 Task: Find connections with filter location Kāsganj with filter topic #Socialnetworkingwith filter profile language French with filter current company Job Alert with filter school Amity University Mumbai with filter industry Semiconductor Manufacturing with filter service category Strategic Planning with filter keywords title Client Service Specialist
Action: Mouse moved to (295, 369)
Screenshot: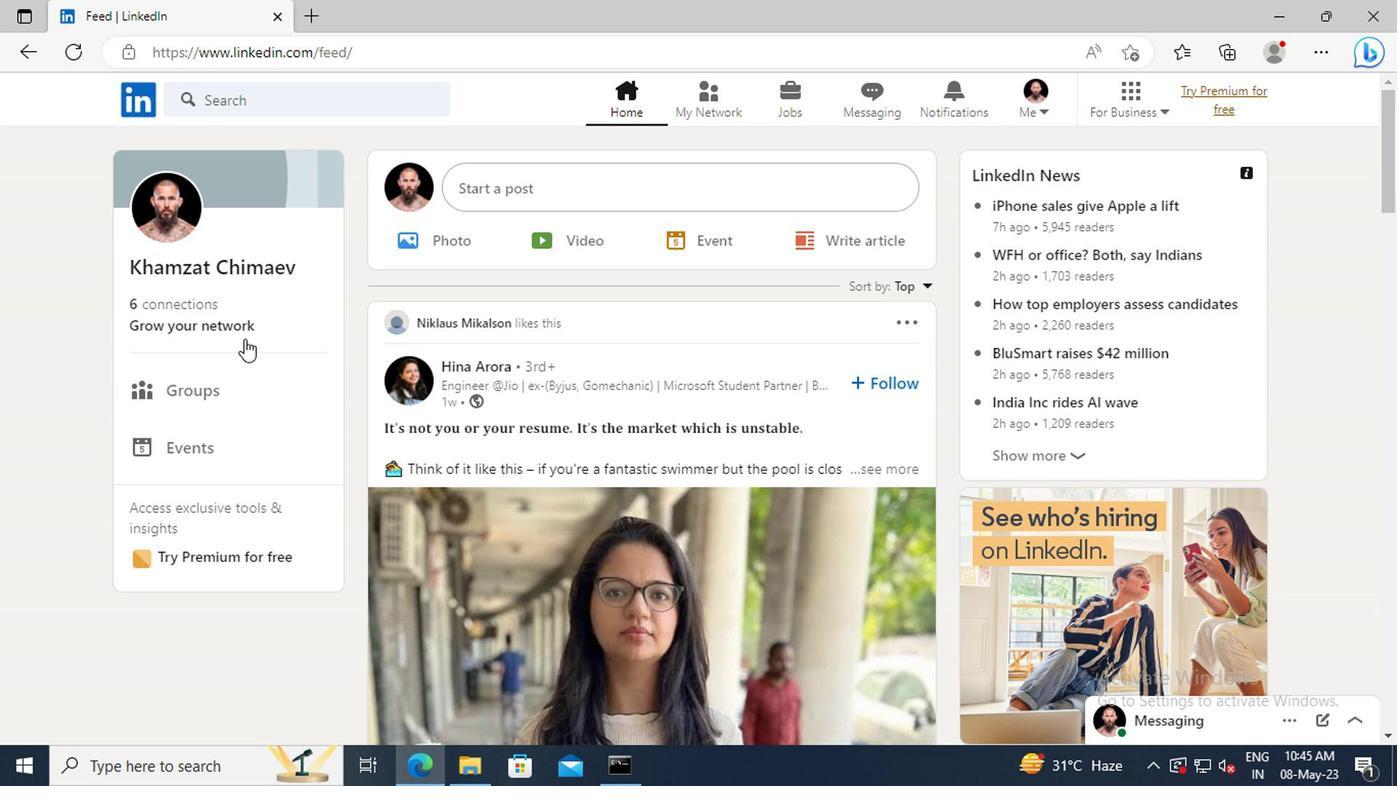 
Action: Mouse pressed left at (295, 369)
Screenshot: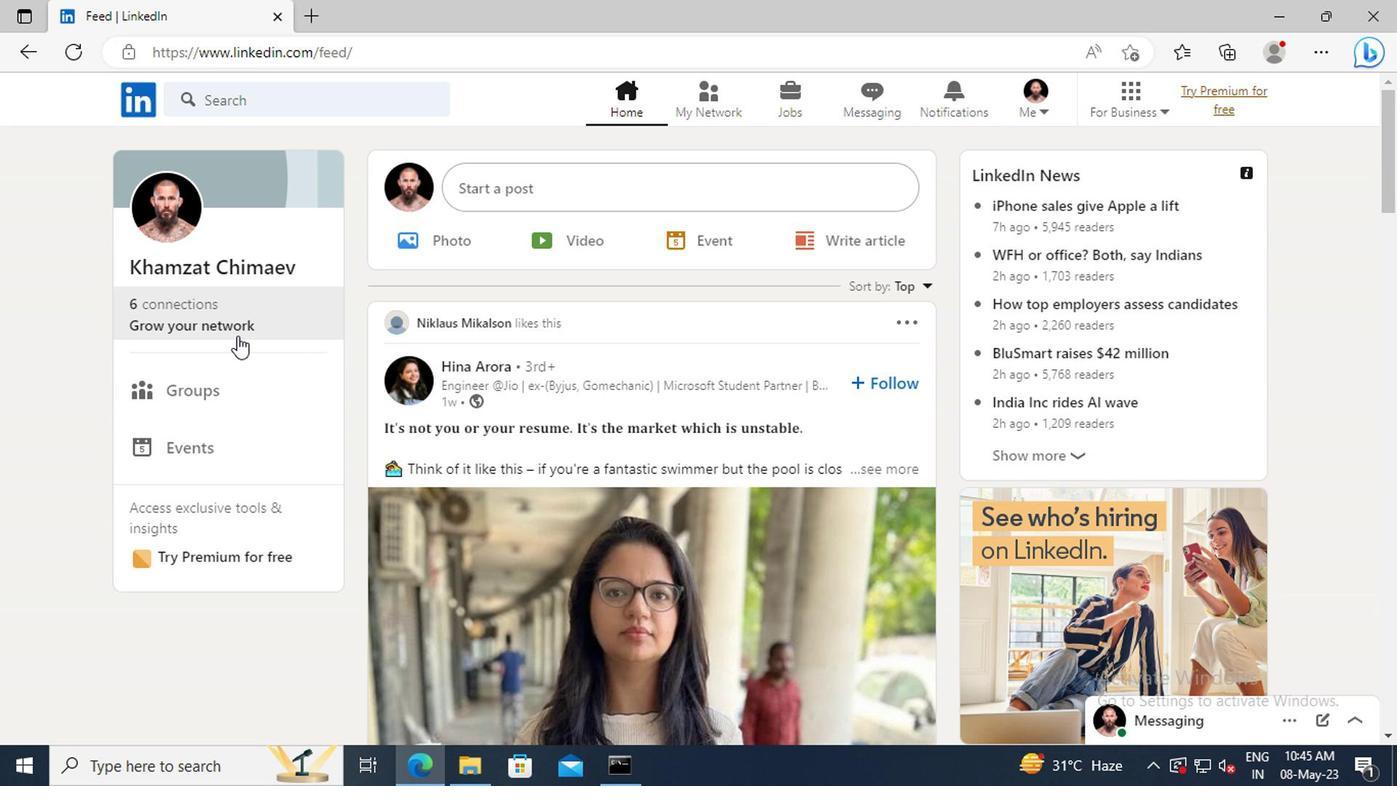
Action: Mouse moved to (310, 295)
Screenshot: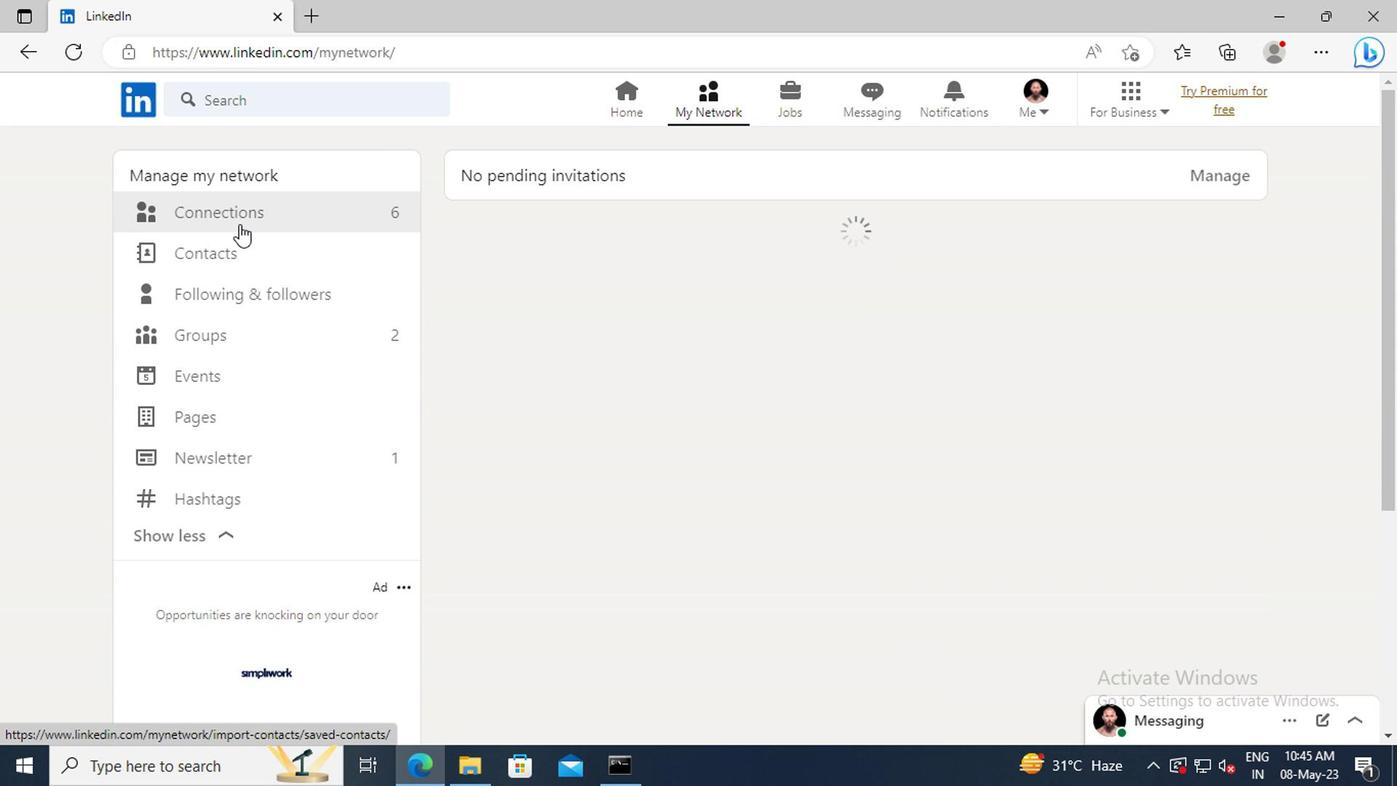 
Action: Mouse pressed left at (310, 295)
Screenshot: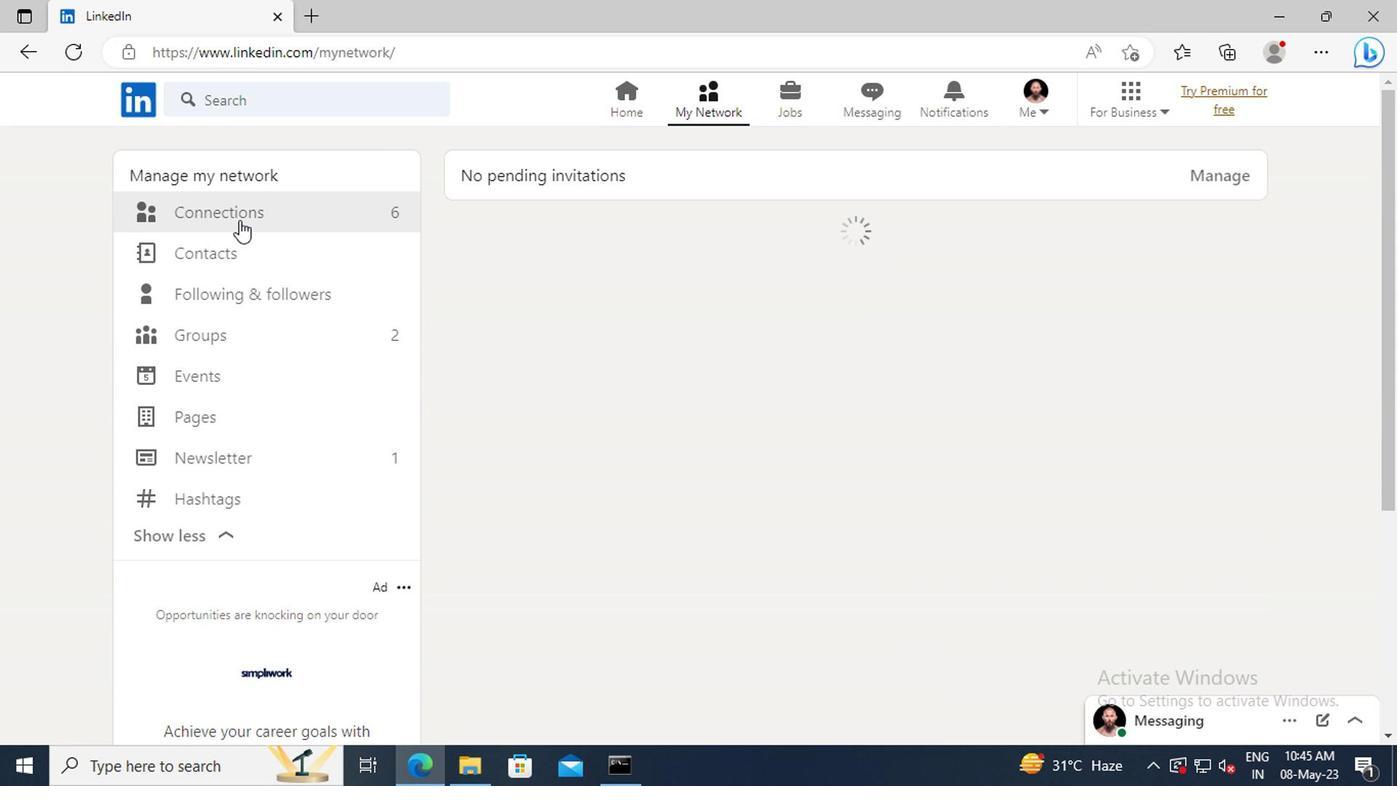 
Action: Mouse moved to (770, 296)
Screenshot: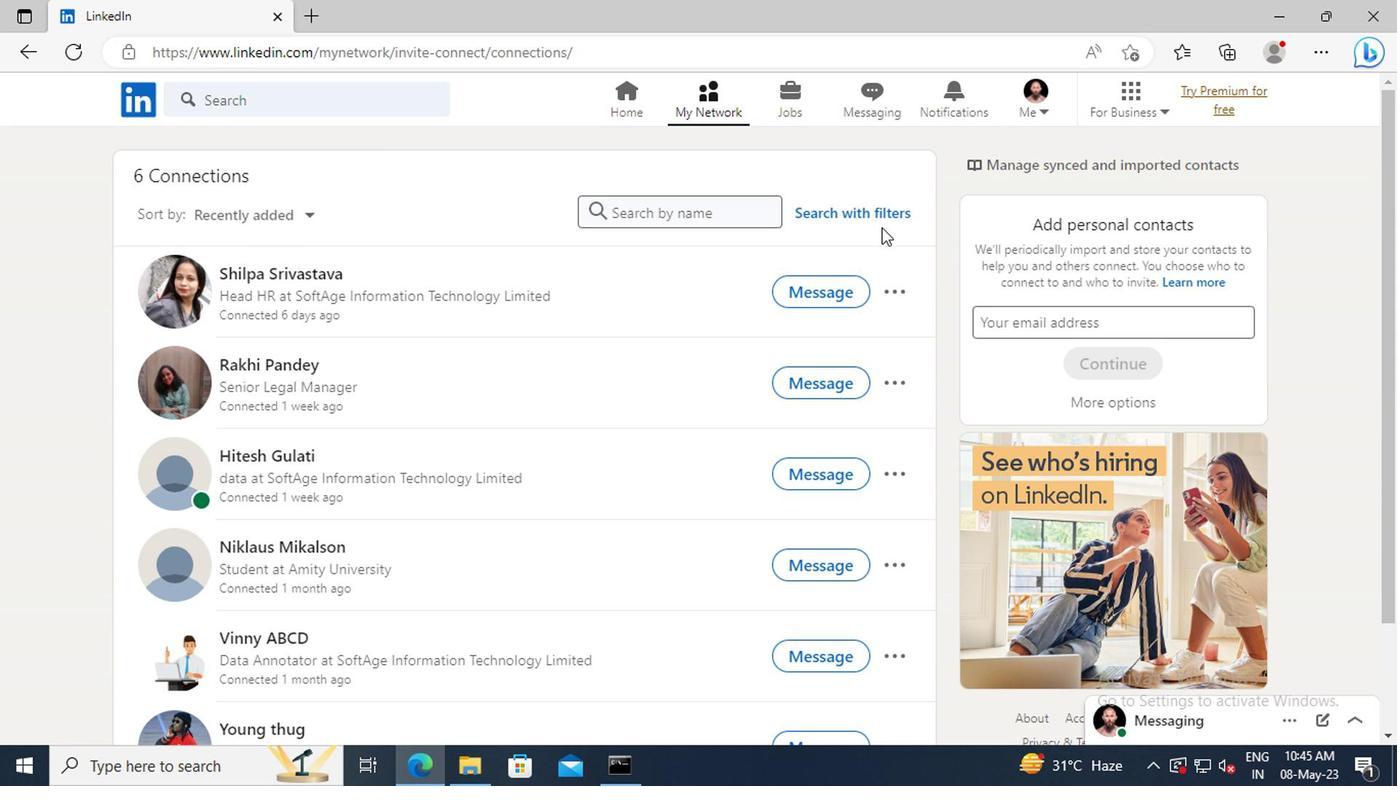 
Action: Mouse pressed left at (770, 296)
Screenshot: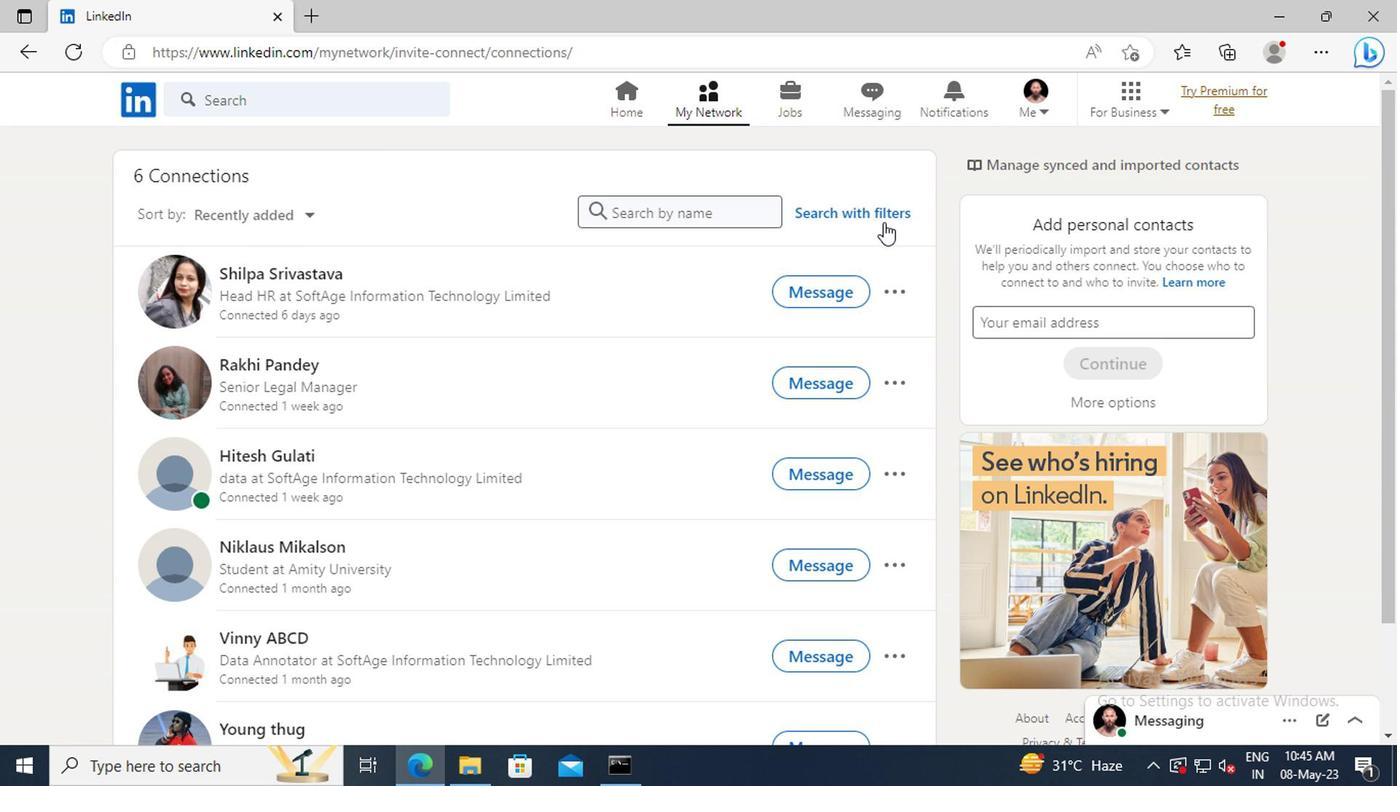
Action: Mouse moved to (698, 251)
Screenshot: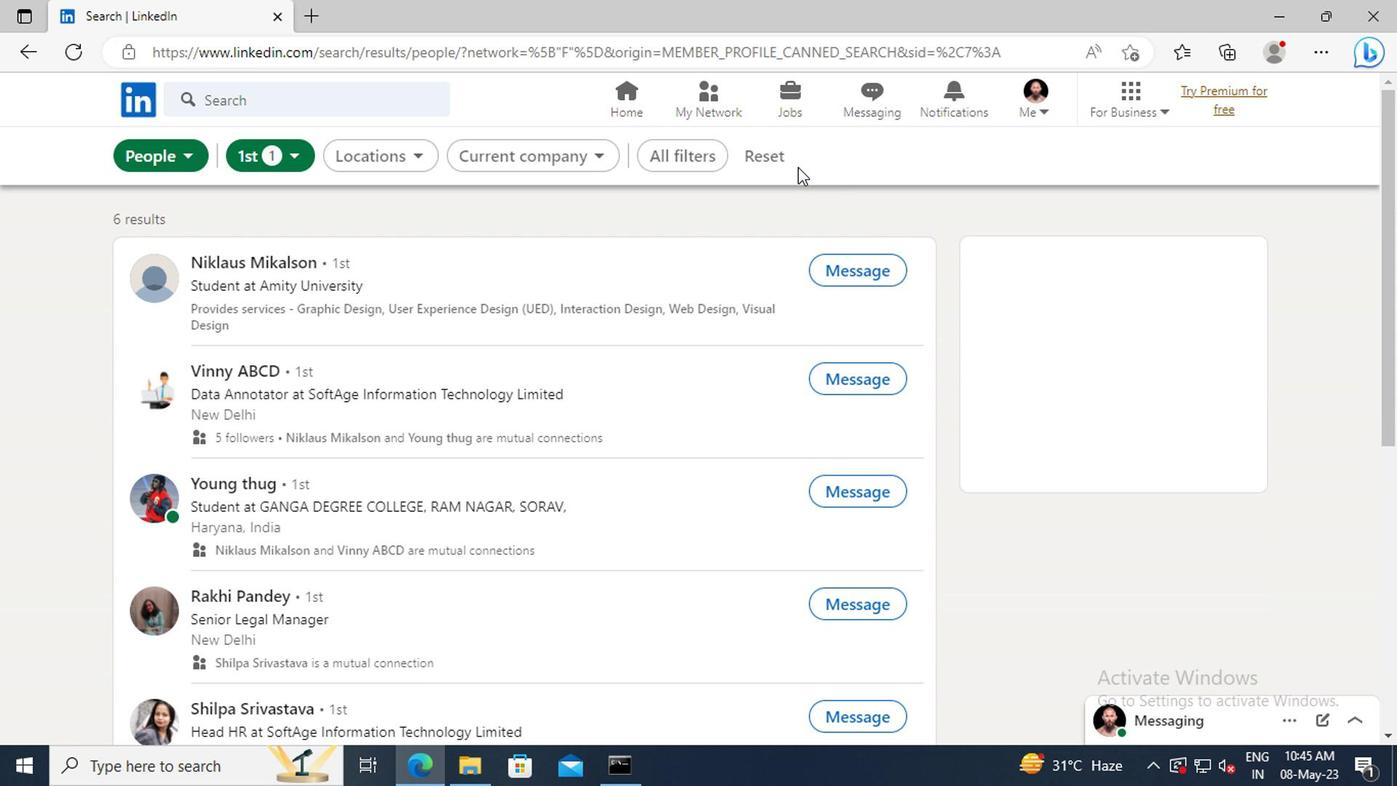 
Action: Mouse pressed left at (698, 251)
Screenshot: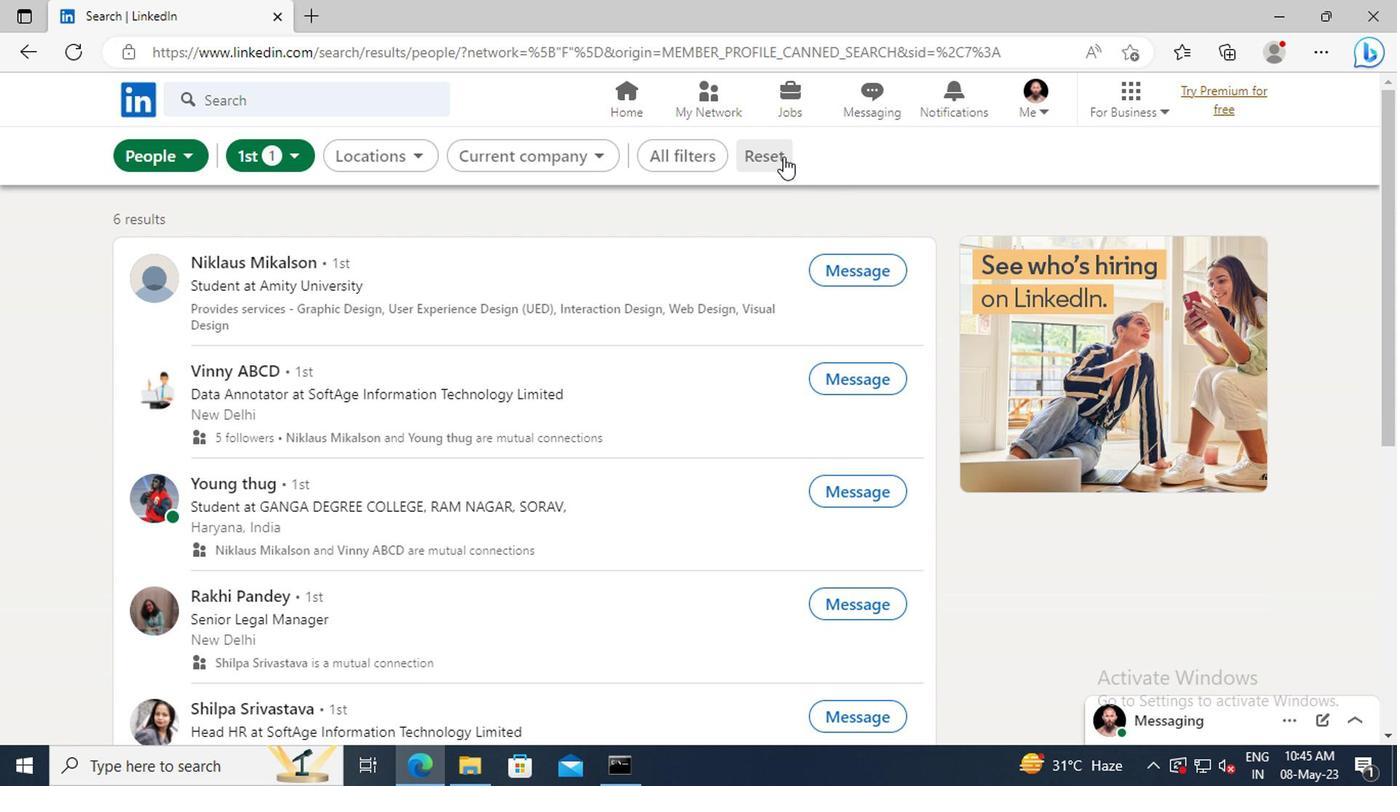 
Action: Mouse moved to (674, 252)
Screenshot: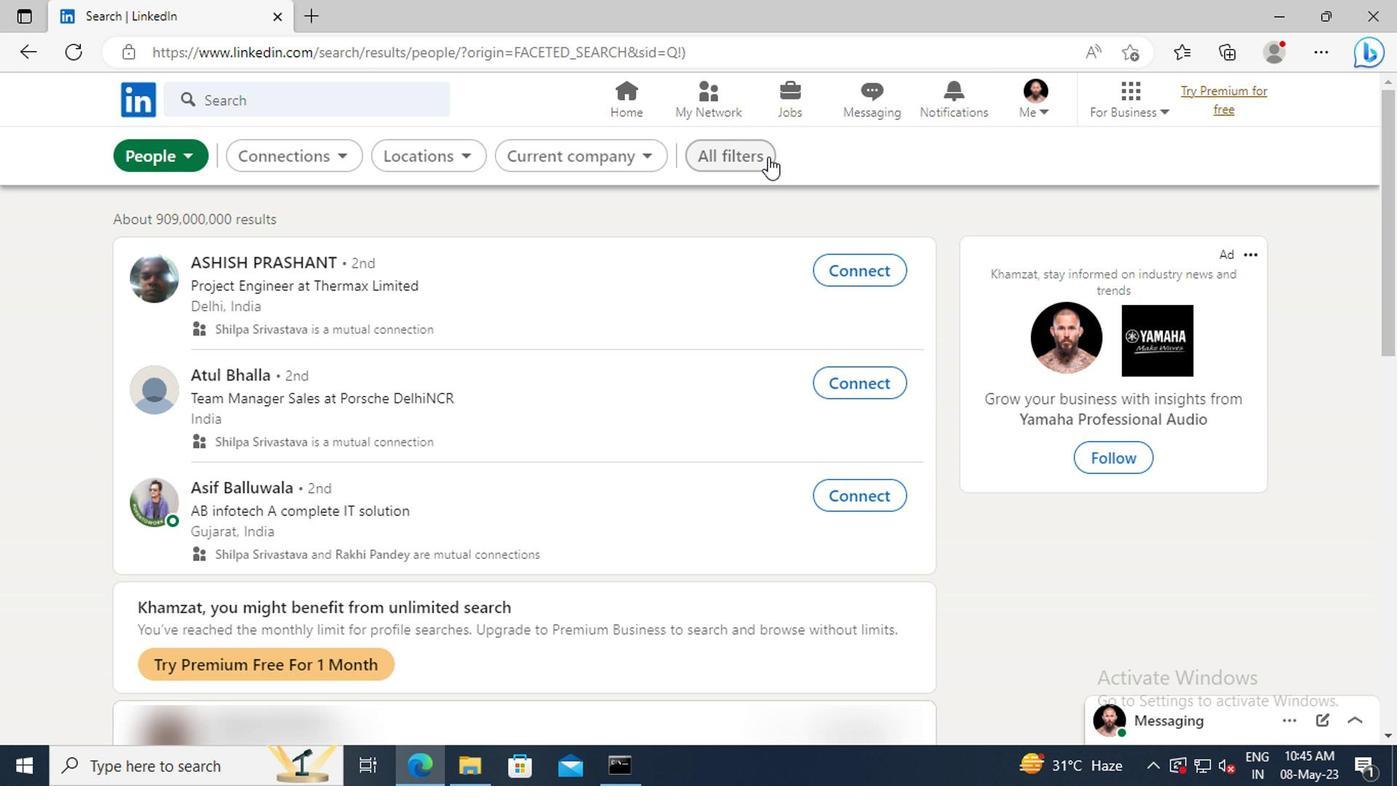 
Action: Mouse pressed left at (674, 252)
Screenshot: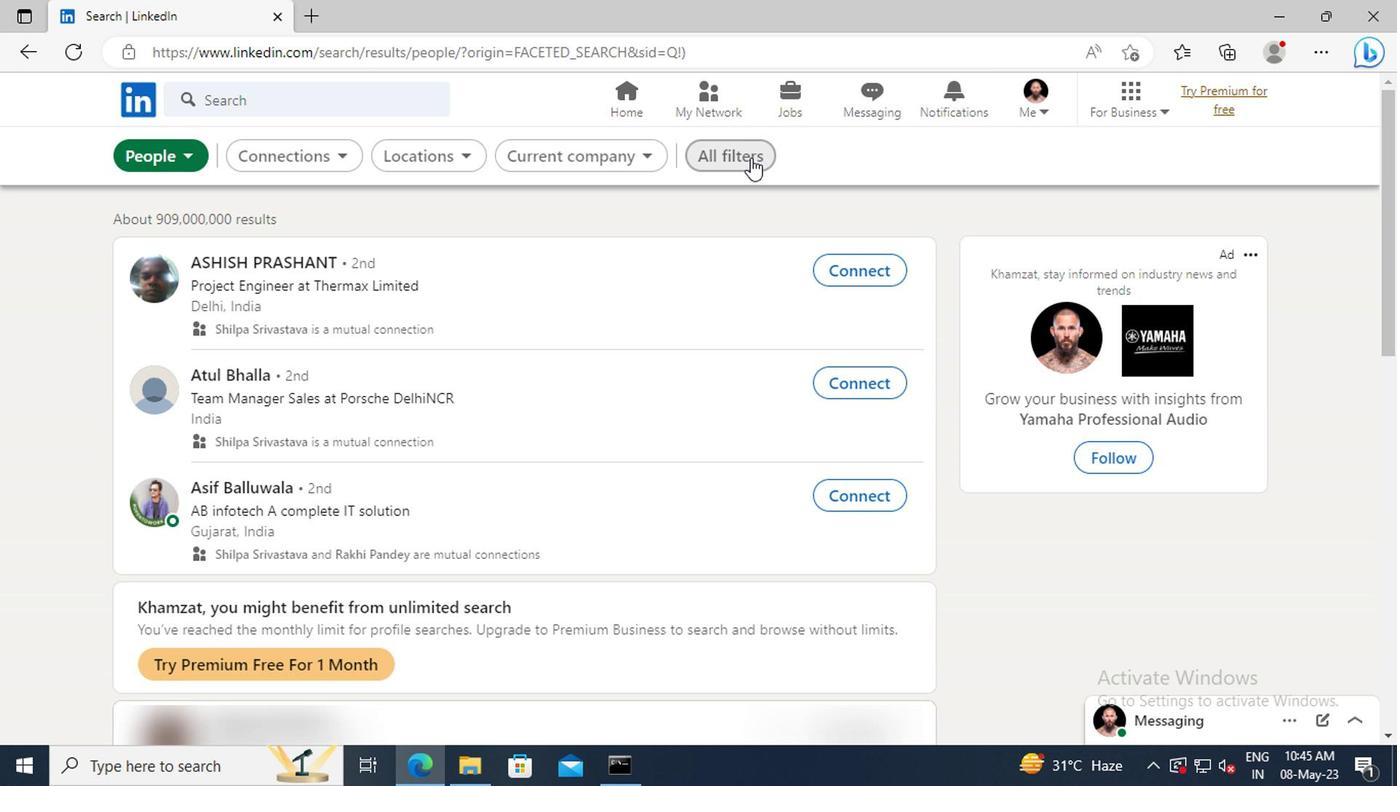 
Action: Mouse moved to (946, 426)
Screenshot: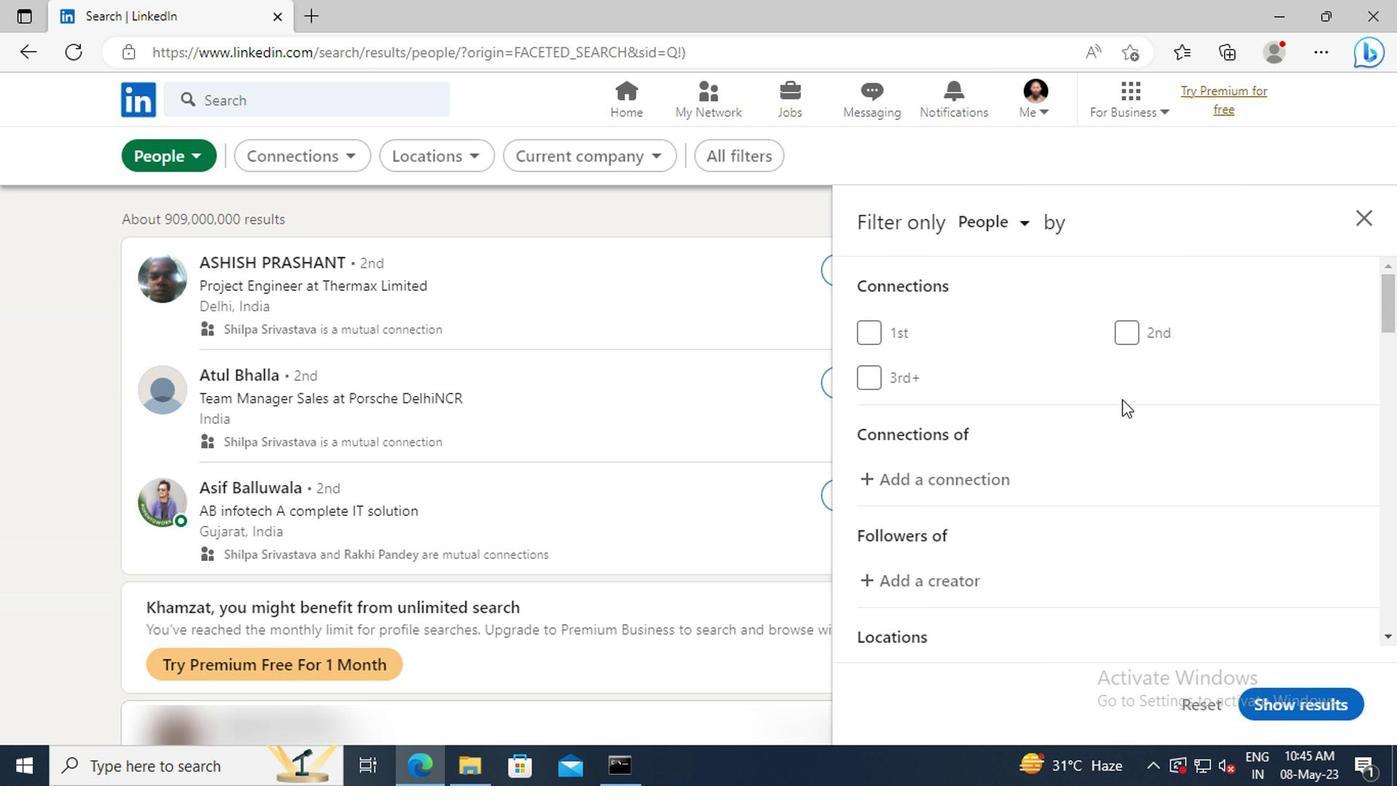 
Action: Mouse scrolled (946, 425) with delta (0, 0)
Screenshot: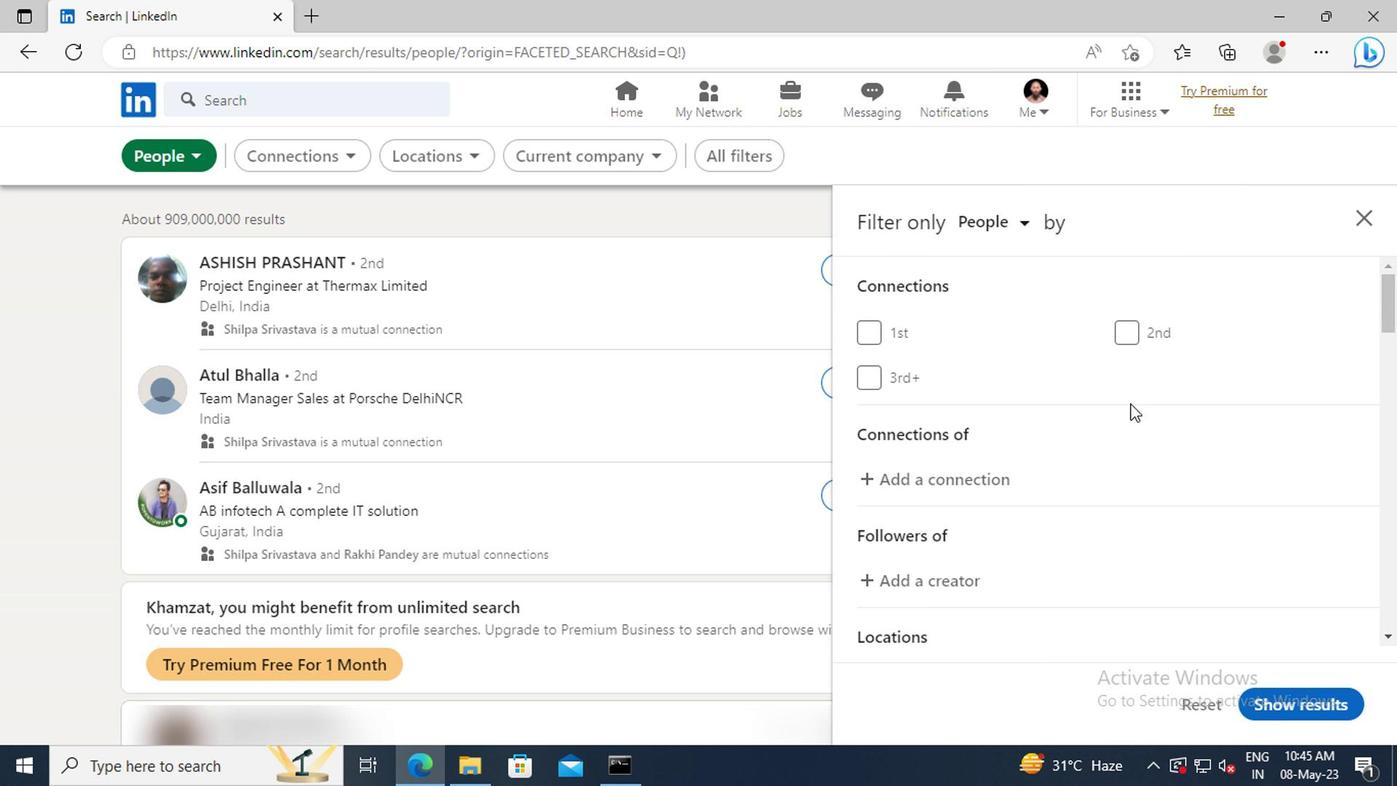 
Action: Mouse scrolled (946, 425) with delta (0, 0)
Screenshot: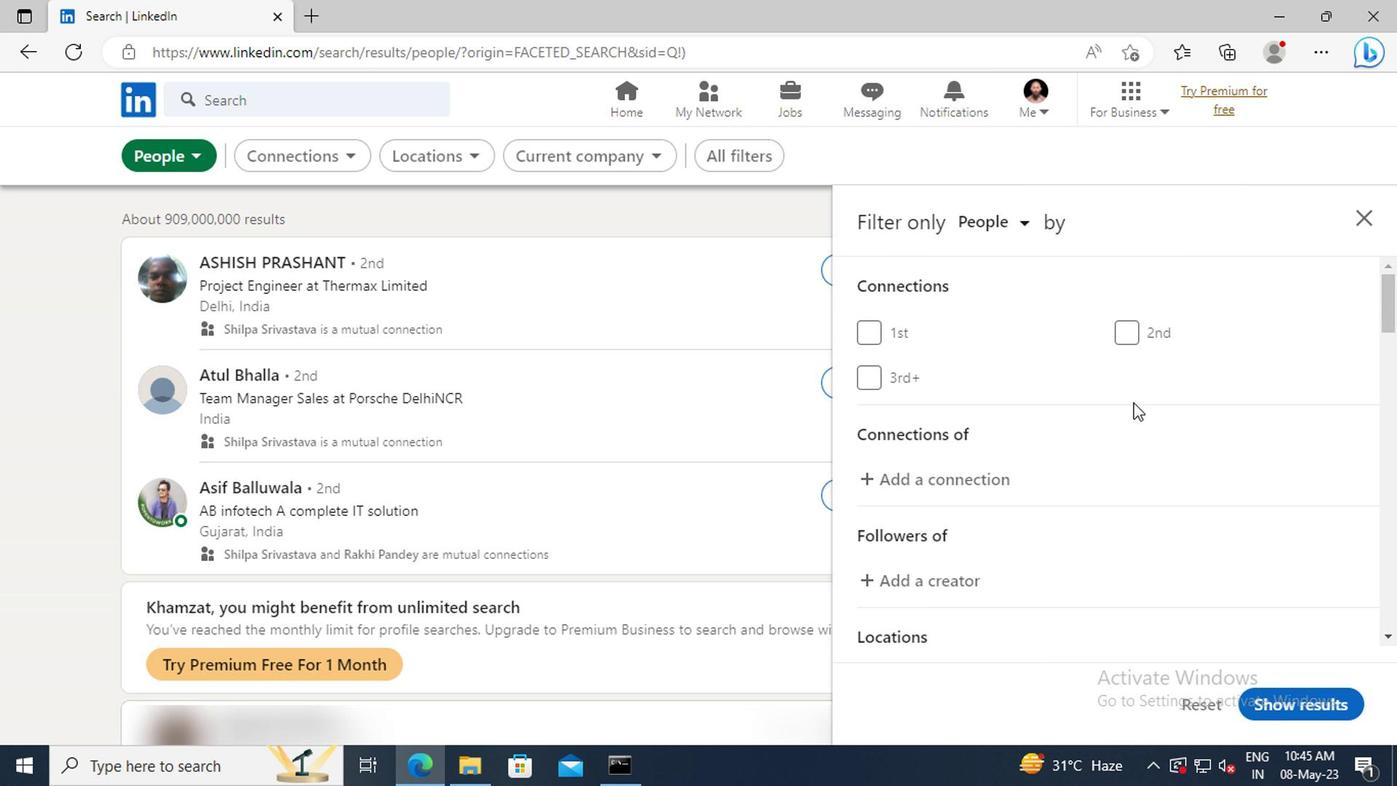
Action: Mouse scrolled (946, 425) with delta (0, 0)
Screenshot: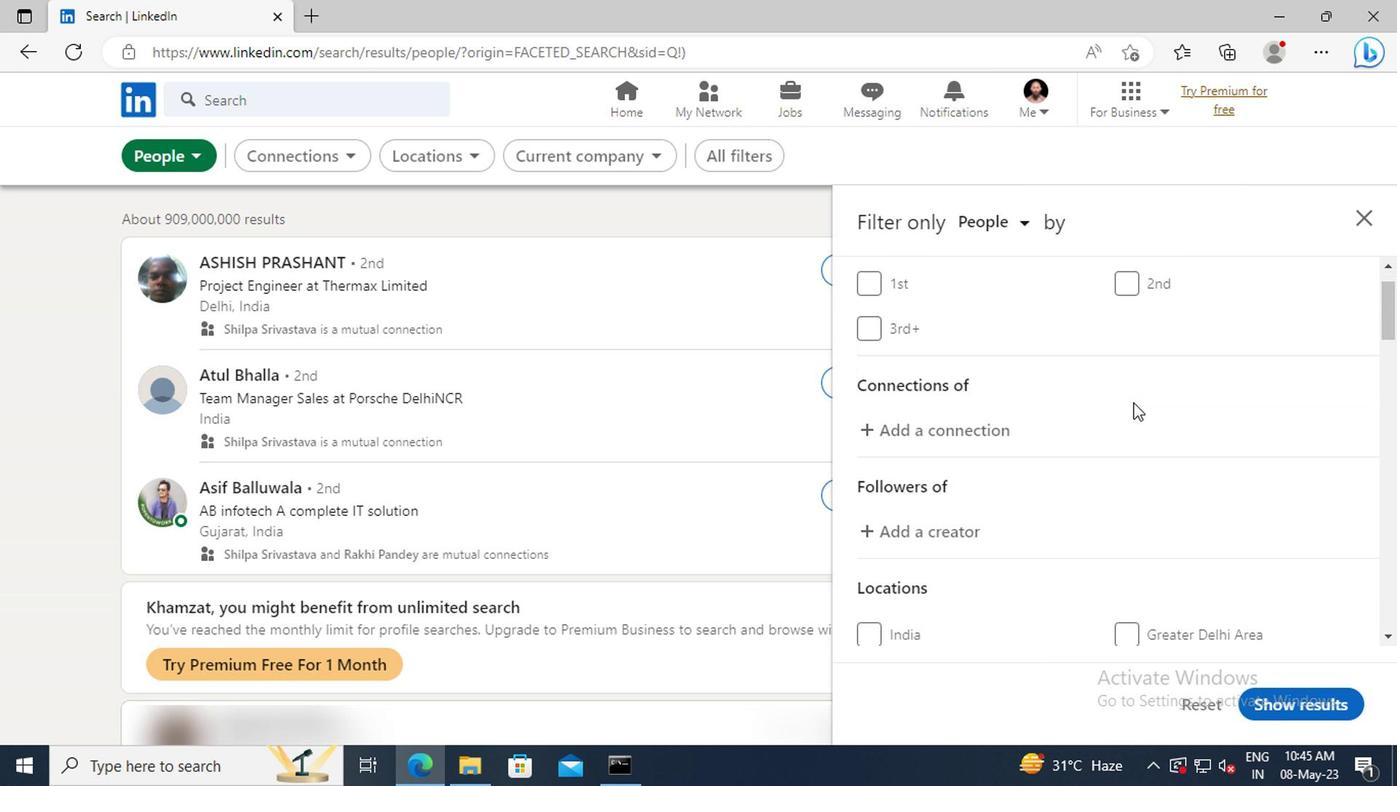 
Action: Mouse scrolled (946, 425) with delta (0, 0)
Screenshot: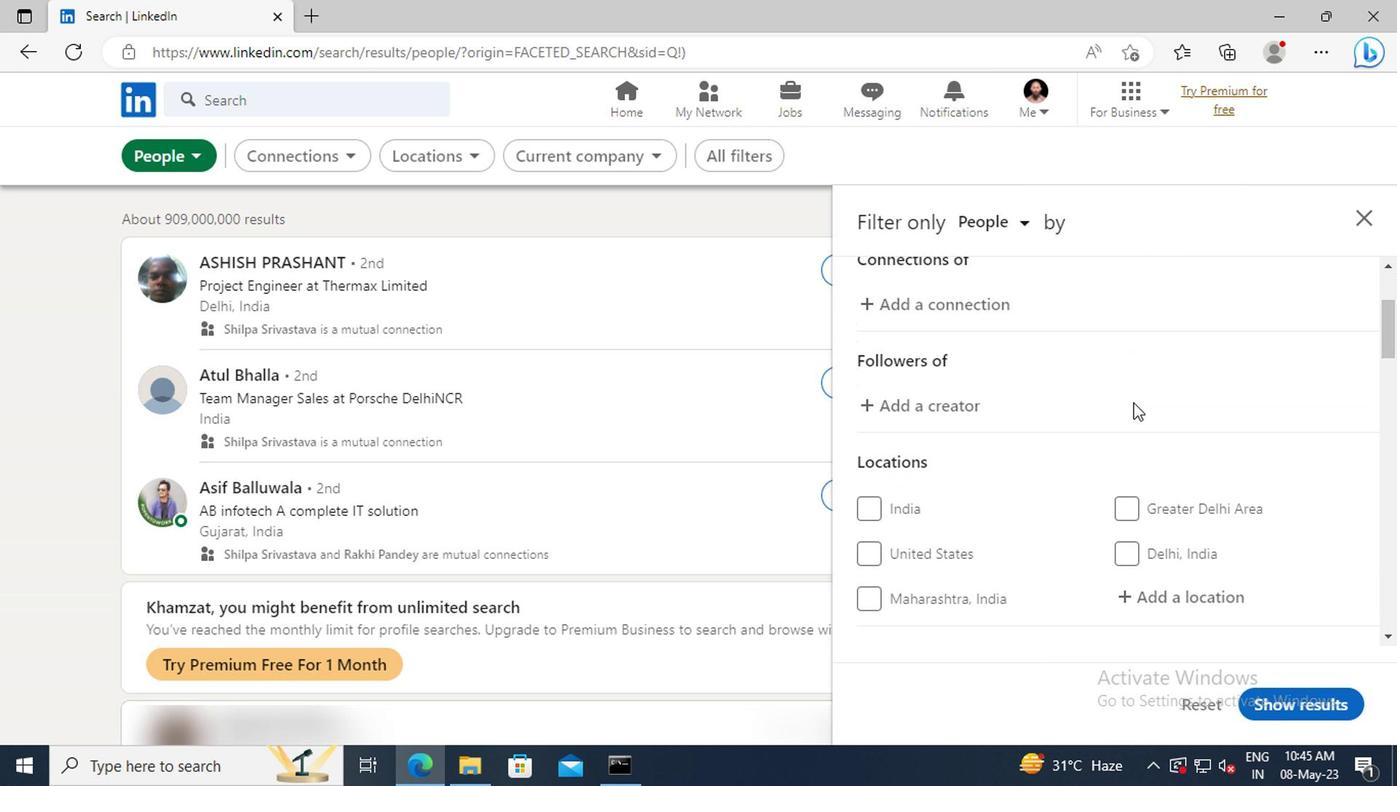 
Action: Mouse scrolled (946, 425) with delta (0, 0)
Screenshot: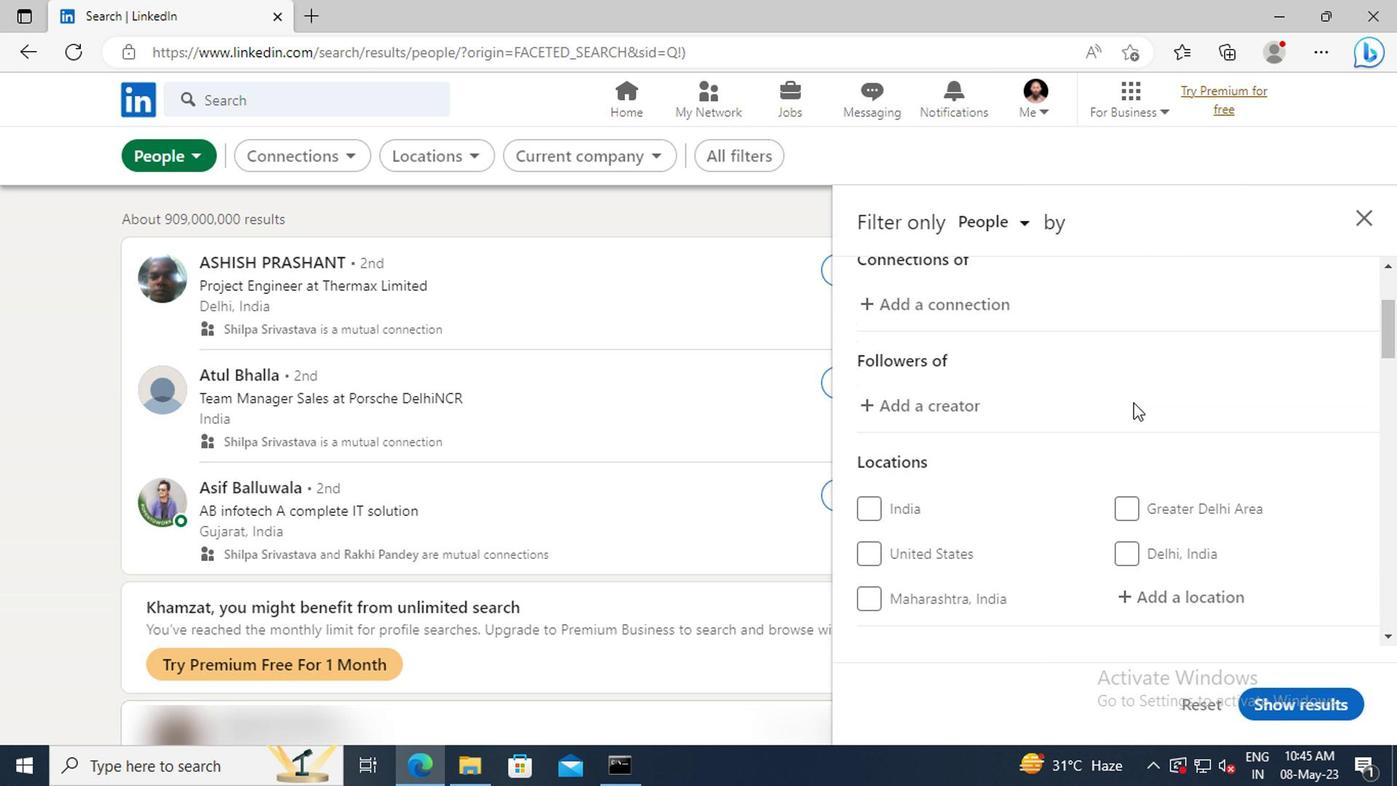 
Action: Mouse moved to (948, 474)
Screenshot: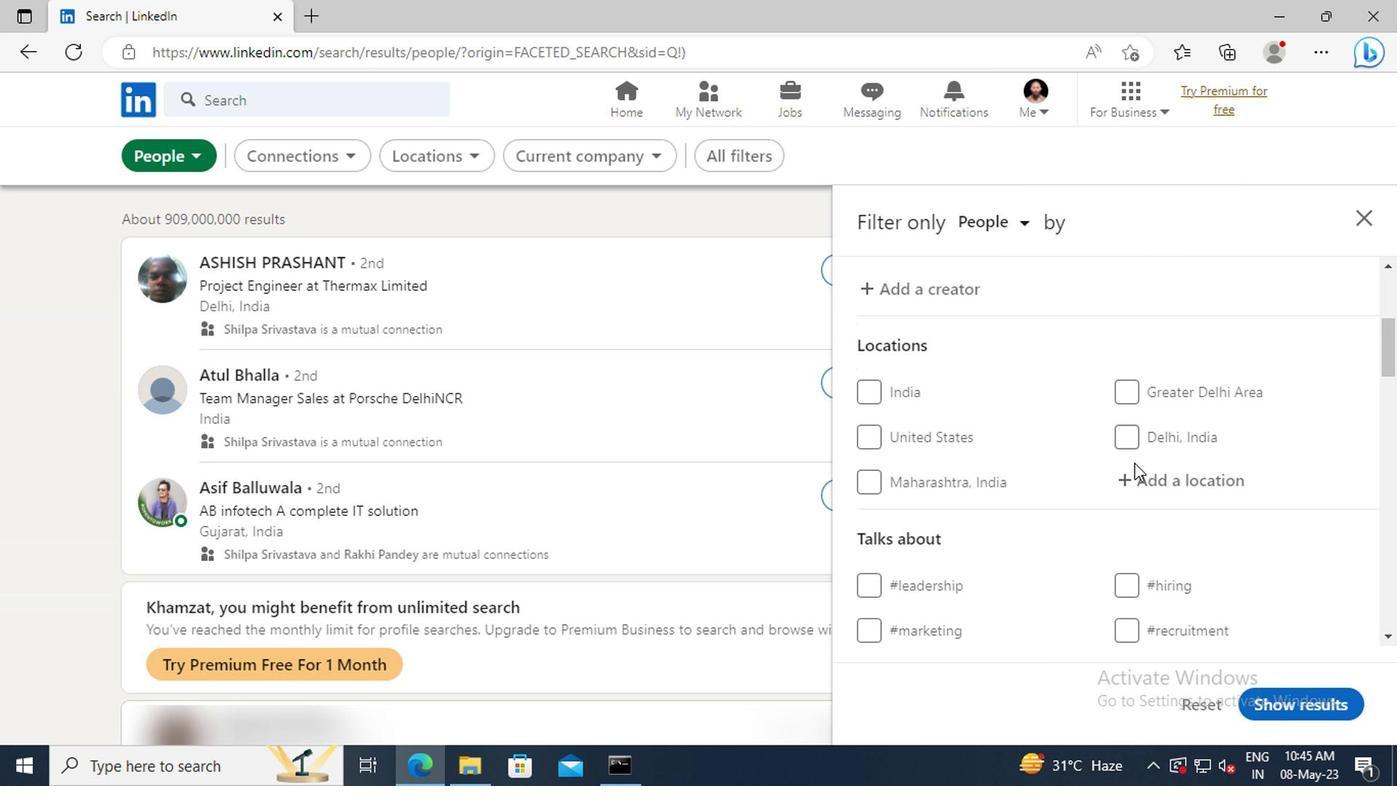 
Action: Mouse pressed left at (948, 474)
Screenshot: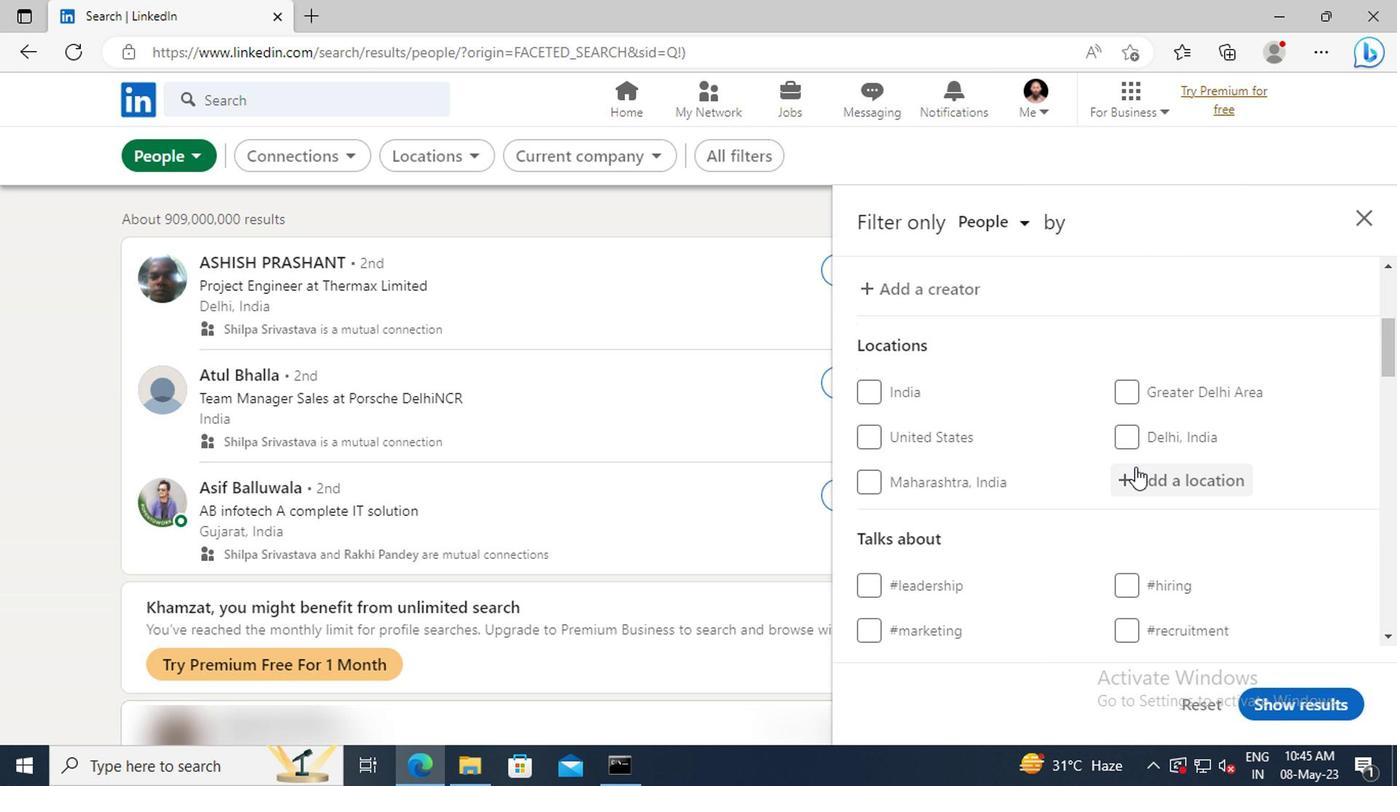 
Action: Mouse moved to (954, 473)
Screenshot: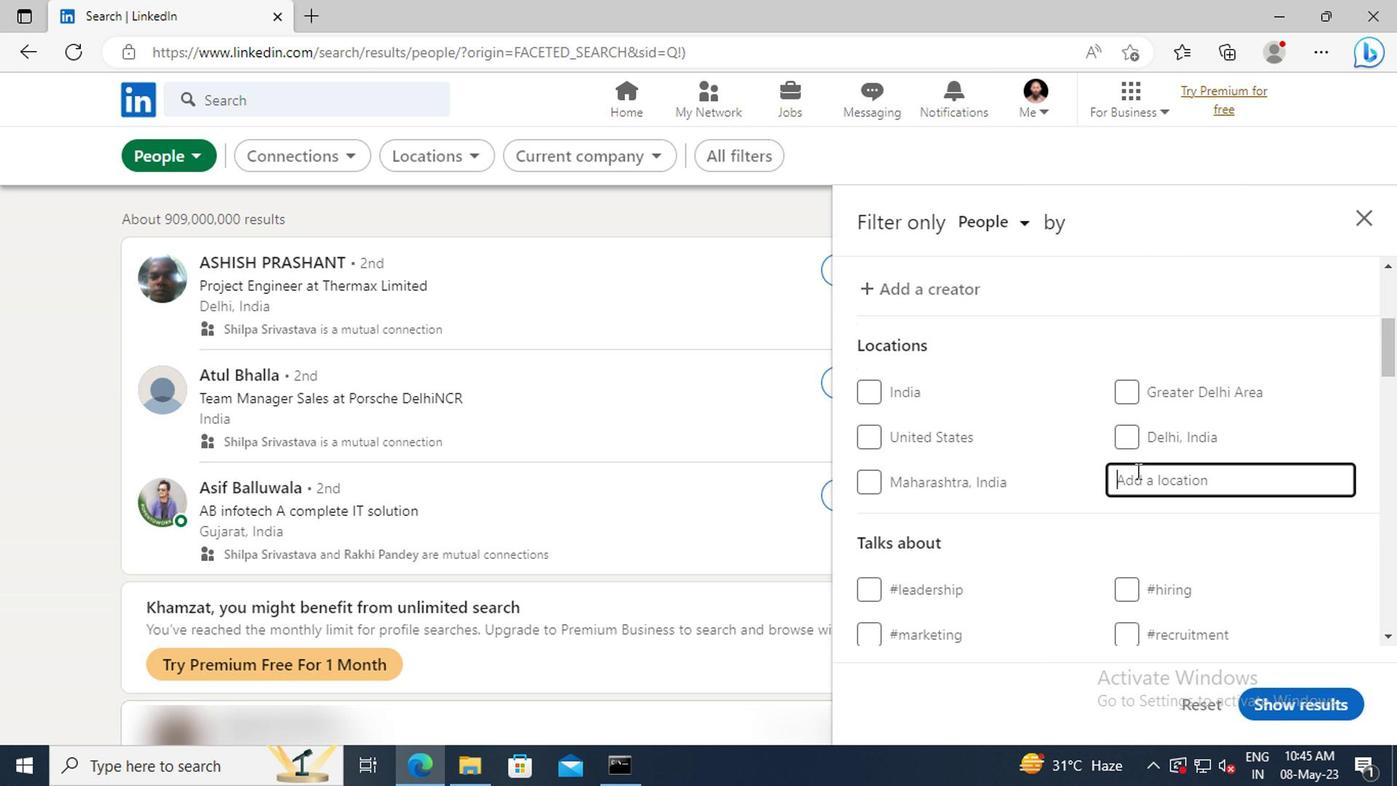 
Action: Key pressed <Key.shift>KASGANJ
Screenshot: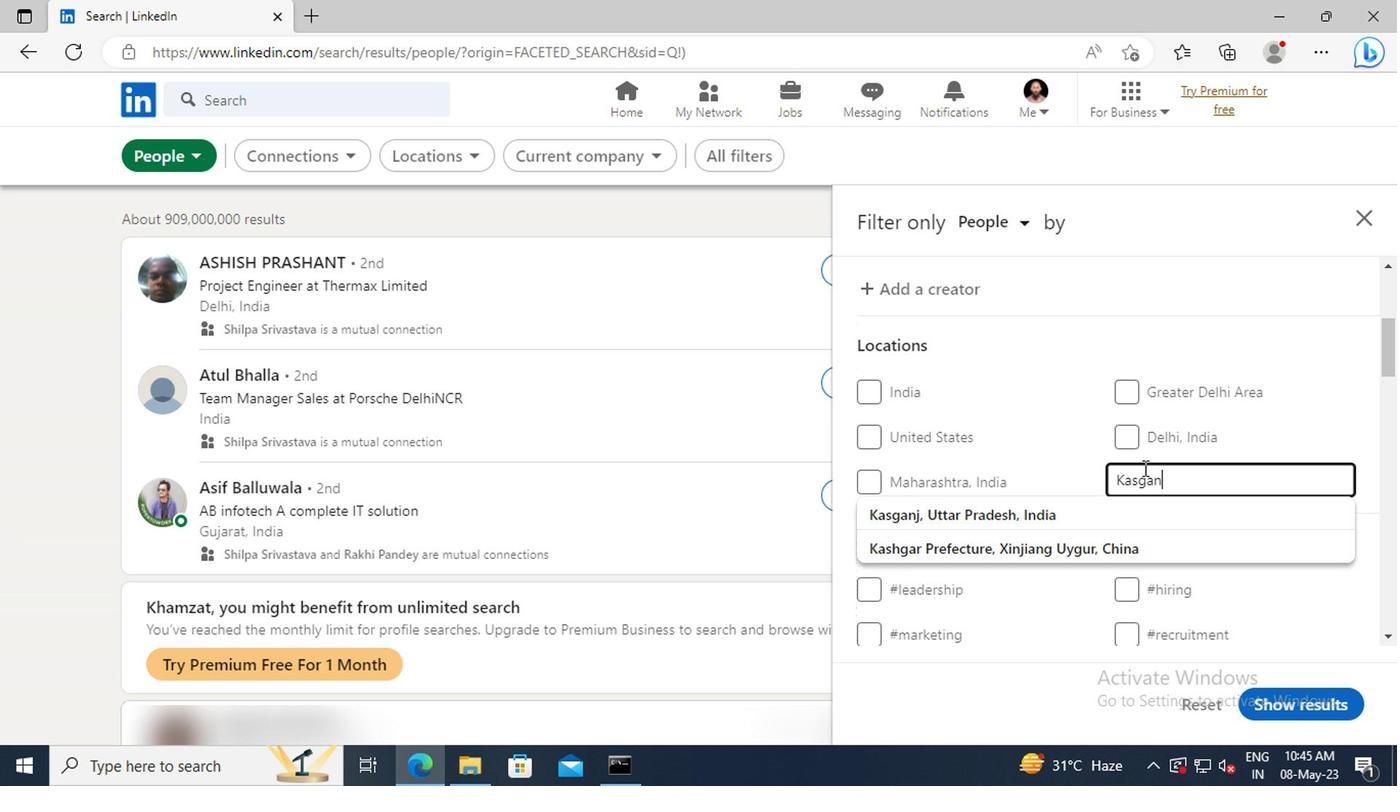
Action: Mouse moved to (960, 503)
Screenshot: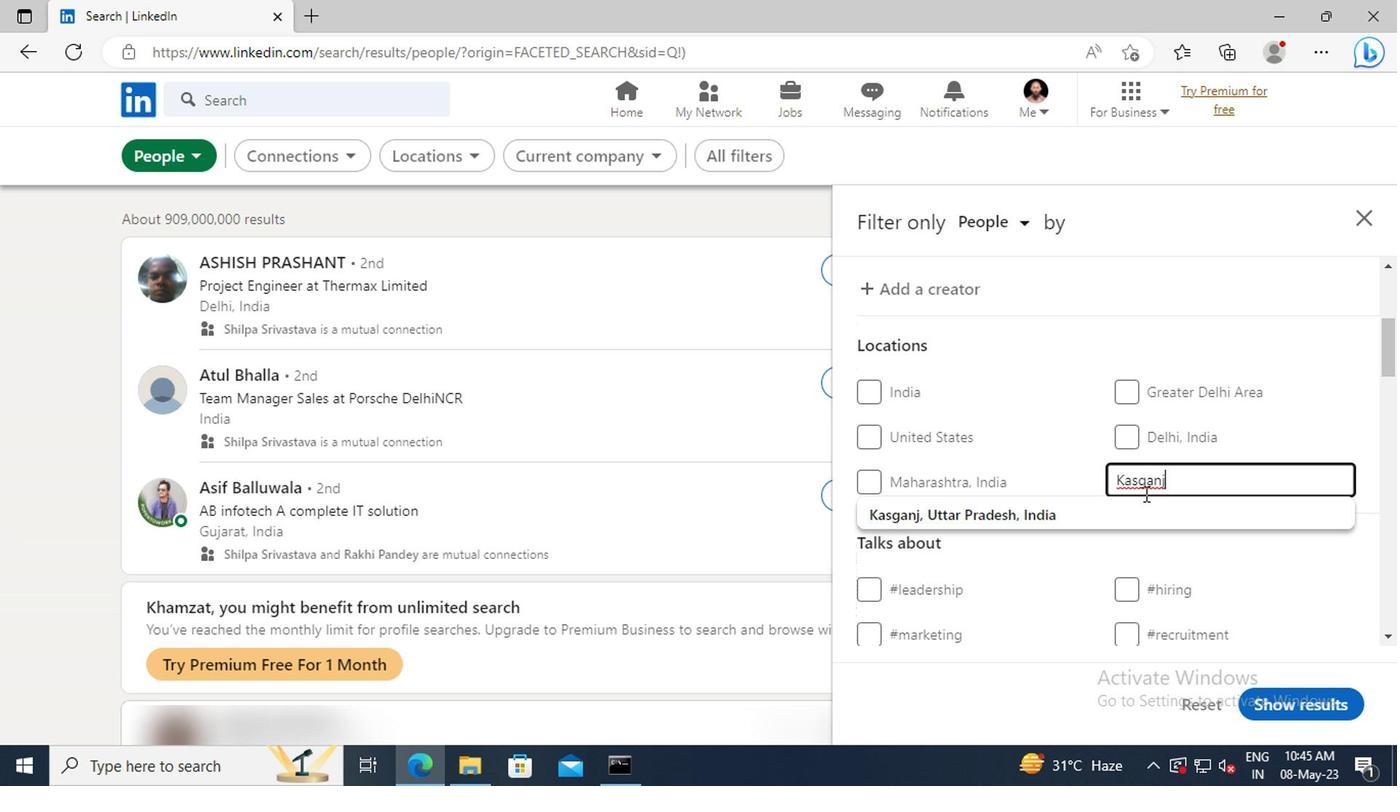 
Action: Mouse pressed left at (960, 503)
Screenshot: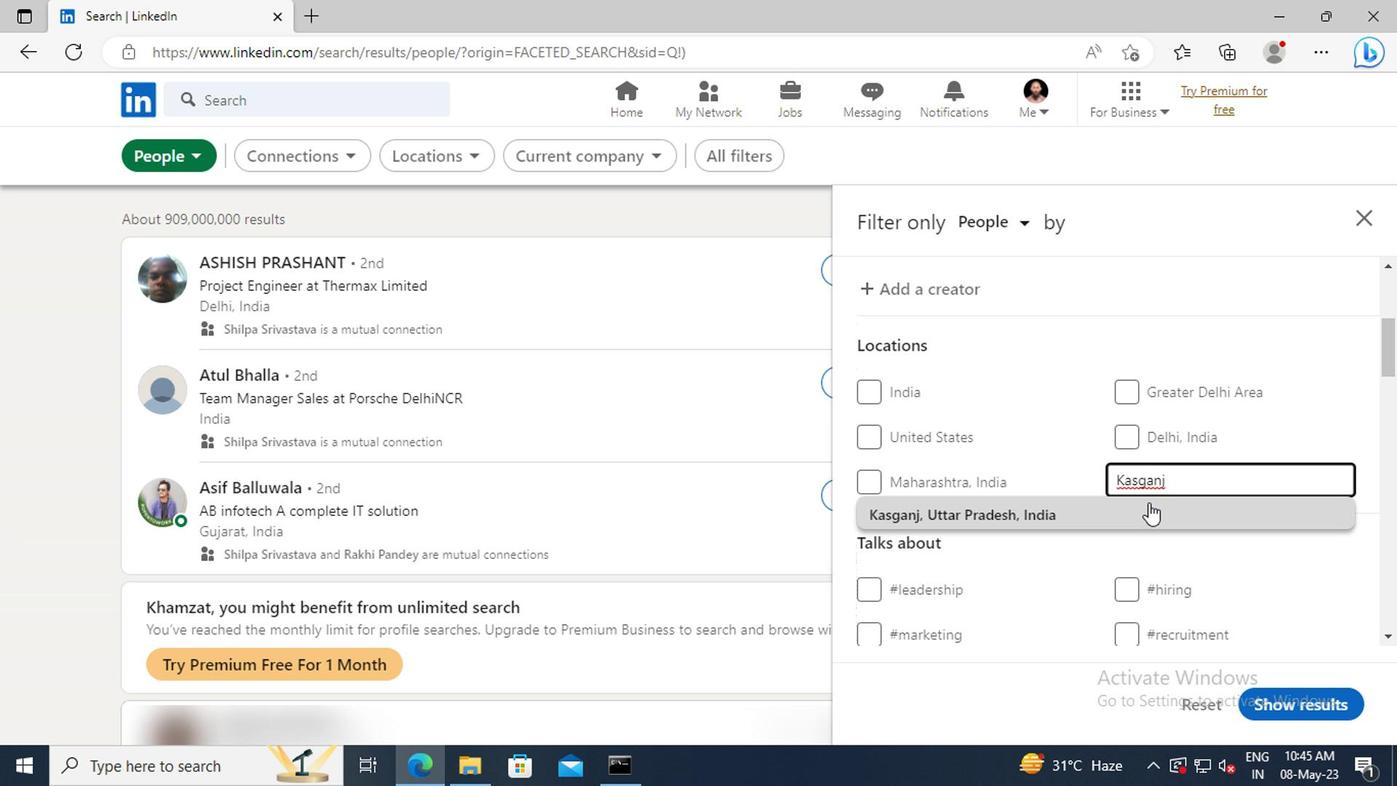 
Action: Mouse moved to (961, 502)
Screenshot: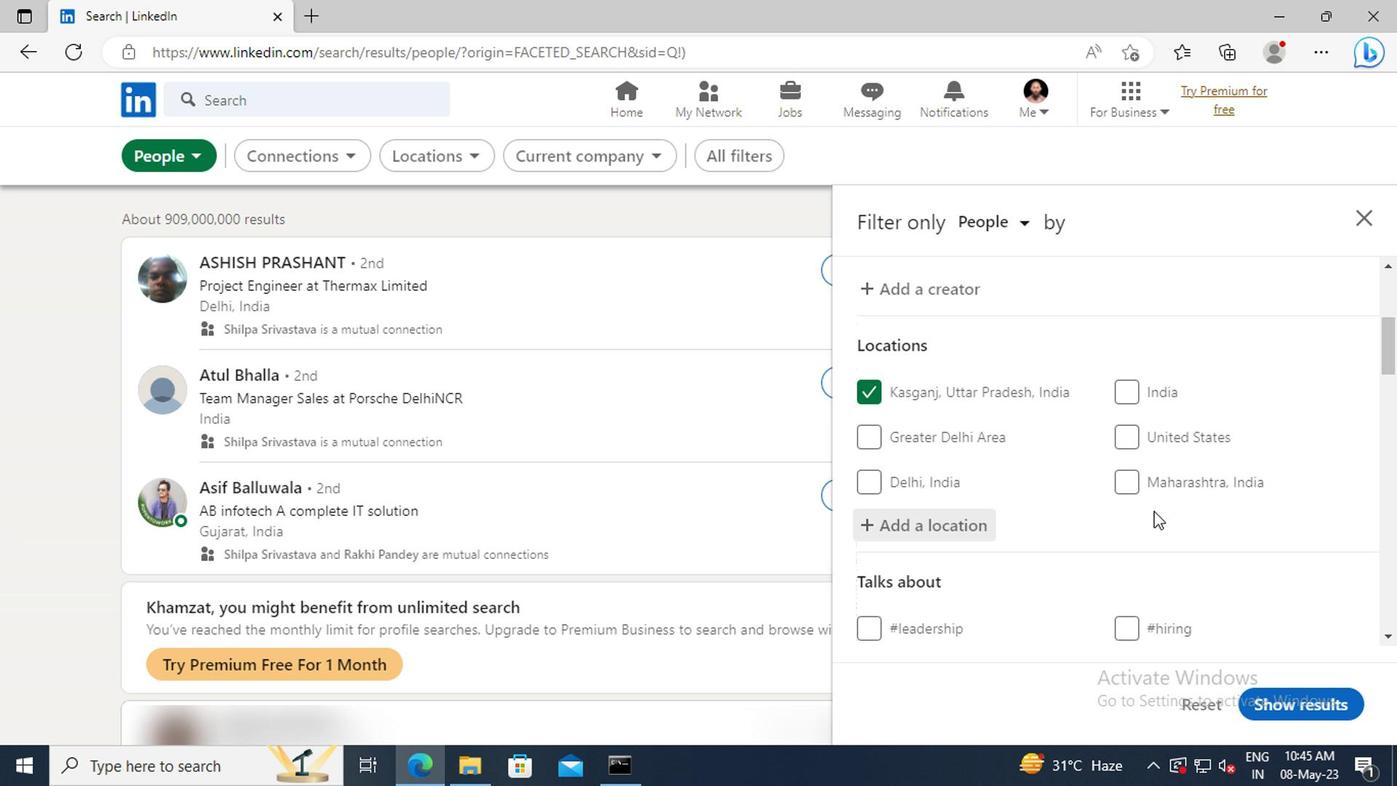 
Action: Mouse scrolled (961, 501) with delta (0, 0)
Screenshot: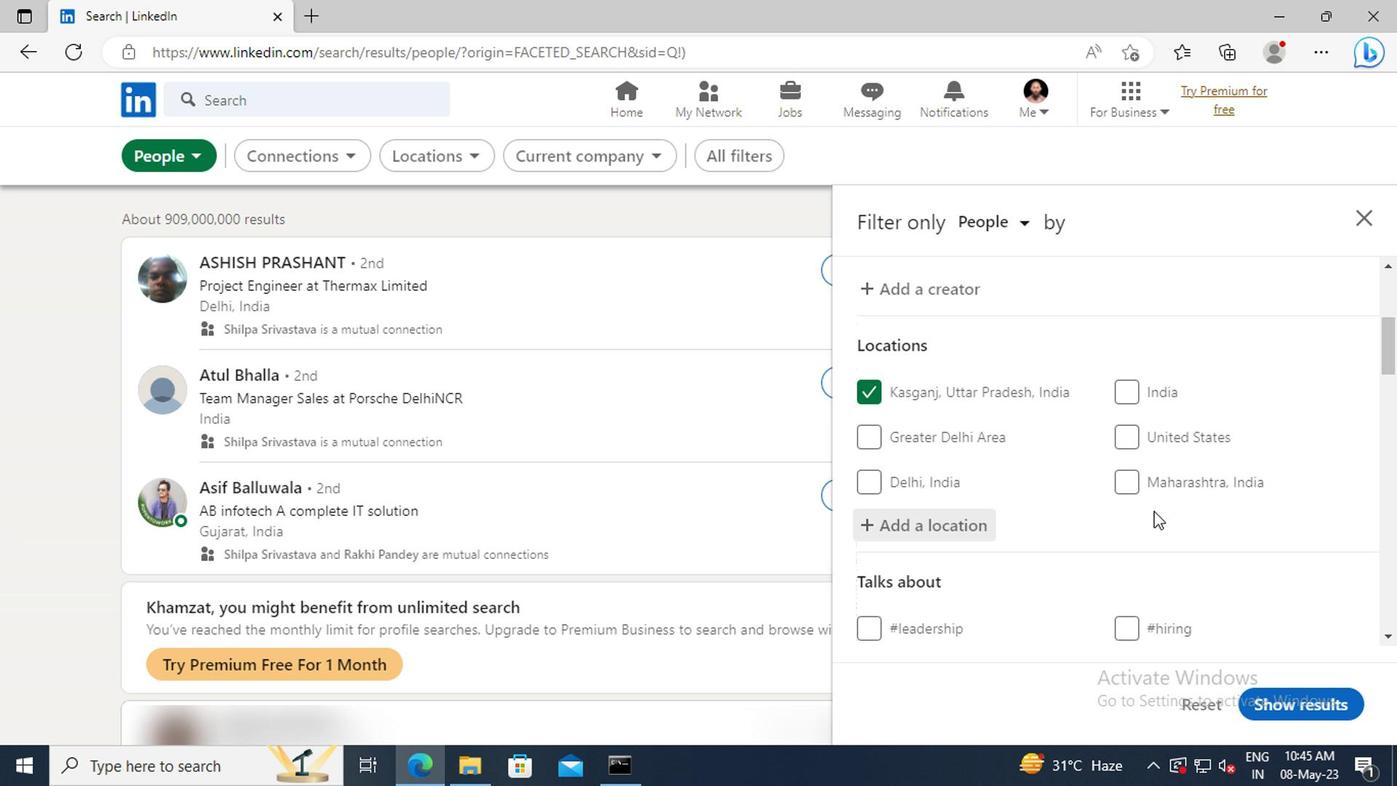 
Action: Mouse moved to (961, 497)
Screenshot: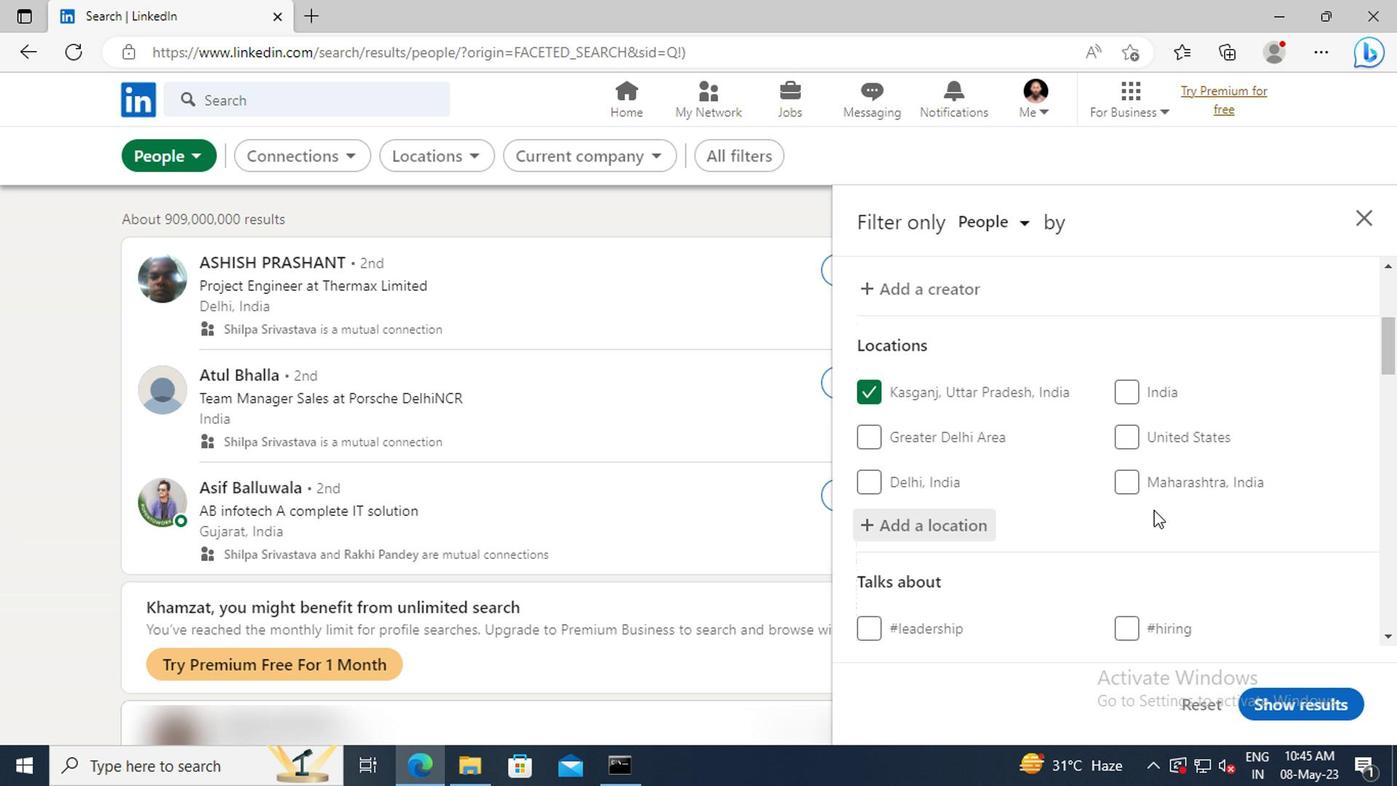 
Action: Mouse scrolled (961, 497) with delta (0, 0)
Screenshot: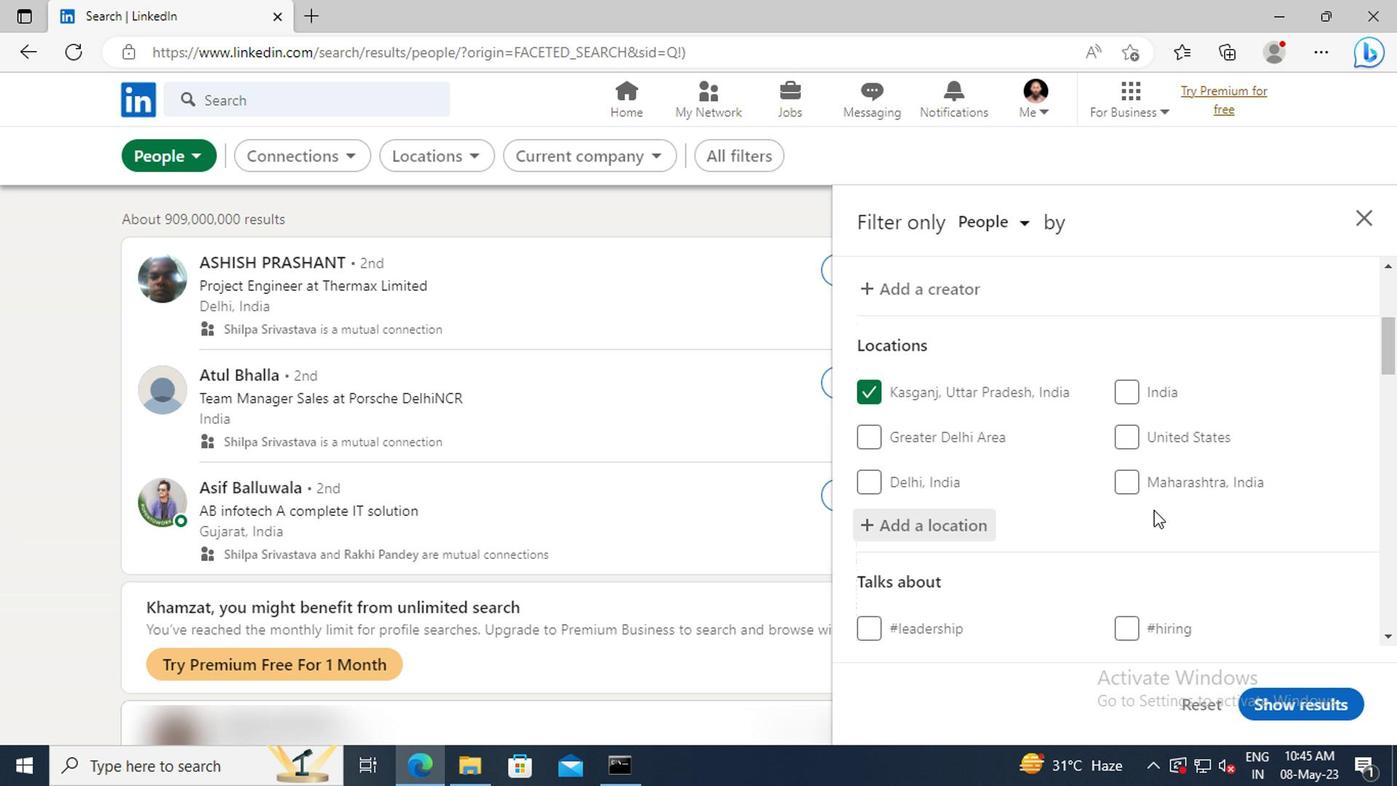 
Action: Mouse moved to (959, 480)
Screenshot: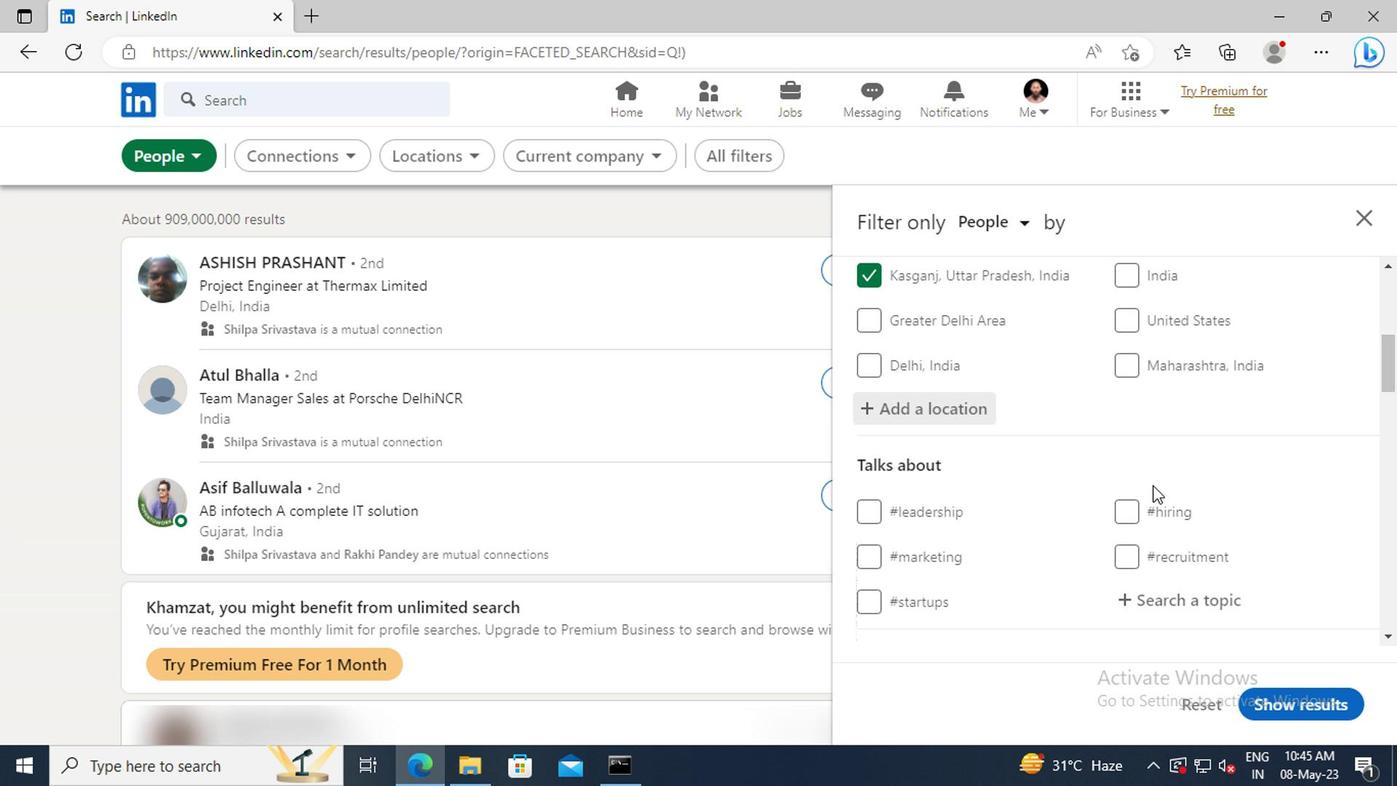 
Action: Mouse scrolled (959, 479) with delta (0, 0)
Screenshot: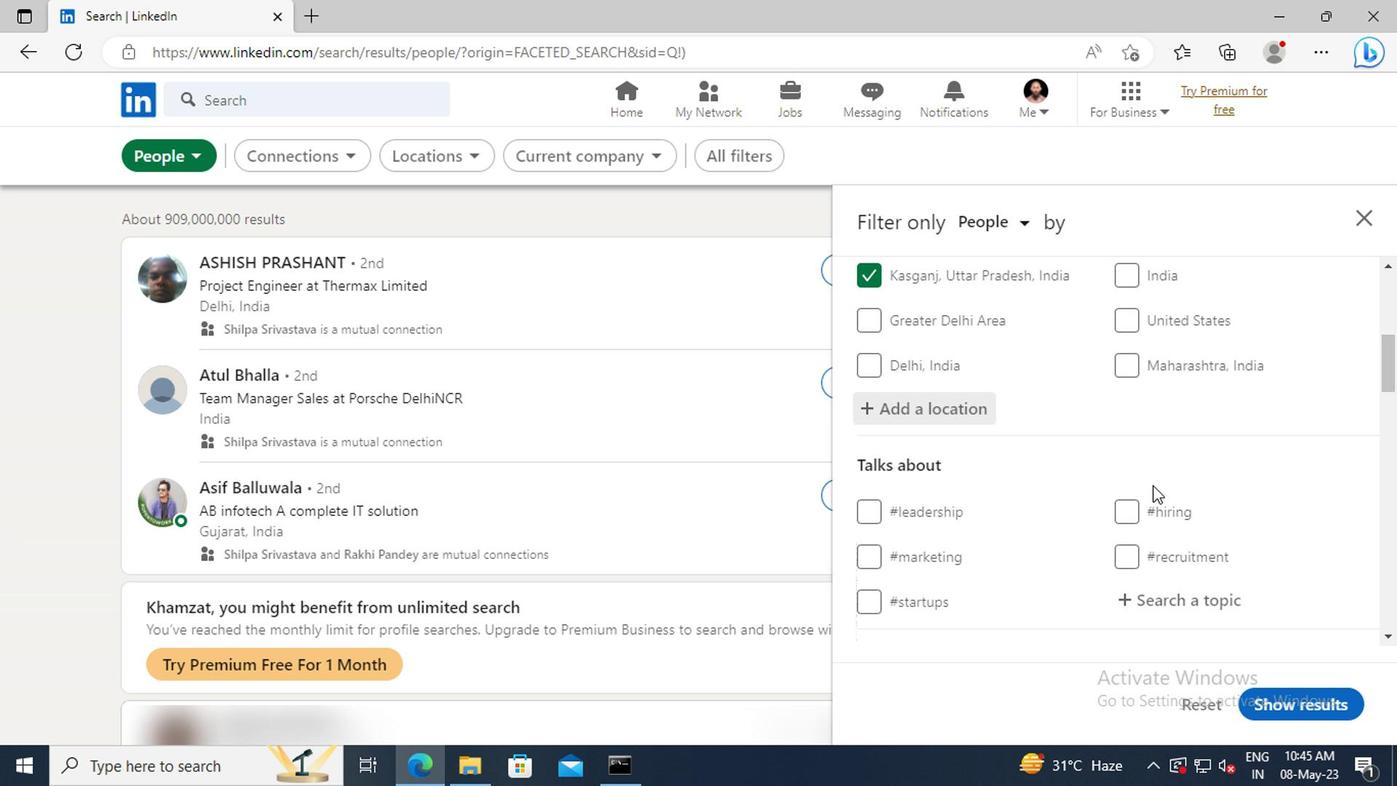 
Action: Mouse moved to (958, 478)
Screenshot: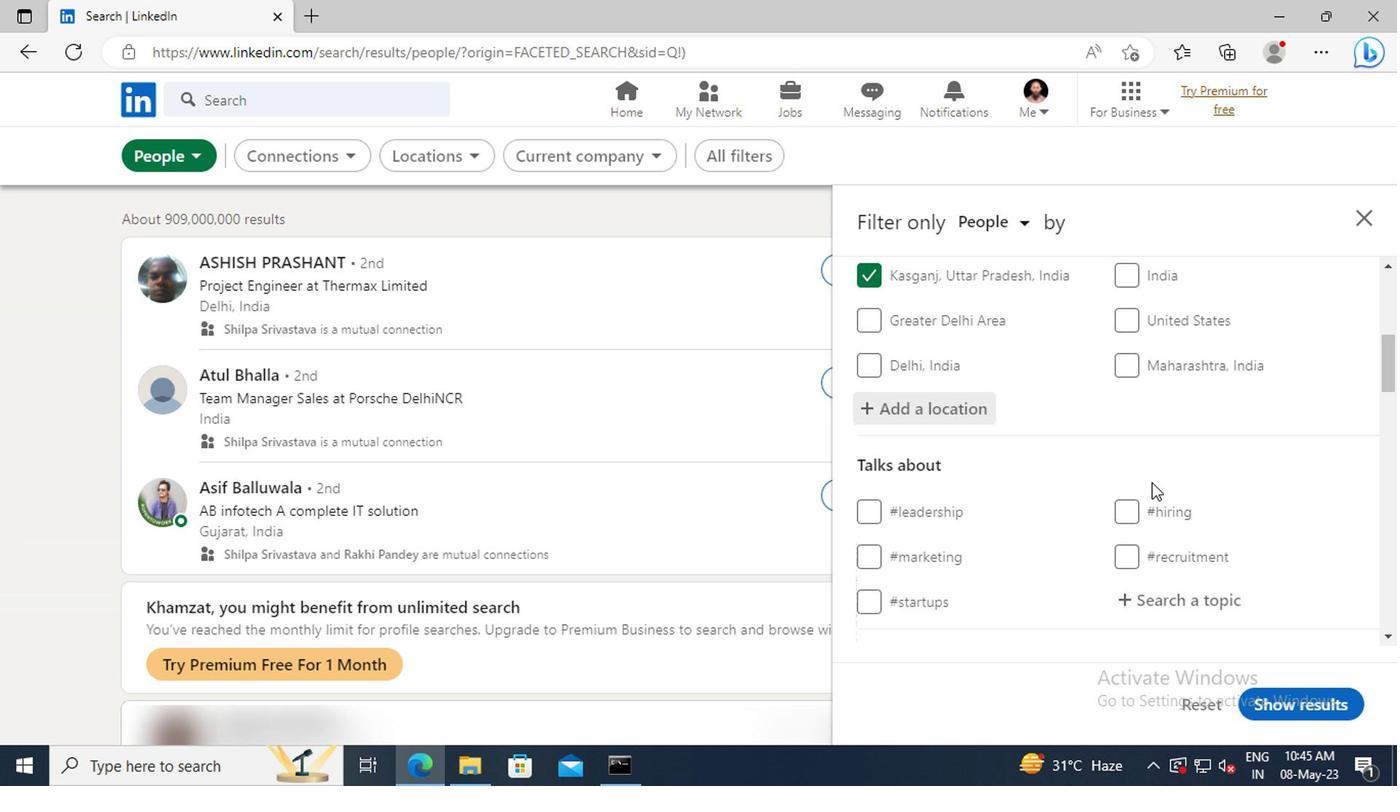 
Action: Mouse scrolled (958, 477) with delta (0, 0)
Screenshot: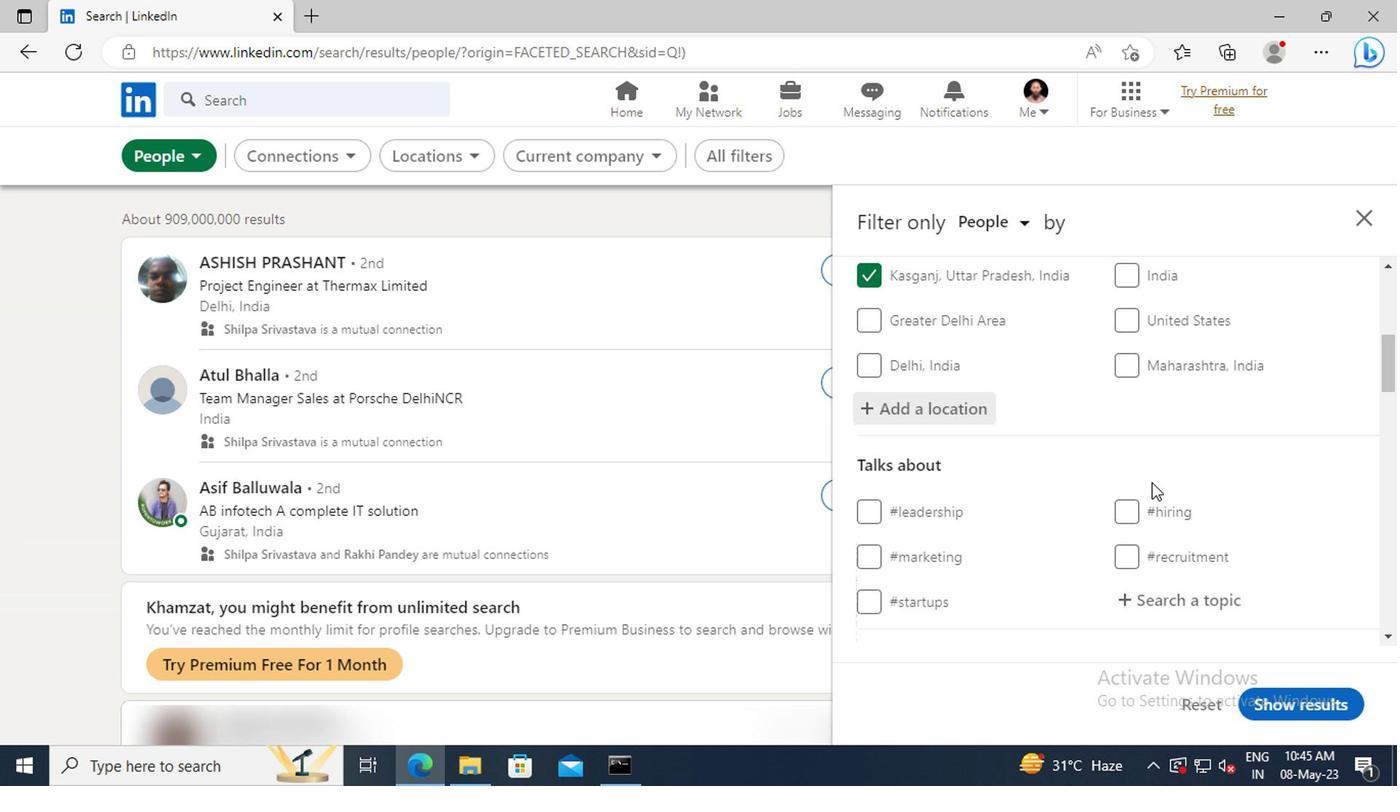 
Action: Mouse moved to (958, 484)
Screenshot: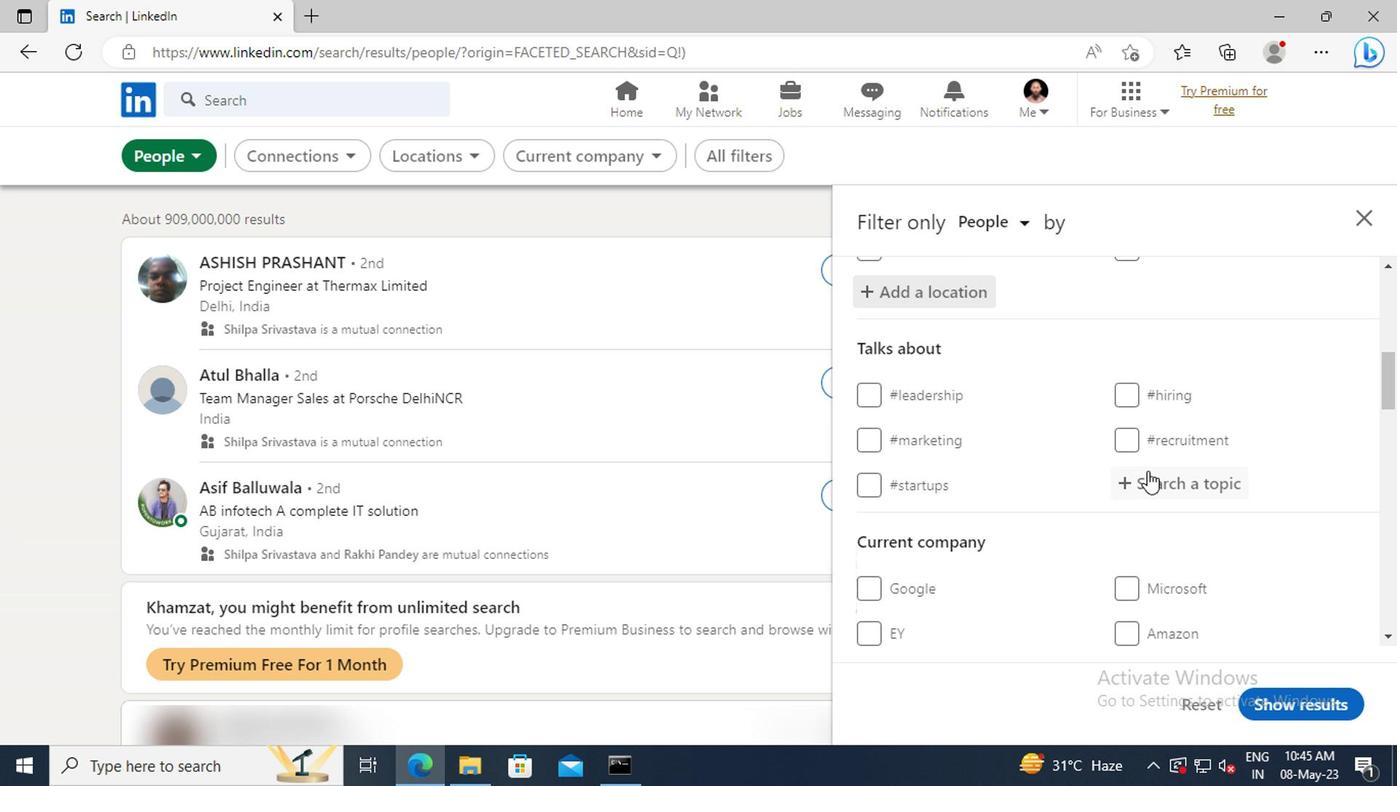 
Action: Mouse pressed left at (958, 484)
Screenshot: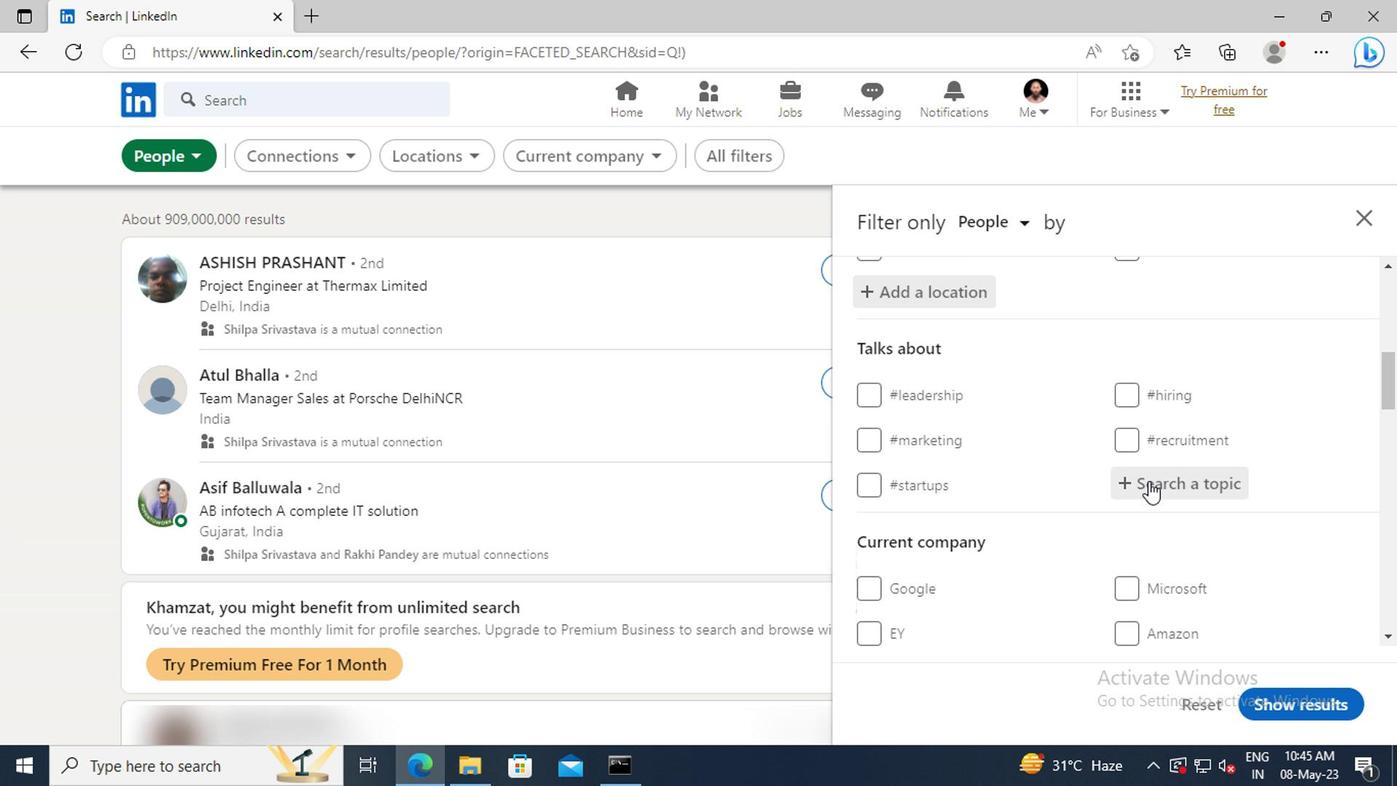 
Action: Key pressed <Key.shift>
Screenshot: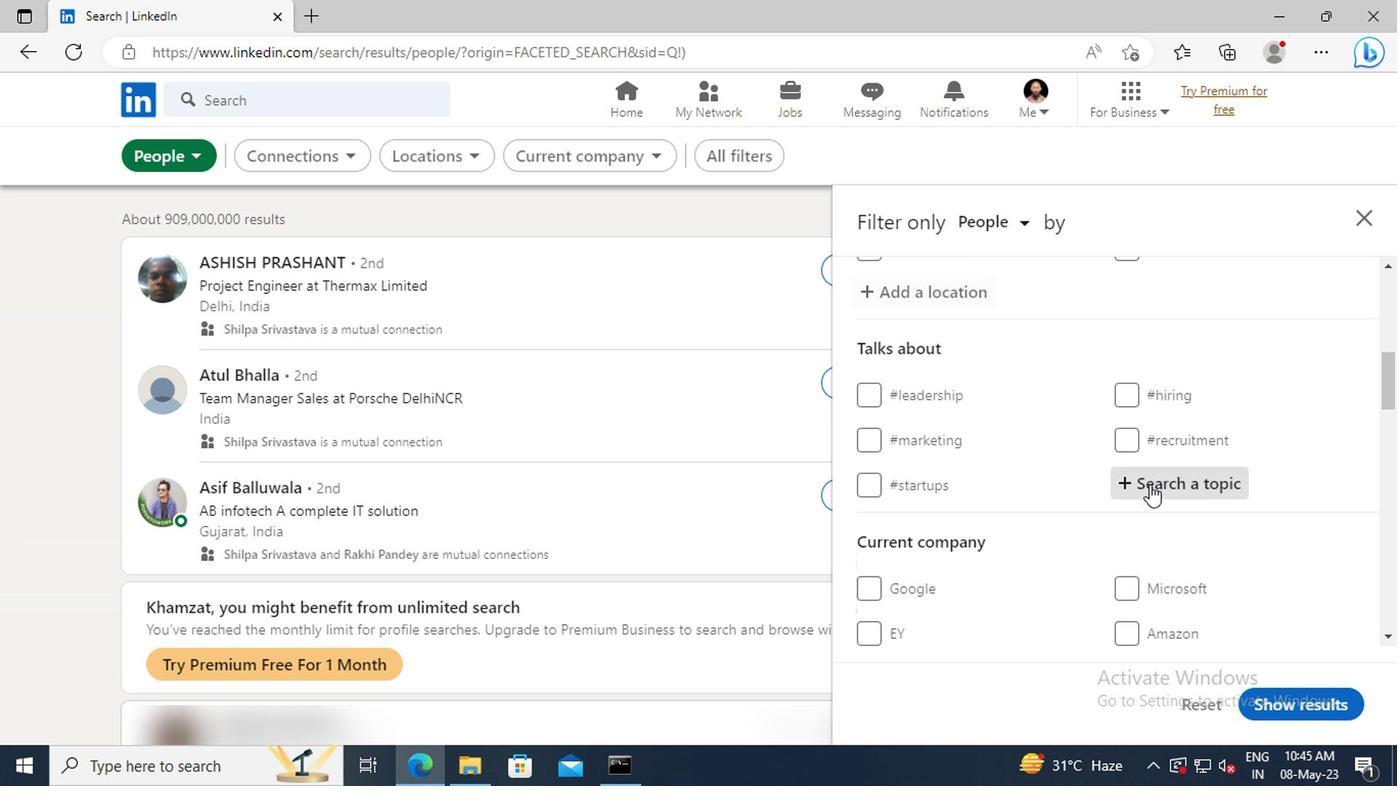 
Action: Mouse moved to (959, 484)
Screenshot: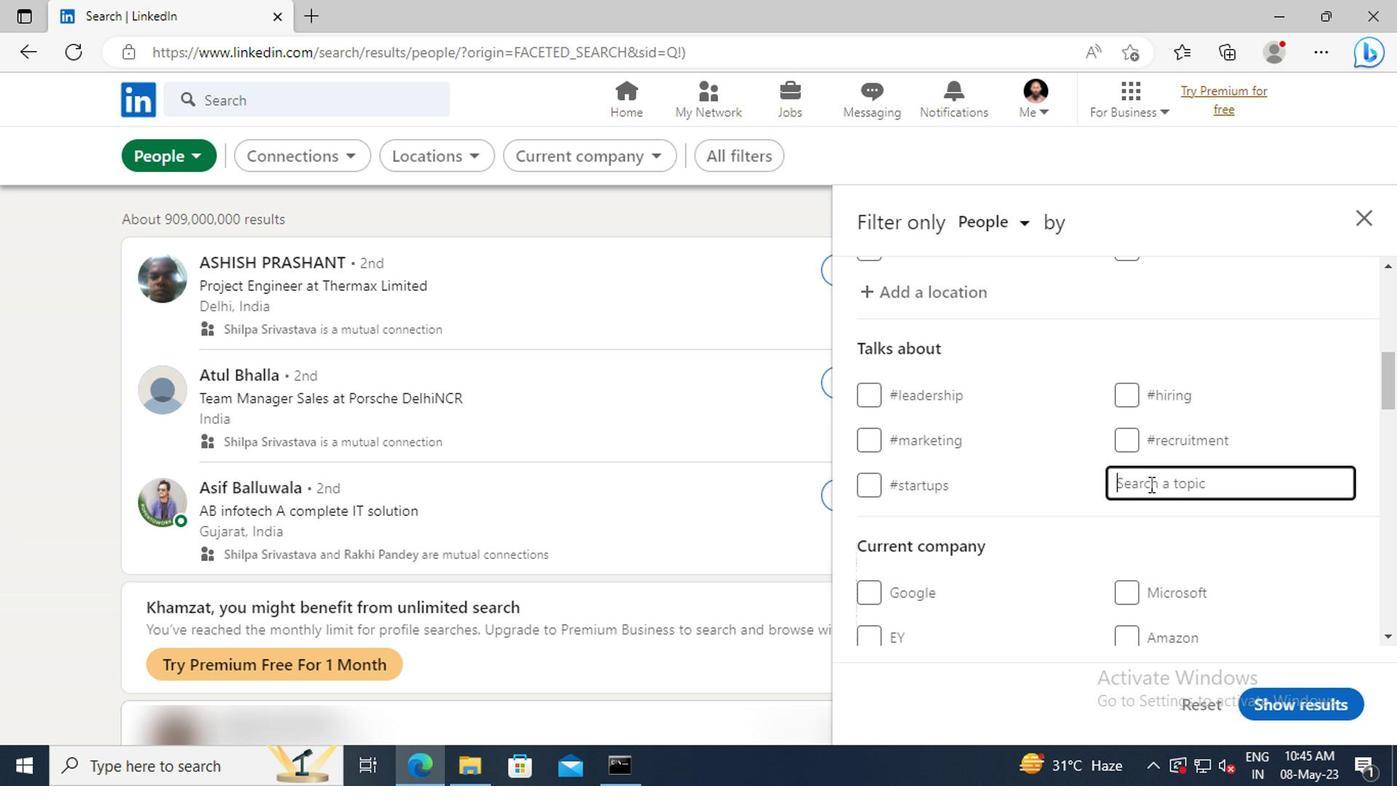 
Action: Key pressed S
Screenshot: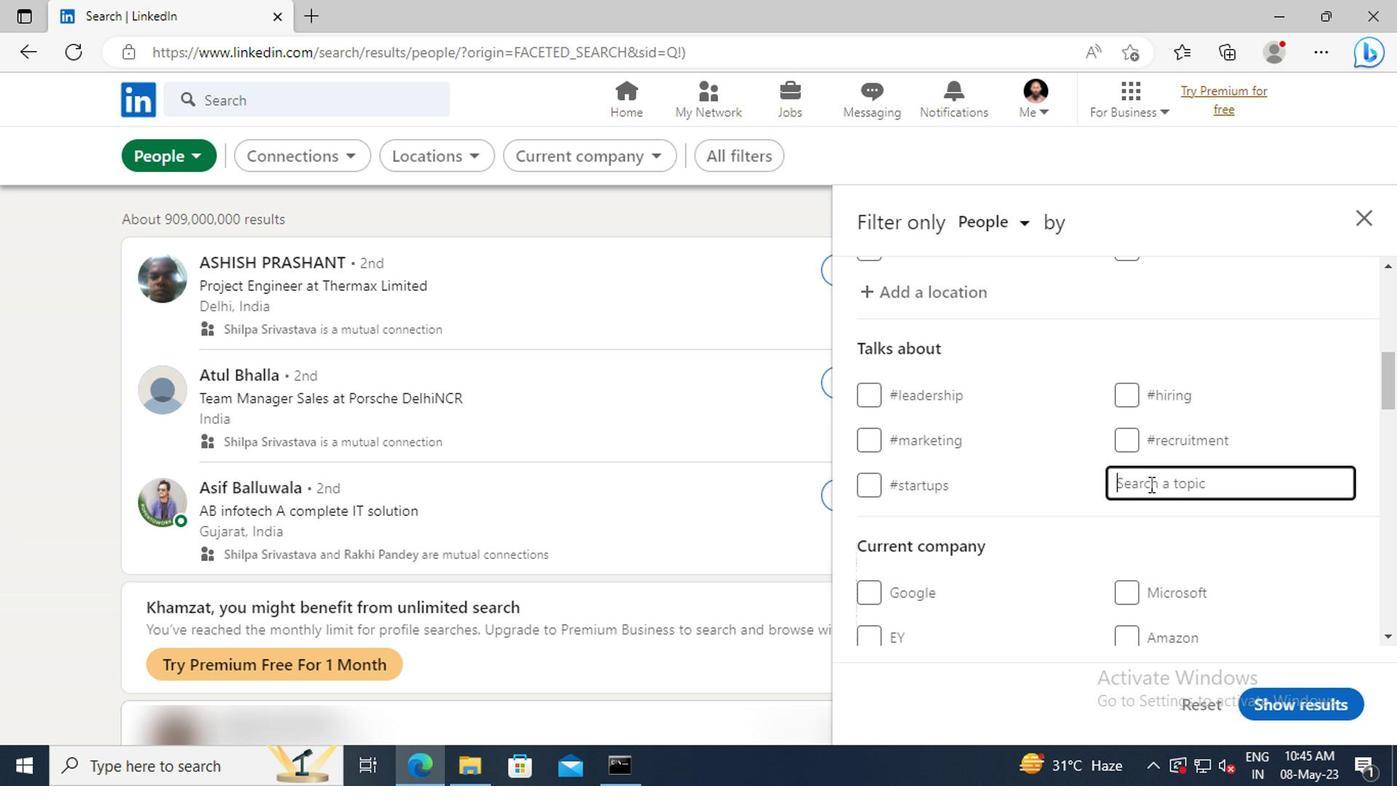 
Action: Mouse moved to (965, 484)
Screenshot: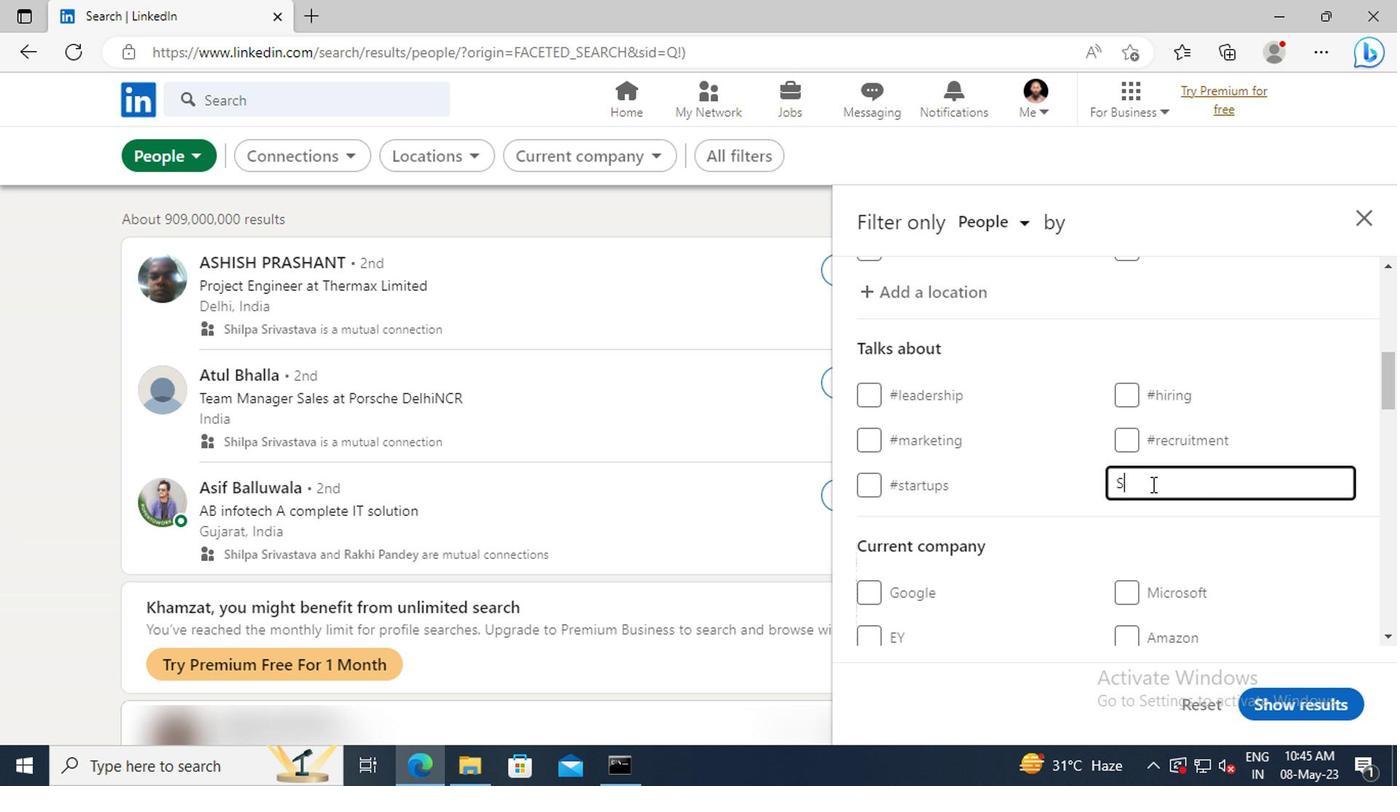 
Action: Key pressed OCIALNET
Screenshot: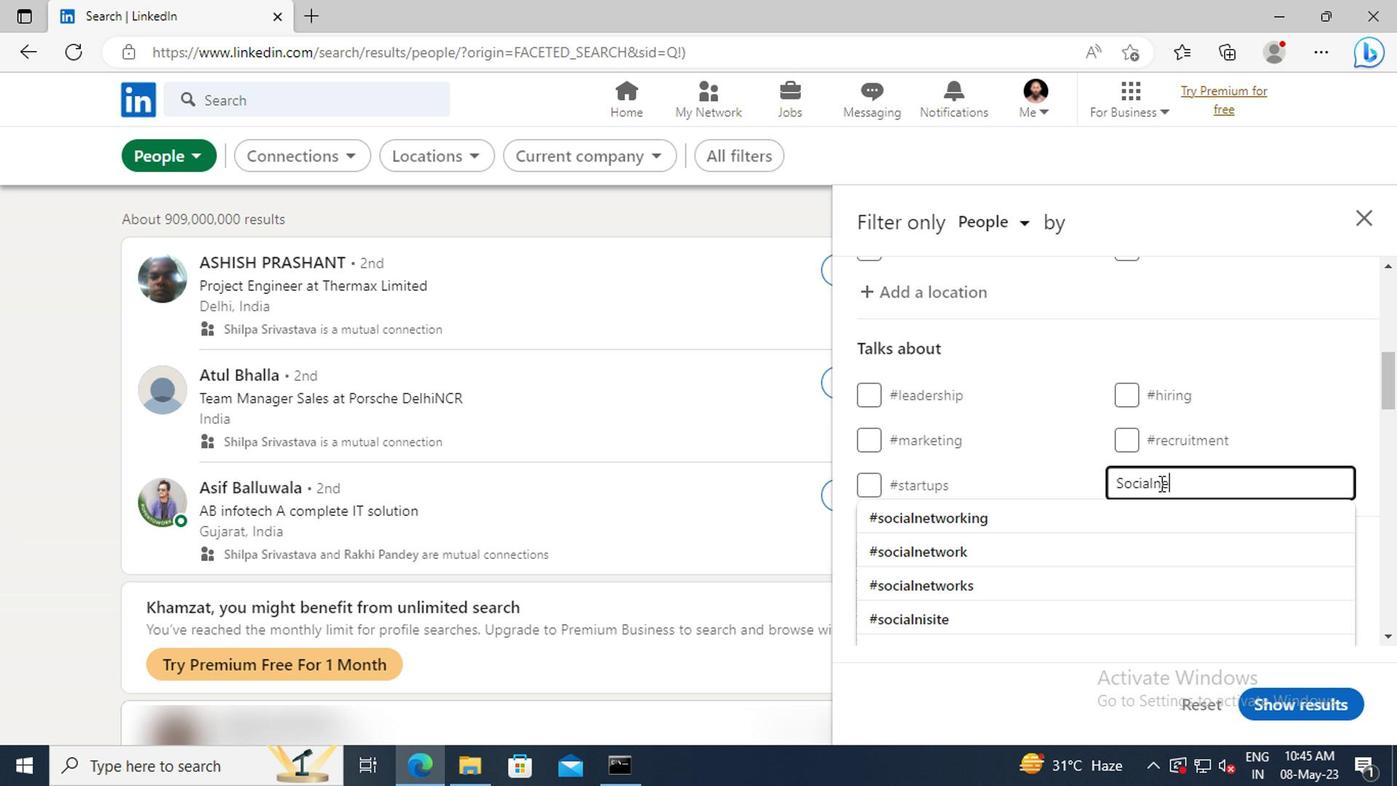 
Action: Mouse moved to (968, 503)
Screenshot: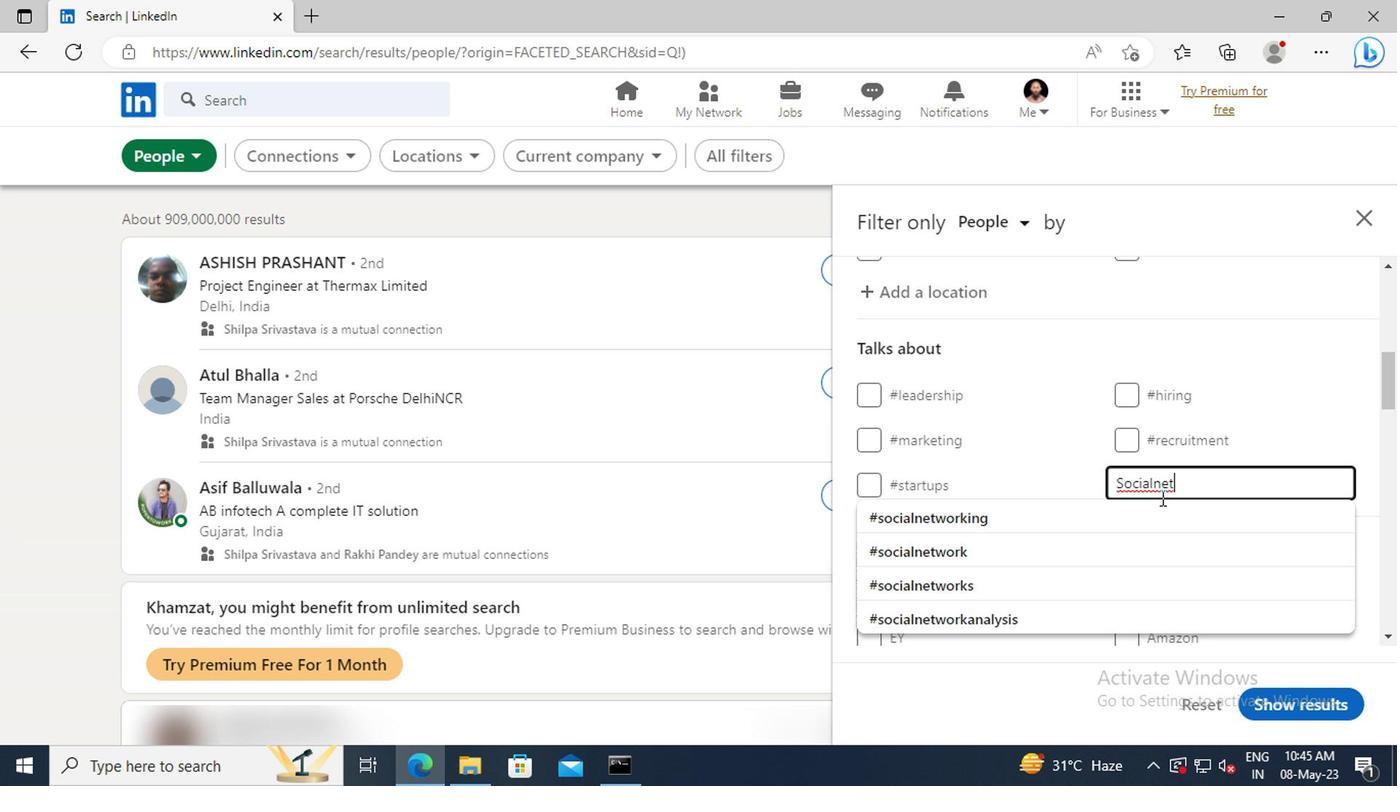 
Action: Mouse pressed left at (968, 503)
Screenshot: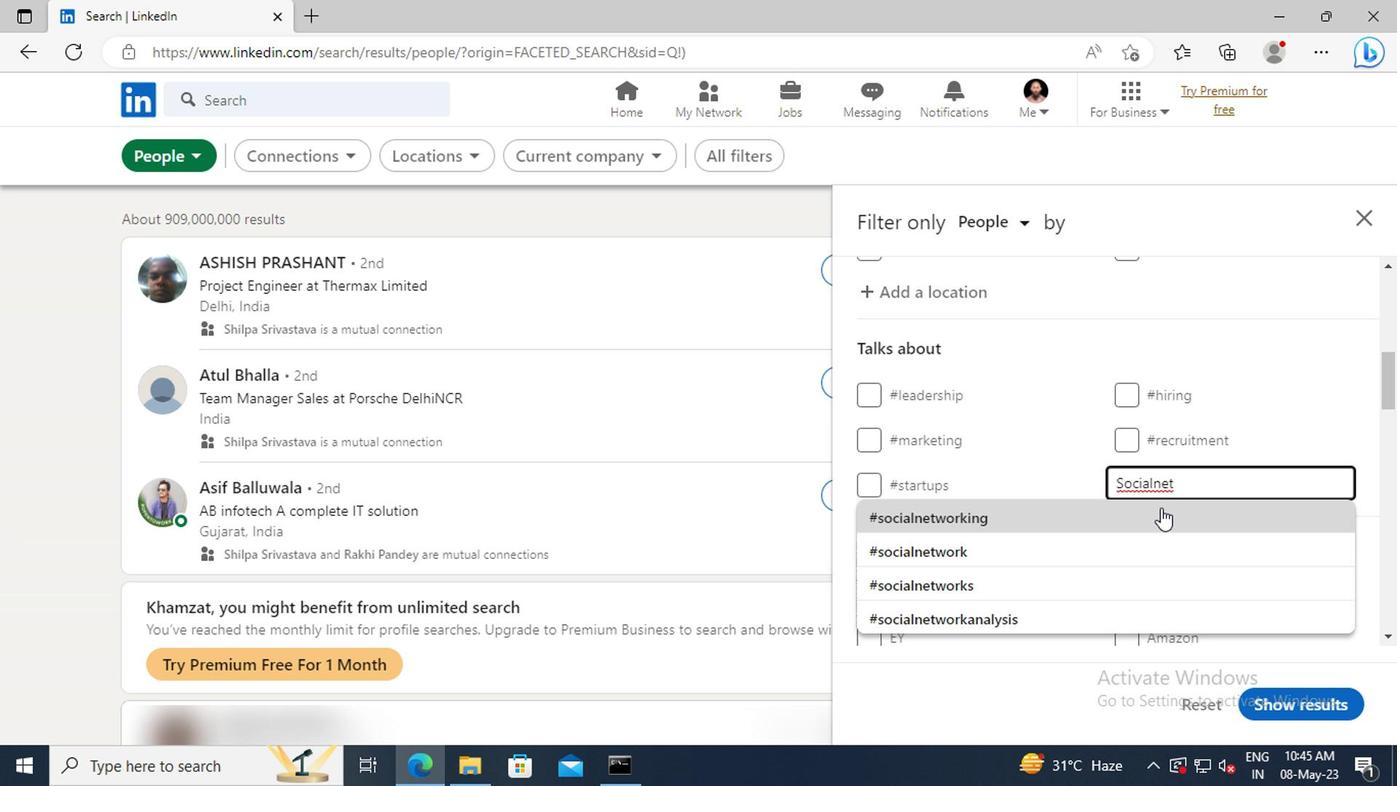 
Action: Mouse scrolled (968, 502) with delta (0, 0)
Screenshot: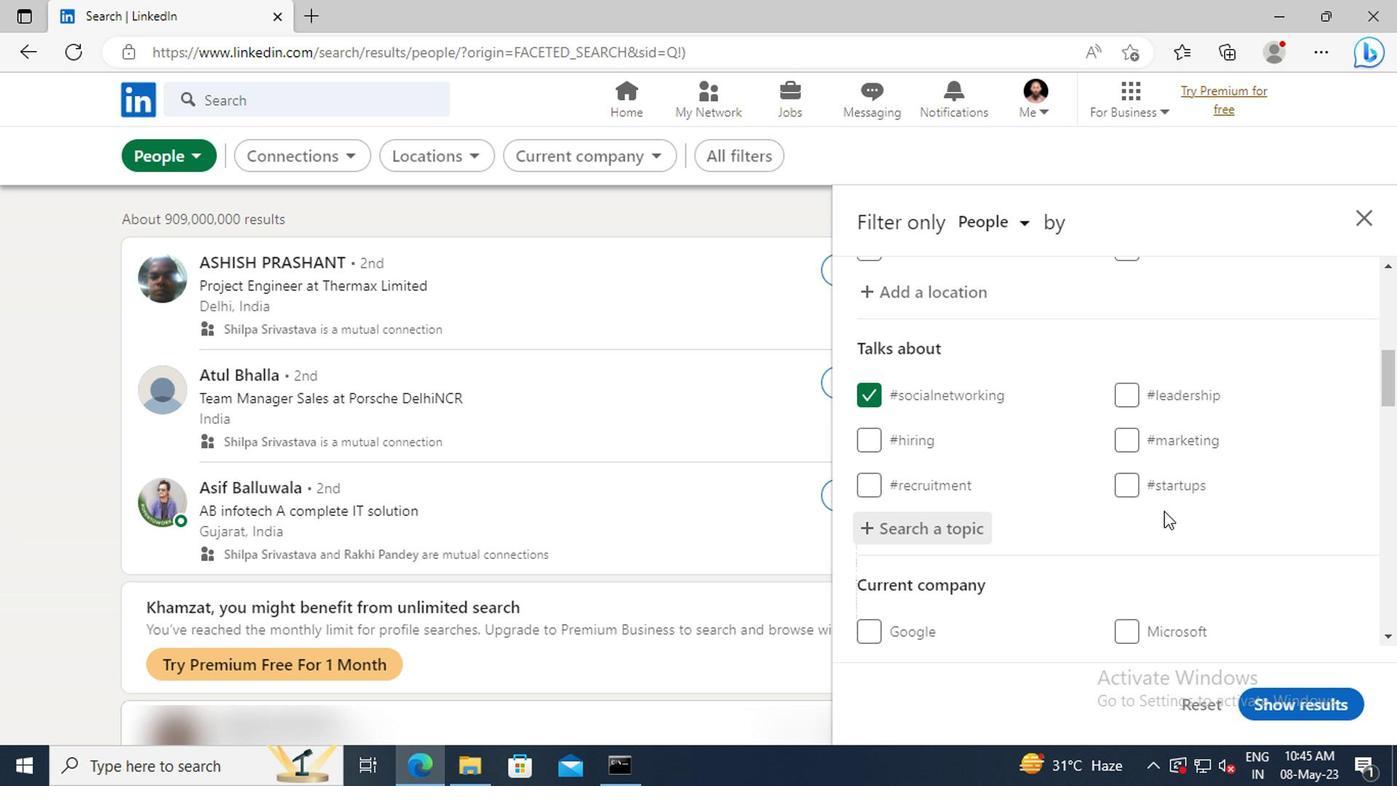 
Action: Mouse scrolled (968, 502) with delta (0, 0)
Screenshot: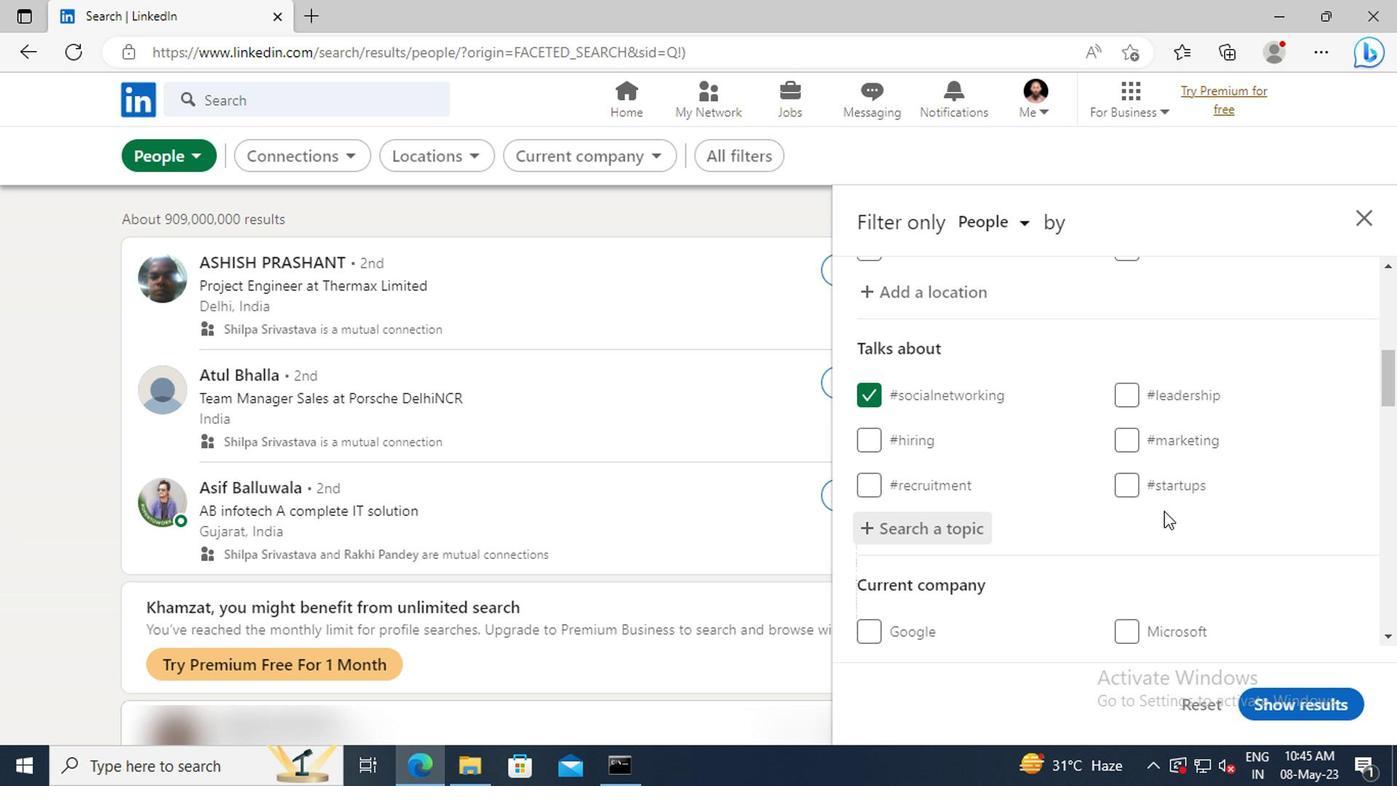 
Action: Mouse scrolled (968, 502) with delta (0, 0)
Screenshot: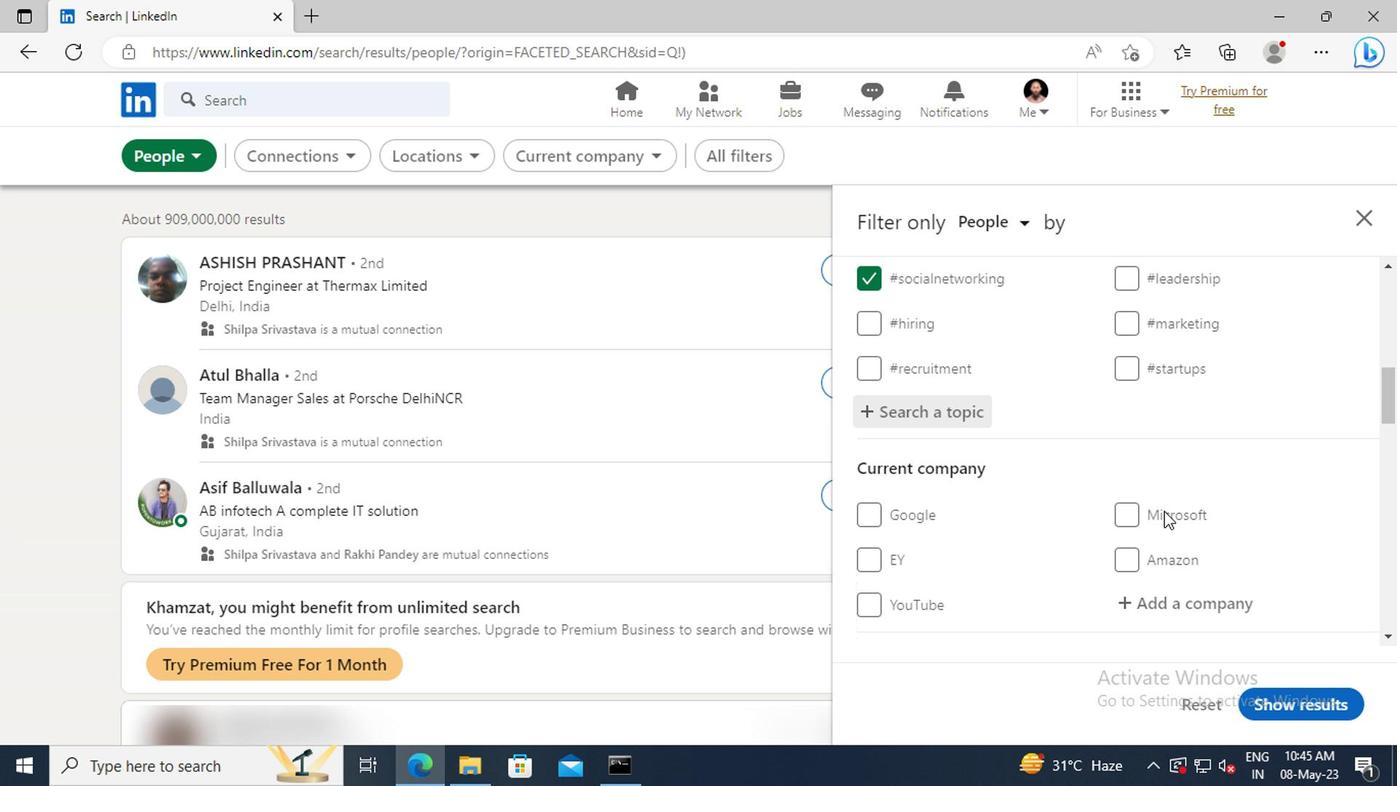 
Action: Mouse scrolled (968, 502) with delta (0, 0)
Screenshot: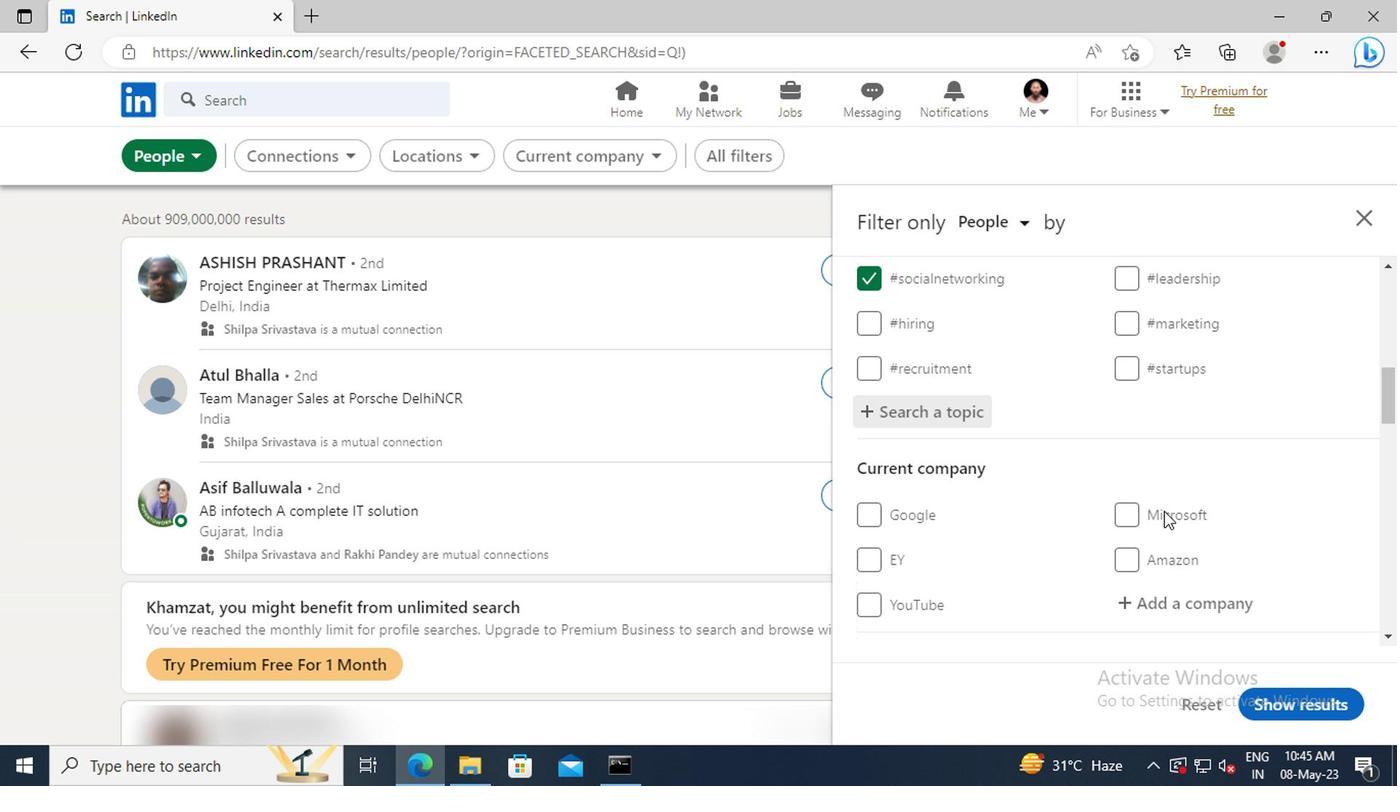 
Action: Mouse moved to (969, 503)
Screenshot: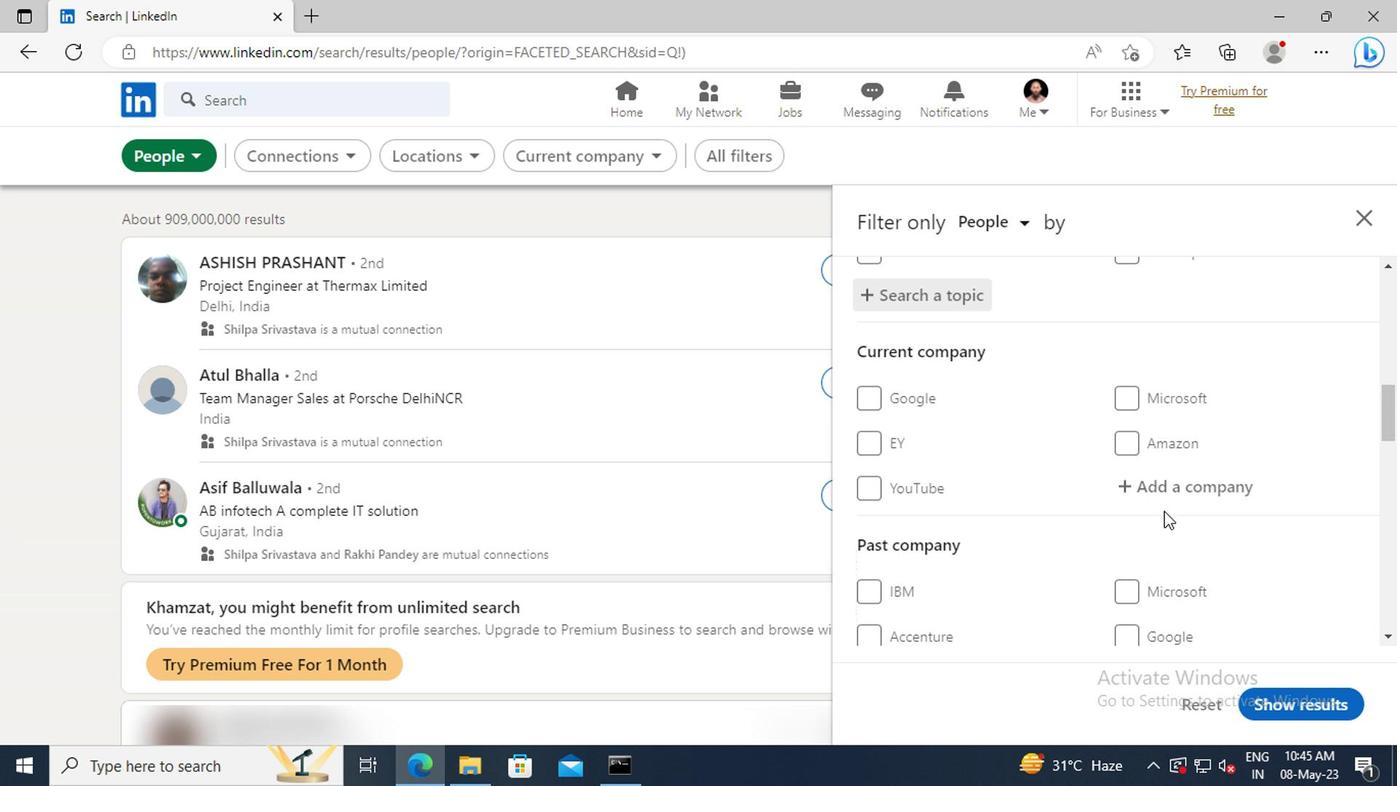 
Action: Mouse scrolled (969, 502) with delta (0, 0)
Screenshot: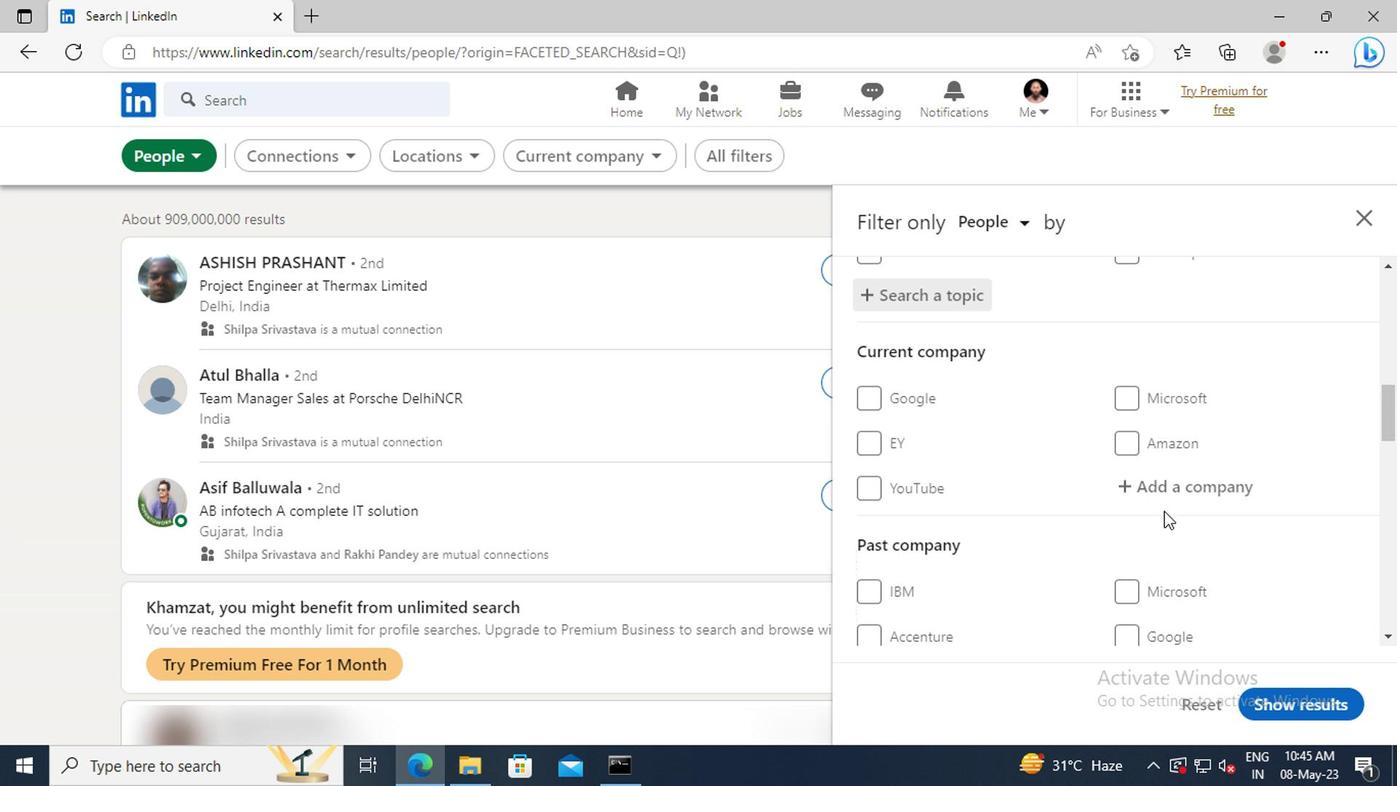 
Action: Mouse scrolled (969, 502) with delta (0, 0)
Screenshot: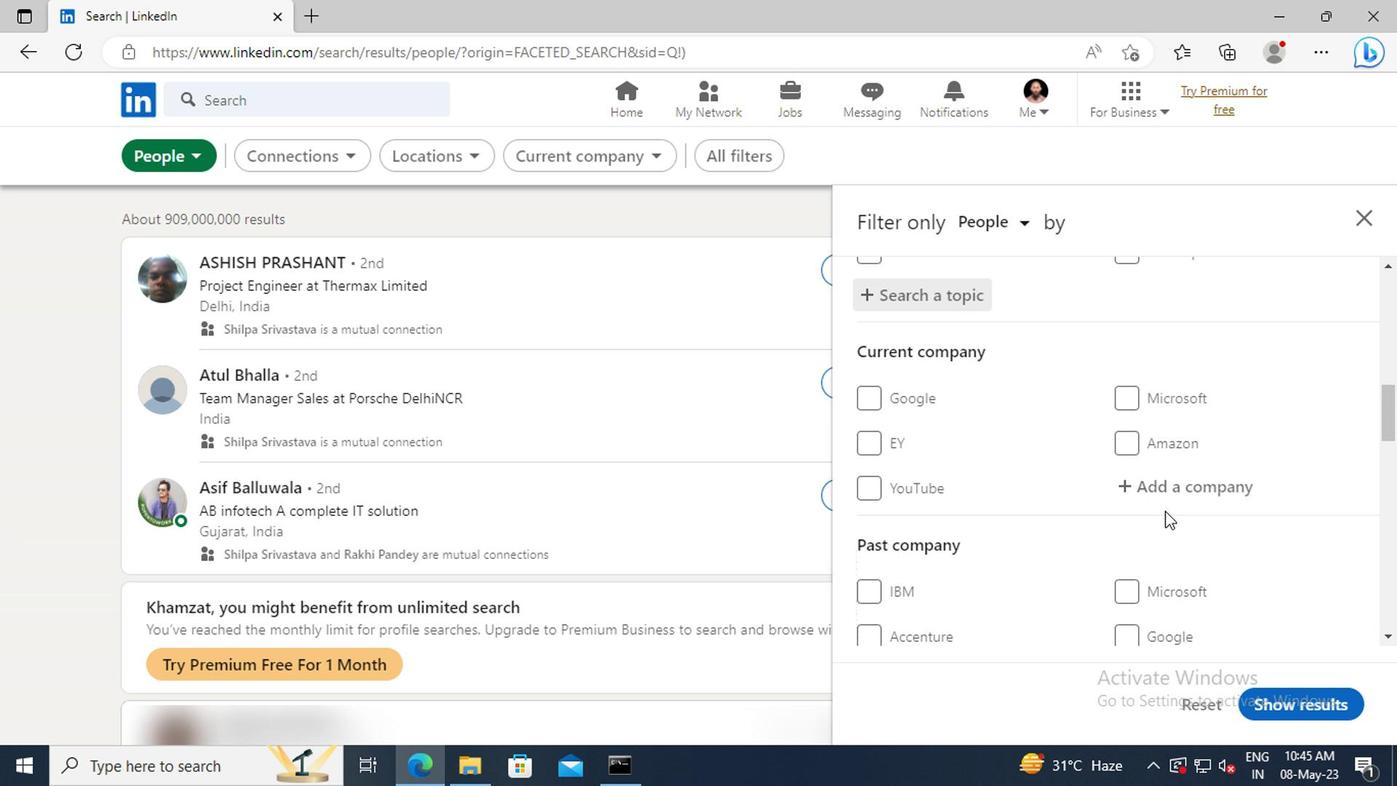
Action: Mouse scrolled (969, 502) with delta (0, 0)
Screenshot: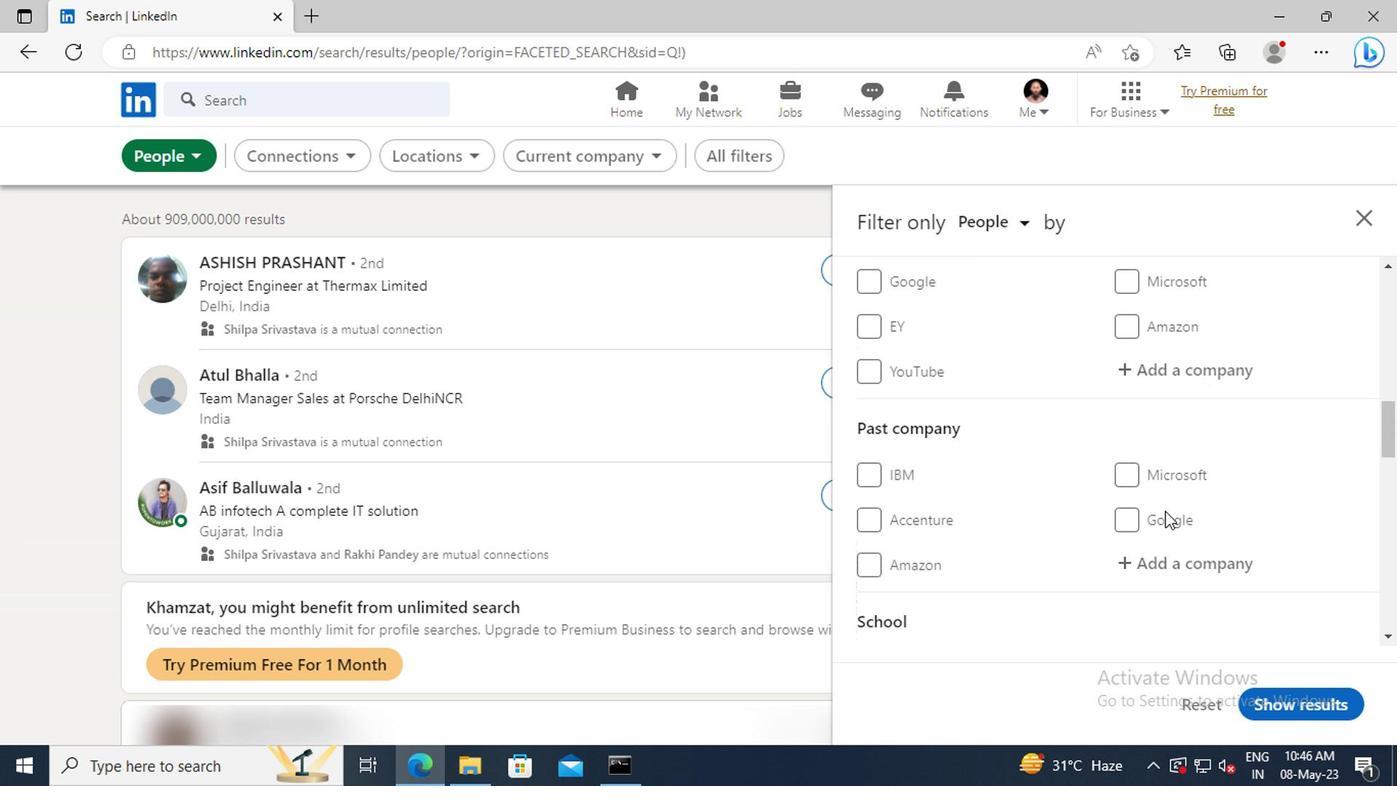 
Action: Mouse scrolled (969, 502) with delta (0, 0)
Screenshot: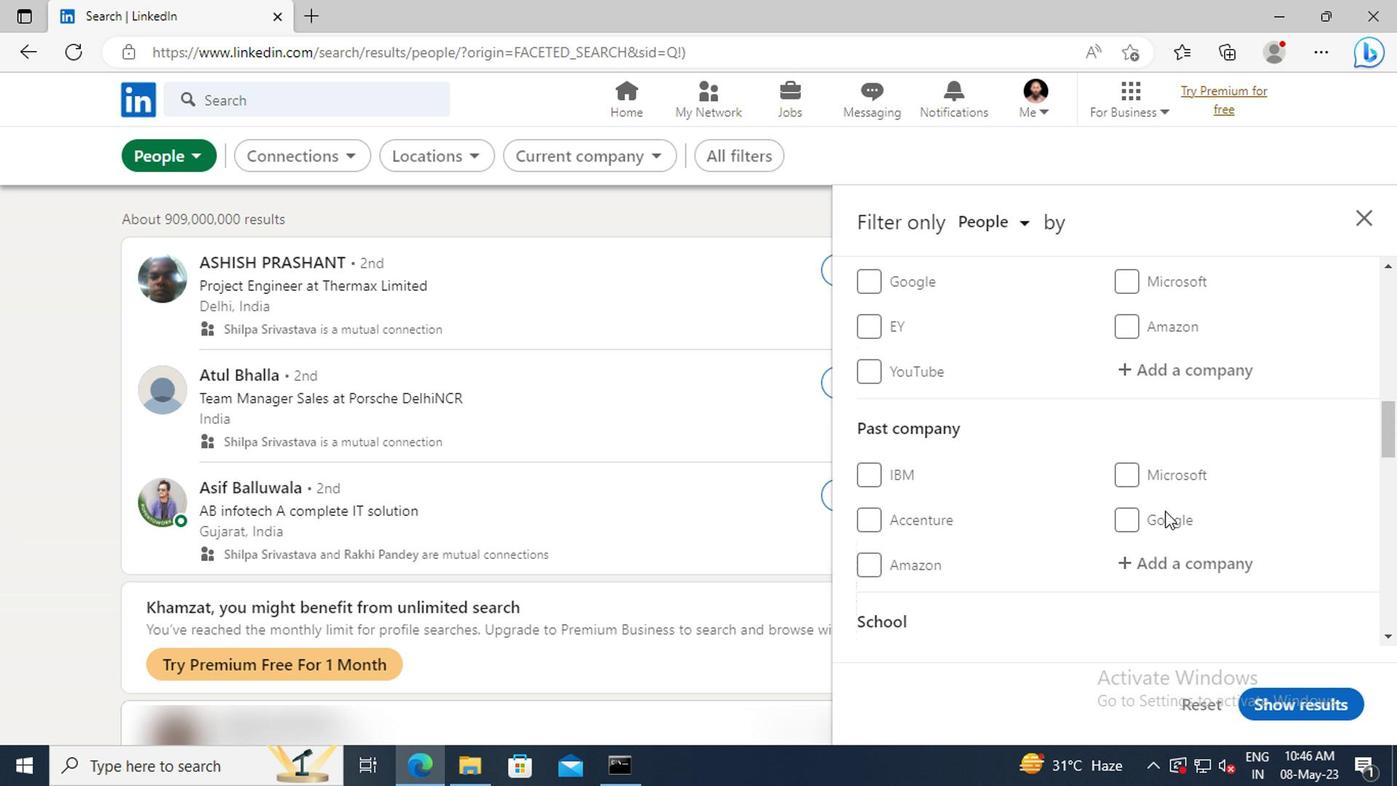 
Action: Mouse scrolled (969, 502) with delta (0, 0)
Screenshot: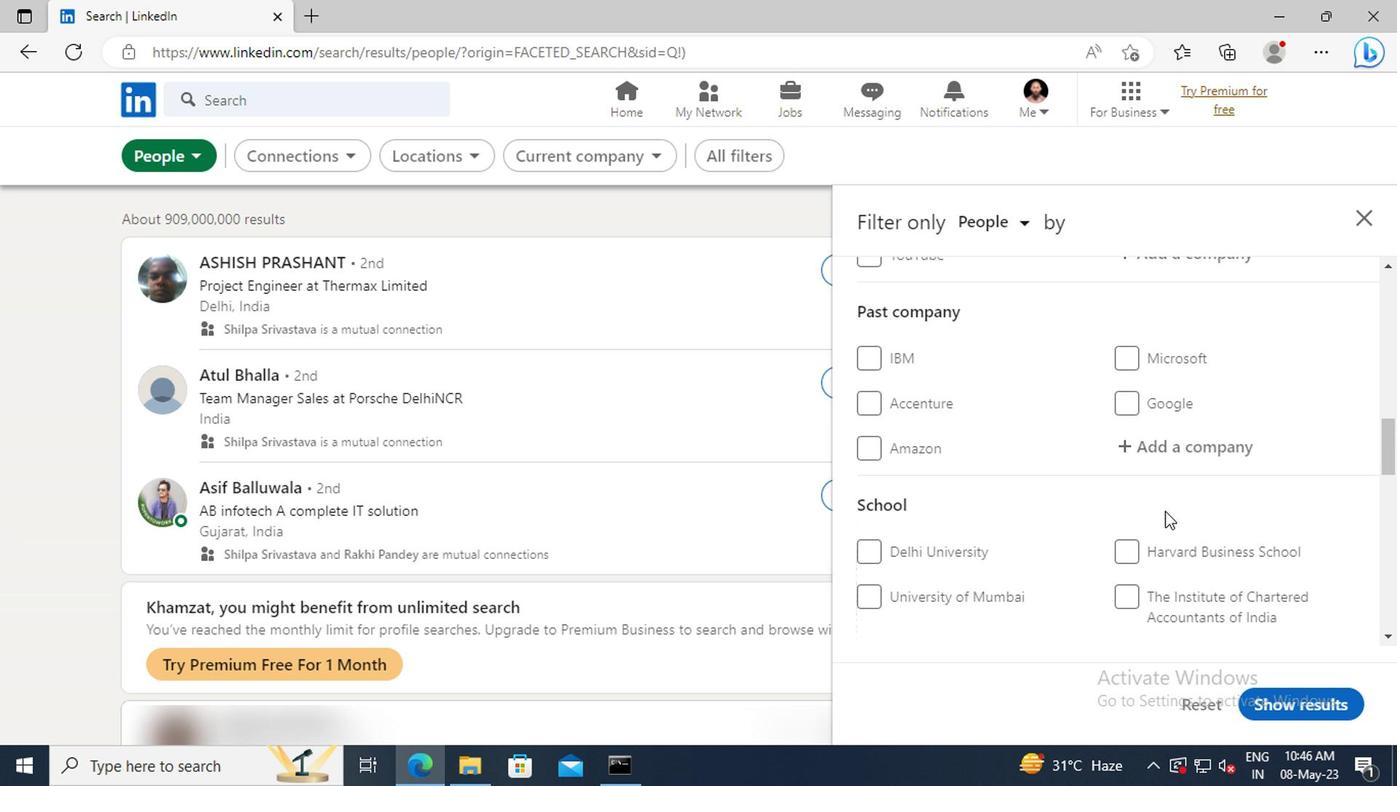 
Action: Mouse scrolled (969, 502) with delta (0, 0)
Screenshot: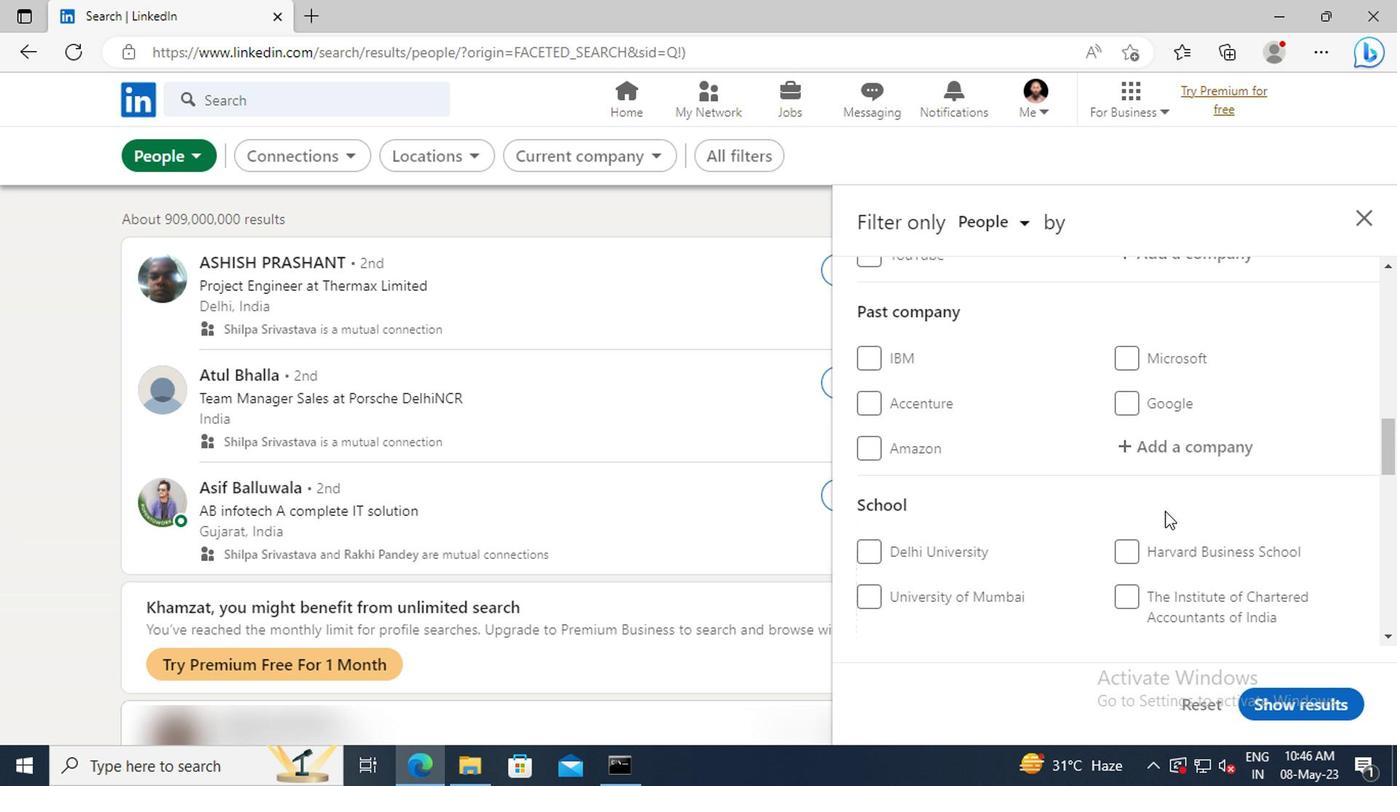 
Action: Mouse scrolled (969, 502) with delta (0, 0)
Screenshot: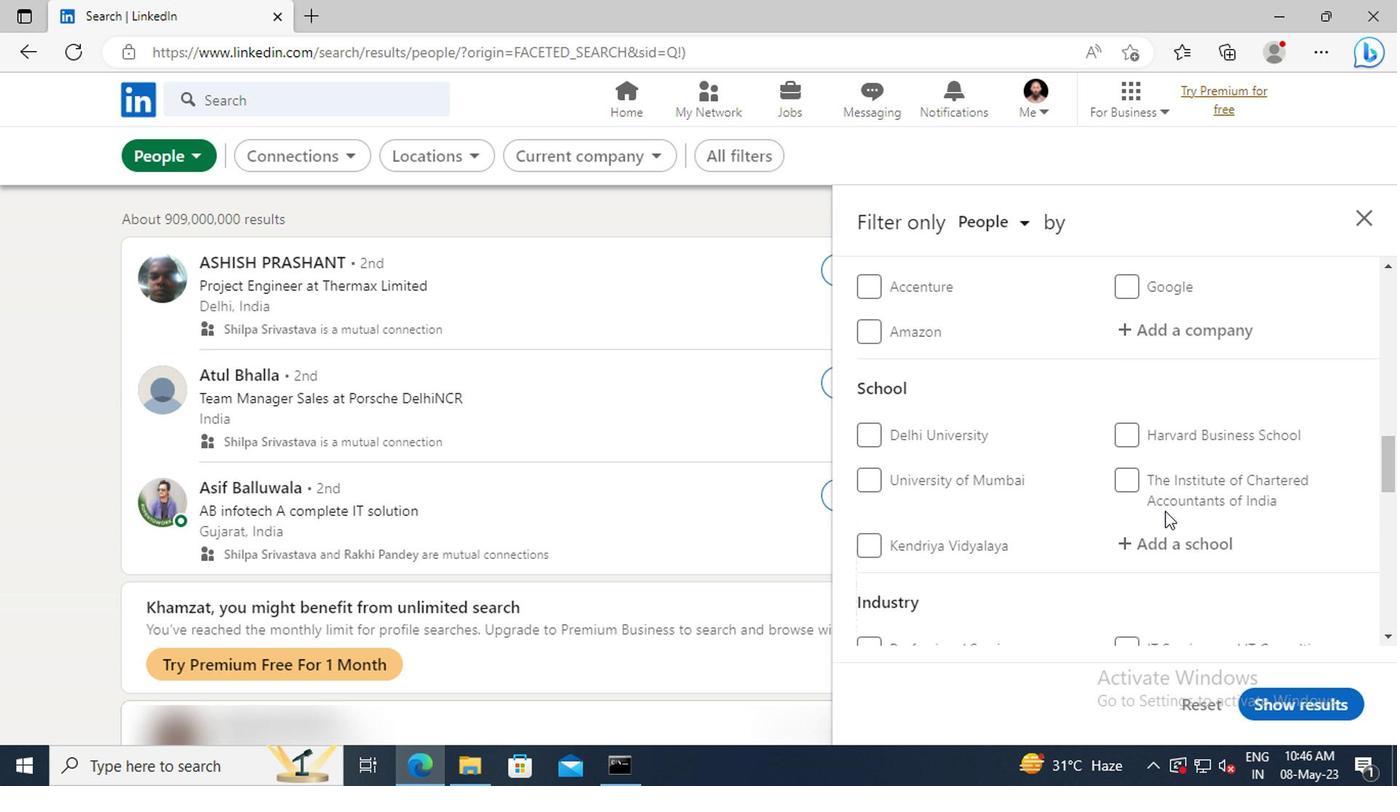
Action: Mouse scrolled (969, 502) with delta (0, 0)
Screenshot: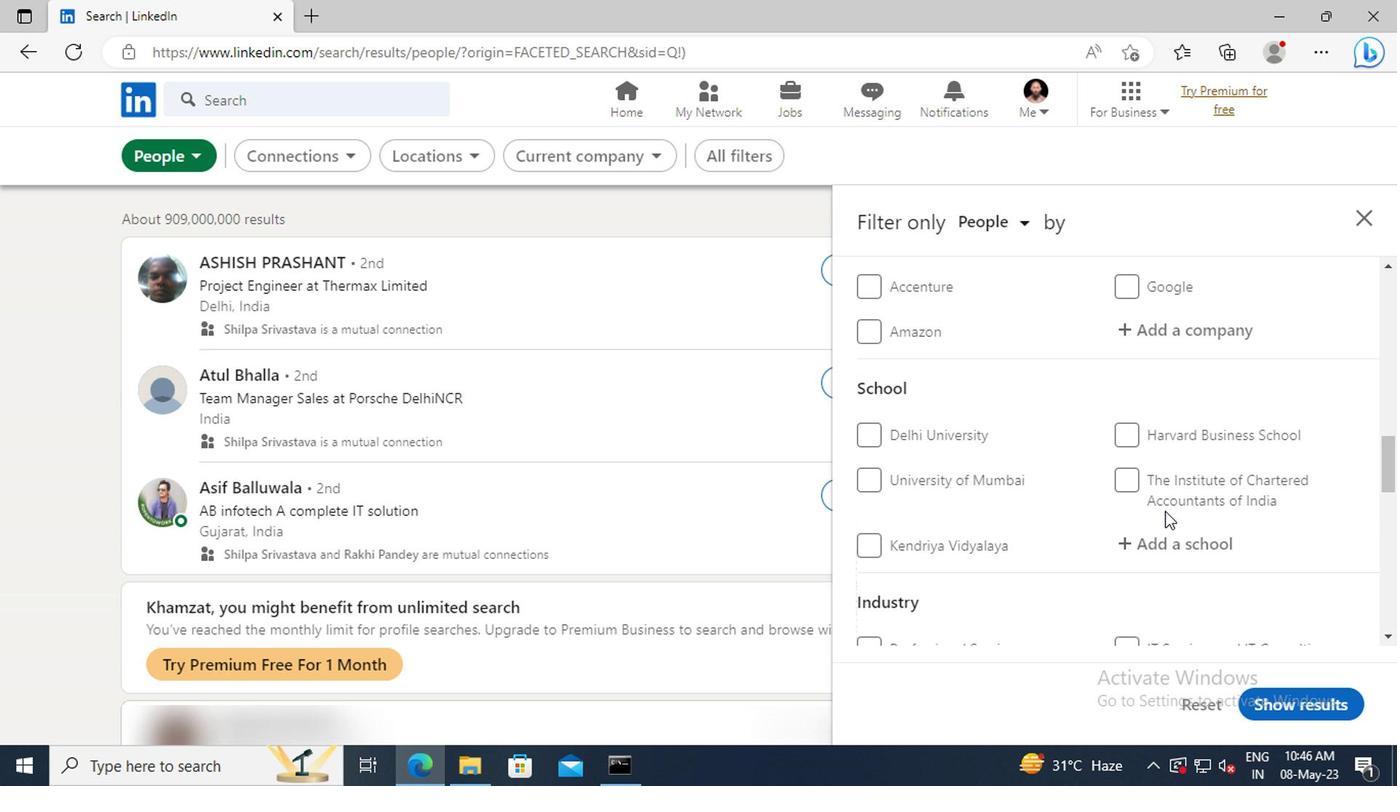
Action: Mouse scrolled (969, 502) with delta (0, 0)
Screenshot: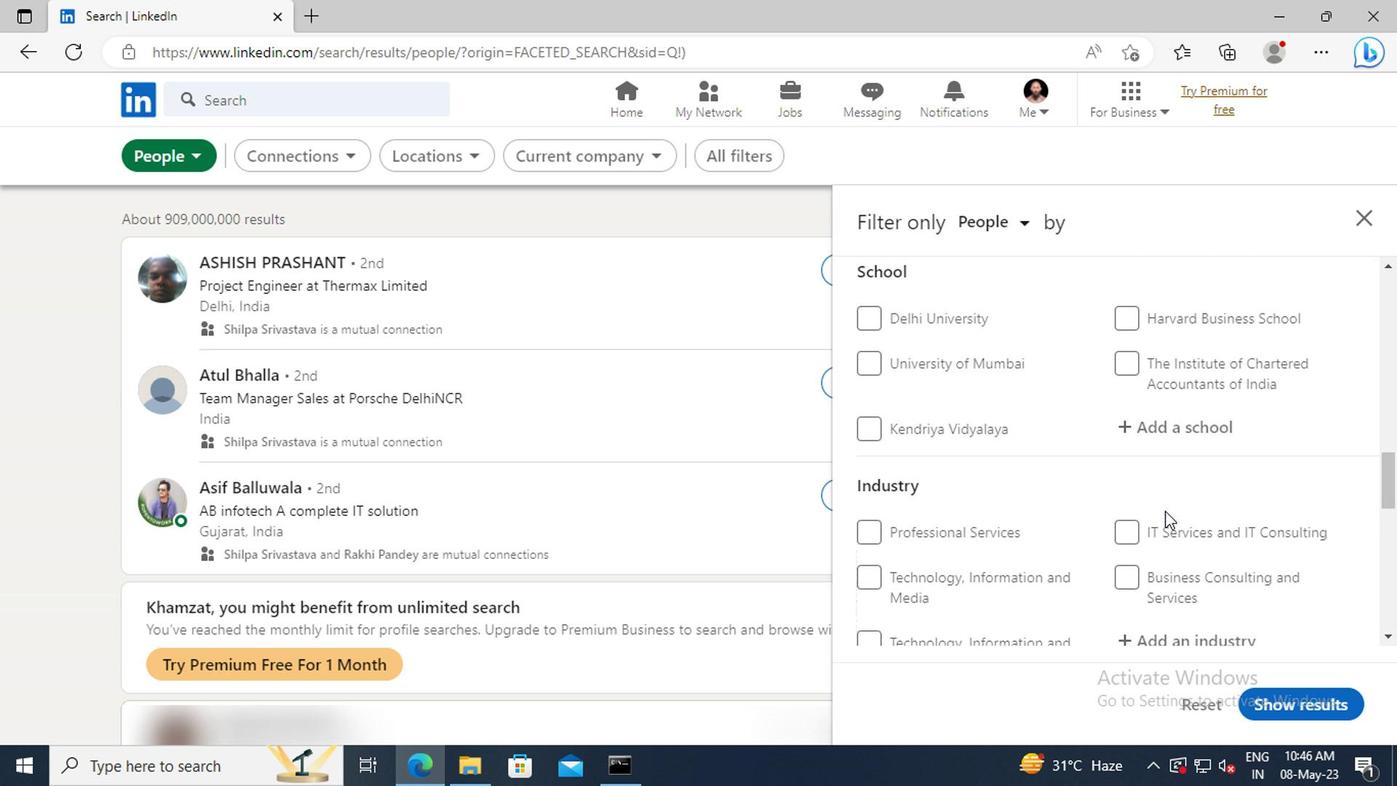 
Action: Mouse scrolled (969, 502) with delta (0, 0)
Screenshot: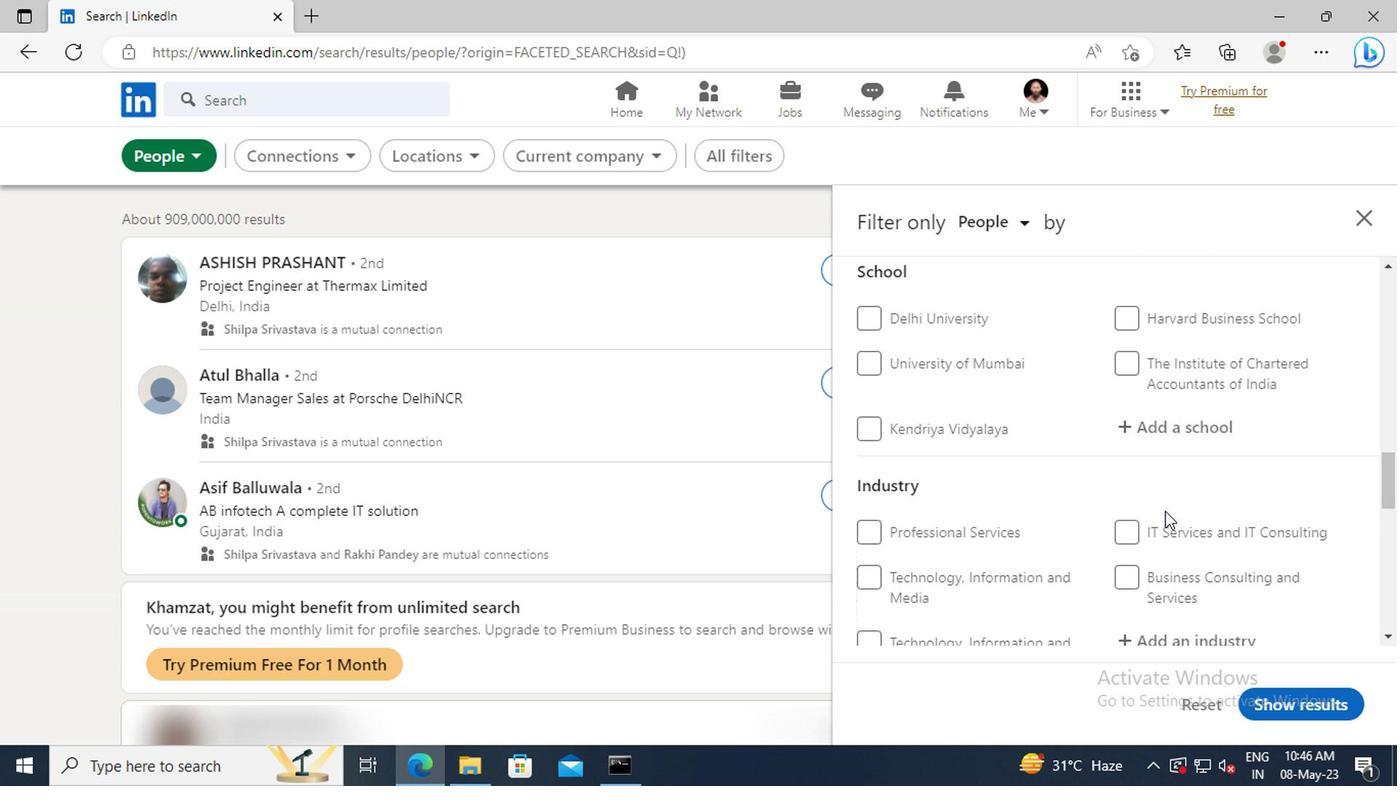 
Action: Mouse scrolled (969, 502) with delta (0, 0)
Screenshot: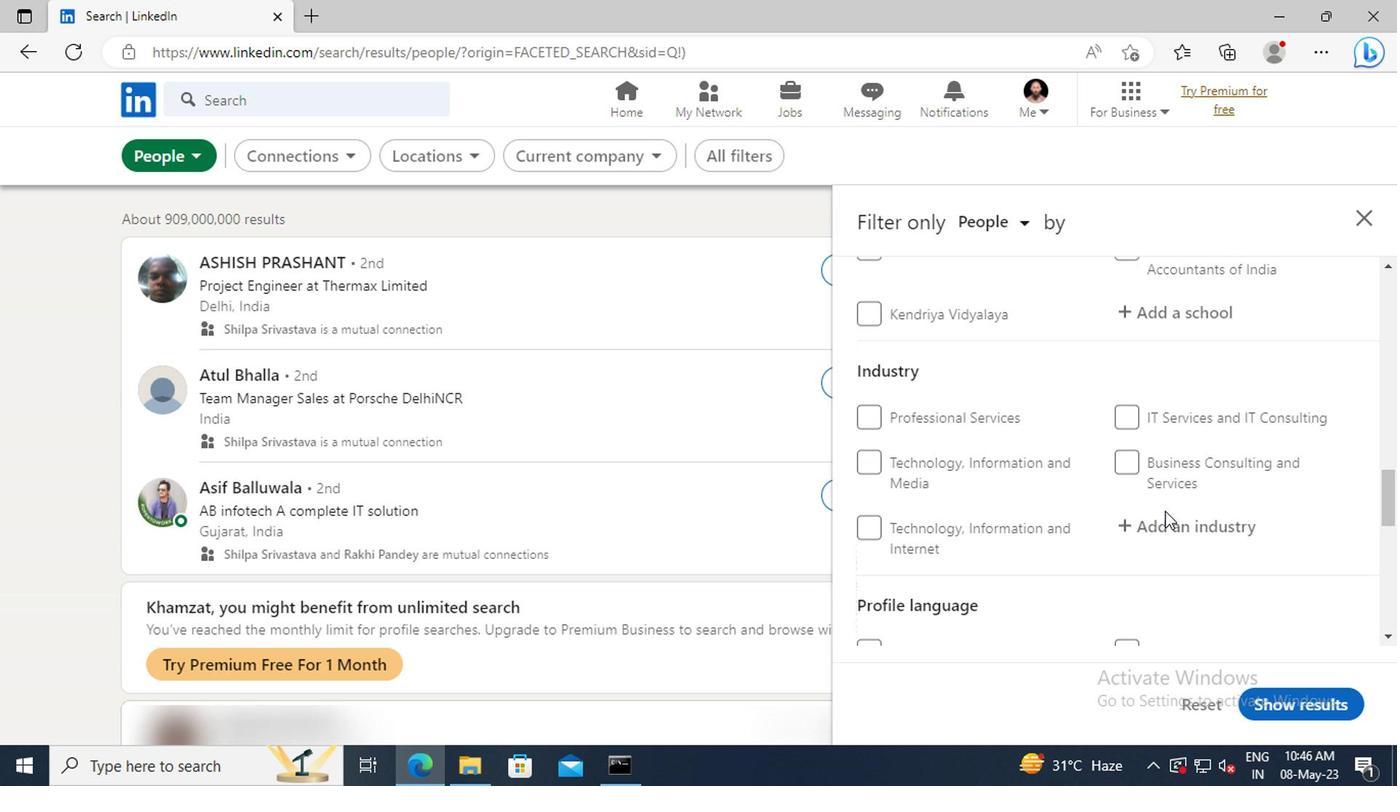 
Action: Mouse scrolled (969, 502) with delta (0, 0)
Screenshot: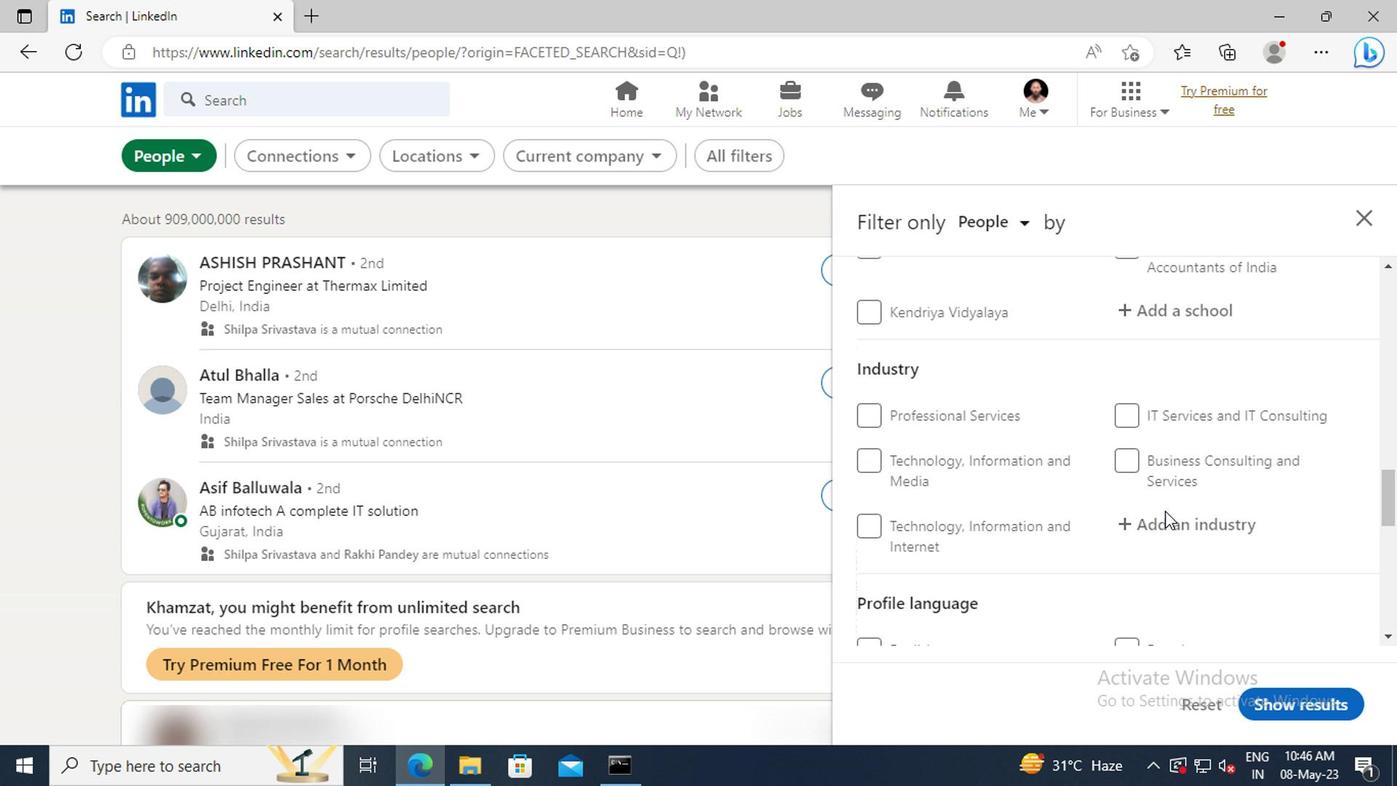 
Action: Mouse moved to (945, 520)
Screenshot: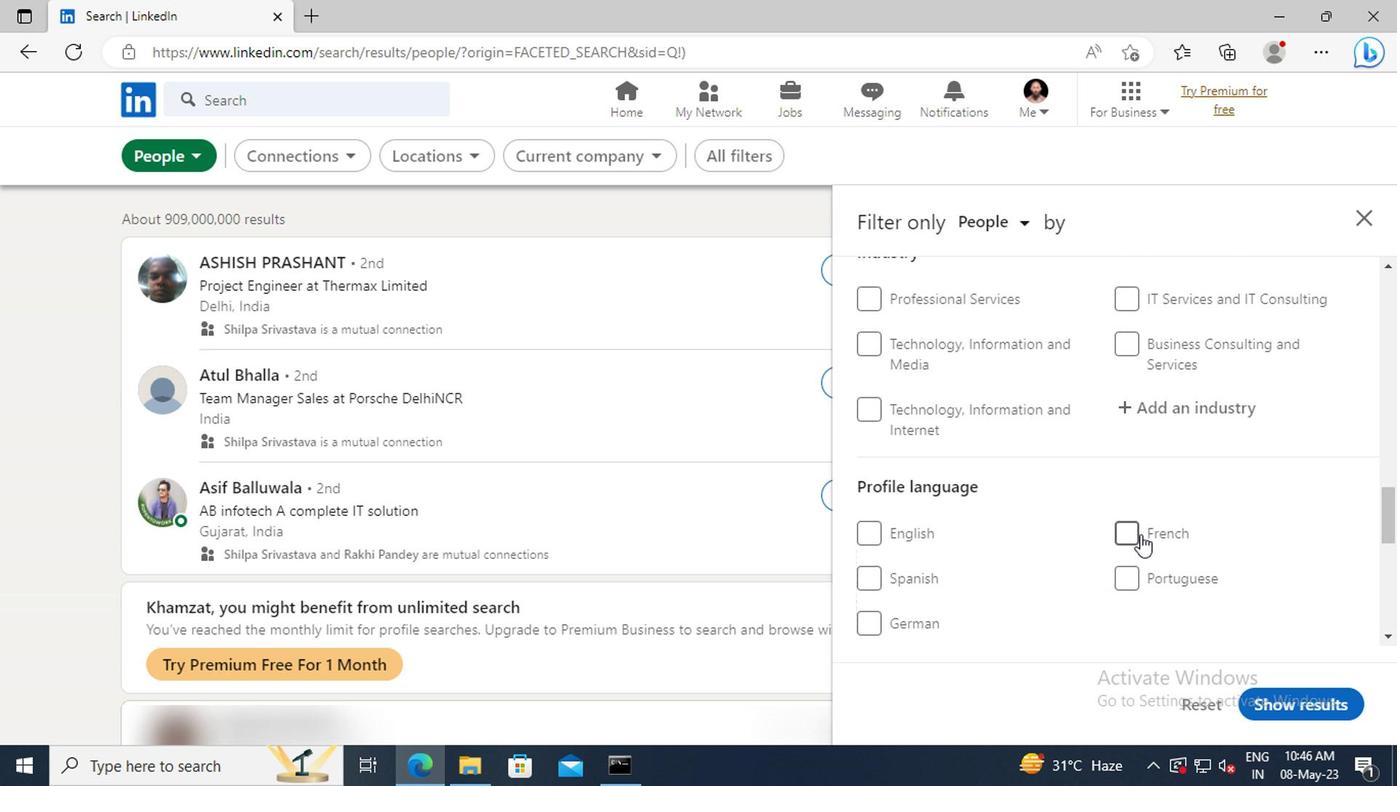 
Action: Mouse pressed left at (945, 520)
Screenshot: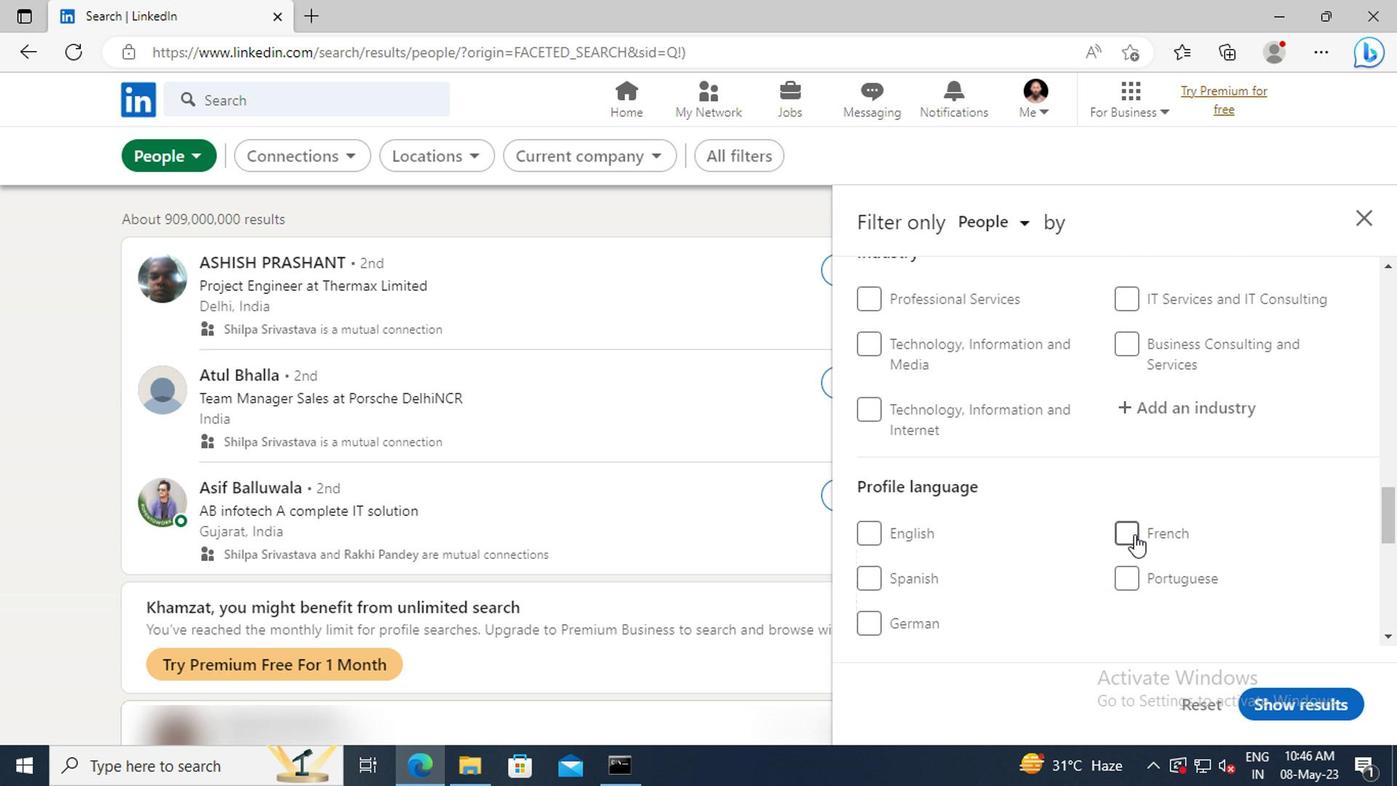 
Action: Mouse moved to (958, 497)
Screenshot: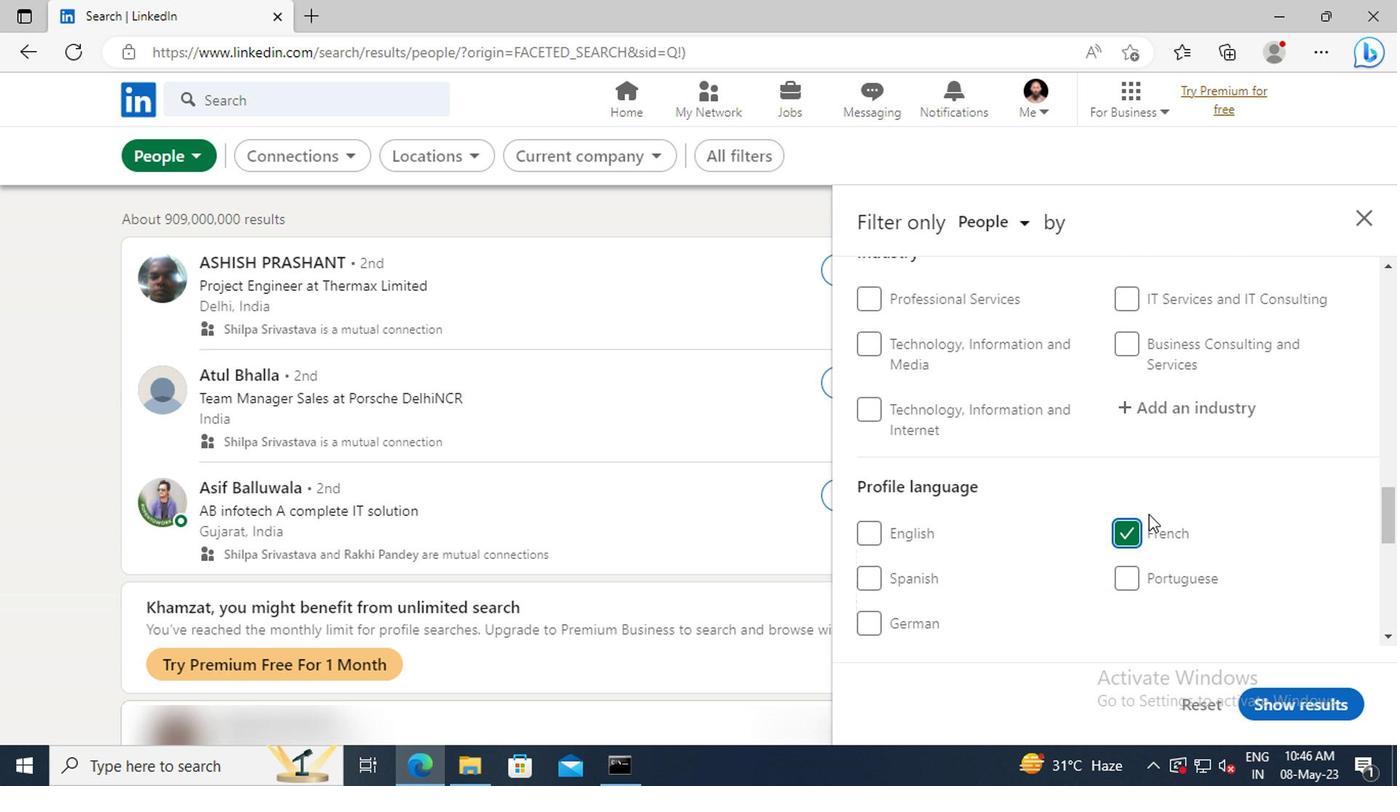 
Action: Mouse scrolled (958, 497) with delta (0, 0)
Screenshot: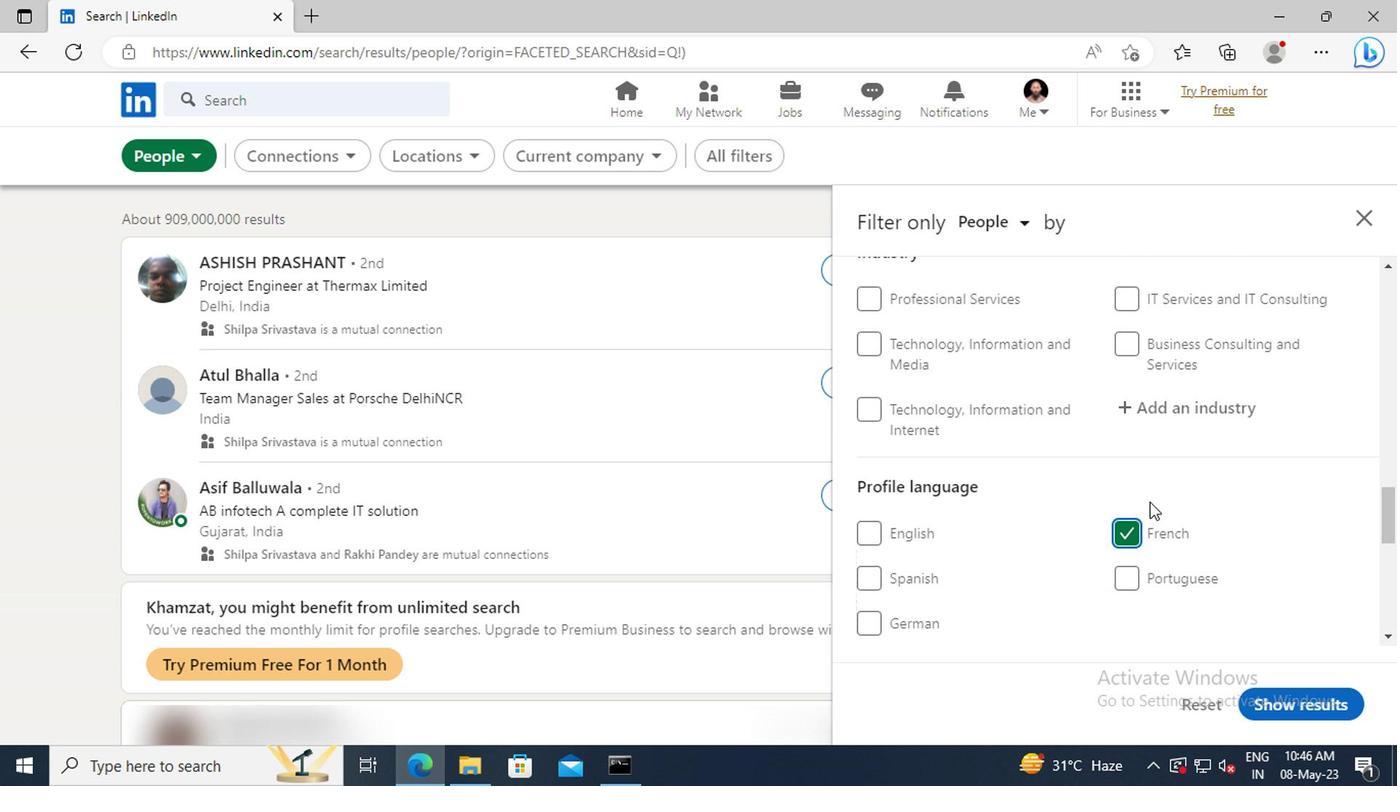 
Action: Mouse scrolled (958, 497) with delta (0, 0)
Screenshot: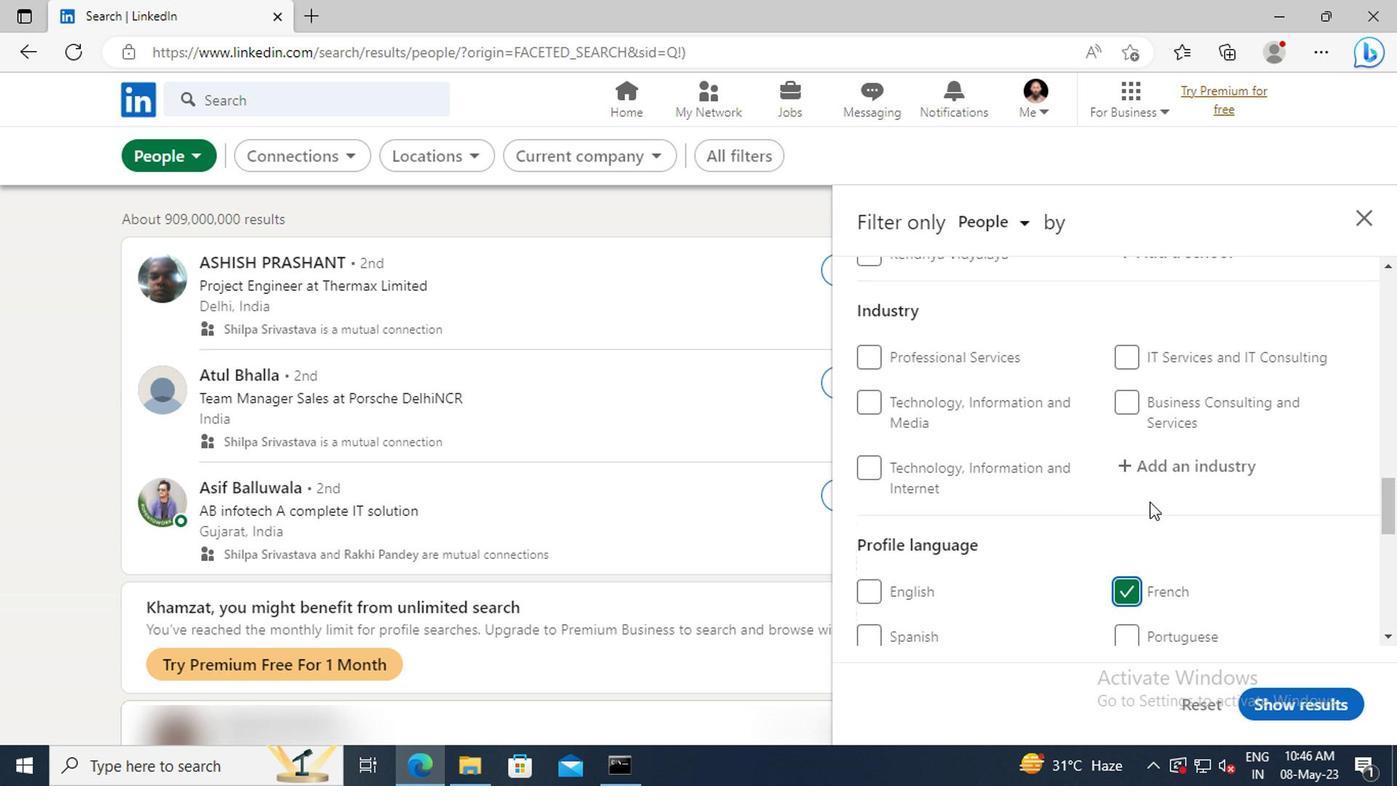
Action: Mouse scrolled (958, 497) with delta (0, 0)
Screenshot: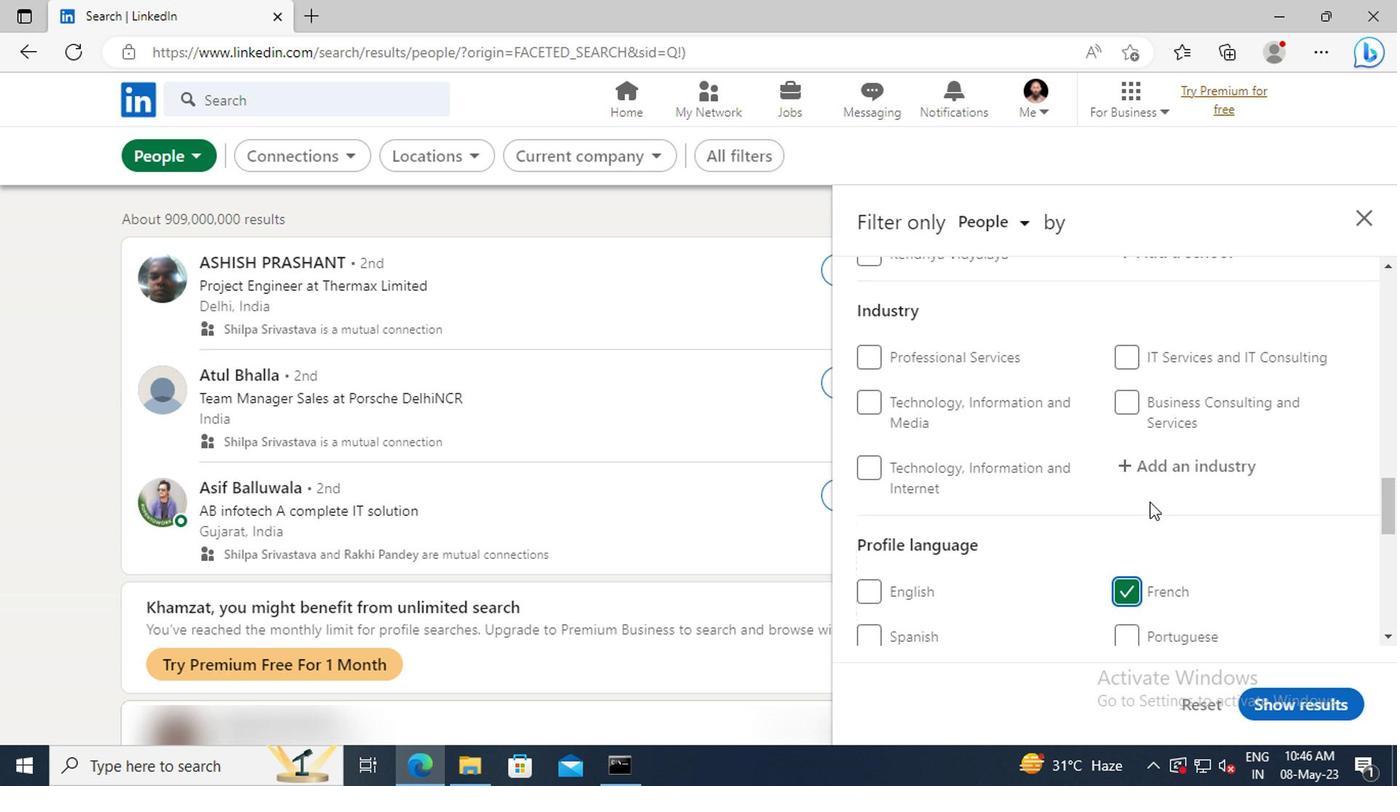 
Action: Mouse scrolled (958, 497) with delta (0, 0)
Screenshot: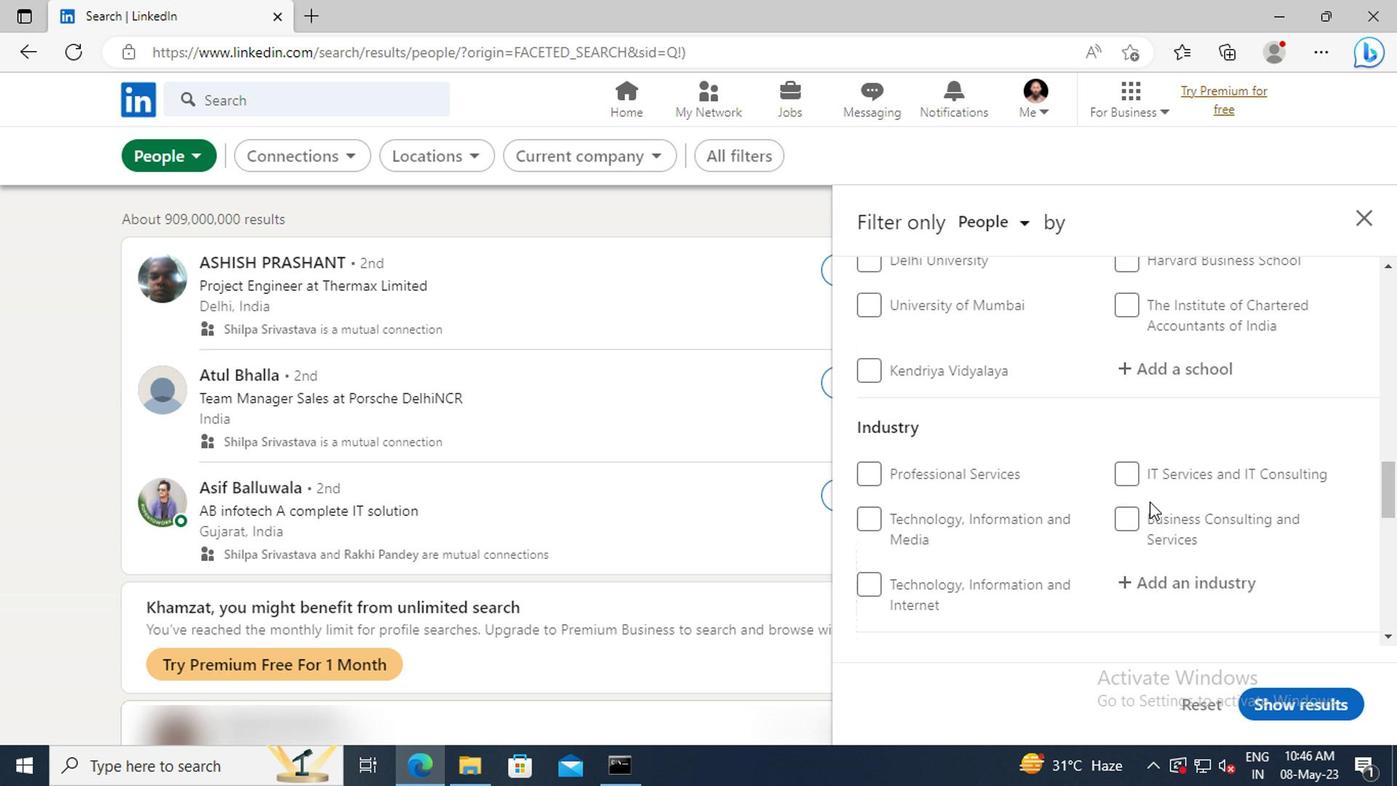 
Action: Mouse scrolled (958, 497) with delta (0, 0)
Screenshot: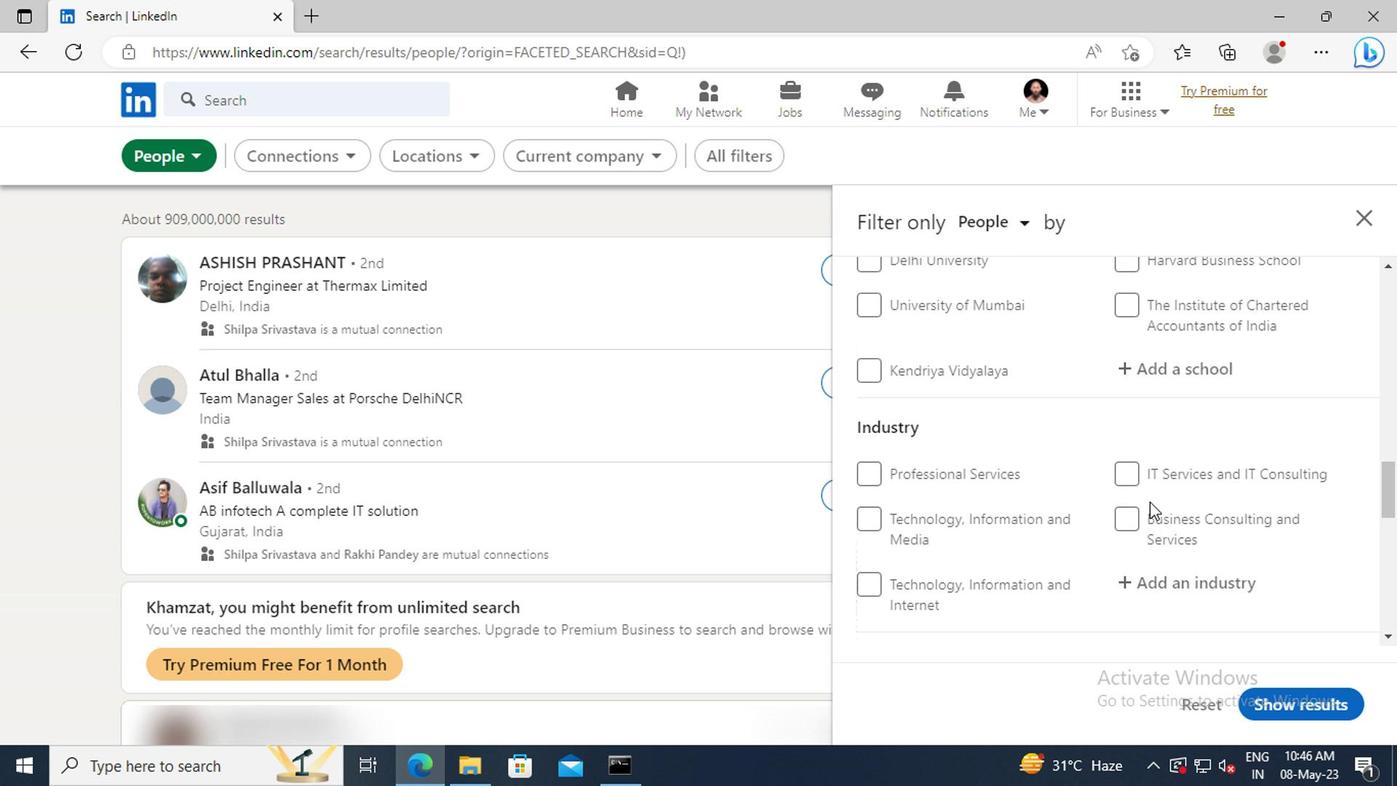 
Action: Mouse scrolled (958, 497) with delta (0, 0)
Screenshot: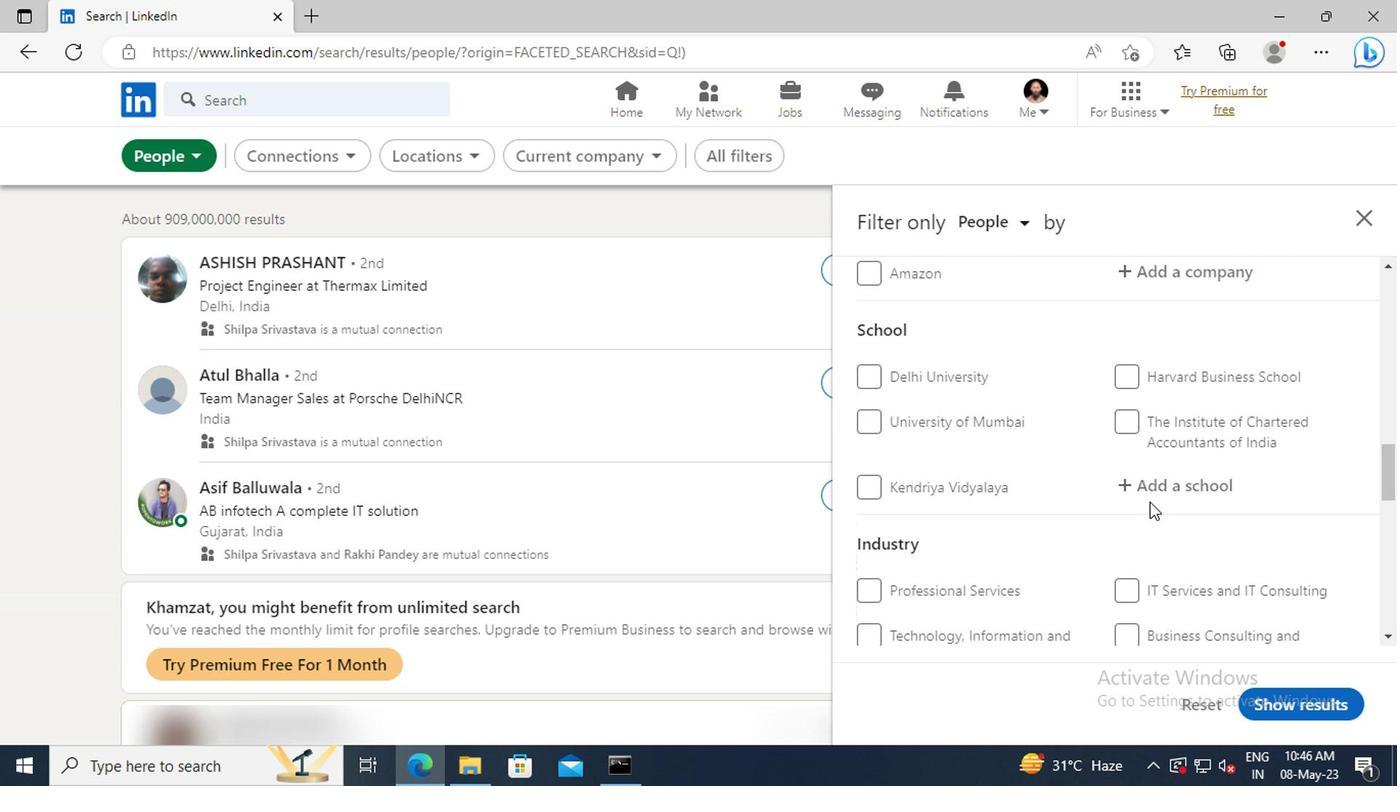 
Action: Mouse scrolled (958, 497) with delta (0, 0)
Screenshot: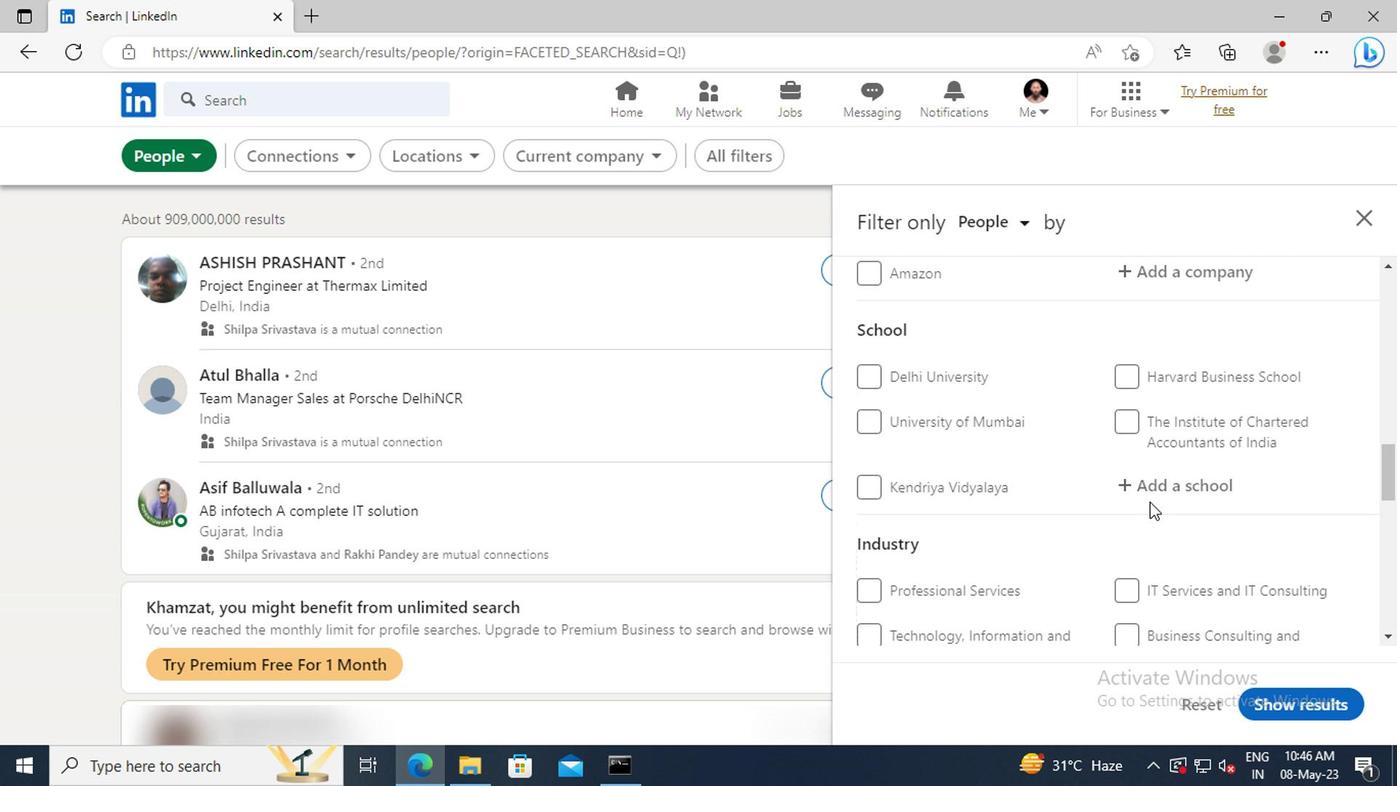 
Action: Mouse scrolled (958, 497) with delta (0, 0)
Screenshot: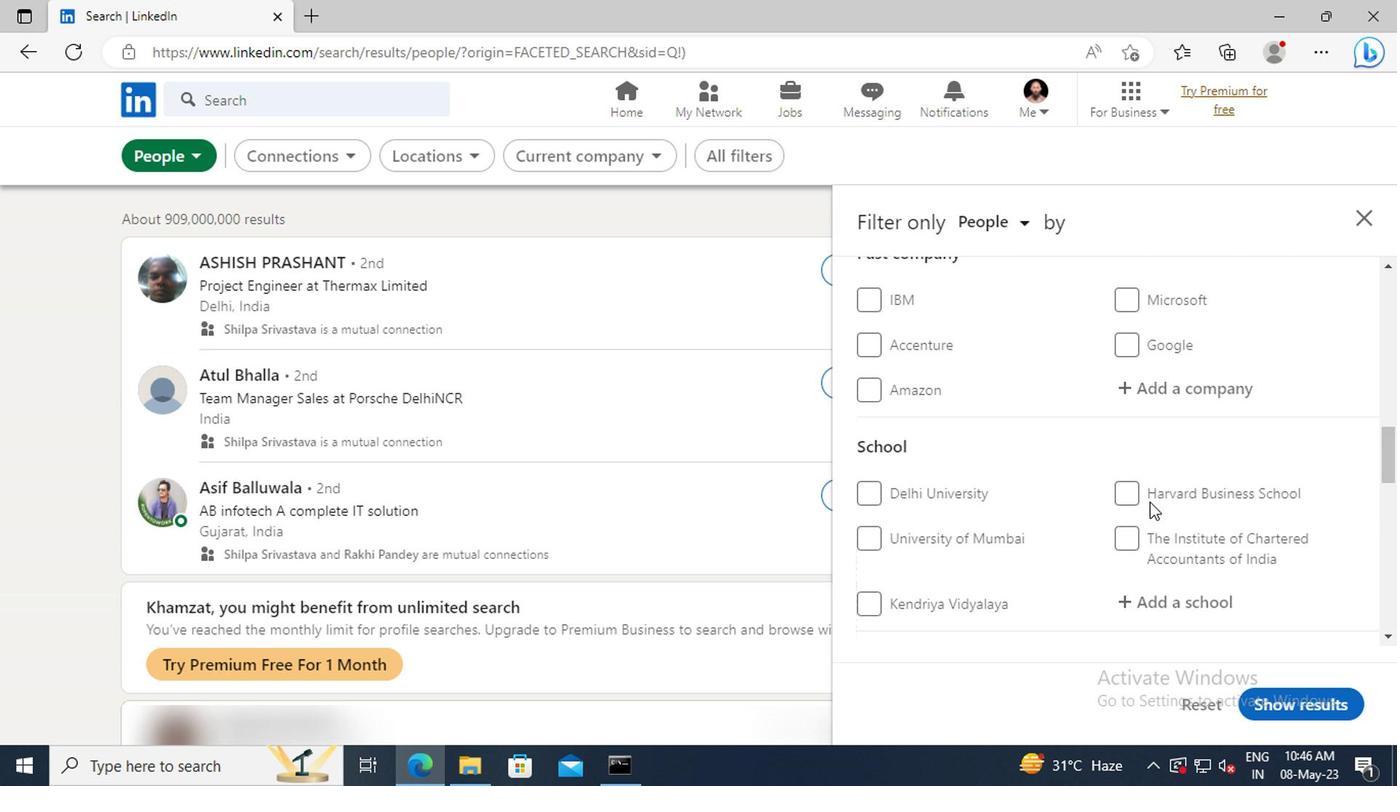 
Action: Mouse scrolled (958, 497) with delta (0, 0)
Screenshot: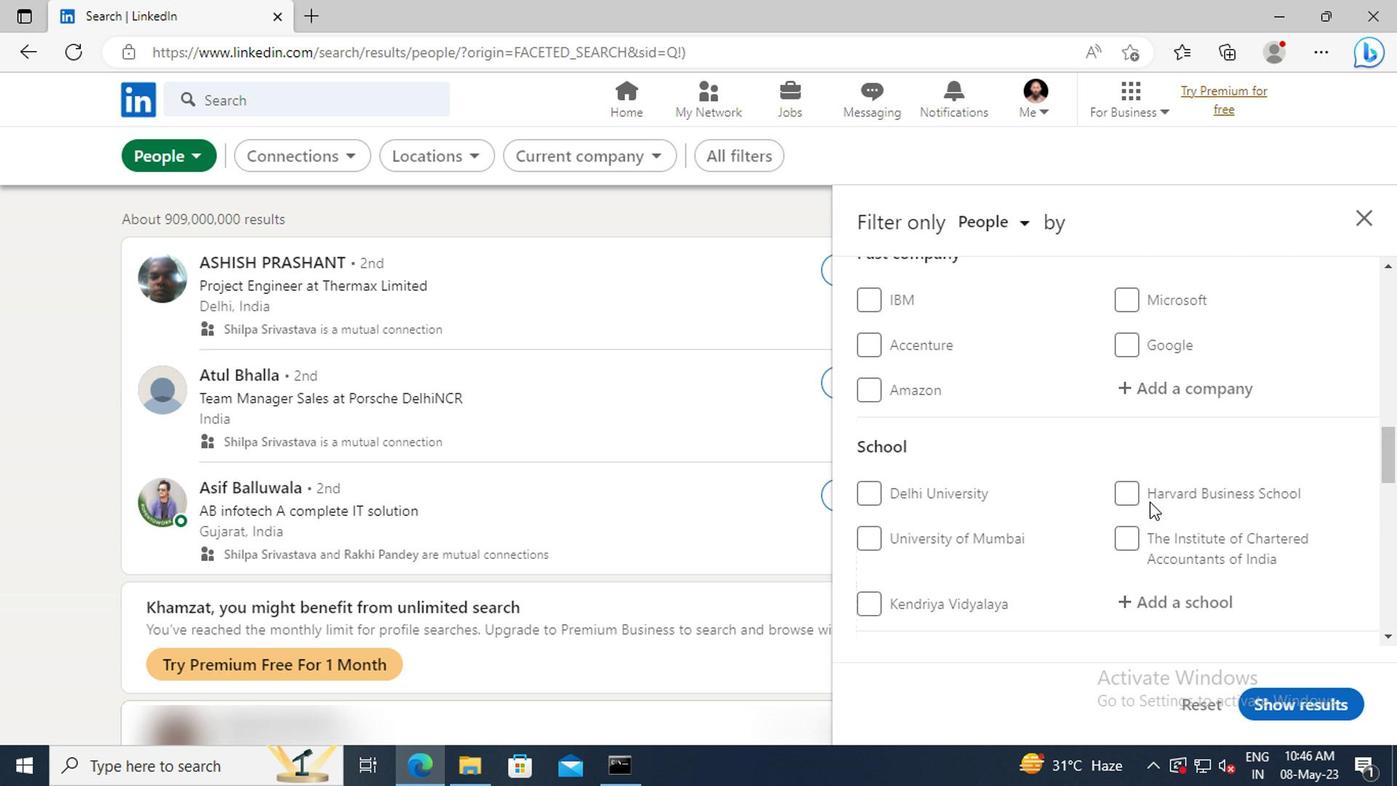 
Action: Mouse scrolled (958, 497) with delta (0, 0)
Screenshot: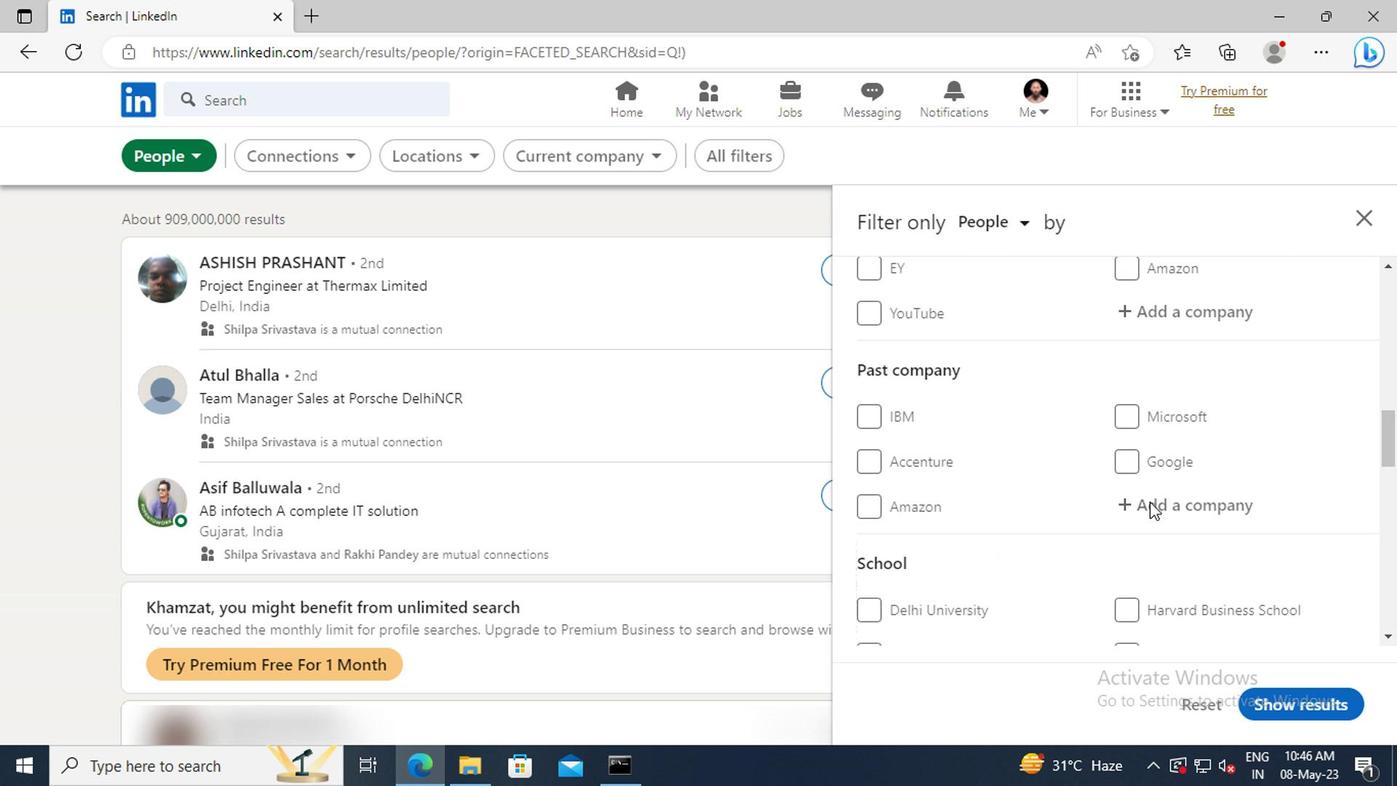 
Action: Mouse scrolled (958, 497) with delta (0, 0)
Screenshot: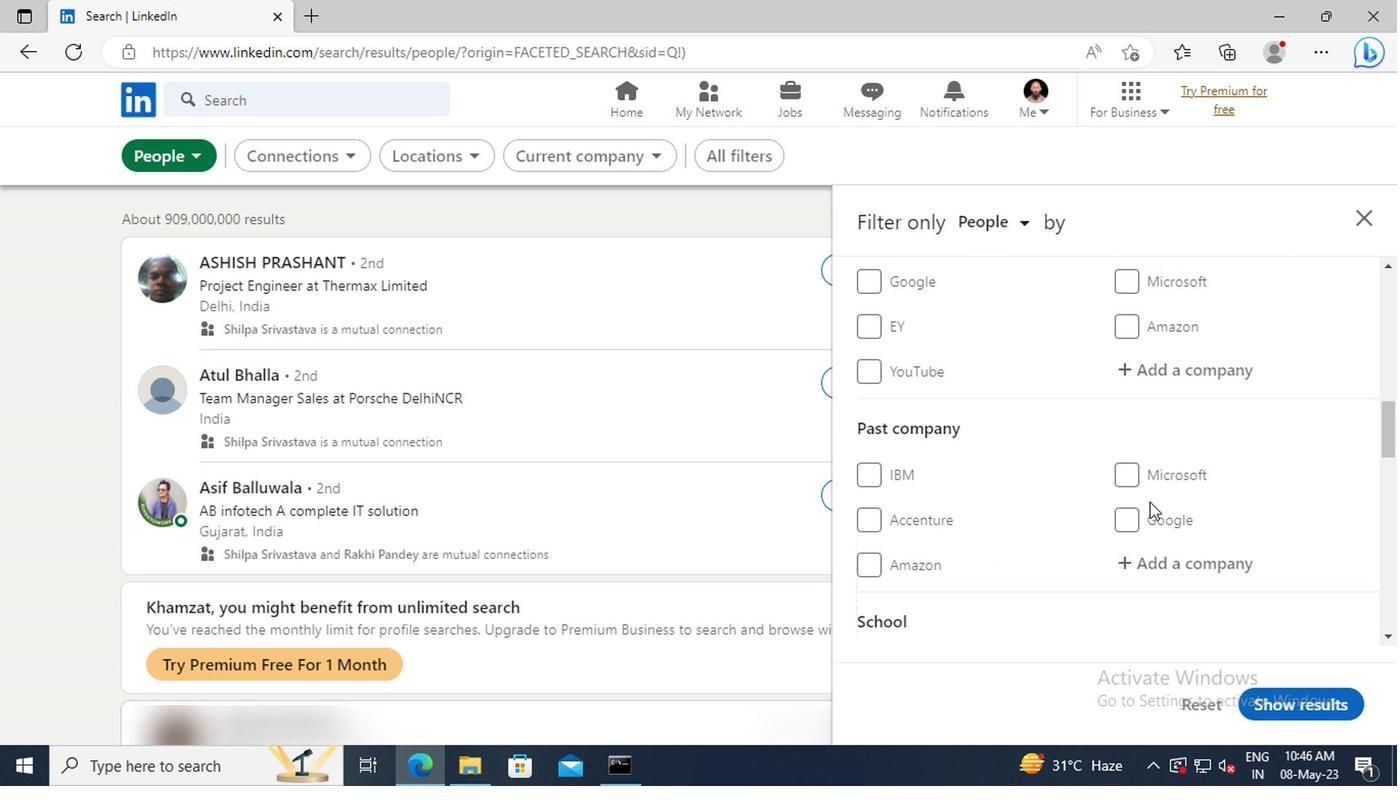 
Action: Mouse moved to (954, 449)
Screenshot: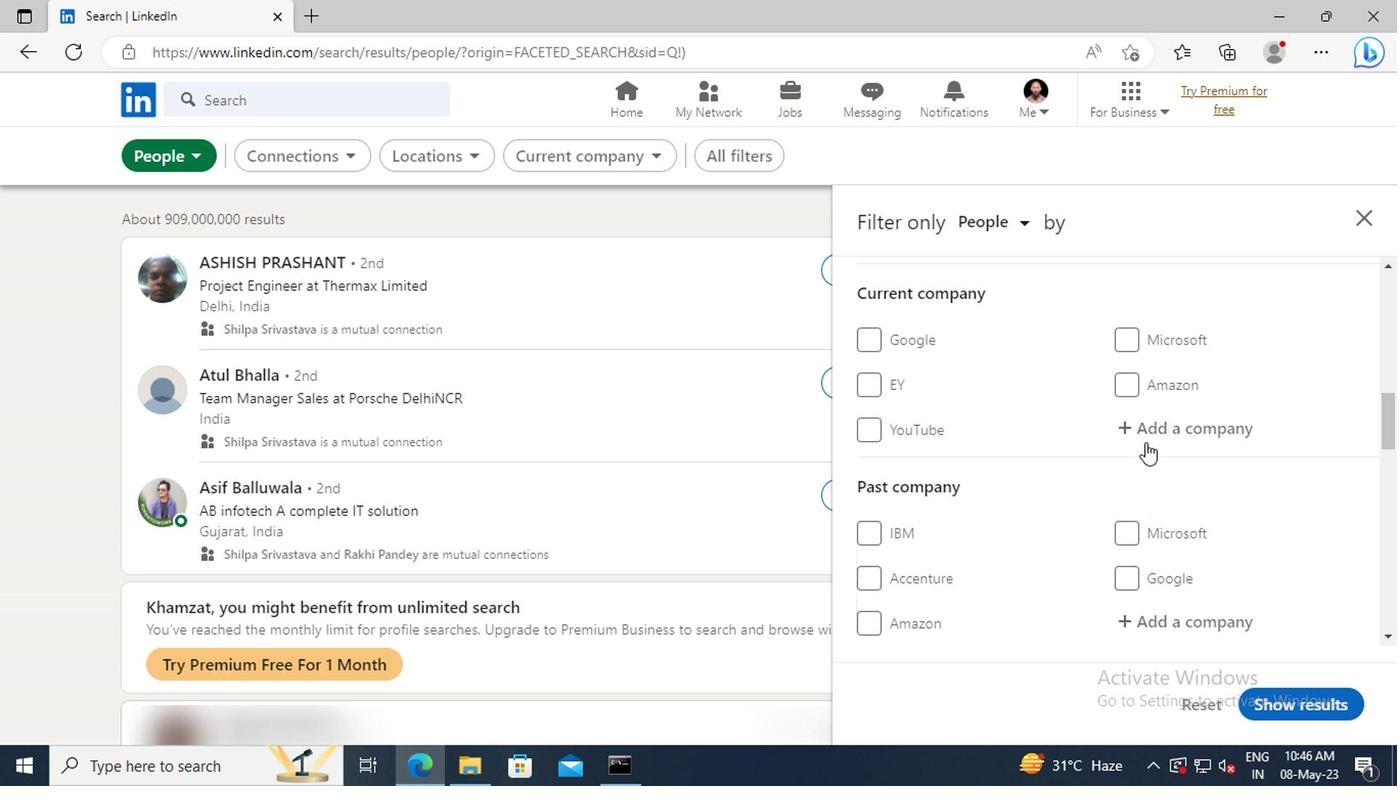 
Action: Mouse pressed left at (954, 449)
Screenshot: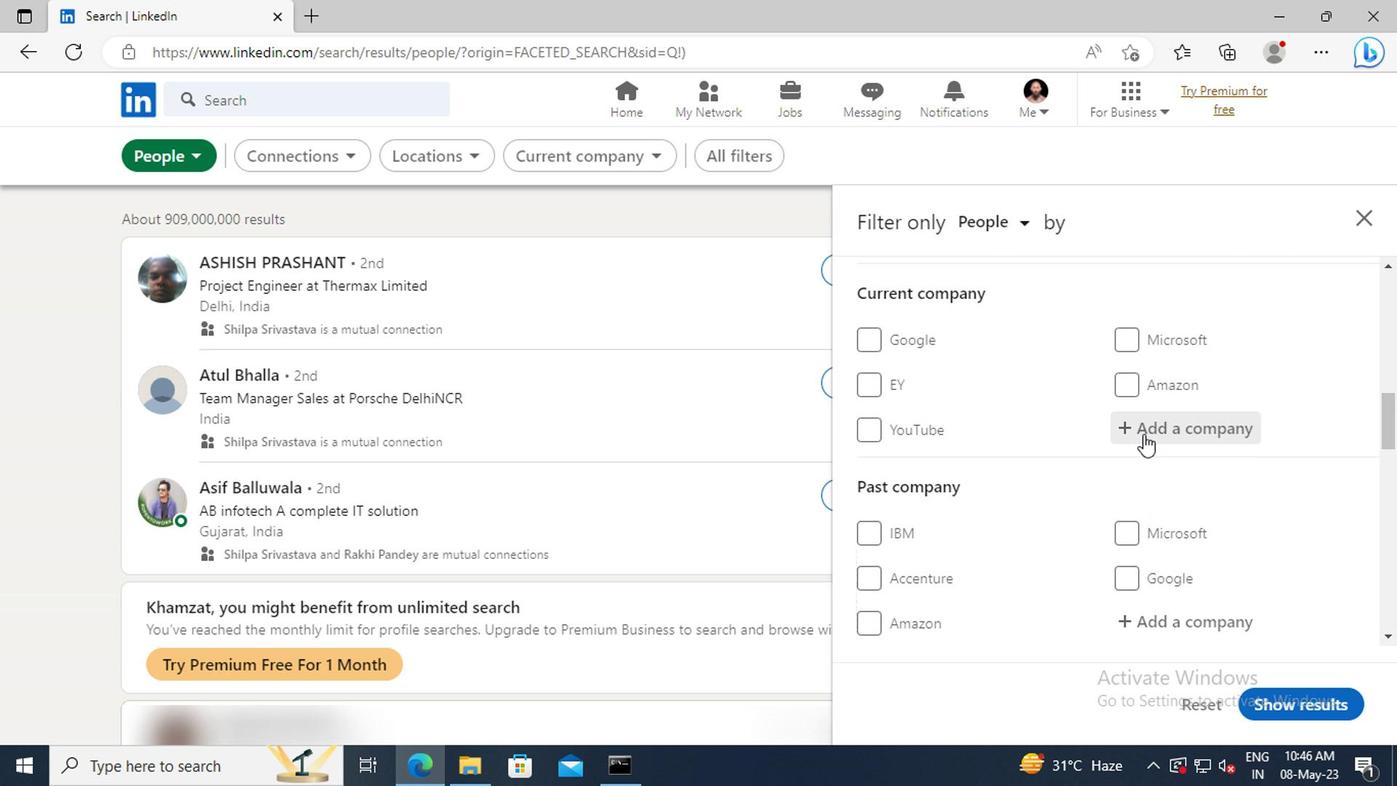 
Action: Mouse moved to (952, 449)
Screenshot: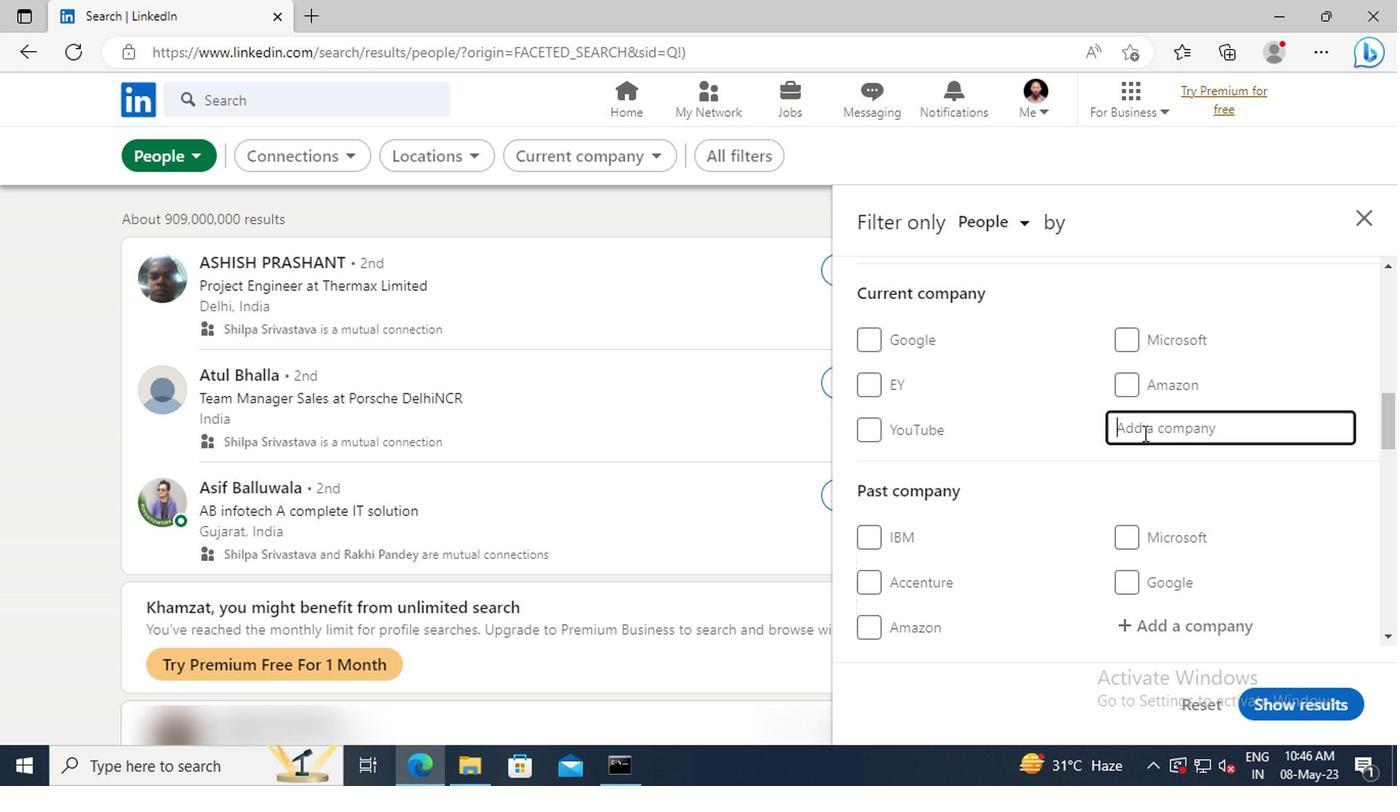 
Action: Key pressed <Key.shift>JOB<Key.space><Key.shift>ALERT
Screenshot: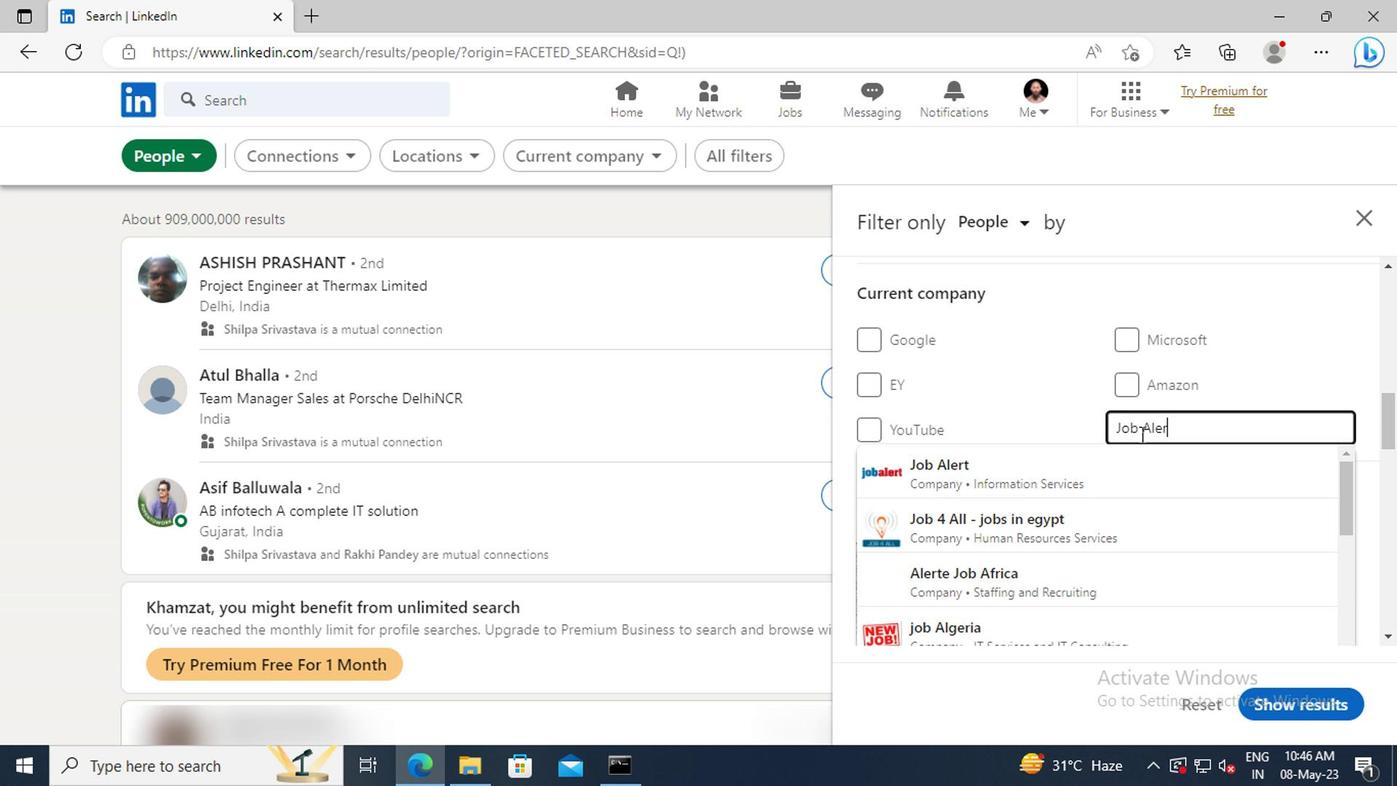 
Action: Mouse moved to (948, 473)
Screenshot: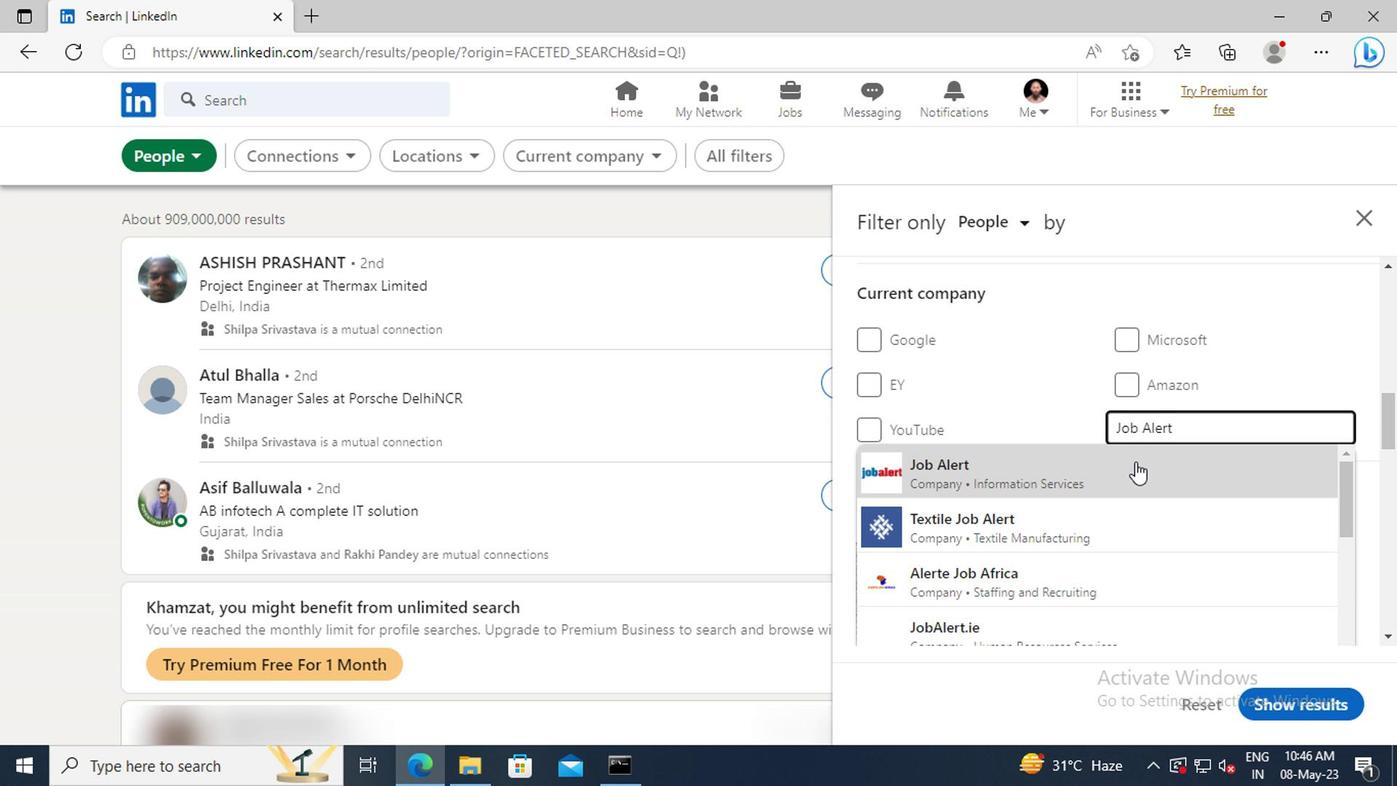 
Action: Mouse pressed left at (948, 473)
Screenshot: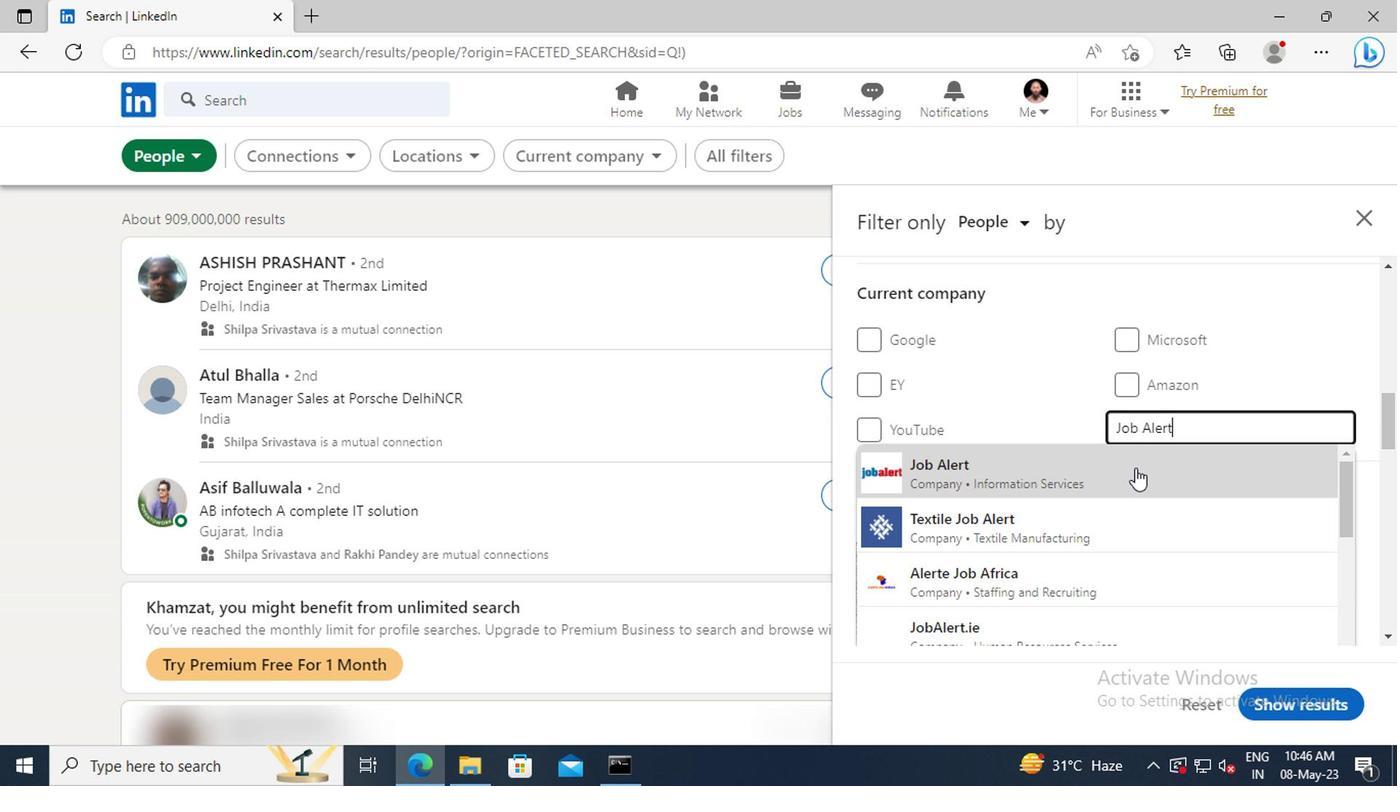 
Action: Mouse moved to (950, 473)
Screenshot: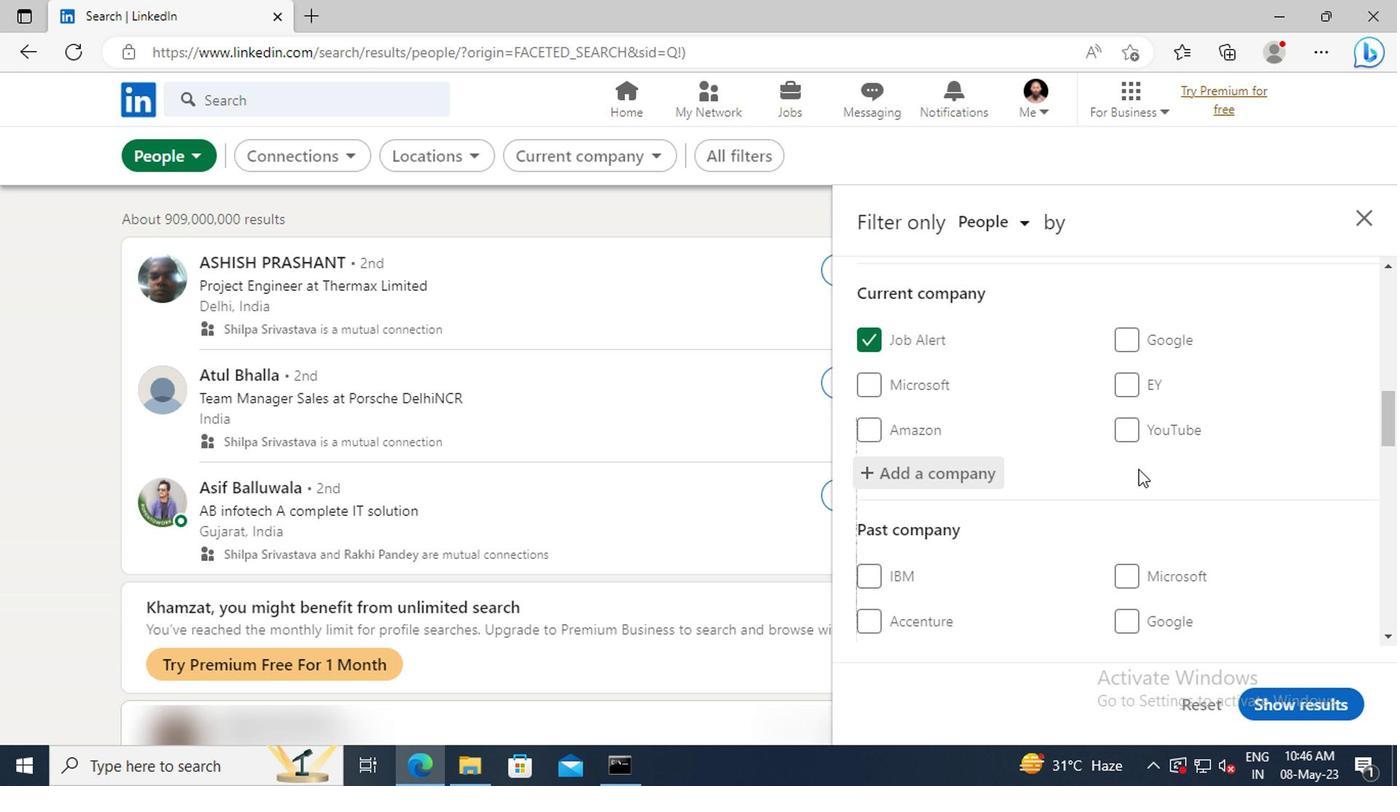 
Action: Mouse scrolled (950, 473) with delta (0, 0)
Screenshot: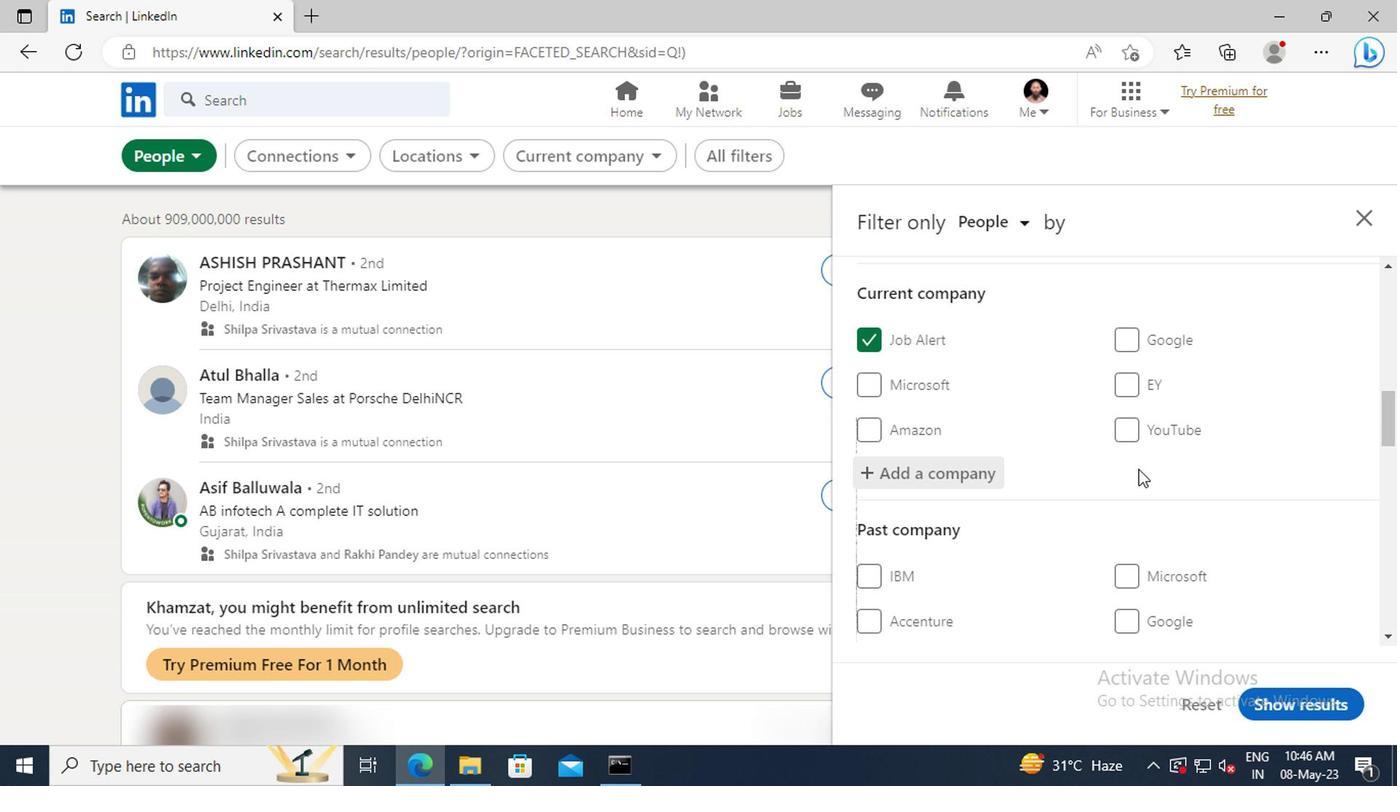 
Action: Mouse scrolled (950, 473) with delta (0, 0)
Screenshot: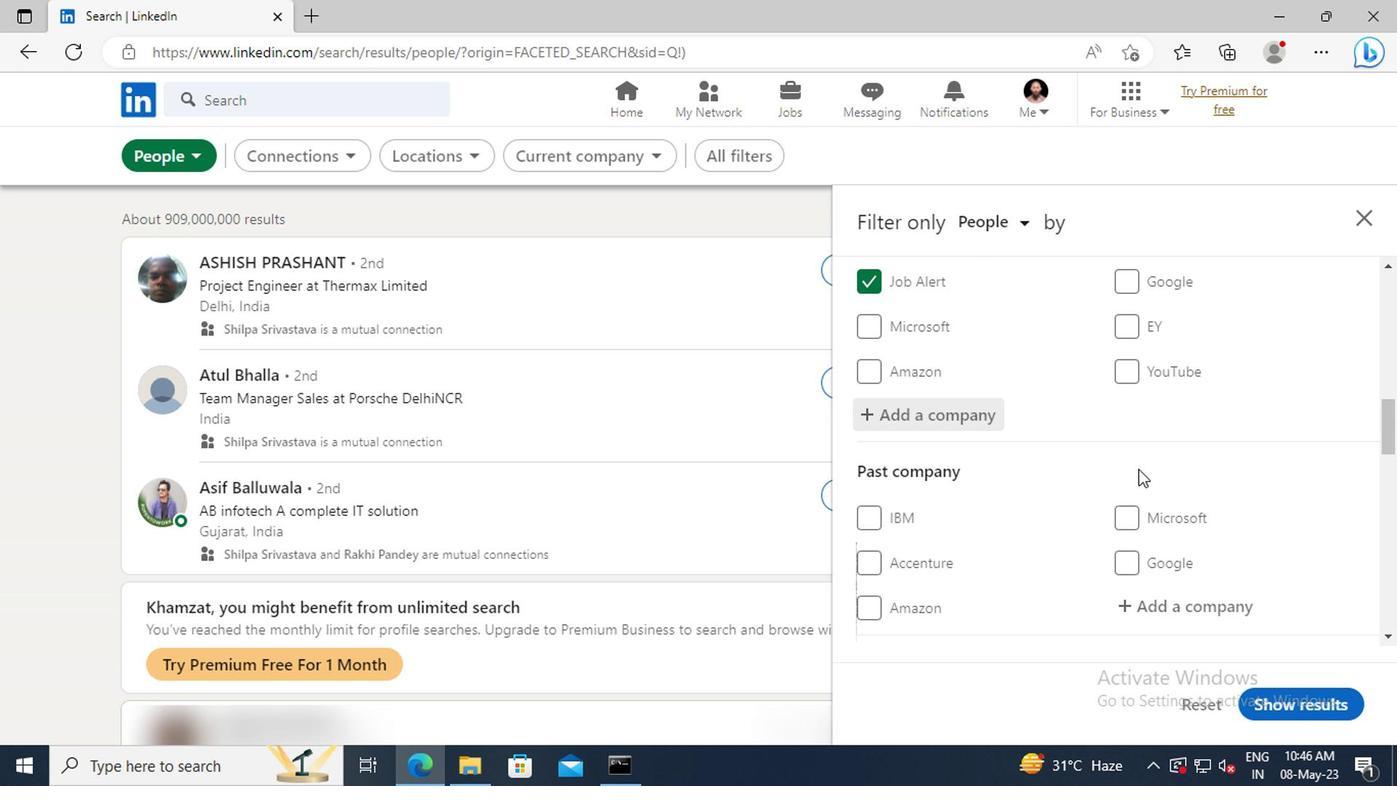 
Action: Mouse scrolled (950, 473) with delta (0, 0)
Screenshot: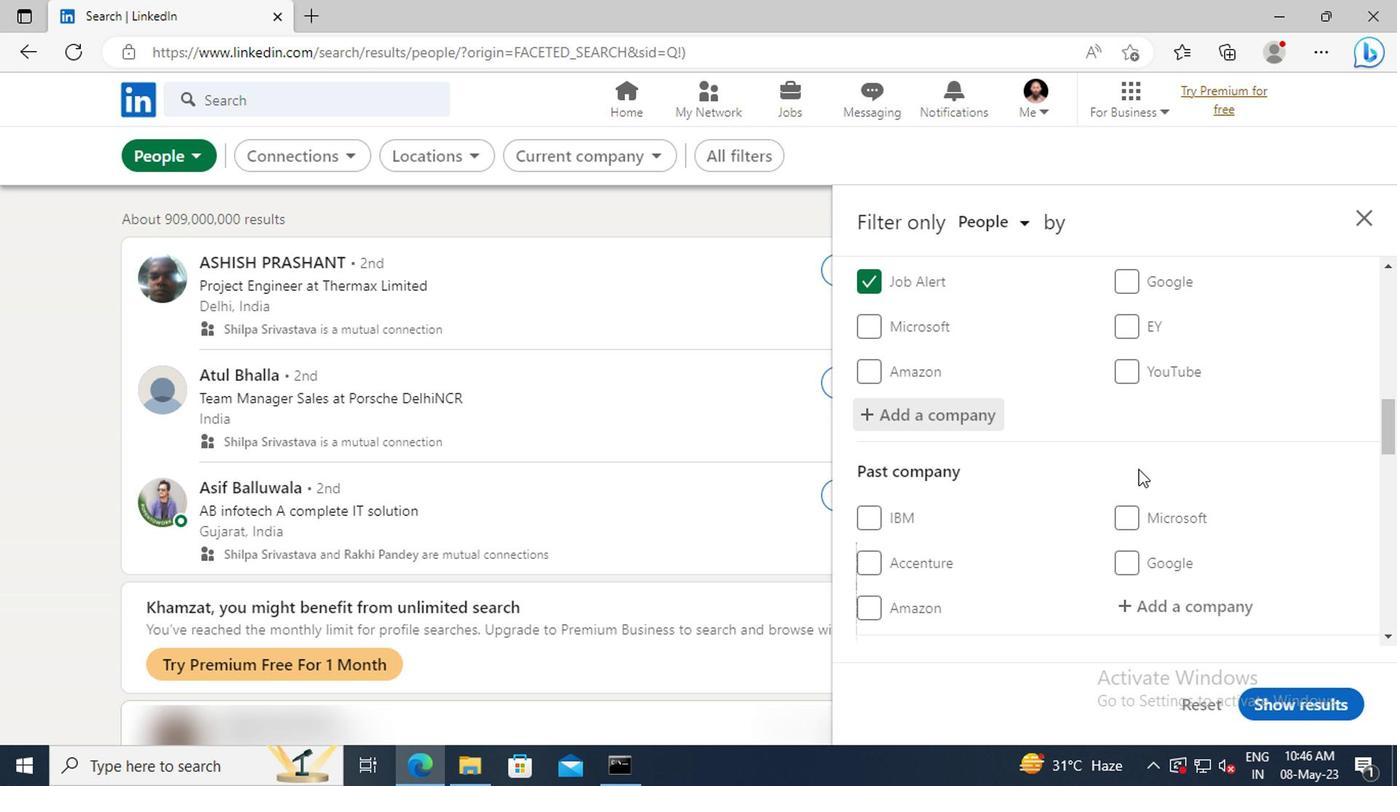 
Action: Mouse moved to (951, 470)
Screenshot: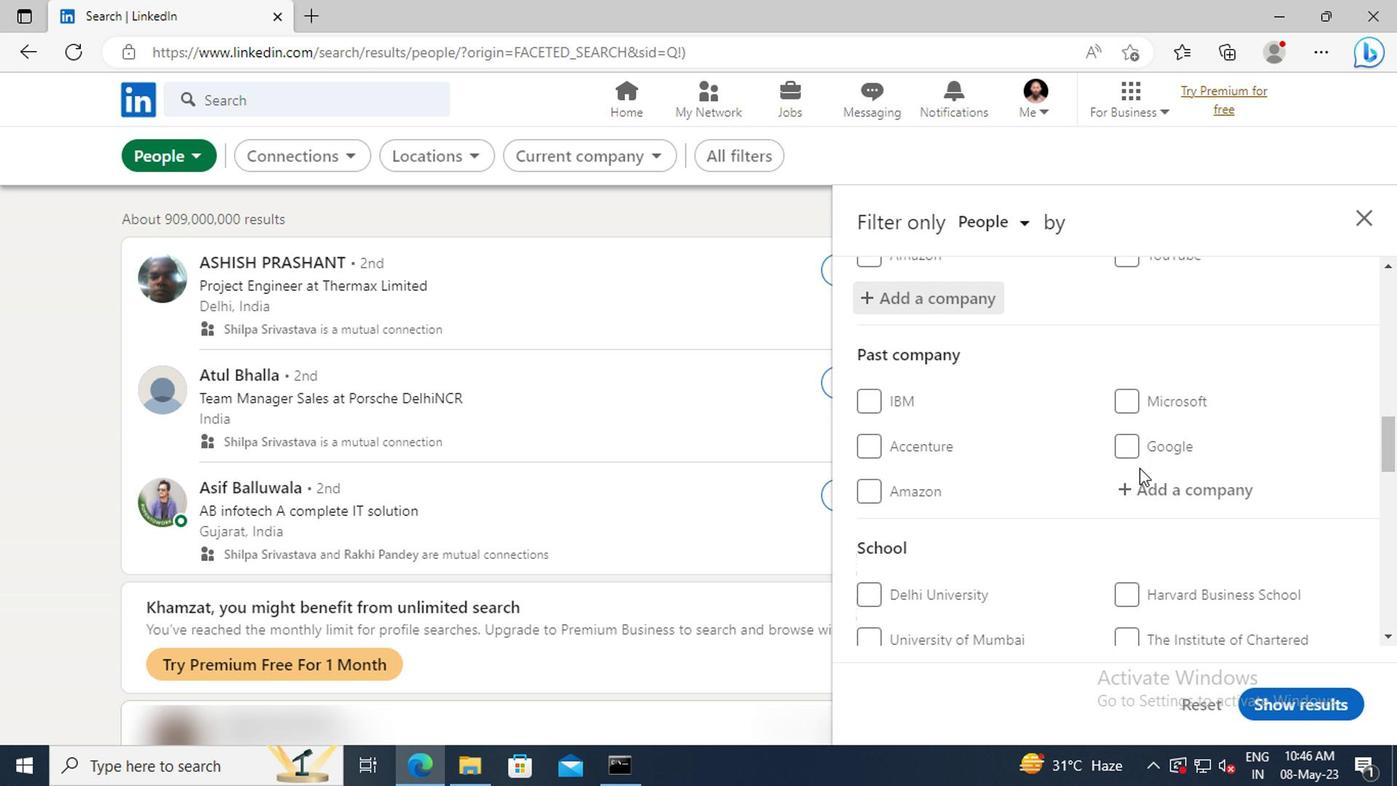 
Action: Mouse scrolled (951, 470) with delta (0, 0)
Screenshot: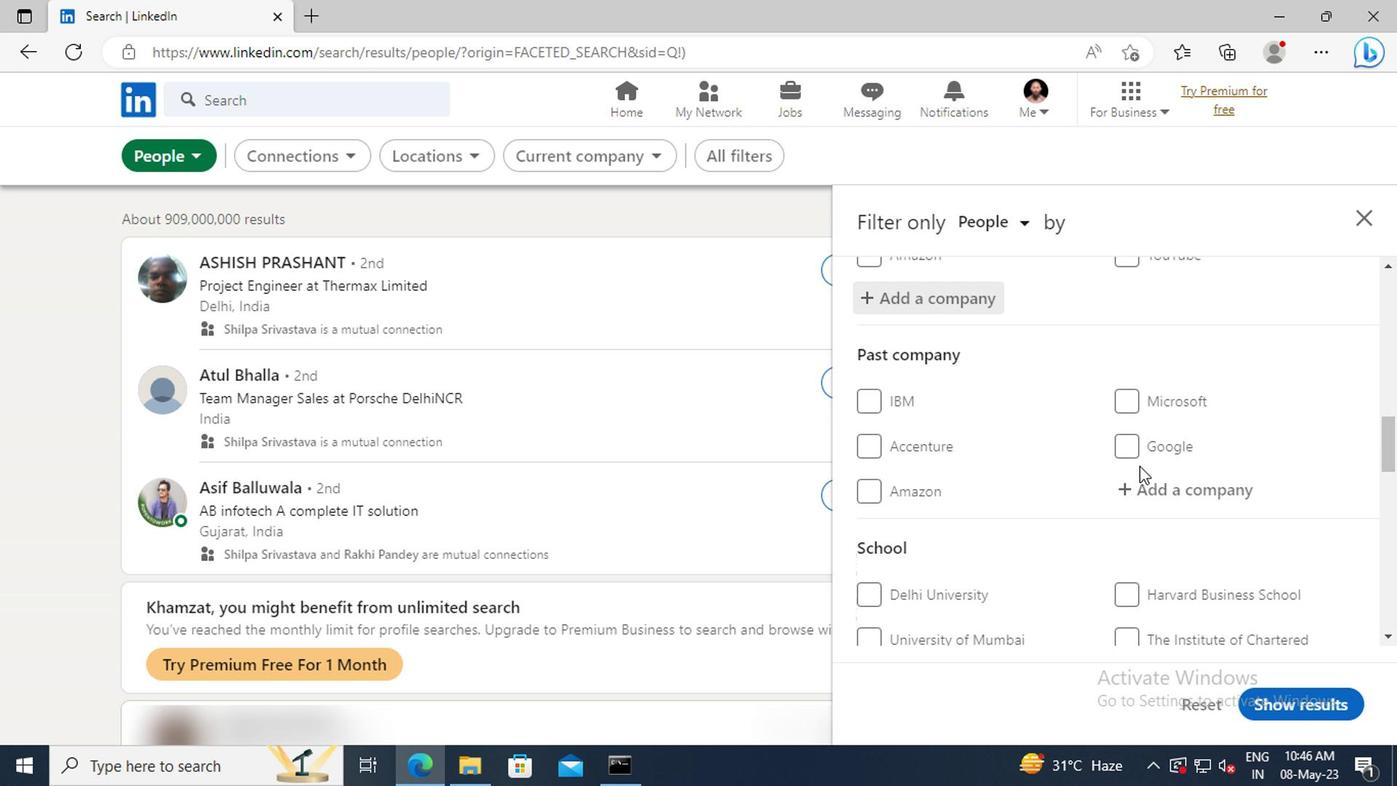
Action: Mouse moved to (951, 469)
Screenshot: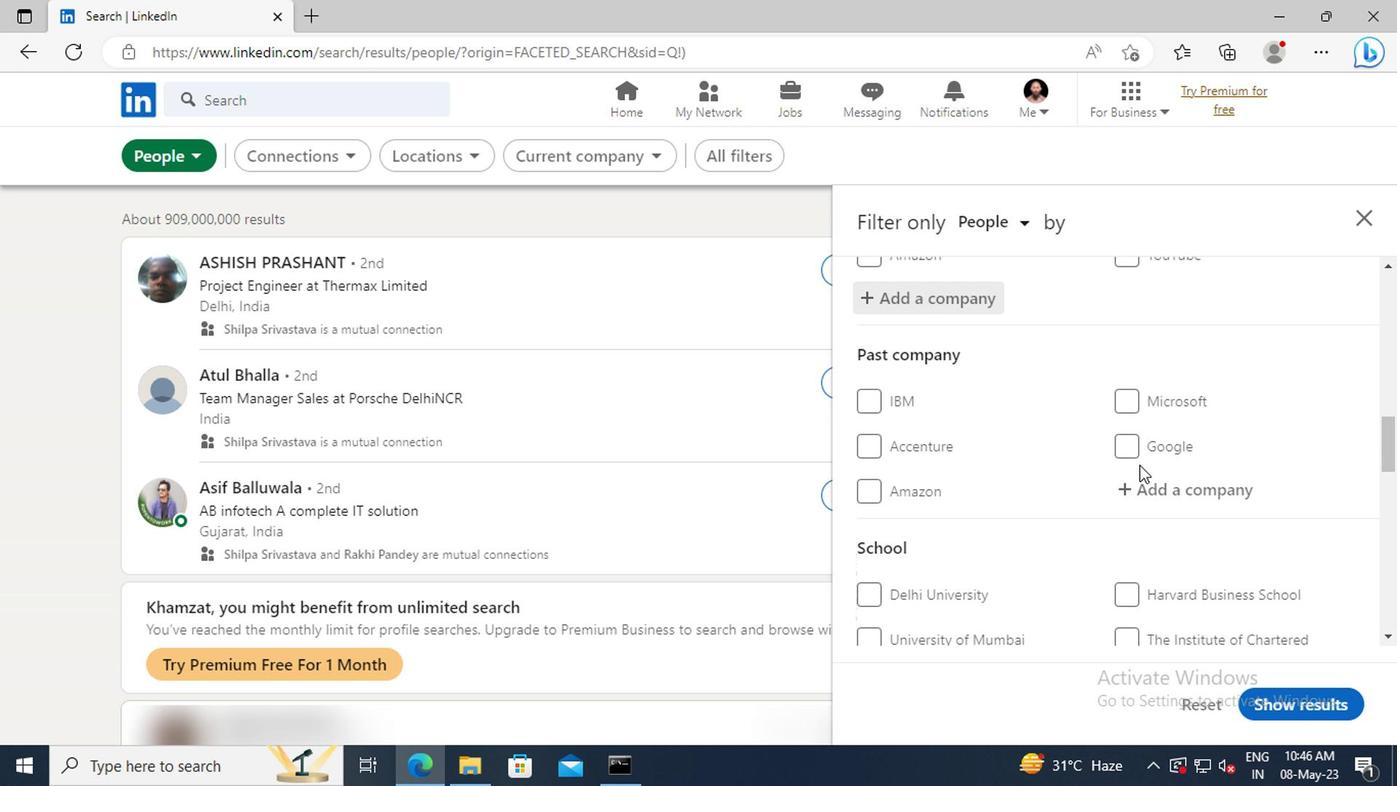 
Action: Mouse scrolled (951, 468) with delta (0, 0)
Screenshot: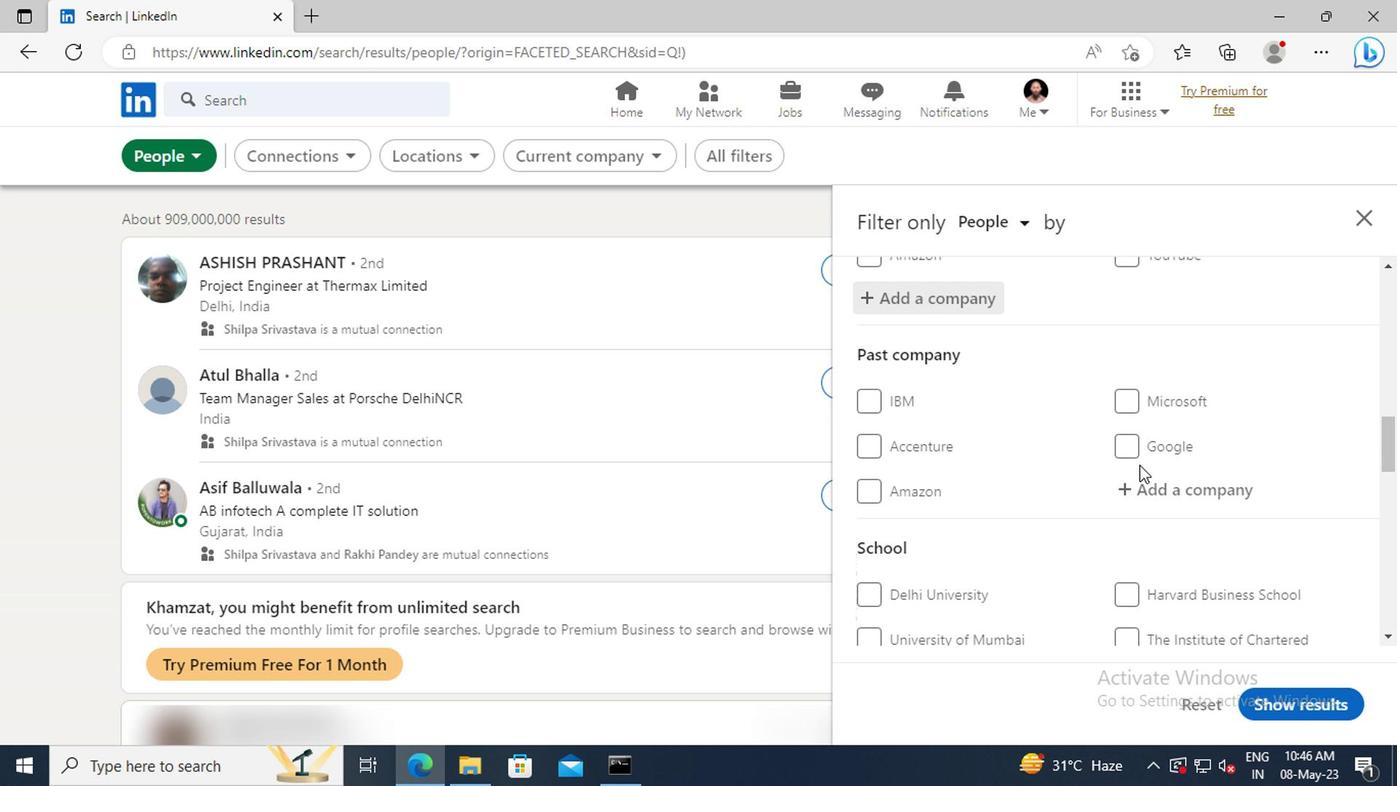 
Action: Mouse moved to (951, 468)
Screenshot: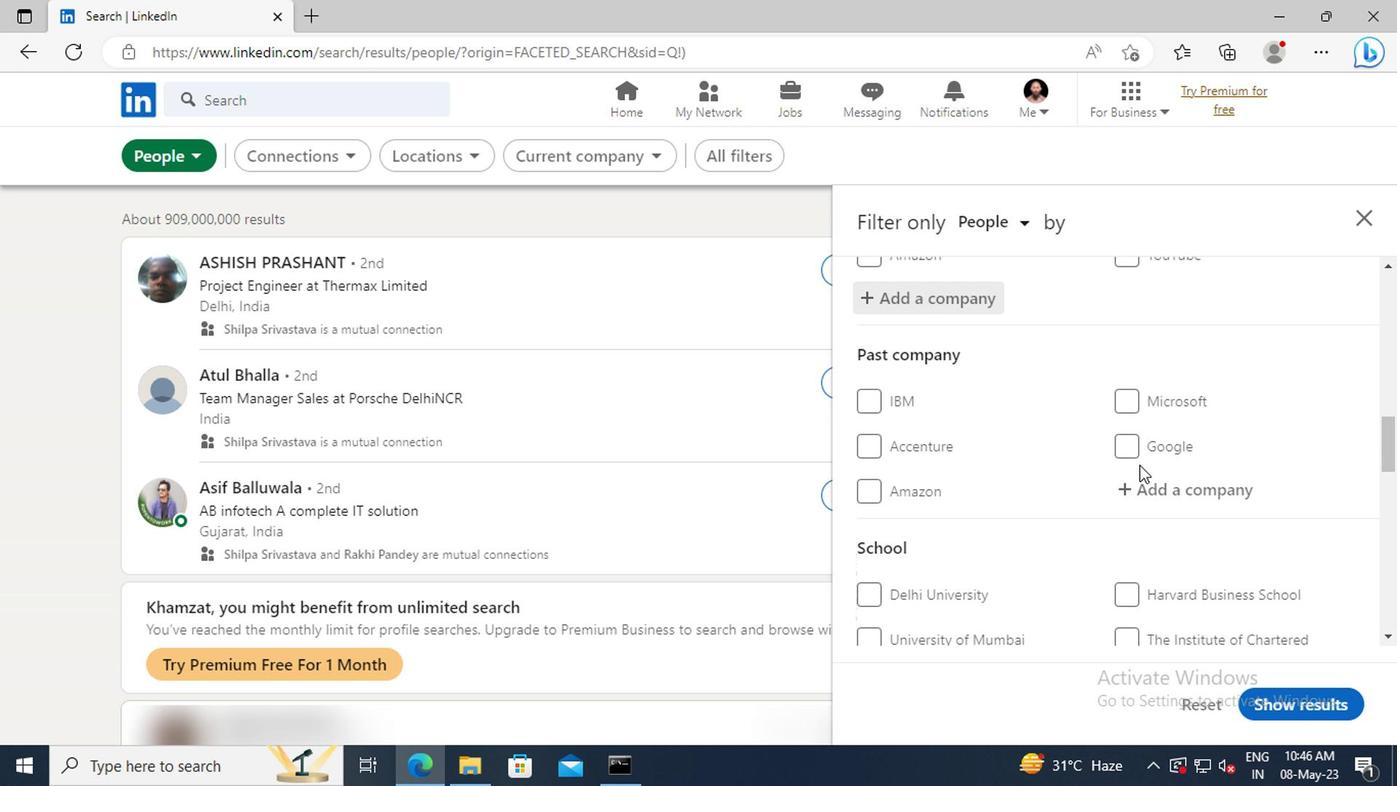 
Action: Mouse scrolled (951, 468) with delta (0, 0)
Screenshot: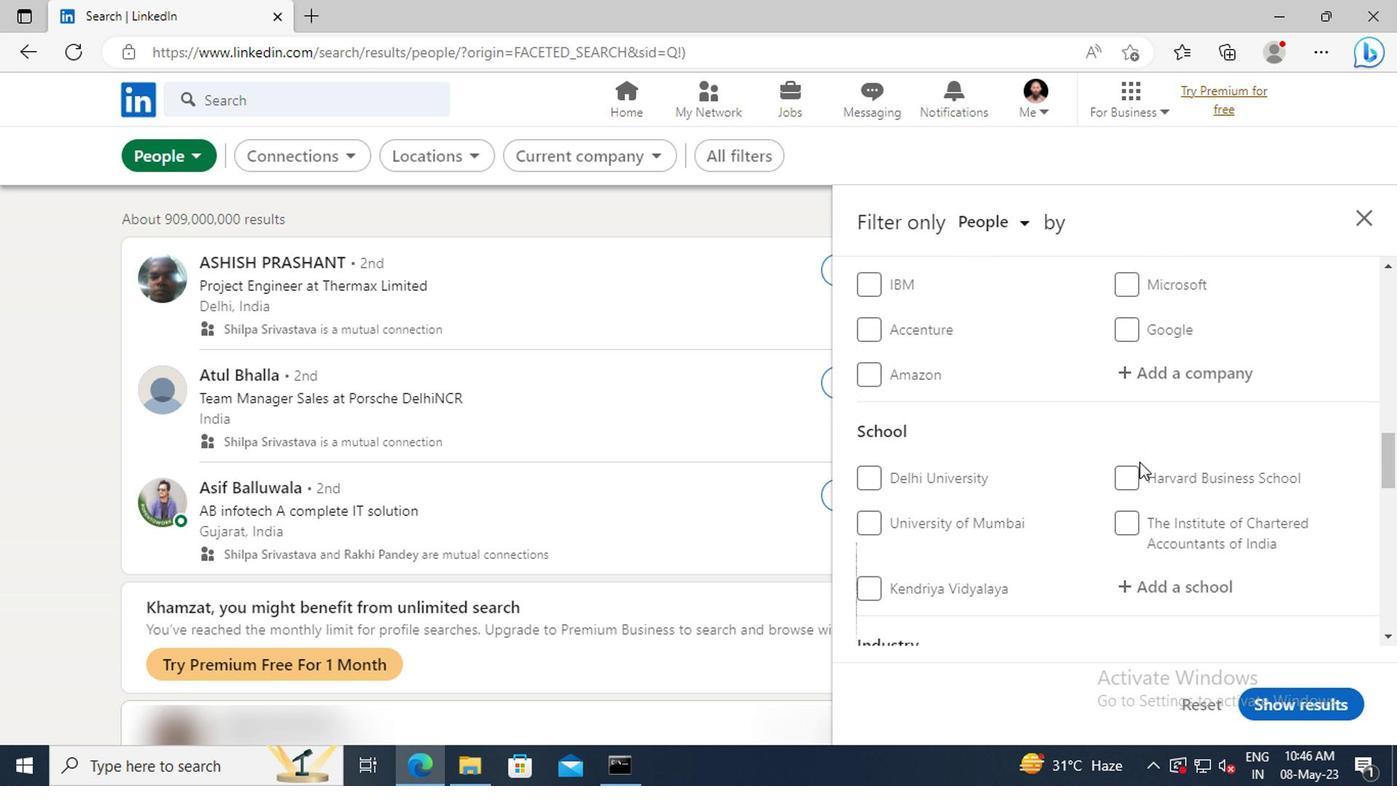
Action: Mouse scrolled (951, 468) with delta (0, 0)
Screenshot: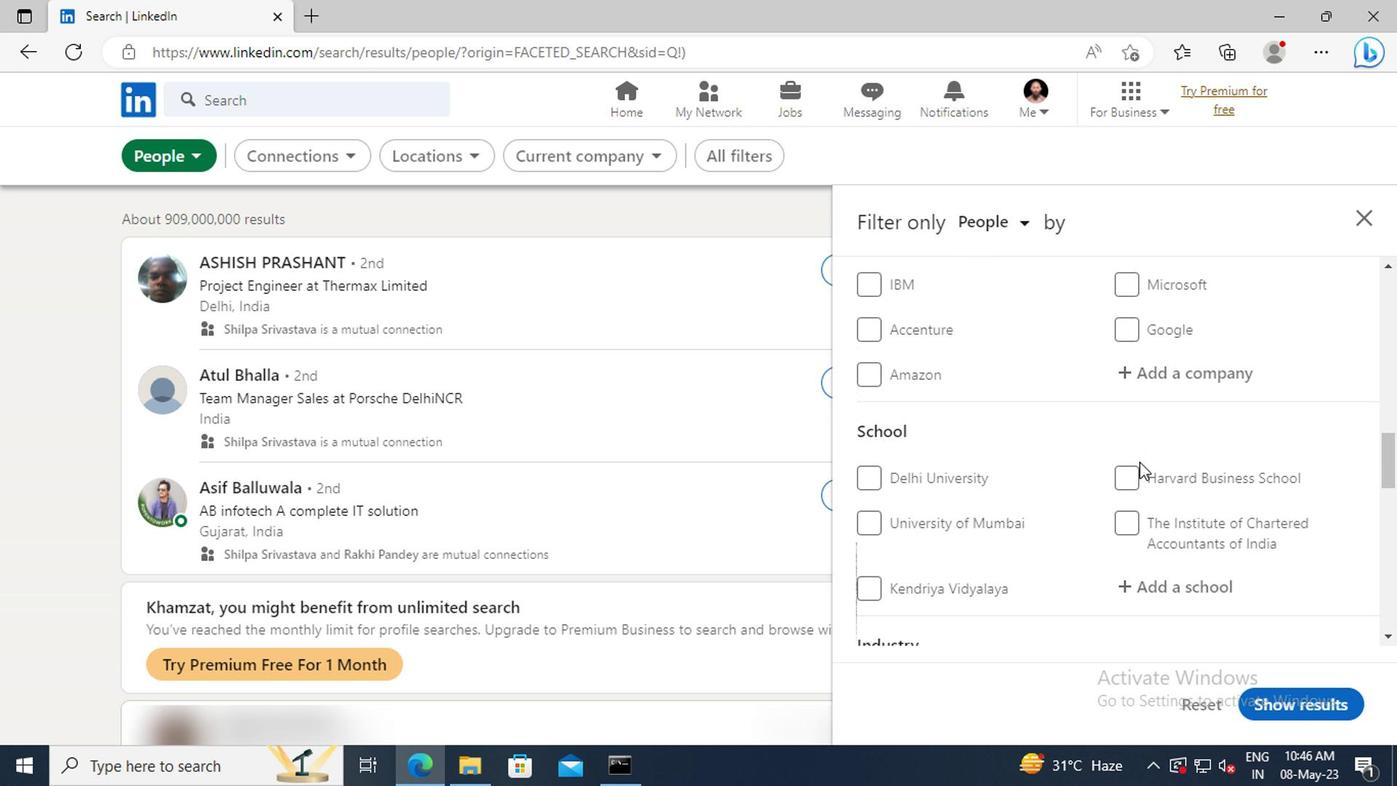 
Action: Mouse moved to (952, 473)
Screenshot: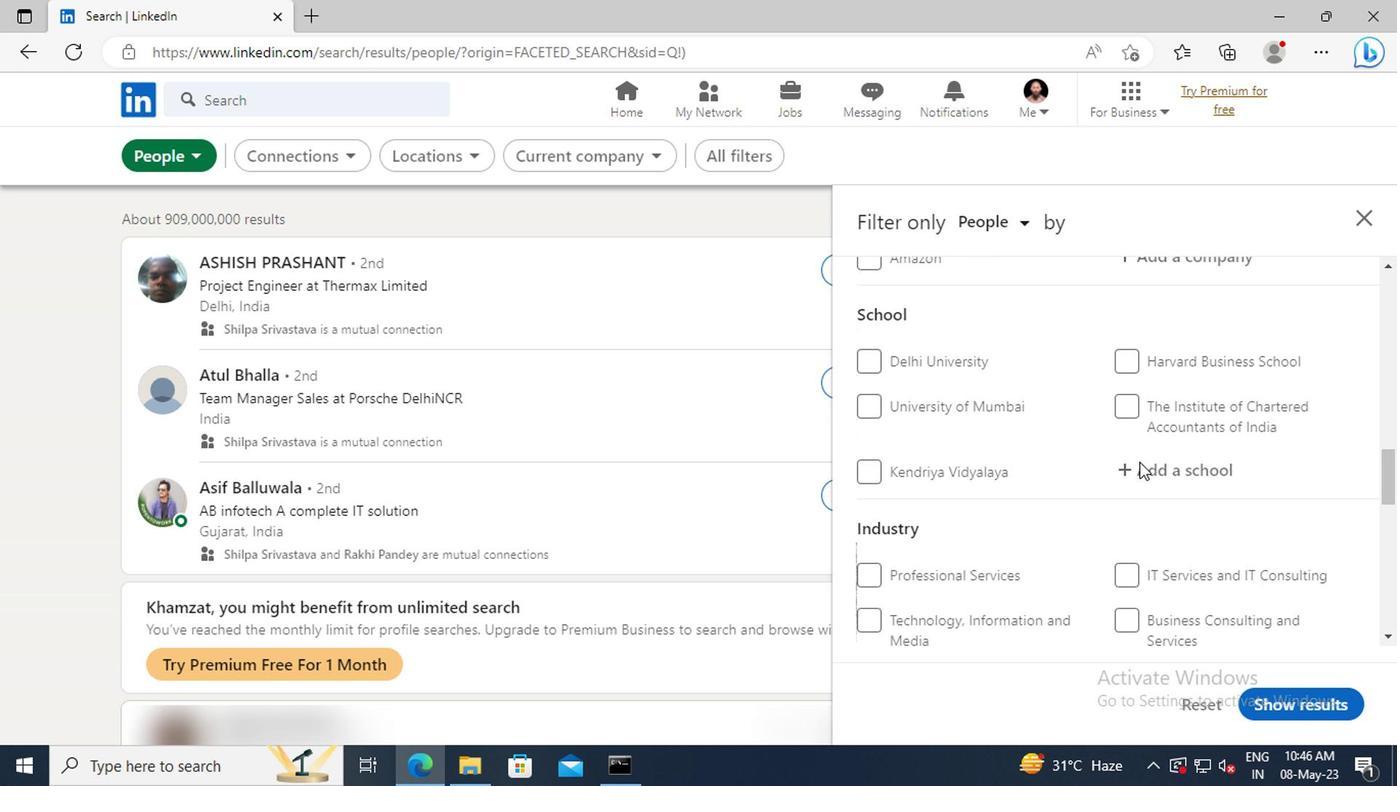 
Action: Mouse pressed left at (952, 473)
Screenshot: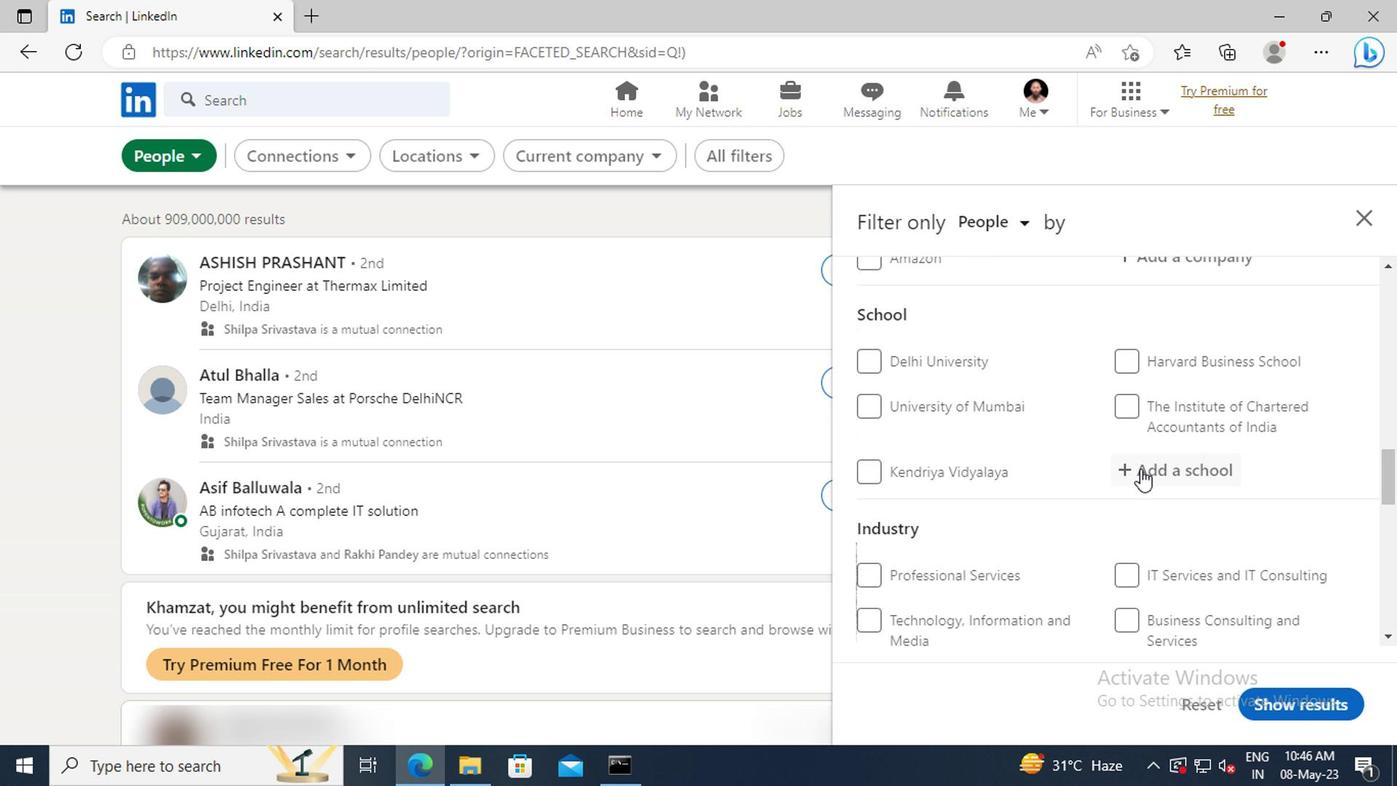 
Action: Mouse moved to (952, 474)
Screenshot: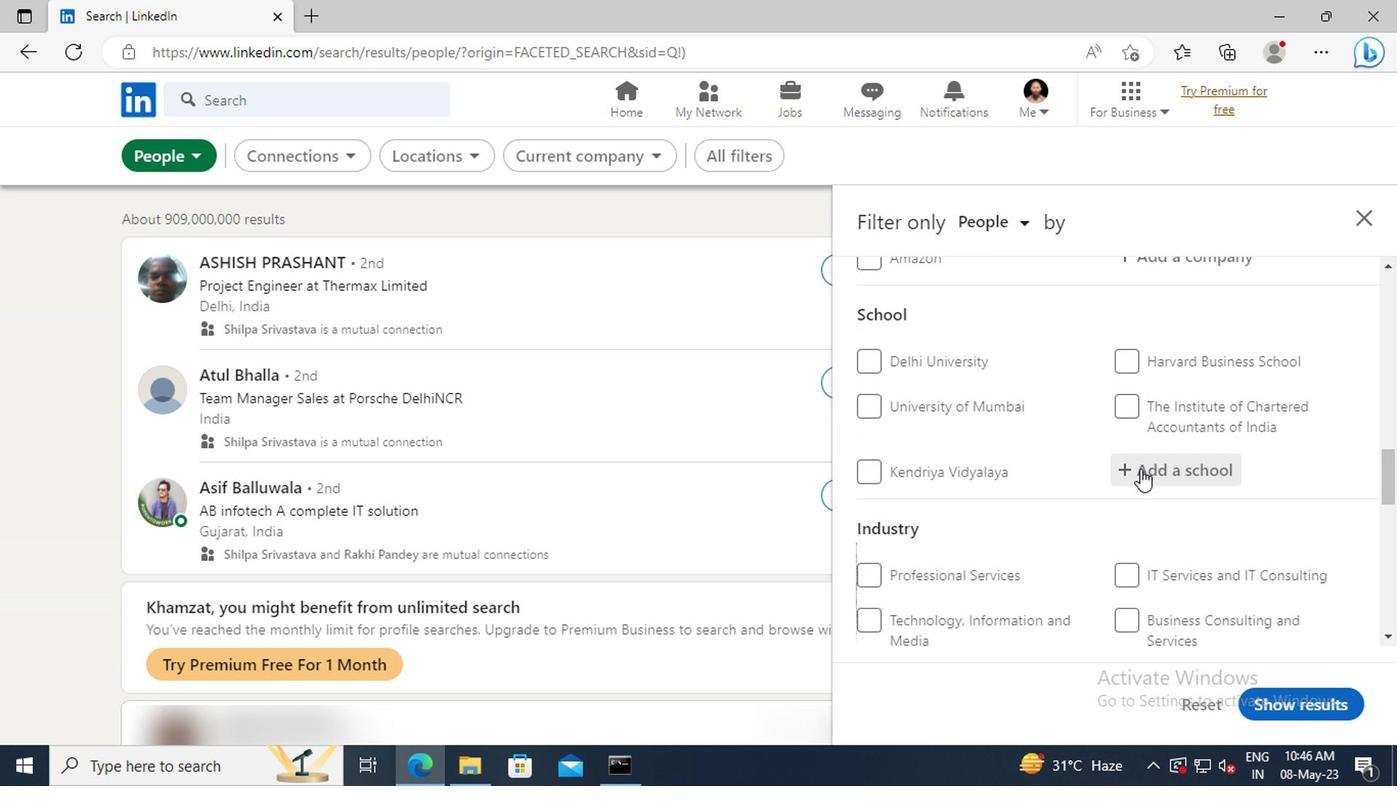
Action: Key pressed <Key.shift>A
Screenshot: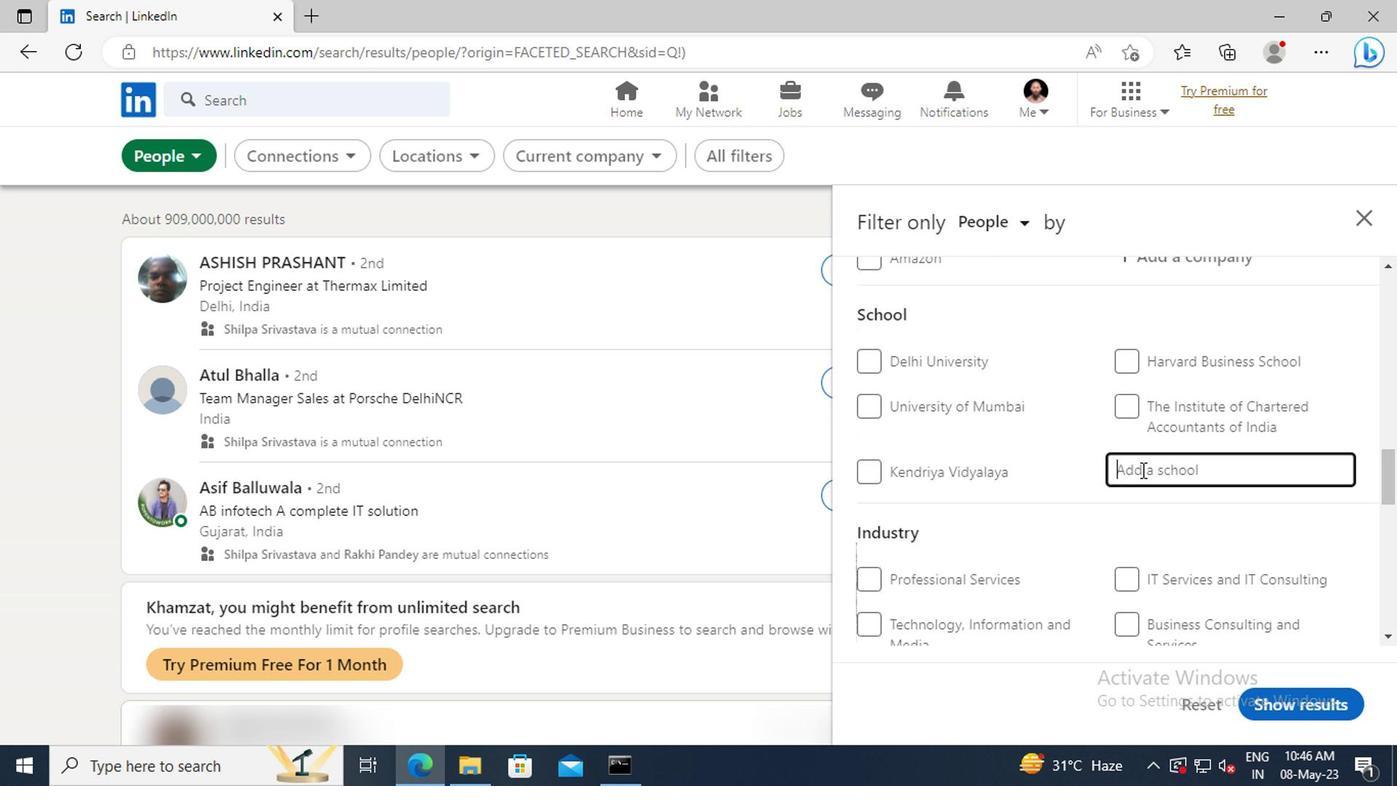 
Action: Mouse moved to (957, 474)
Screenshot: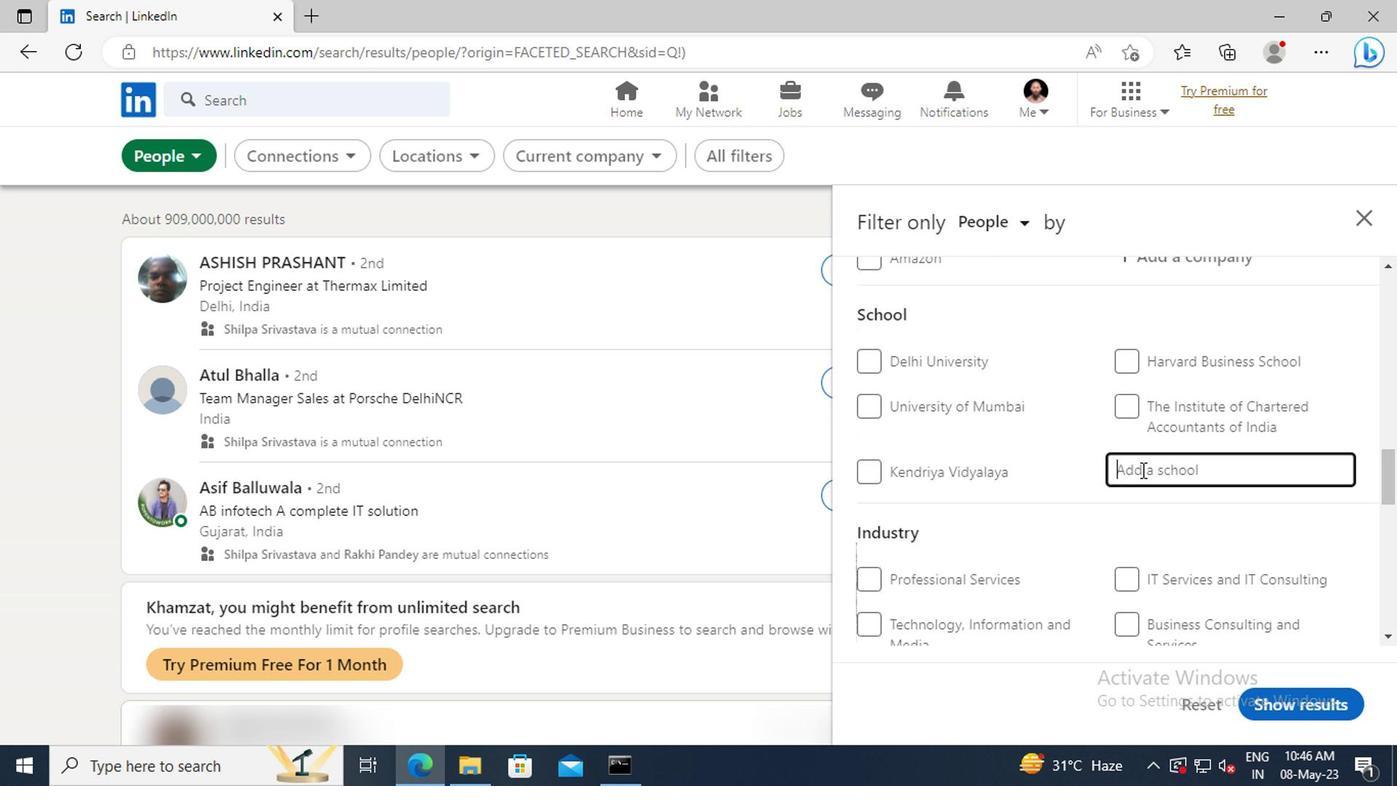 
Action: Key pressed MITY<Key.space><Key.shift>UNIVERSITY<Key.space><Key.shift>MU
Screenshot: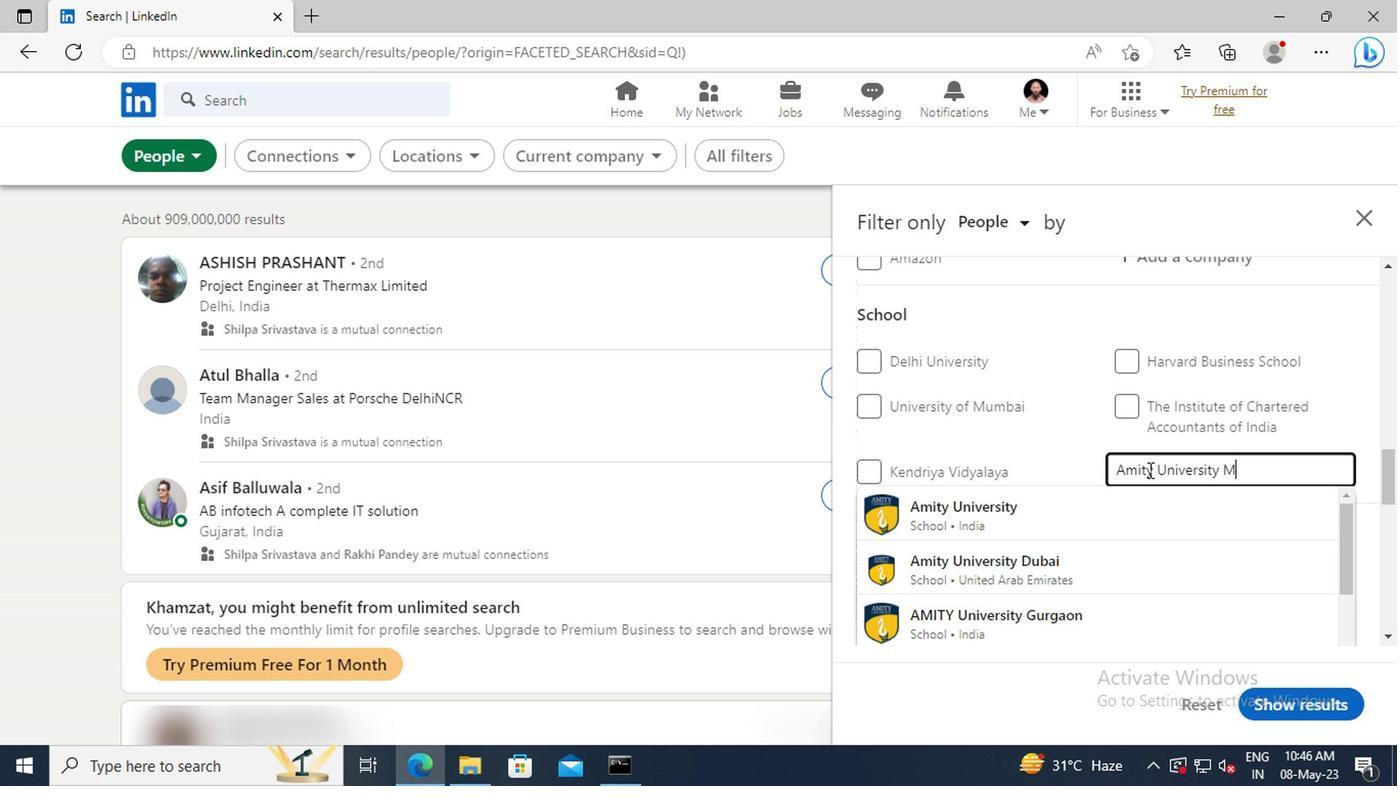
Action: Mouse moved to (965, 497)
Screenshot: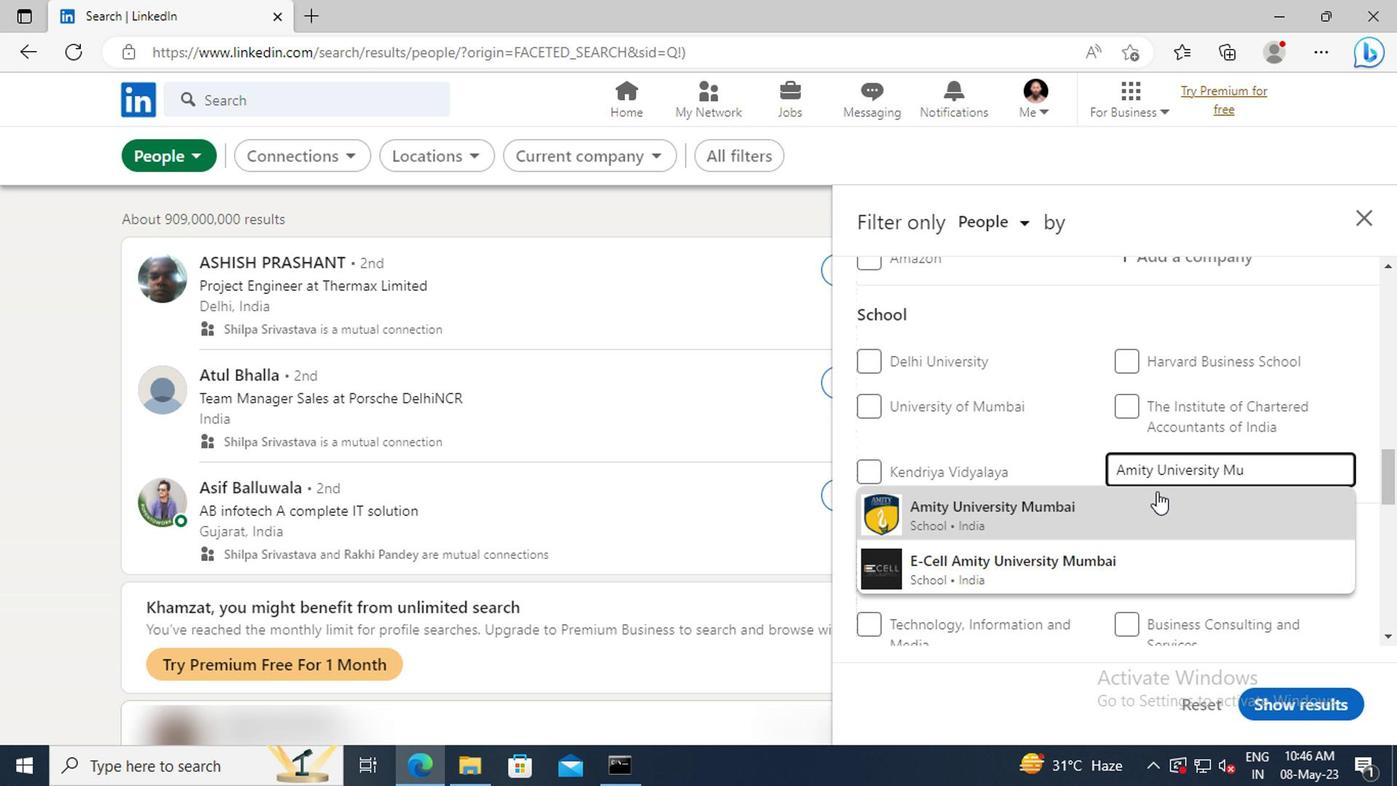 
Action: Mouse pressed left at (965, 497)
Screenshot: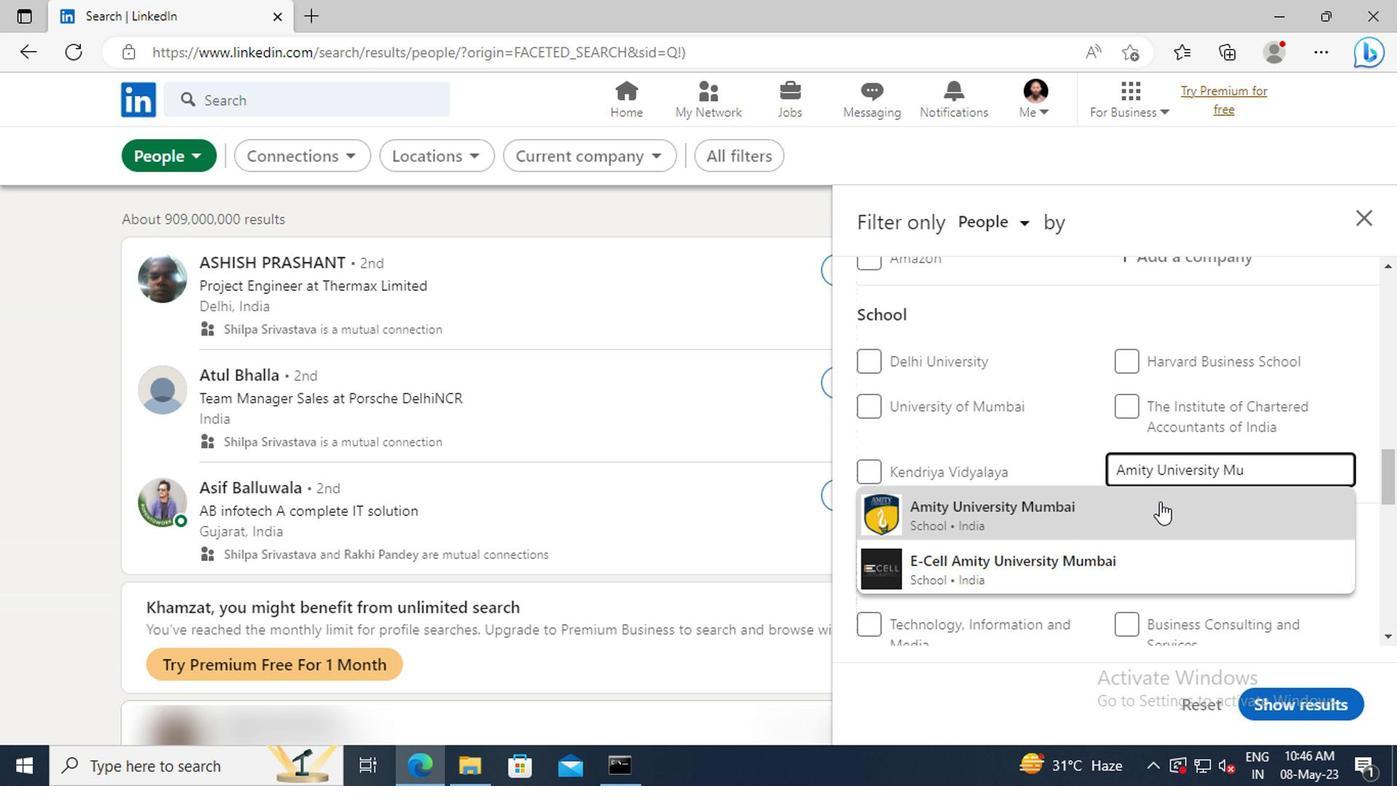 
Action: Mouse scrolled (965, 497) with delta (0, 0)
Screenshot: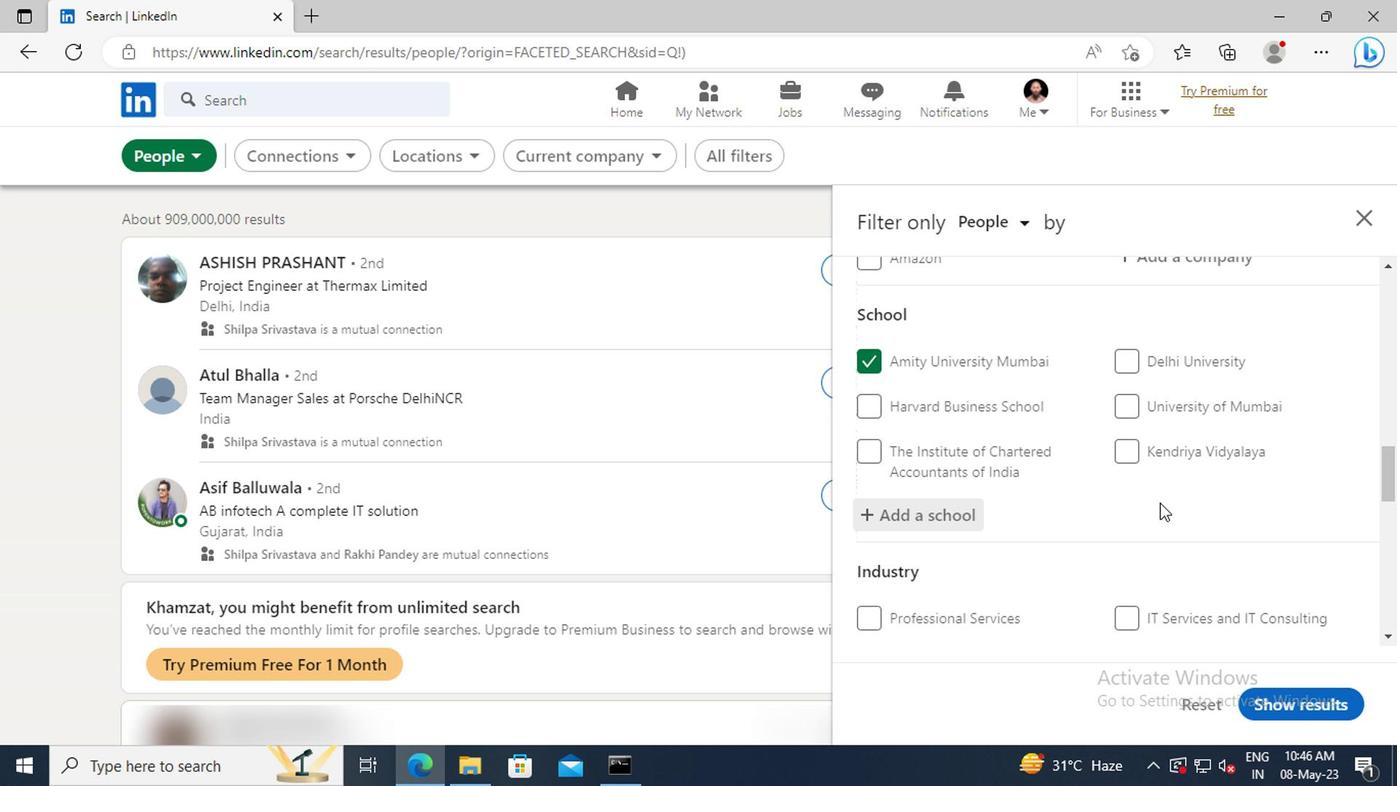 
Action: Mouse scrolled (965, 497) with delta (0, 0)
Screenshot: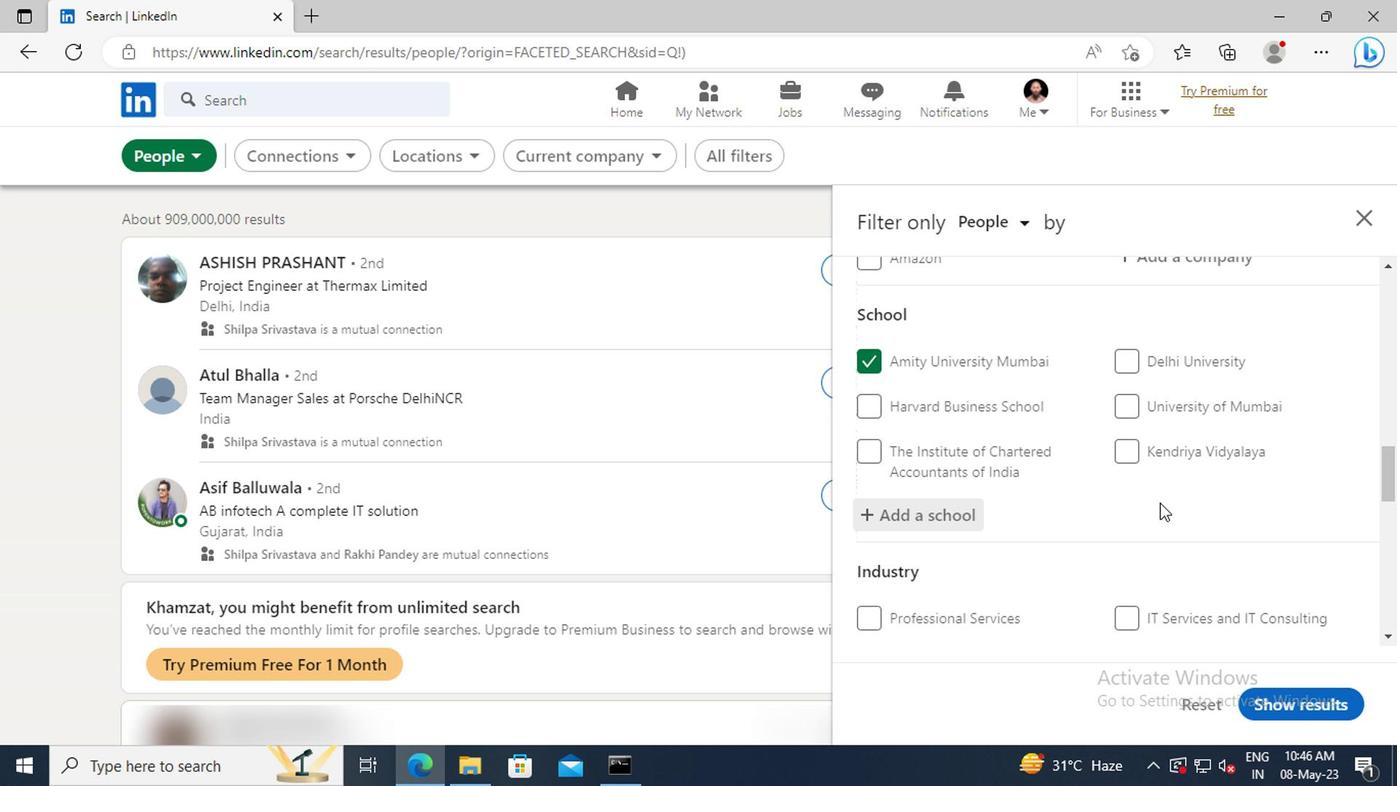 
Action: Mouse moved to (963, 487)
Screenshot: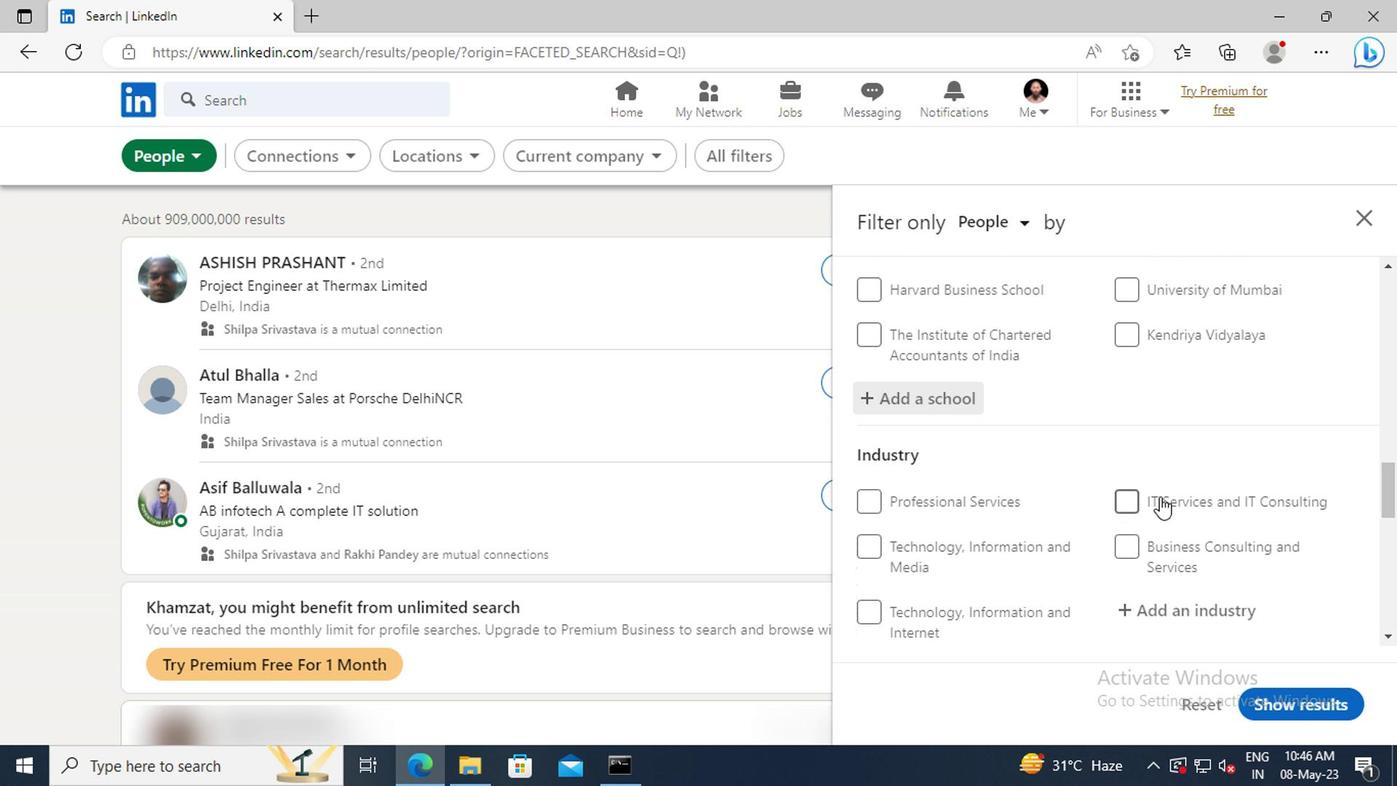
Action: Mouse scrolled (963, 486) with delta (0, 0)
Screenshot: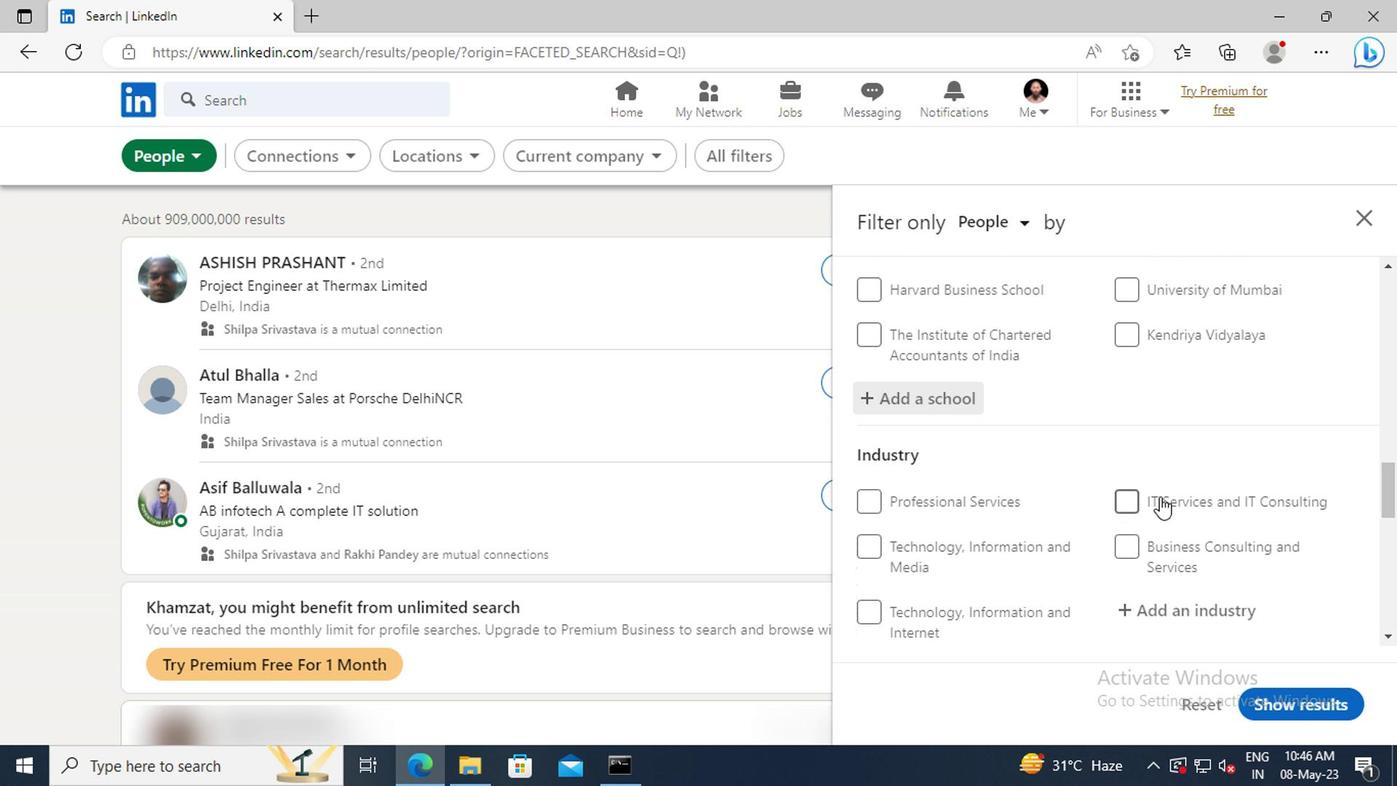 
Action: Mouse moved to (963, 484)
Screenshot: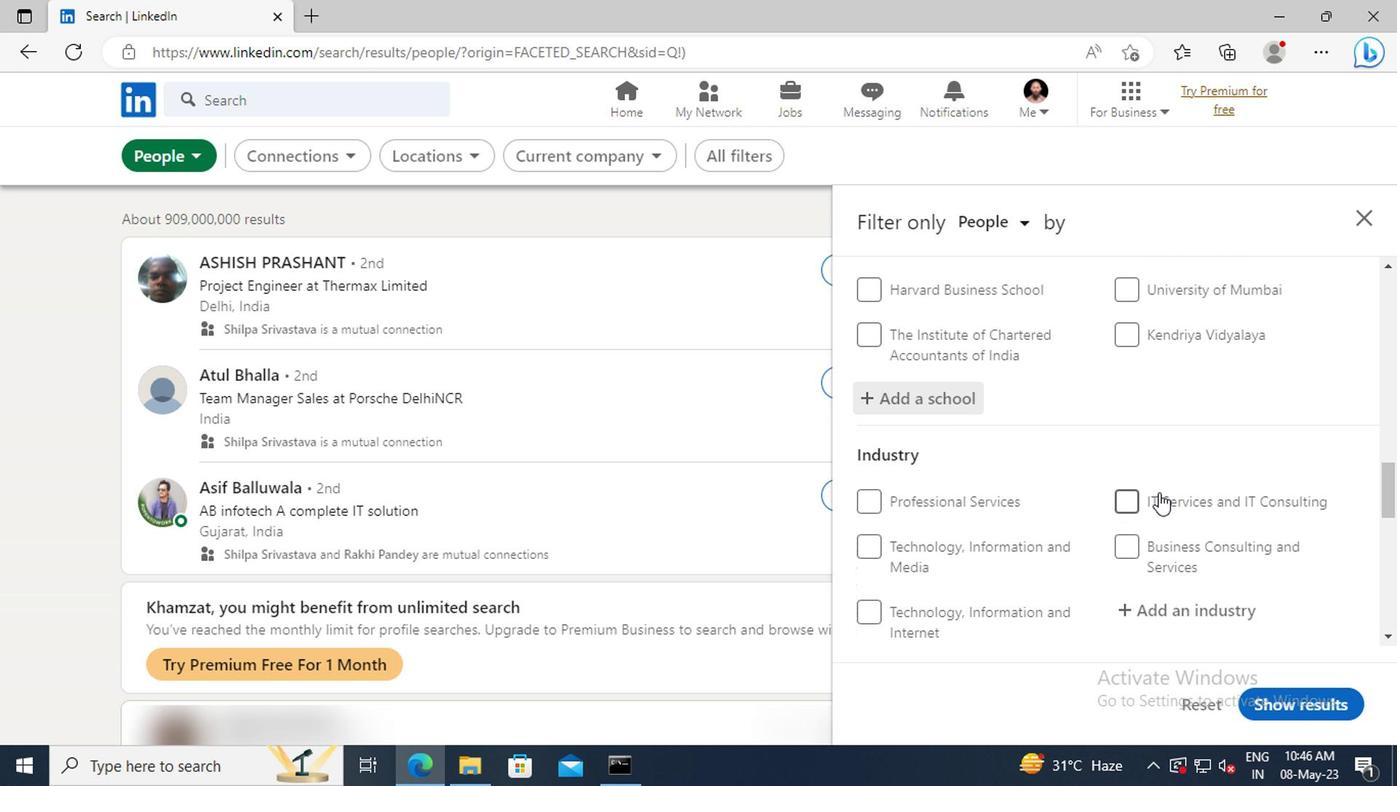 
Action: Mouse scrolled (963, 483) with delta (0, 0)
Screenshot: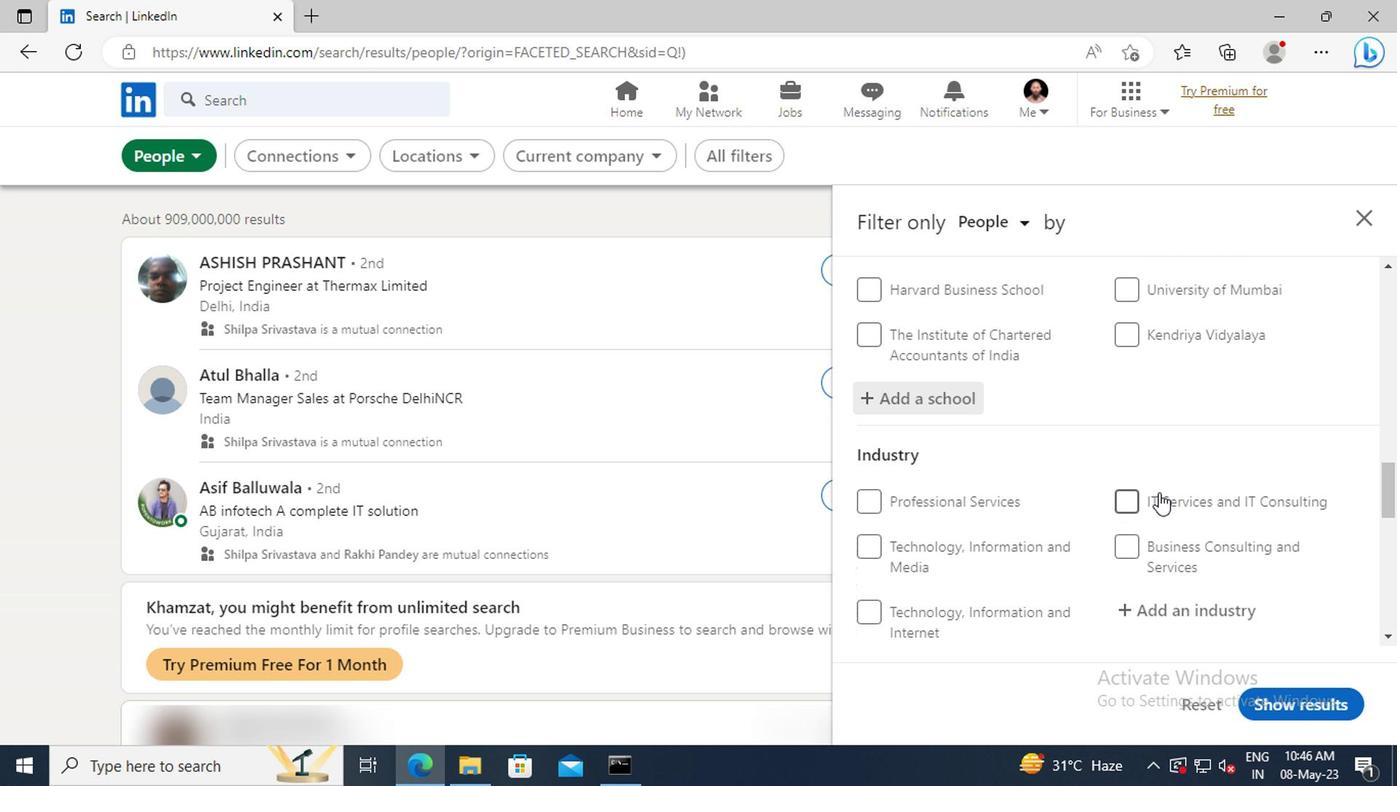 
Action: Mouse moved to (961, 491)
Screenshot: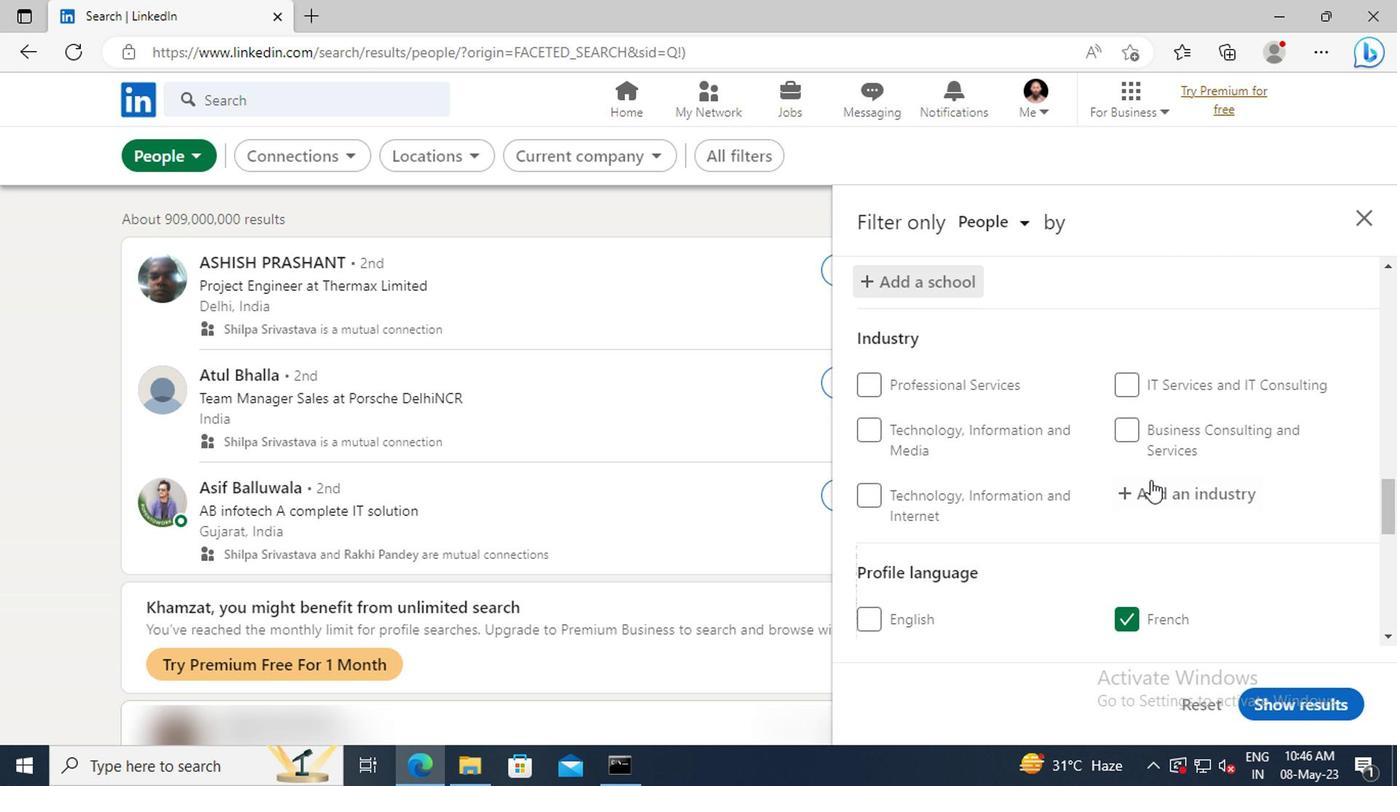 
Action: Mouse pressed left at (961, 491)
Screenshot: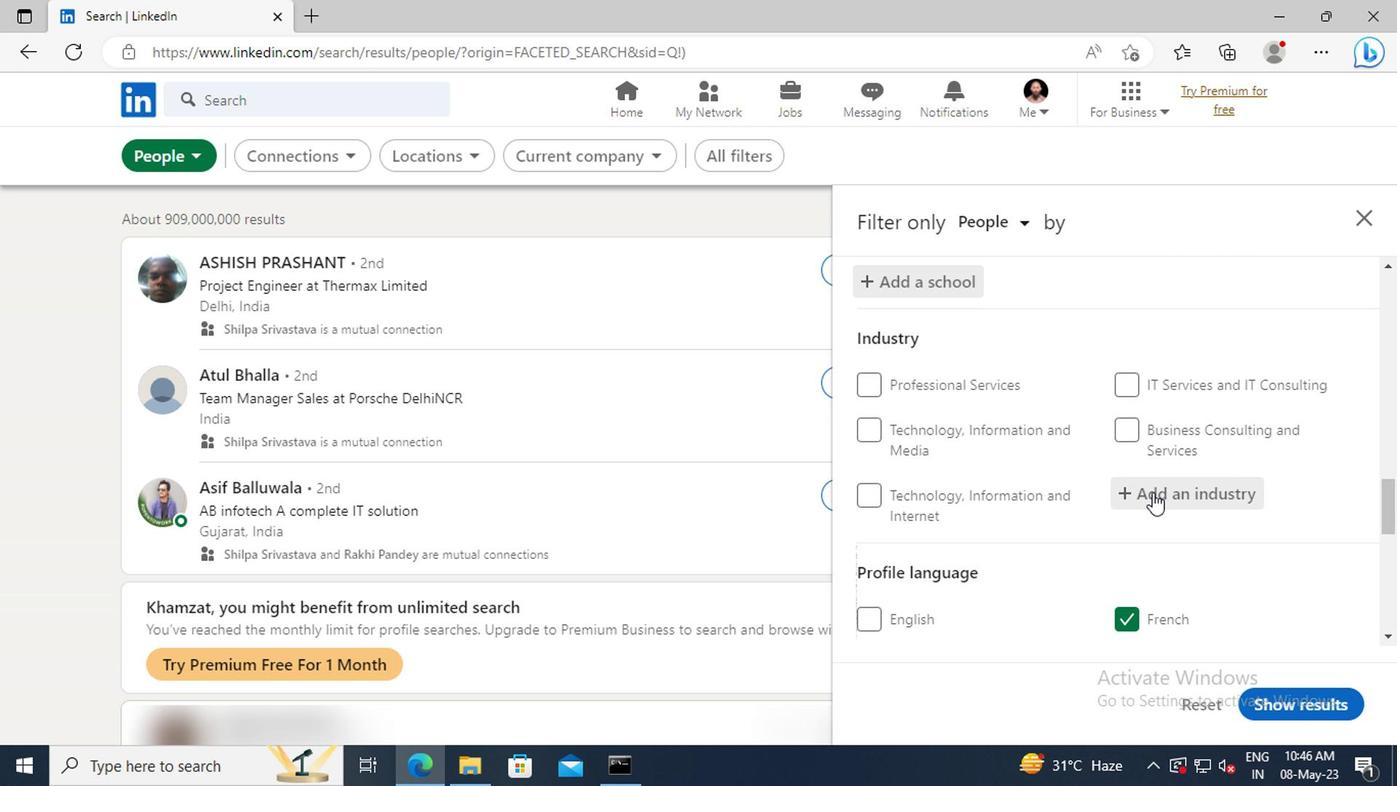 
Action: Mouse moved to (963, 491)
Screenshot: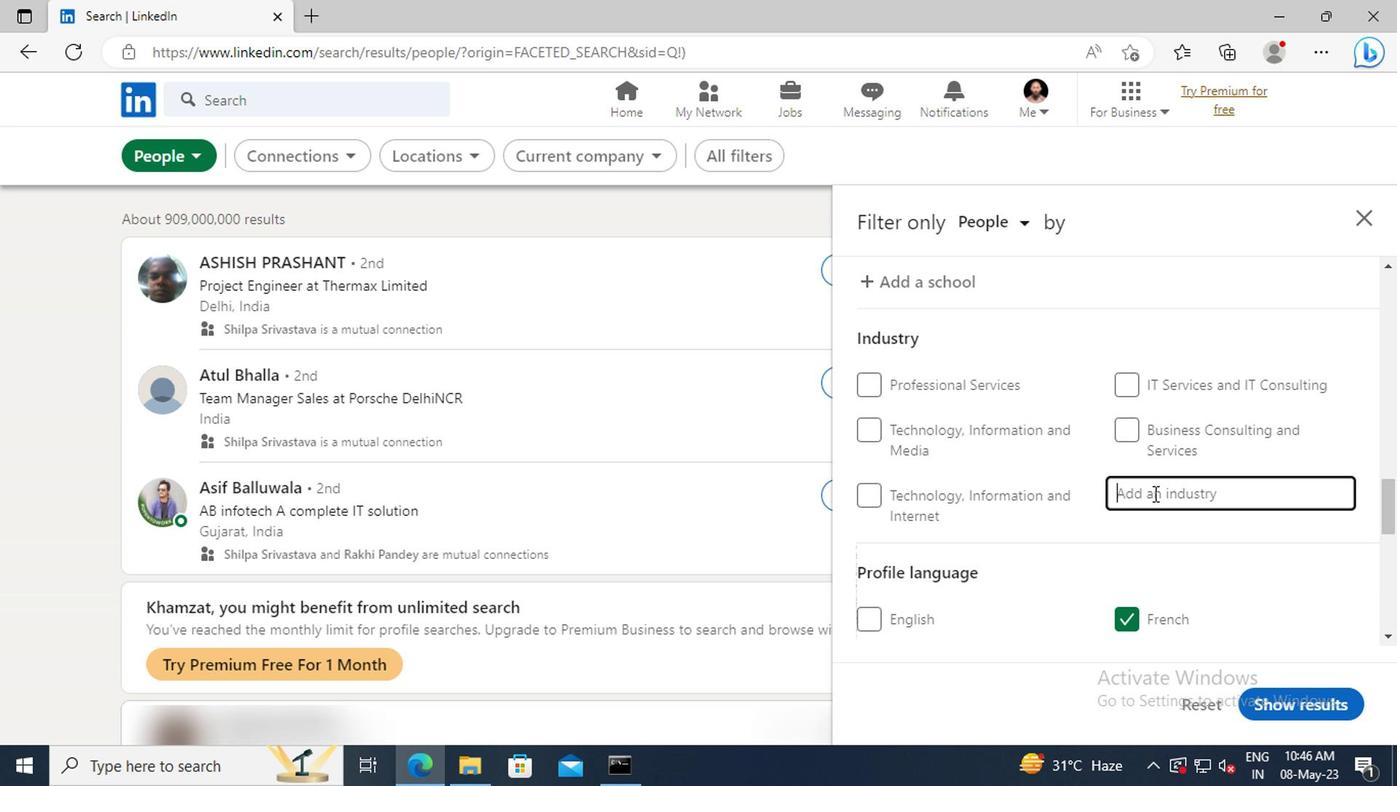 
Action: Key pressed <Key.shift>SEMIC
Screenshot: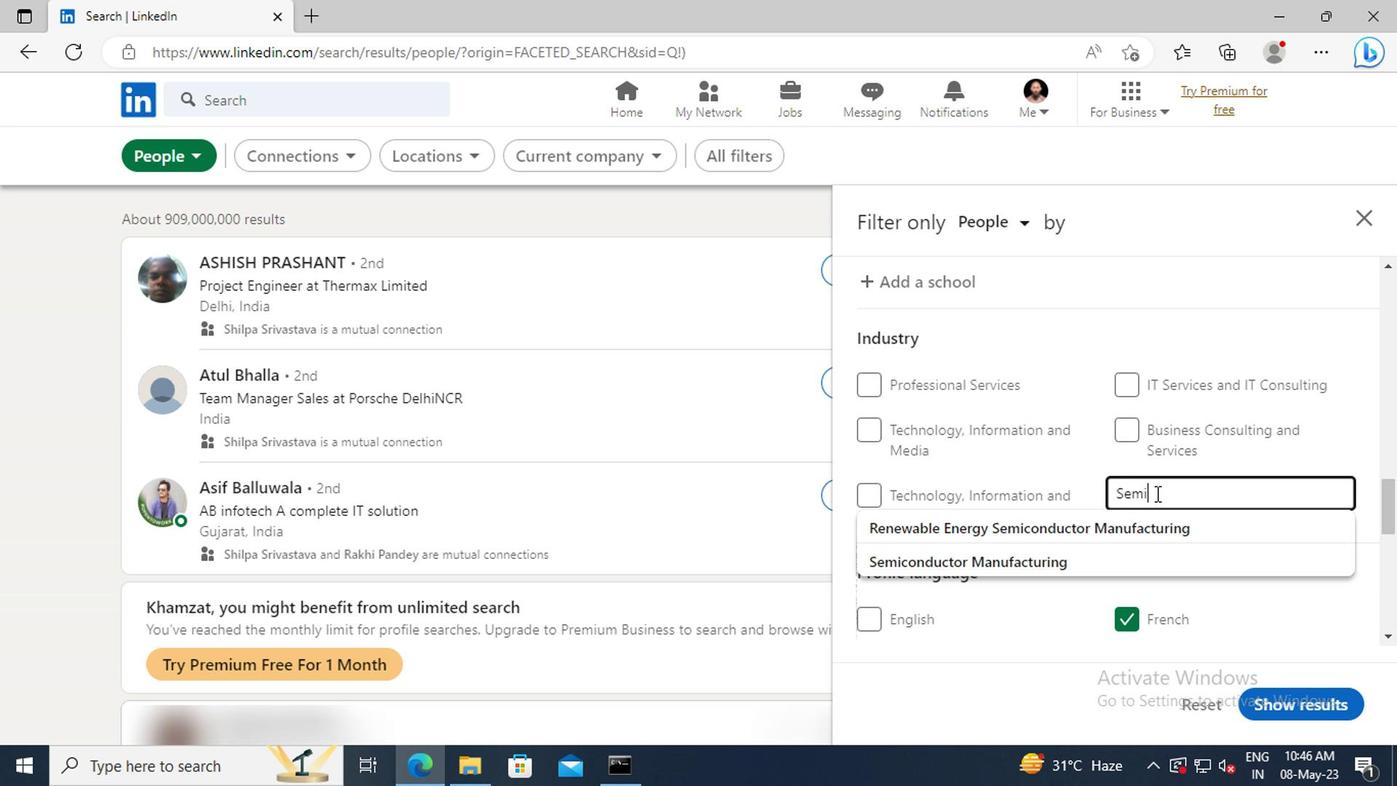 
Action: Mouse moved to (978, 535)
Screenshot: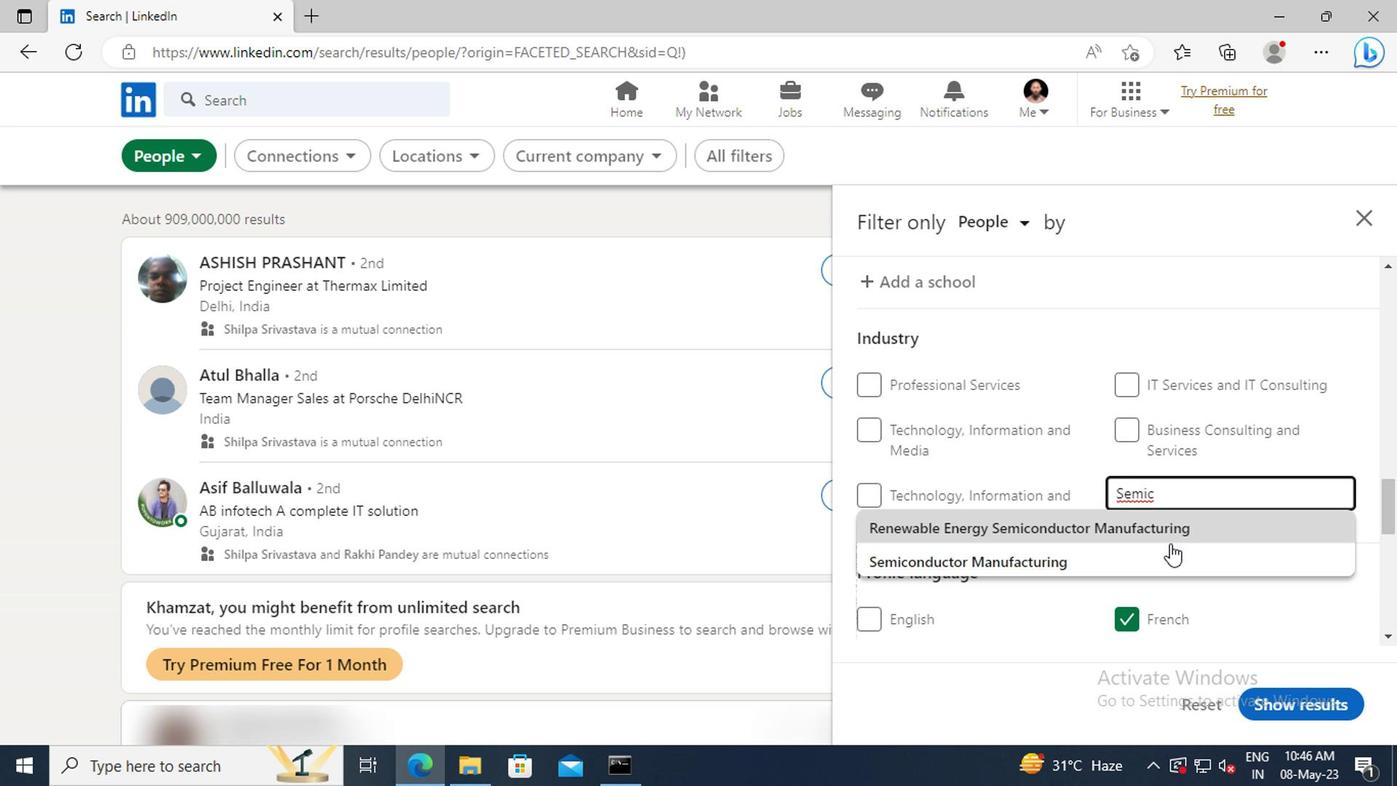 
Action: Mouse pressed left at (978, 535)
Screenshot: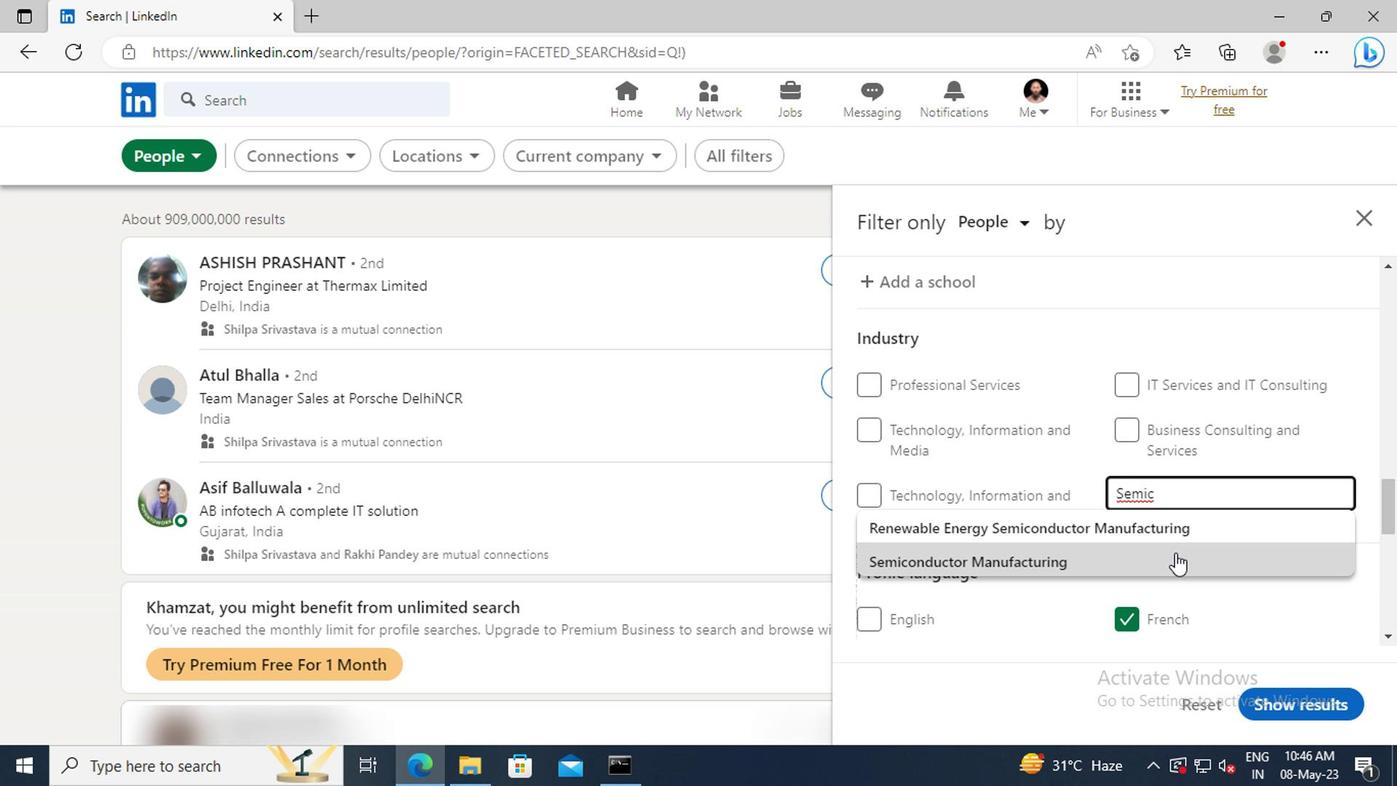 
Action: Mouse moved to (978, 535)
Screenshot: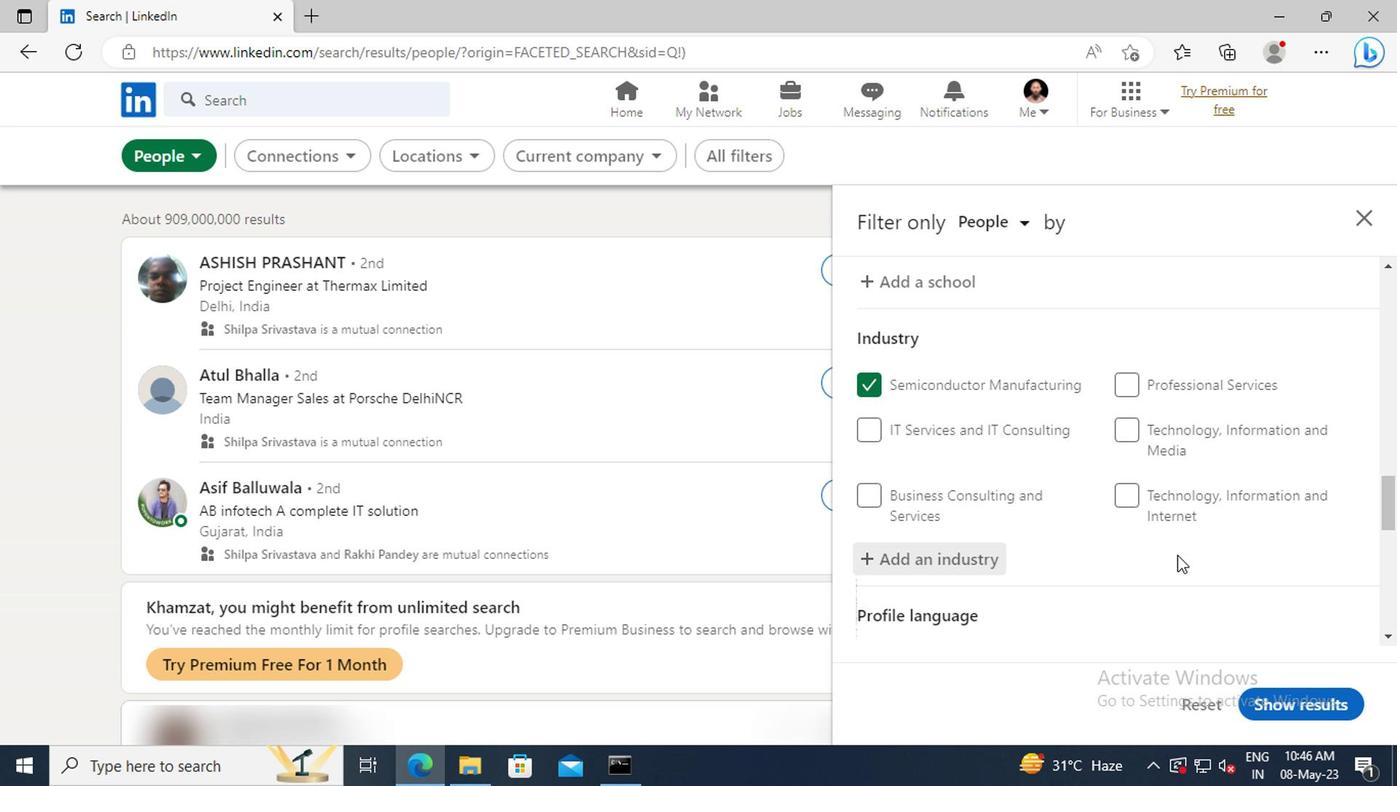 
Action: Mouse scrolled (978, 534) with delta (0, 0)
Screenshot: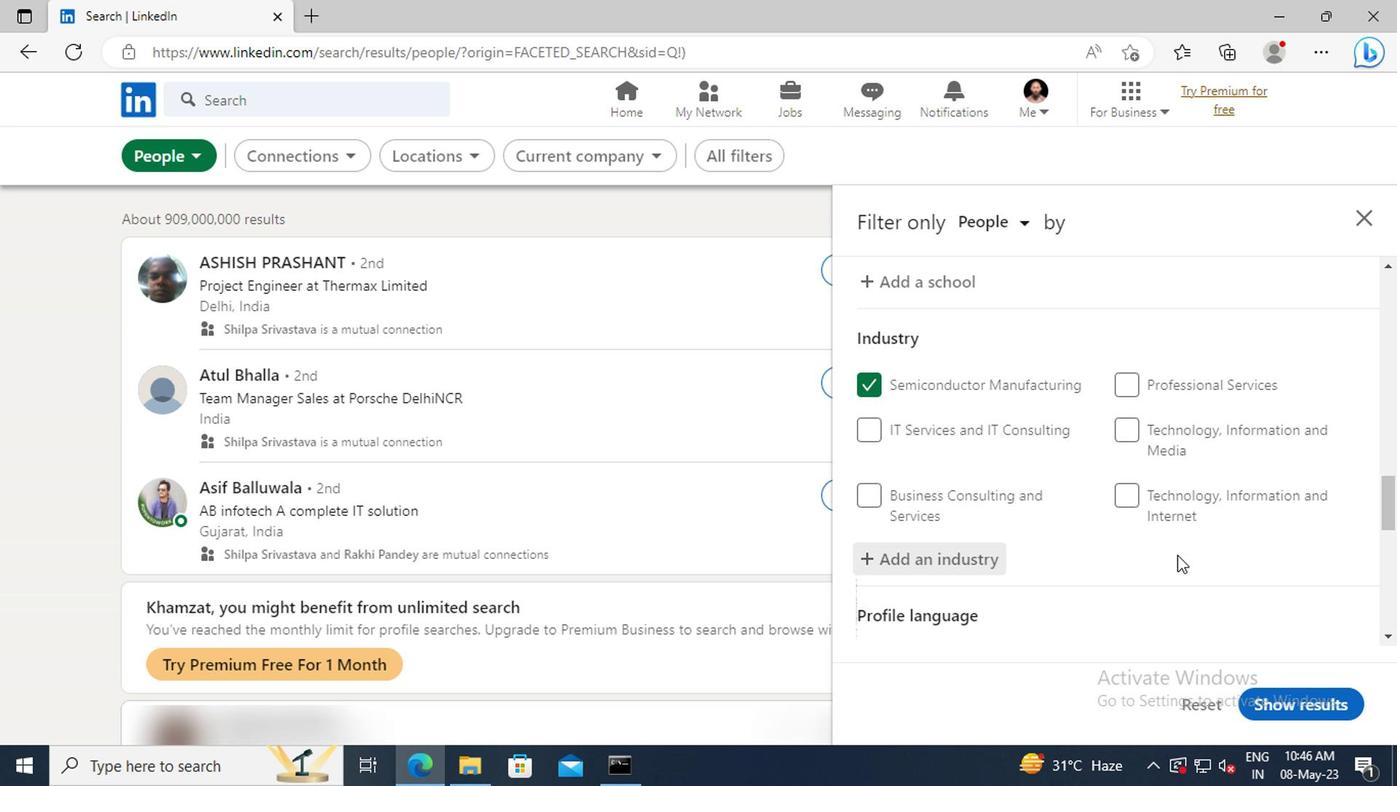 
Action: Mouse moved to (978, 533)
Screenshot: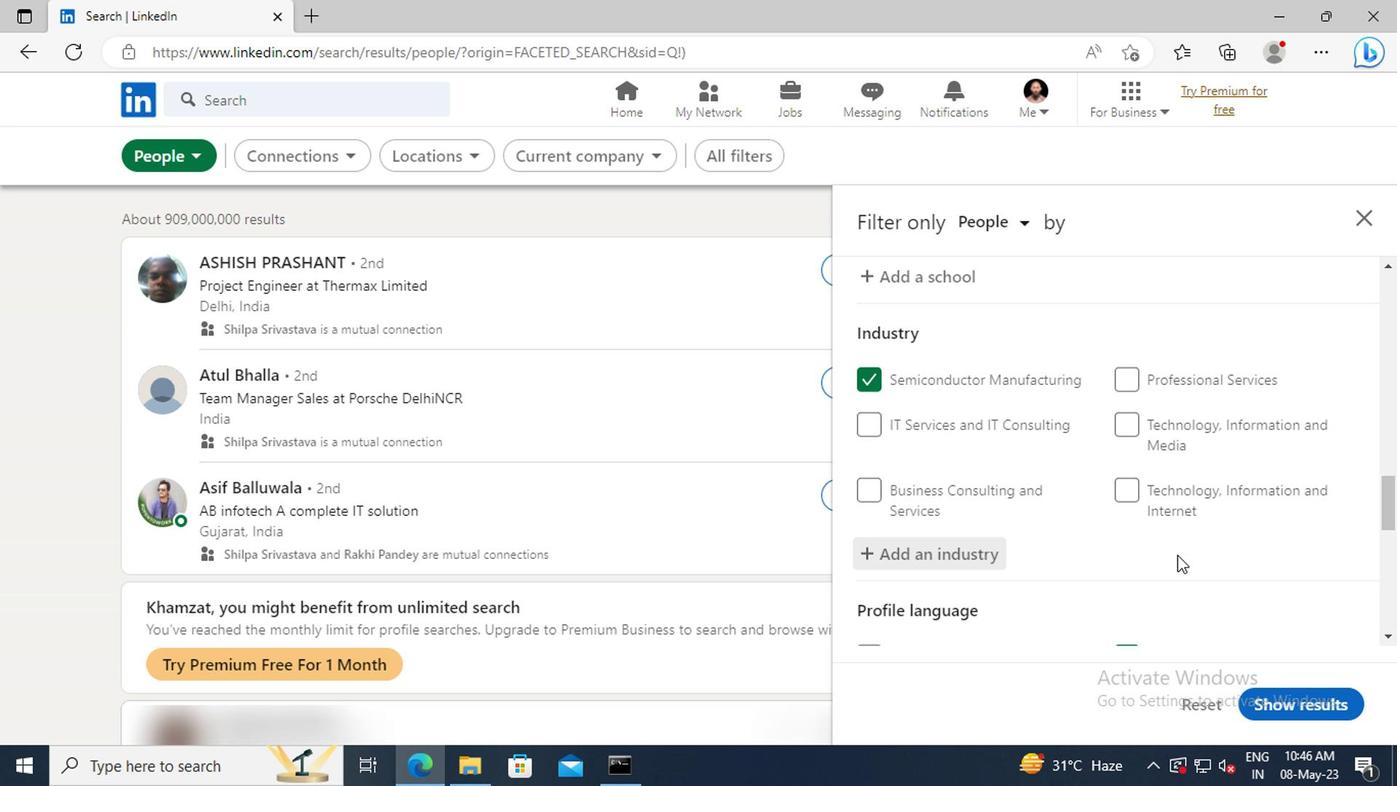 
Action: Mouse scrolled (978, 532) with delta (0, 0)
Screenshot: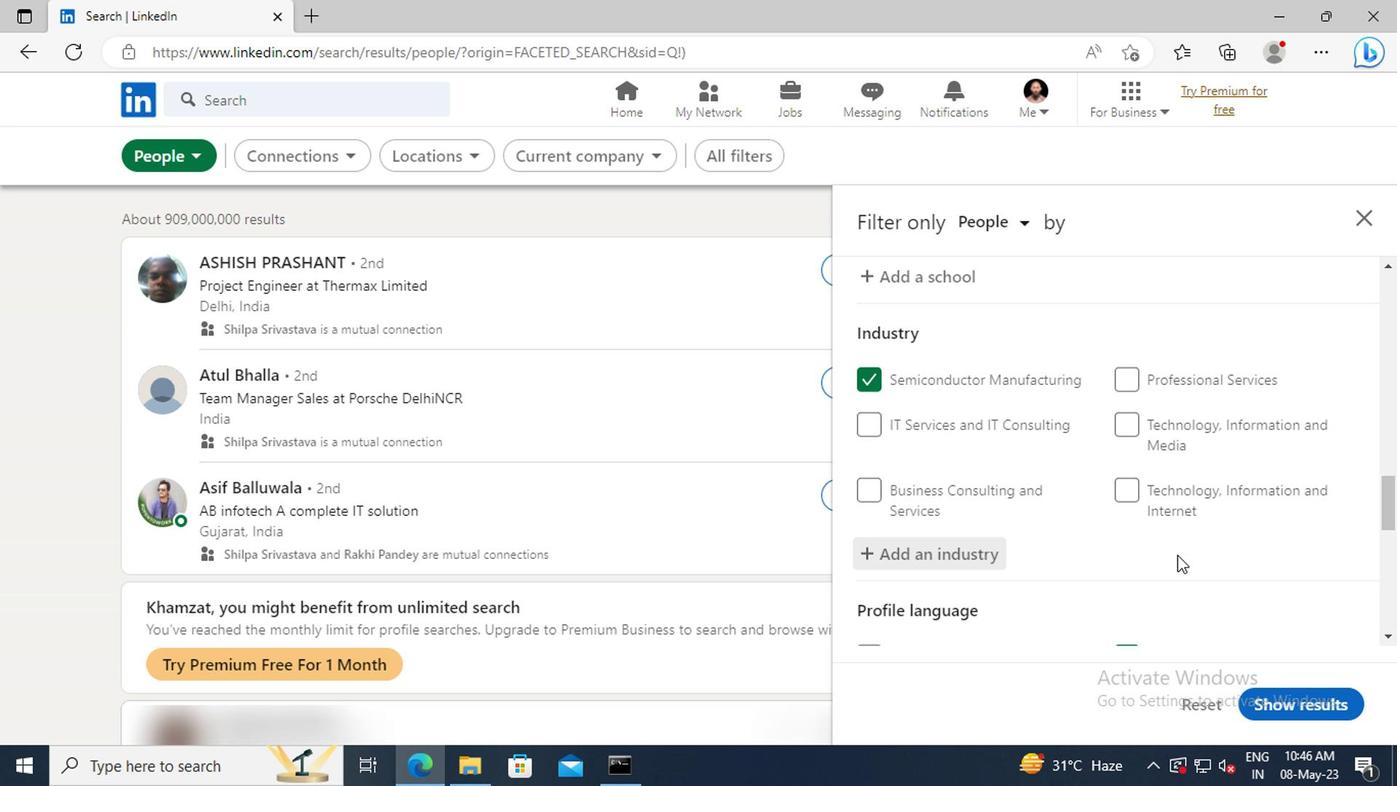 
Action: Mouse moved to (978, 530)
Screenshot: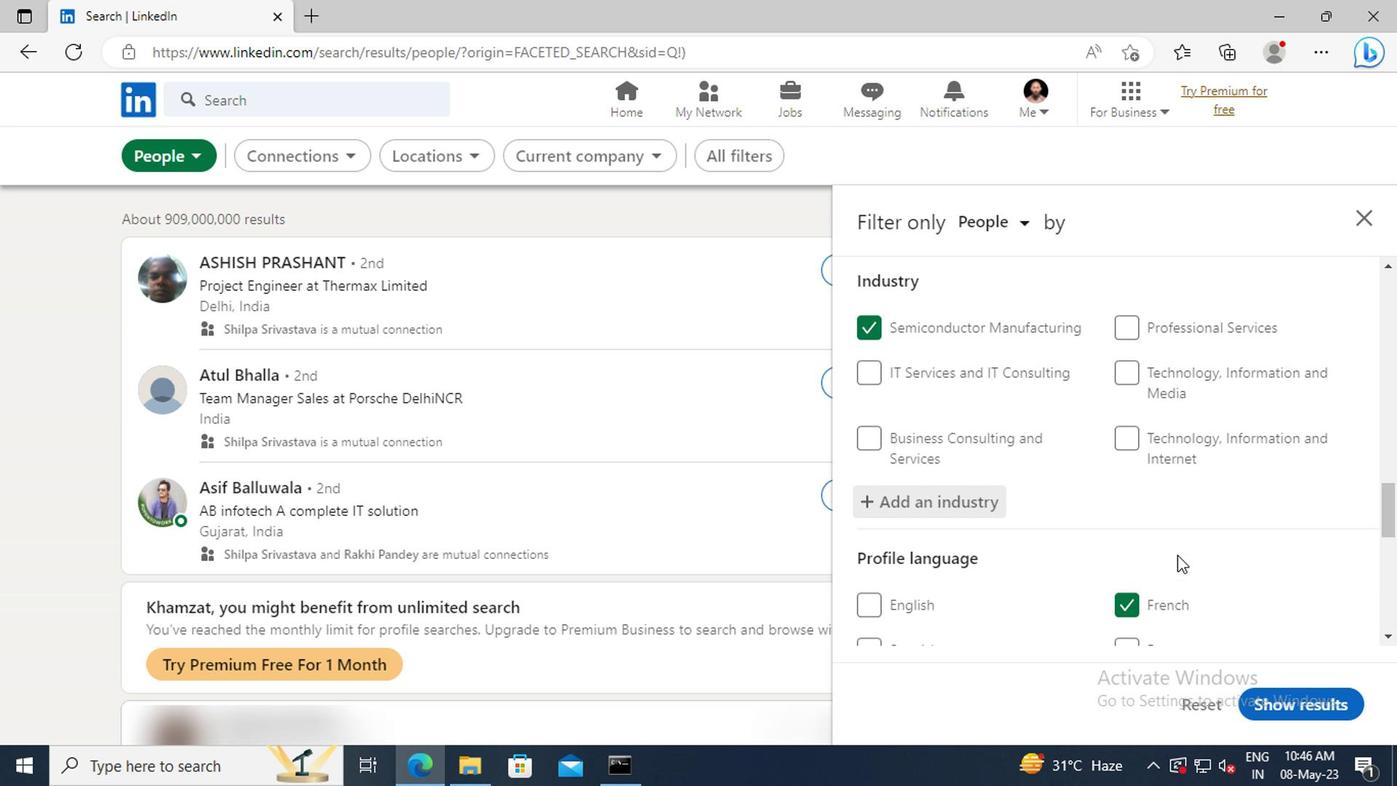 
Action: Mouse scrolled (978, 529) with delta (0, 0)
Screenshot: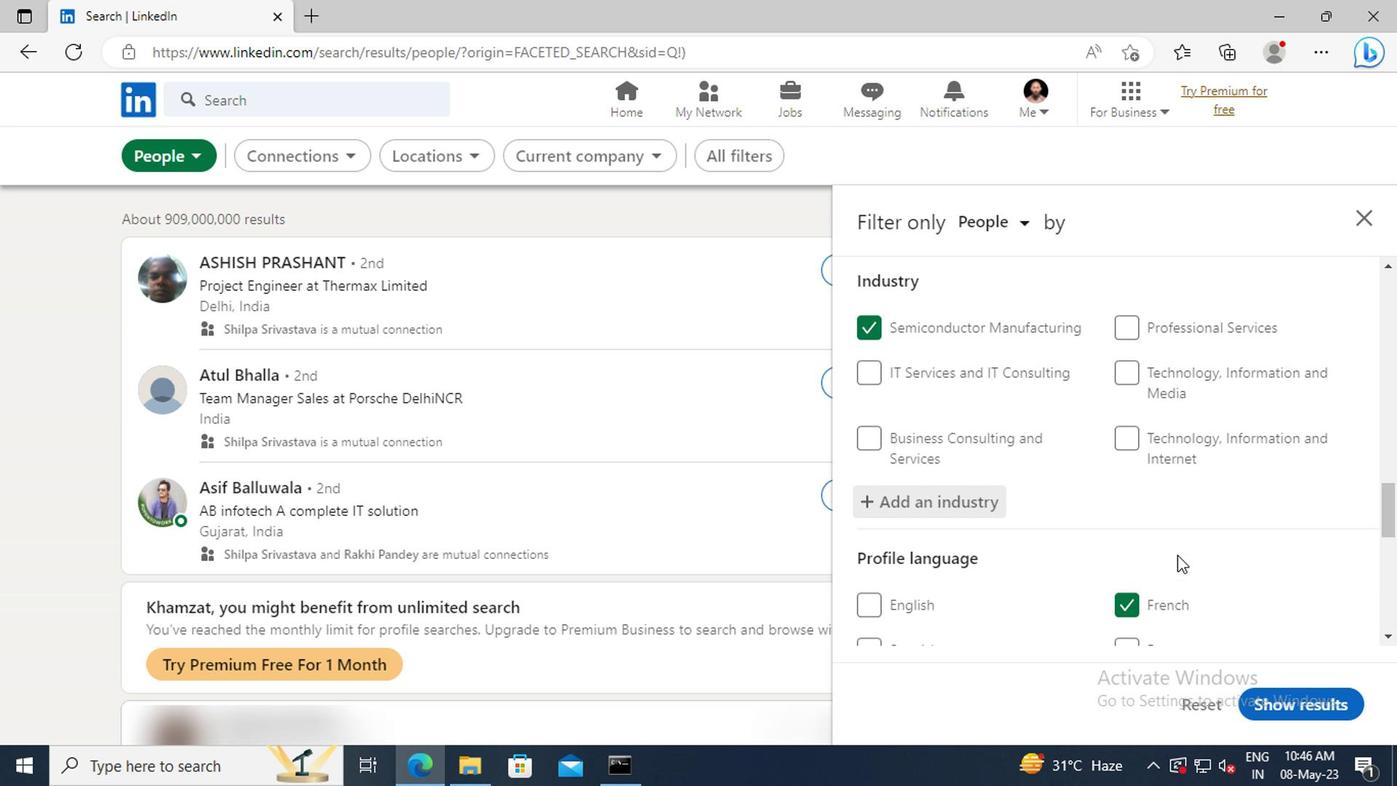 
Action: Mouse moved to (975, 517)
Screenshot: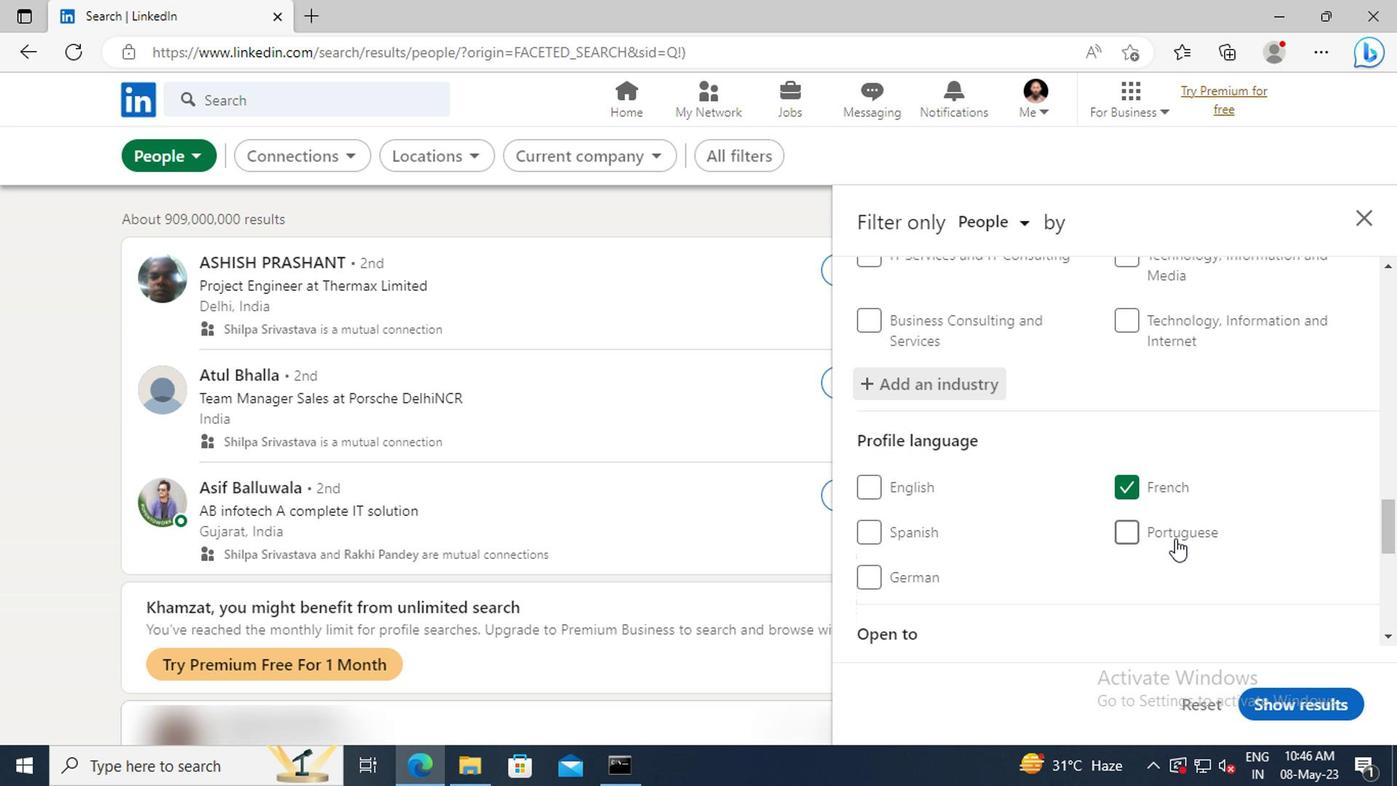 
Action: Mouse scrolled (975, 516) with delta (0, 0)
Screenshot: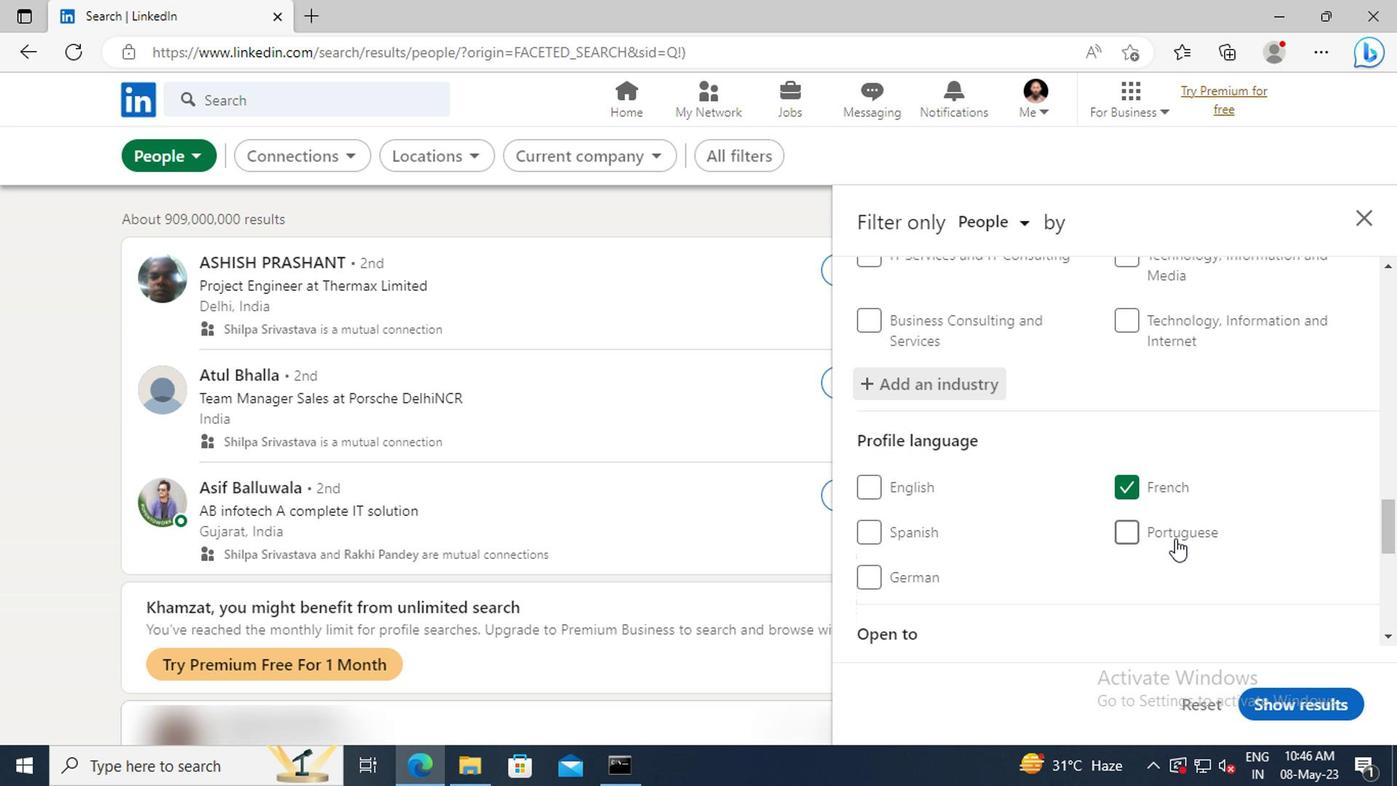 
Action: Mouse moved to (973, 512)
Screenshot: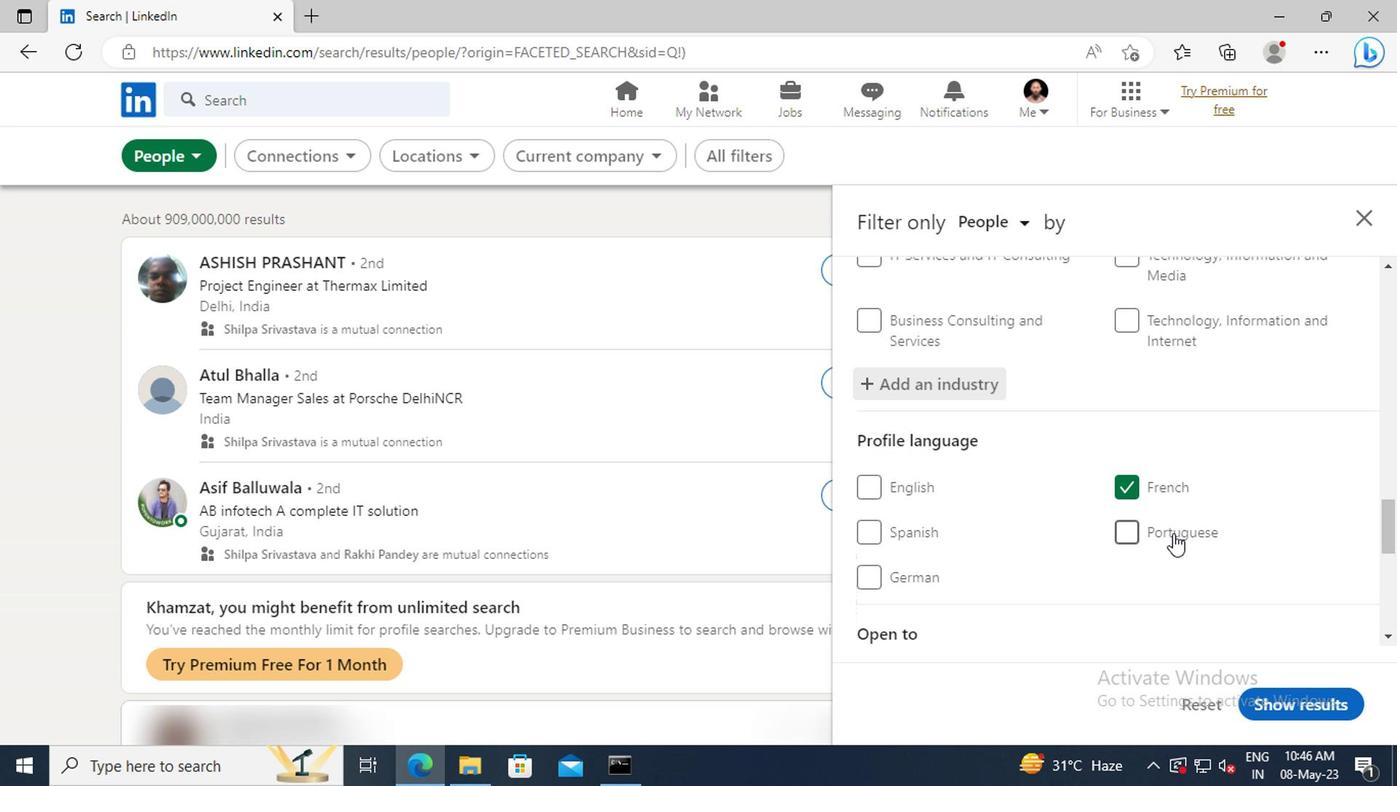 
Action: Mouse scrolled (973, 511) with delta (0, 0)
Screenshot: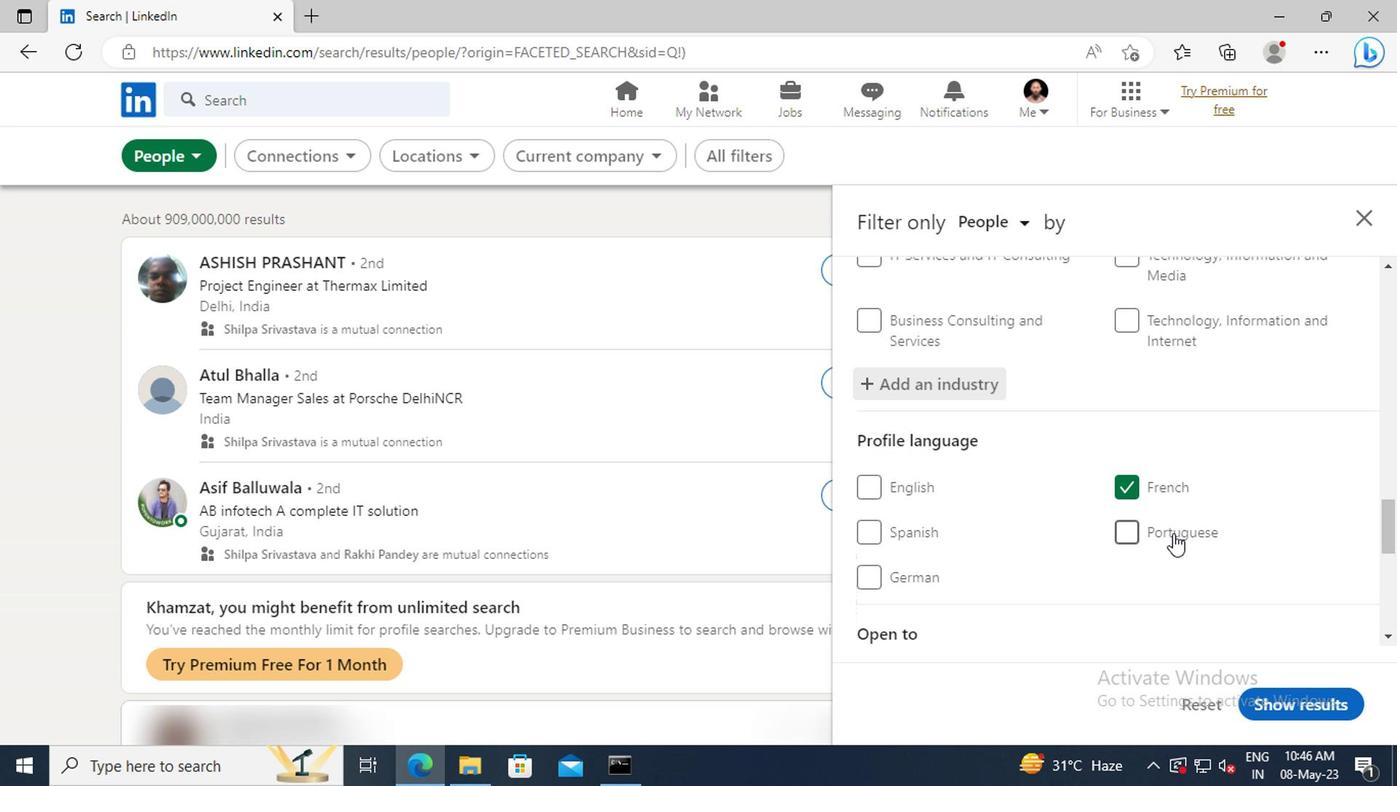 
Action: Mouse moved to (968, 500)
Screenshot: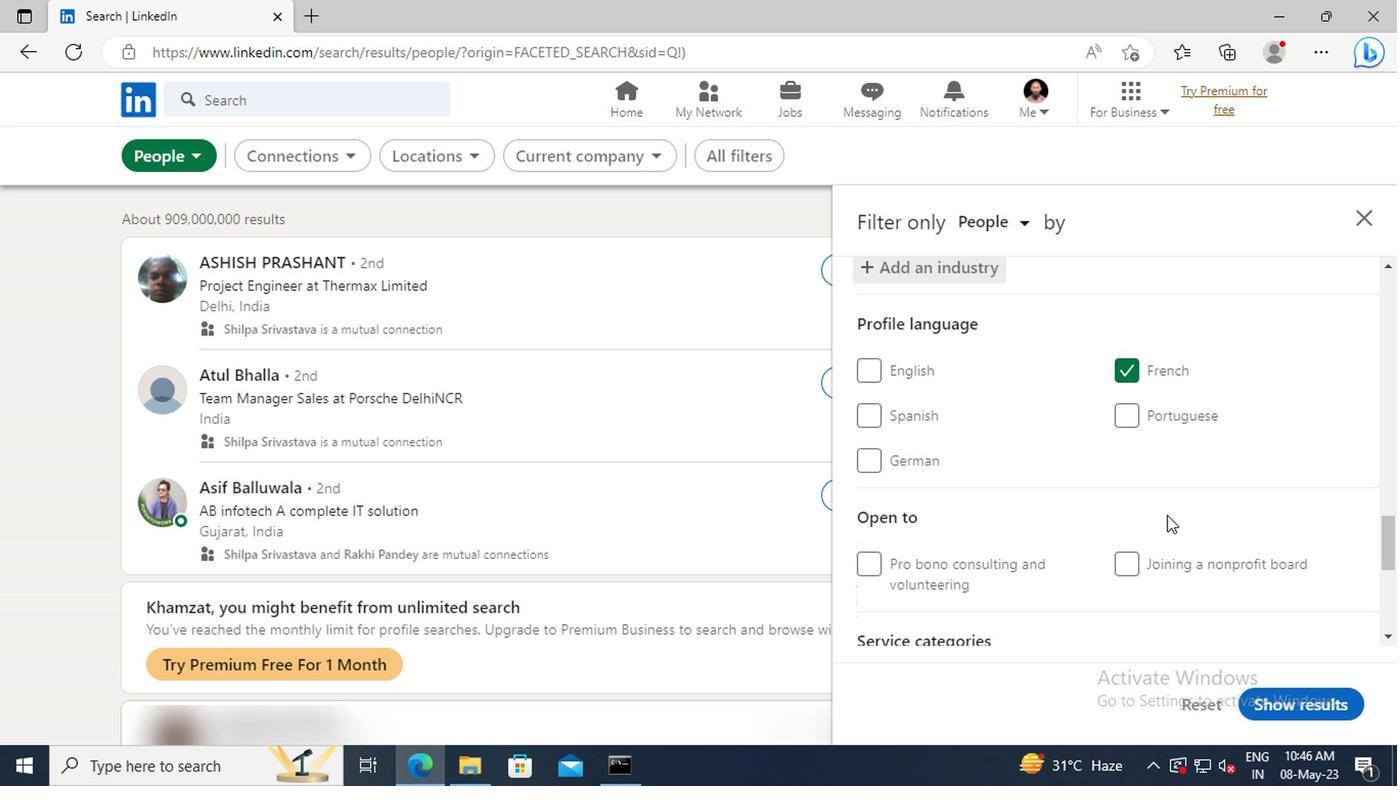
Action: Mouse scrolled (968, 500) with delta (0, 0)
Screenshot: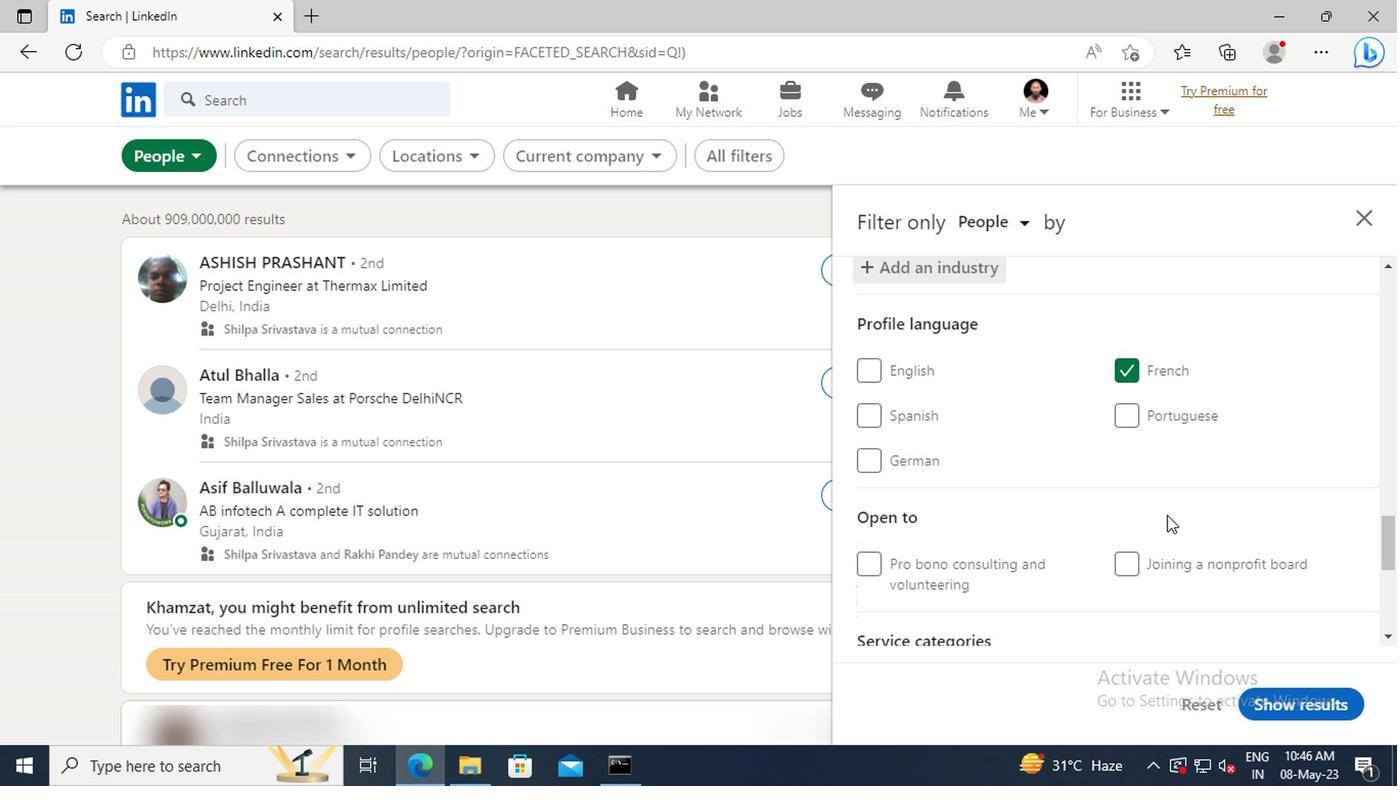 
Action: Mouse moved to (967, 497)
Screenshot: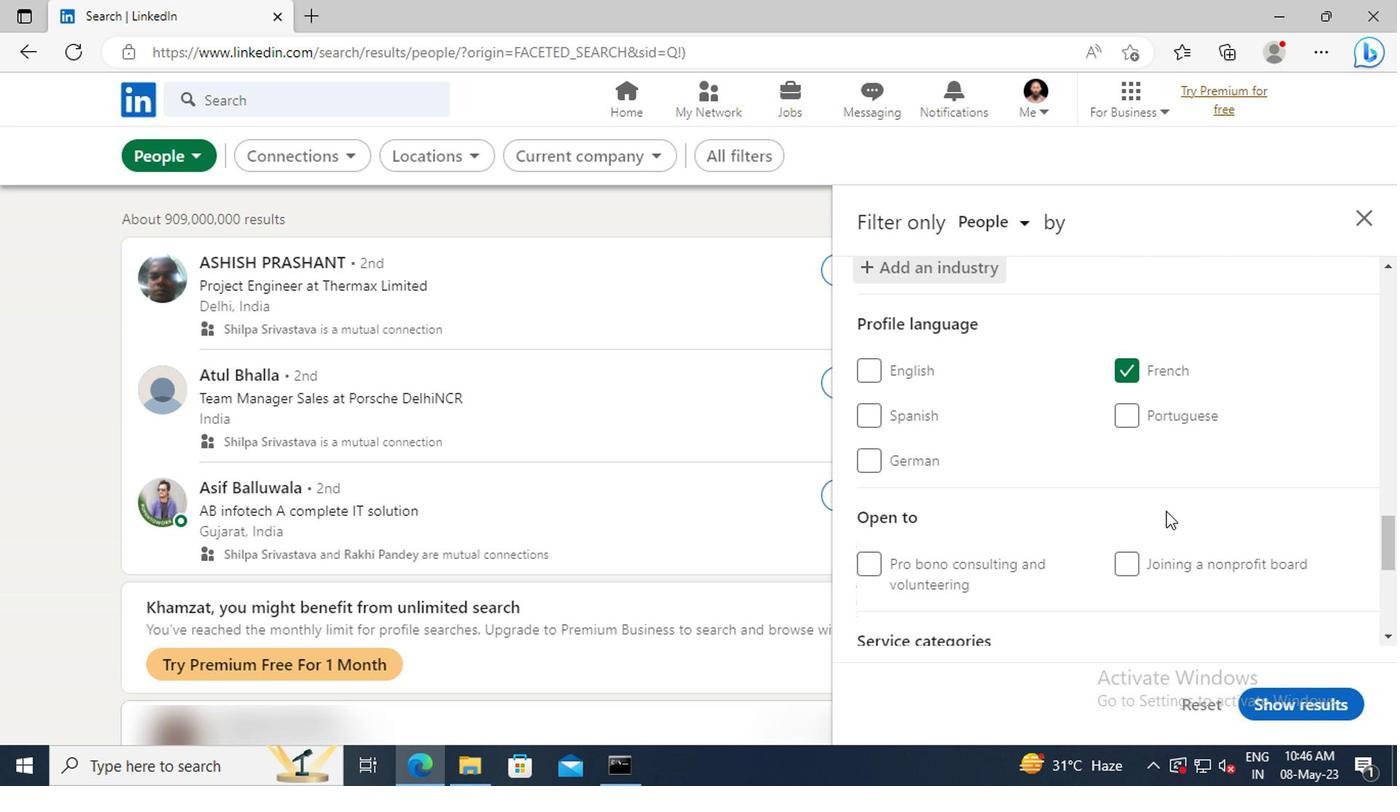 
Action: Mouse scrolled (967, 497) with delta (0, 0)
Screenshot: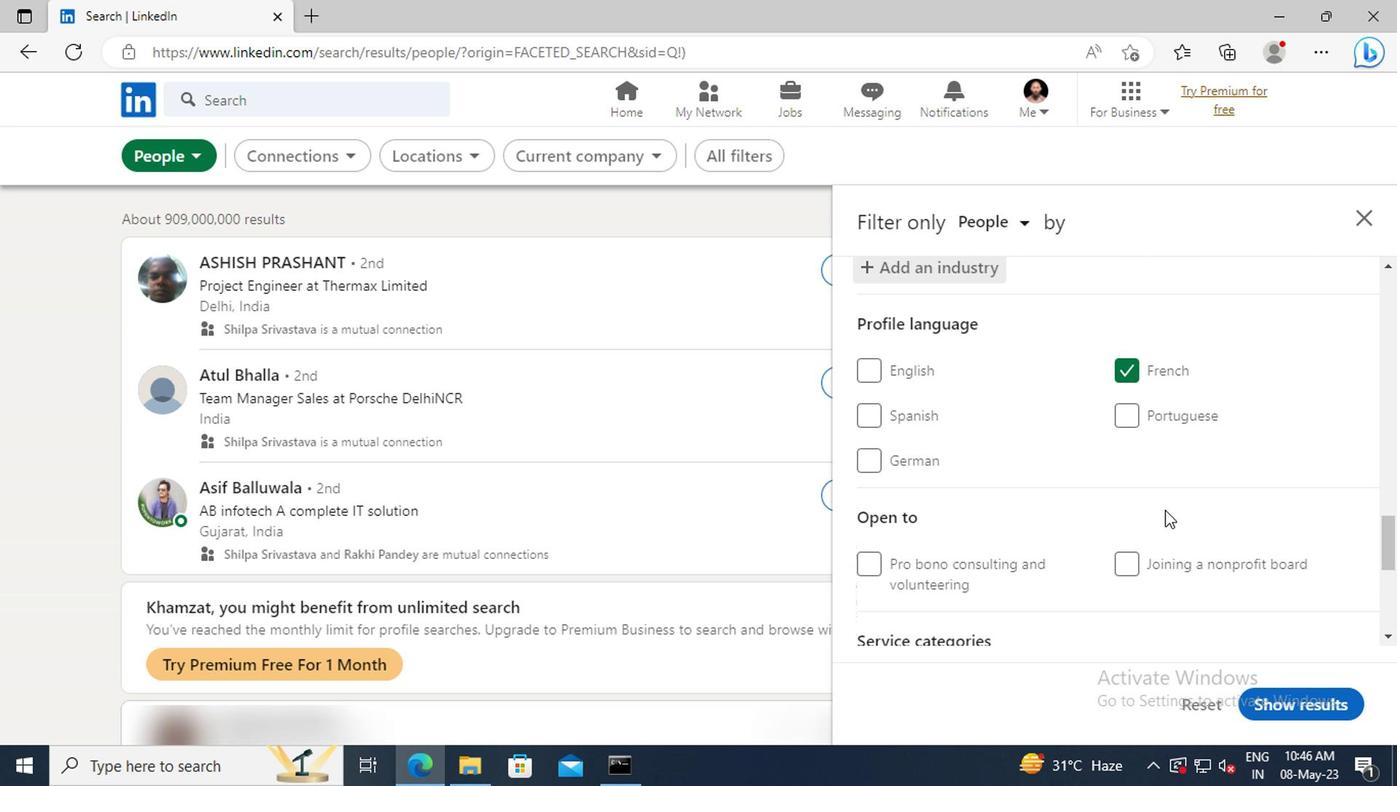 
Action: Mouse moved to (964, 483)
Screenshot: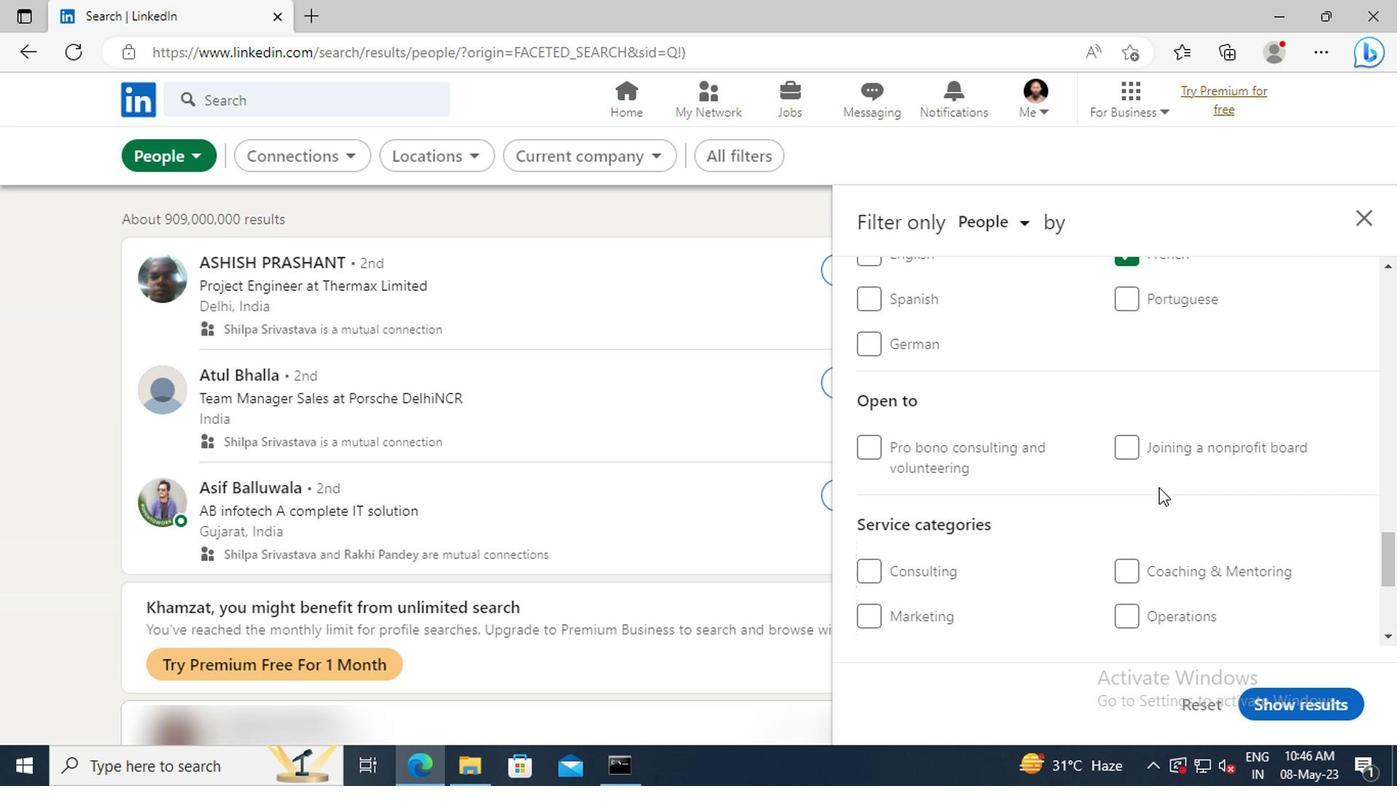 
Action: Mouse scrolled (964, 482) with delta (0, 0)
Screenshot: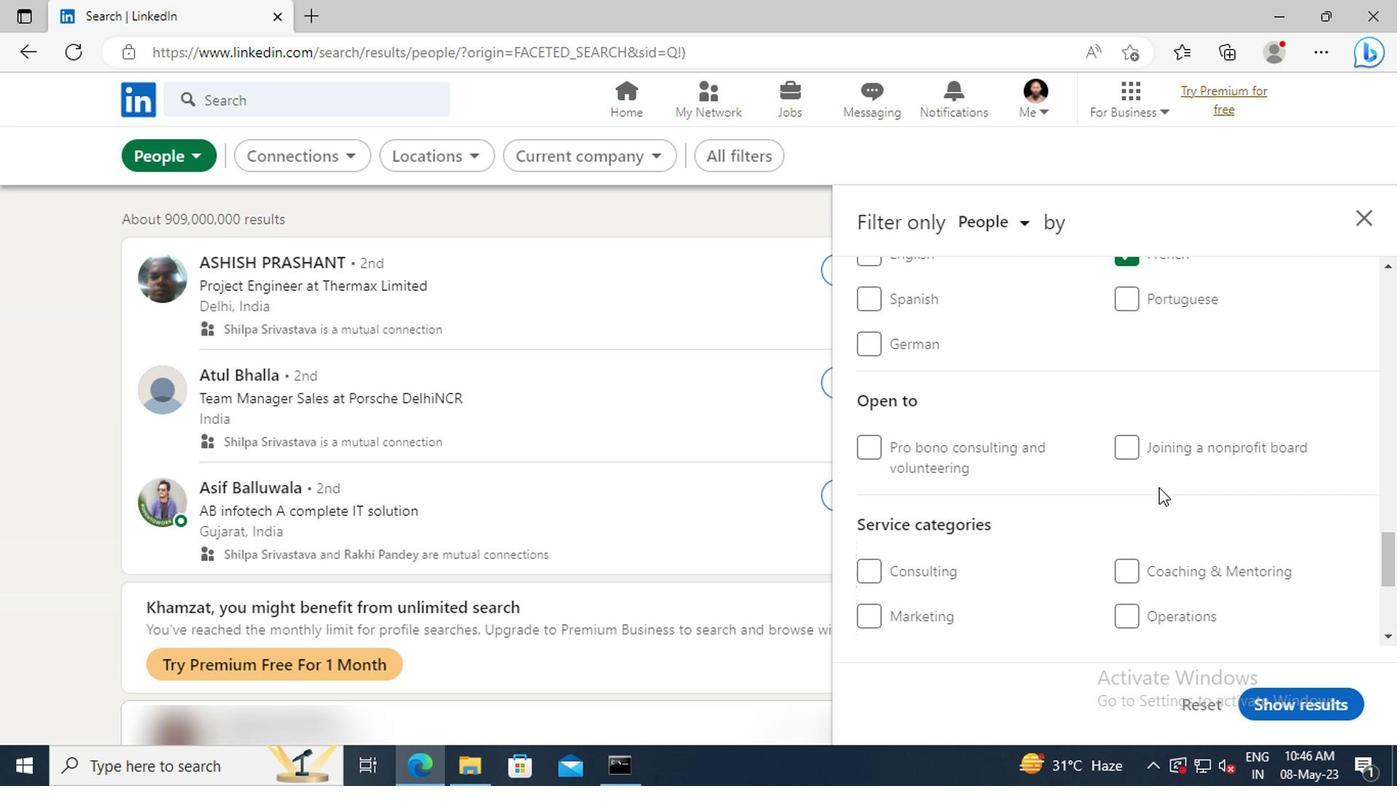 
Action: Mouse moved to (964, 483)
Screenshot: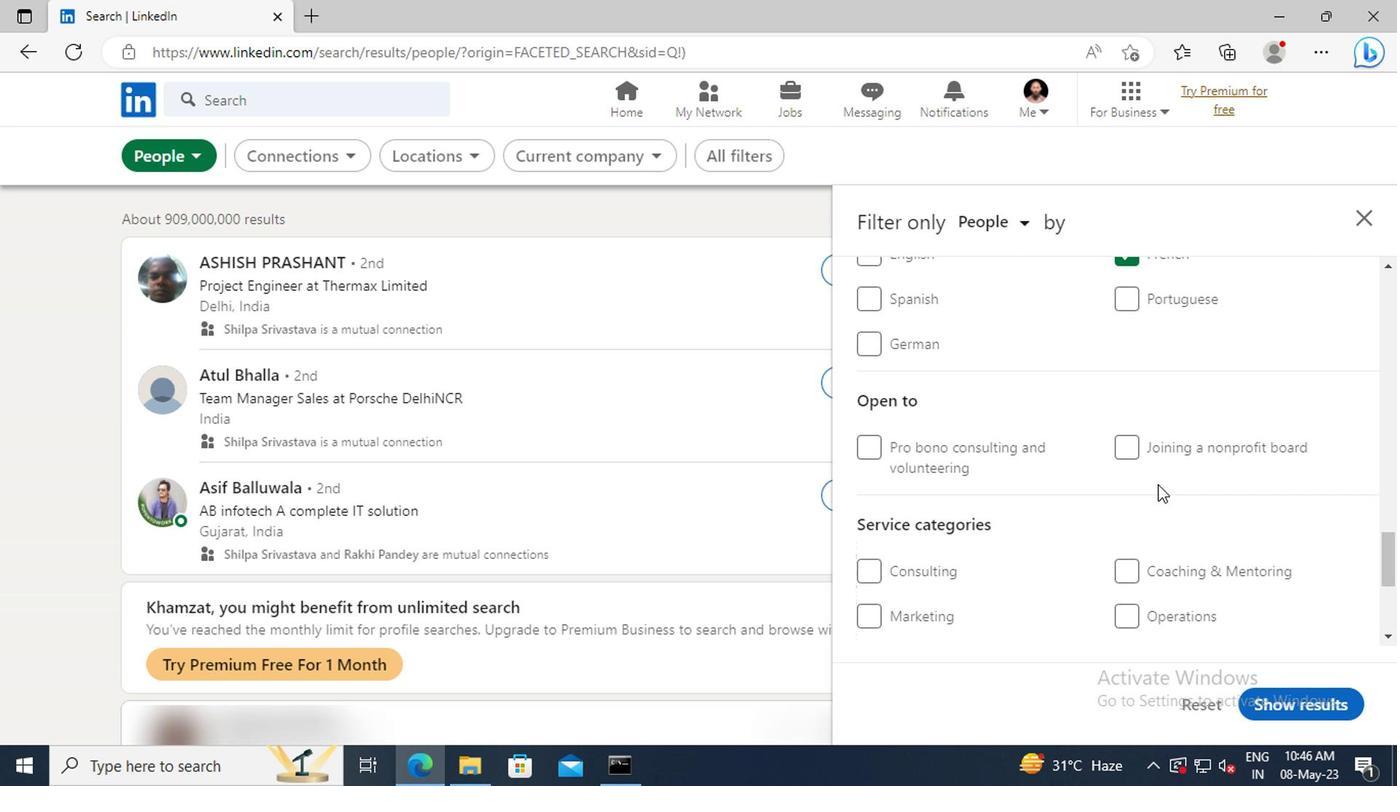 
Action: Mouse scrolled (964, 482) with delta (0, 0)
Screenshot: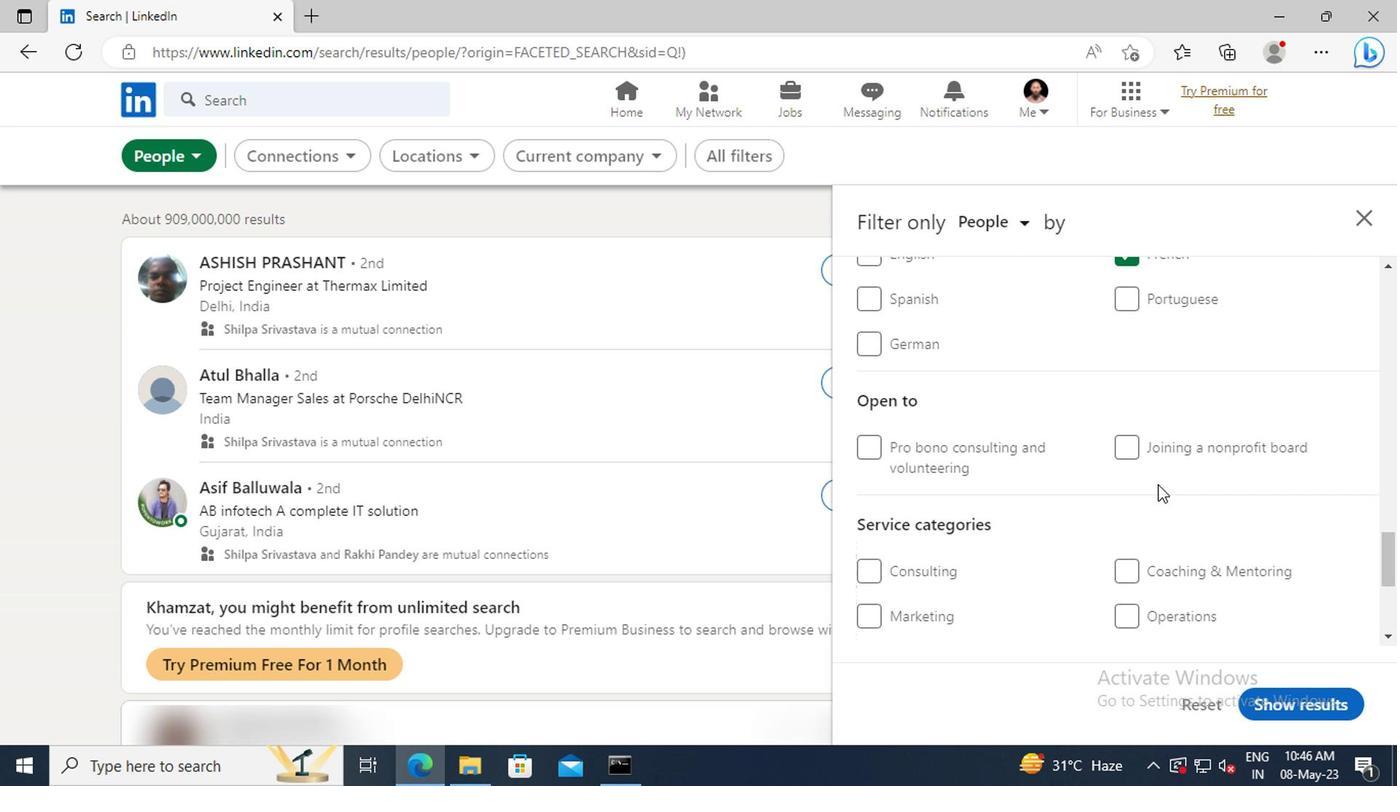 
Action: Mouse moved to (964, 480)
Screenshot: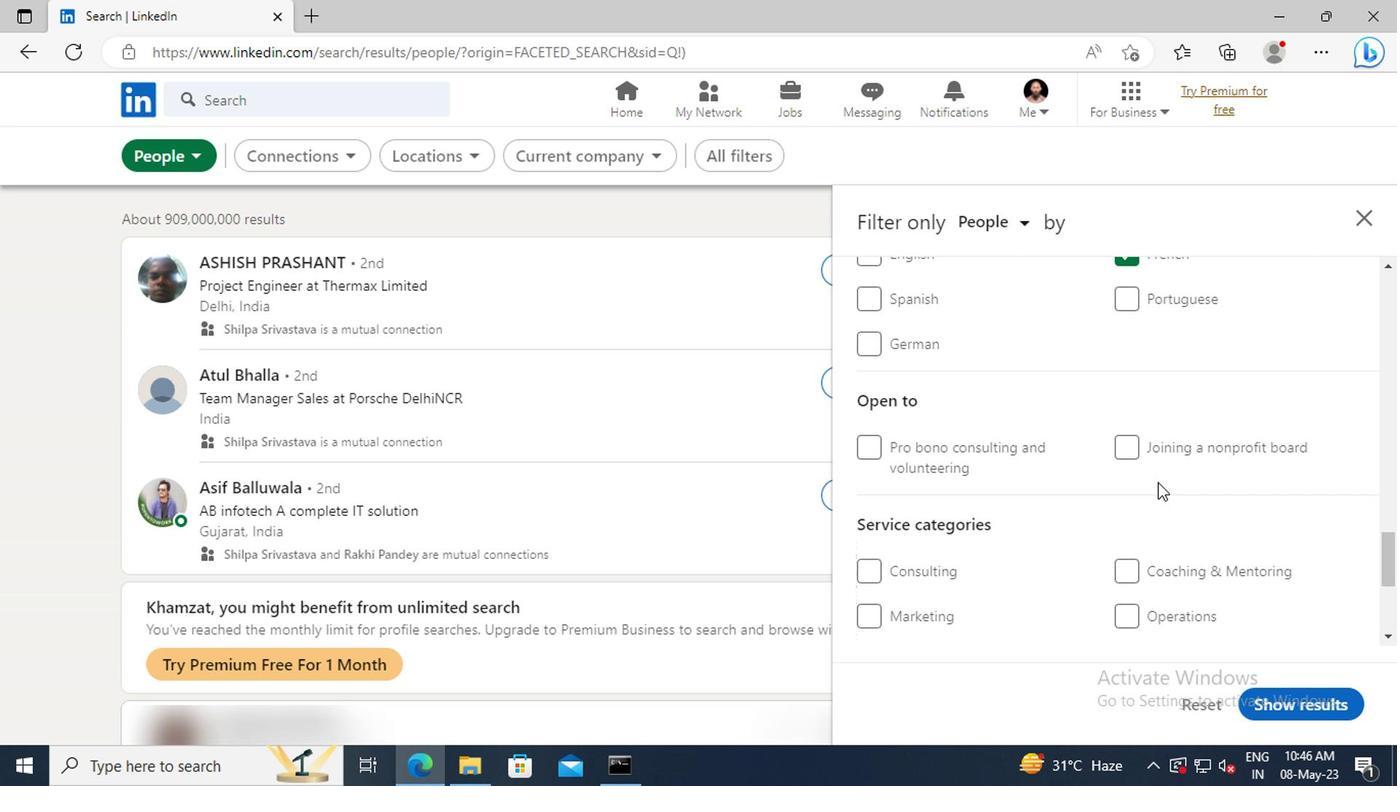 
Action: Mouse scrolled (964, 479) with delta (0, 0)
Screenshot: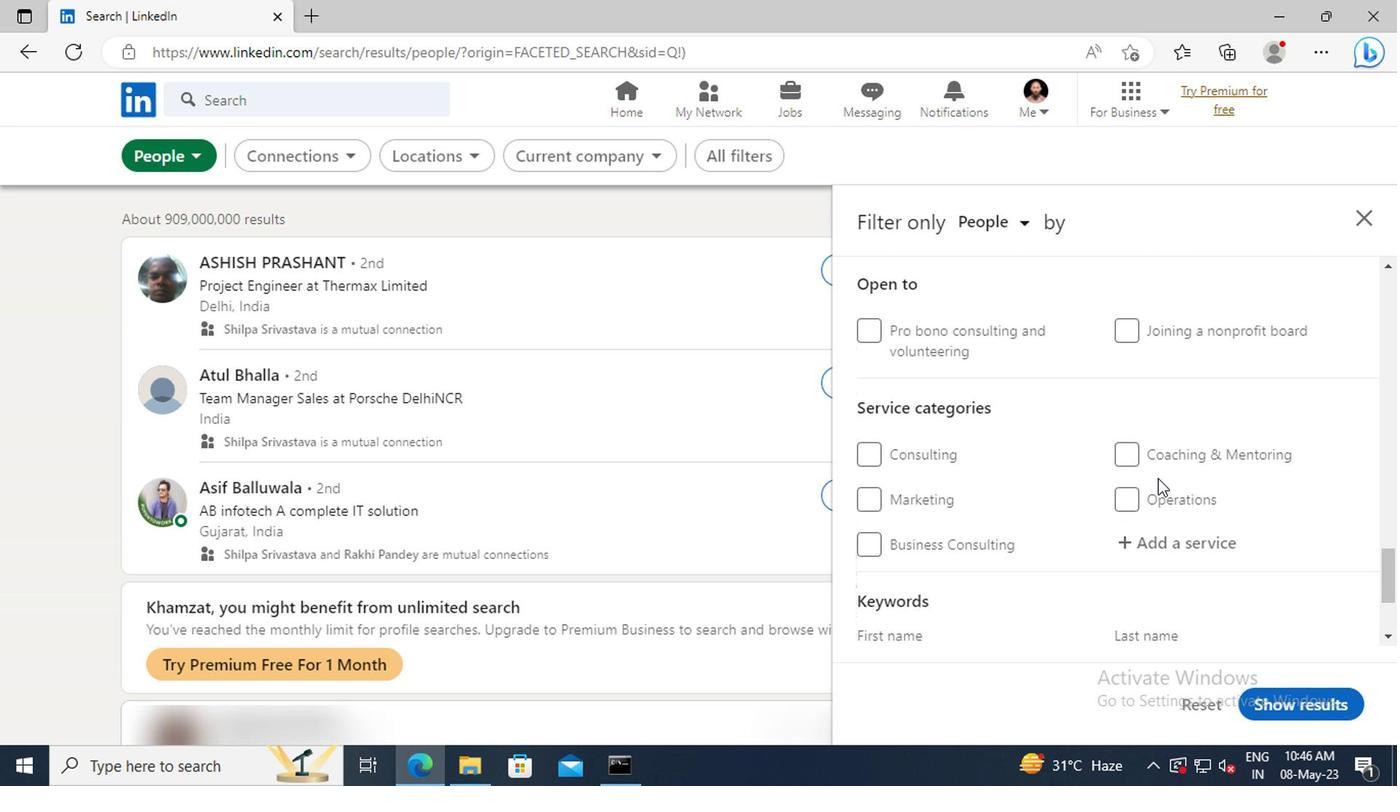 
Action: Mouse moved to (961, 488)
Screenshot: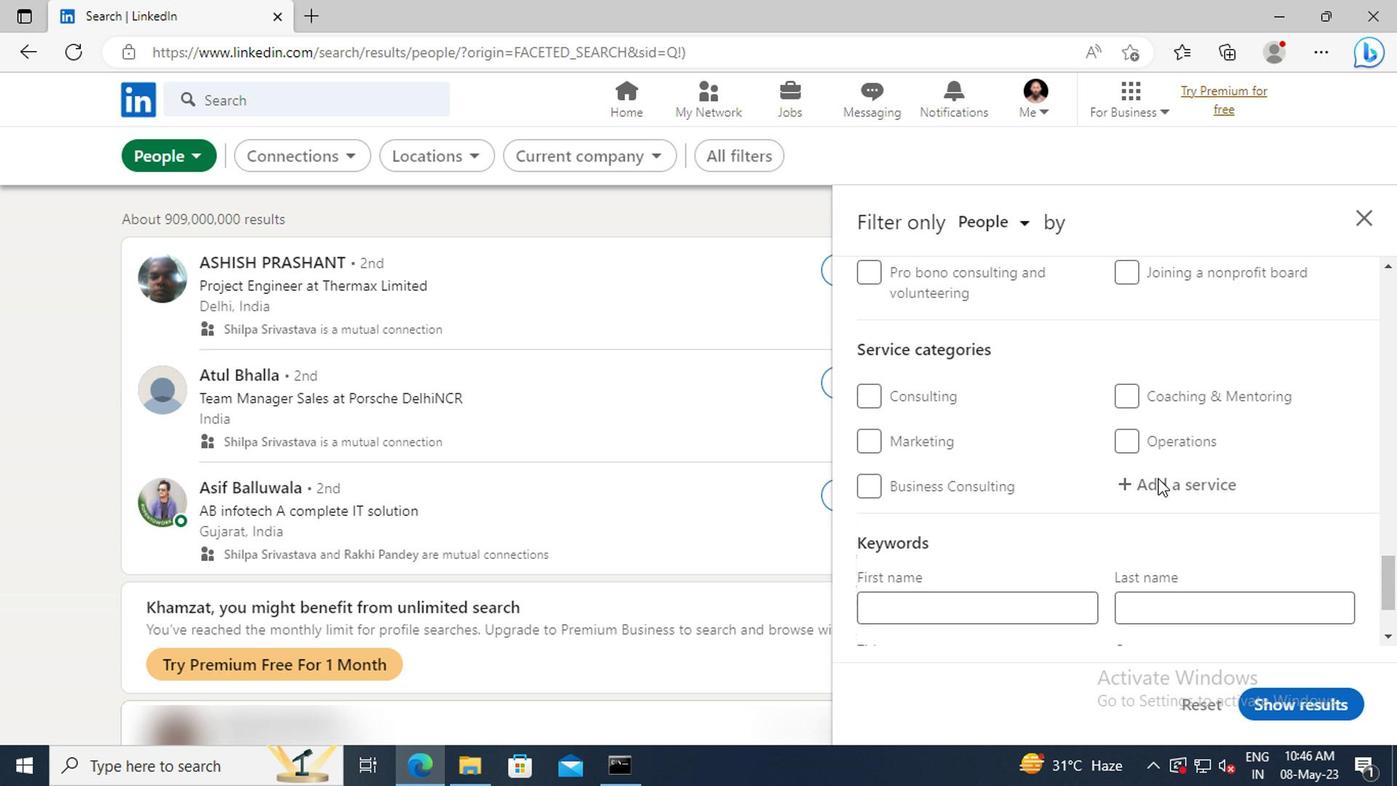 
Action: Mouse pressed left at (961, 488)
Screenshot: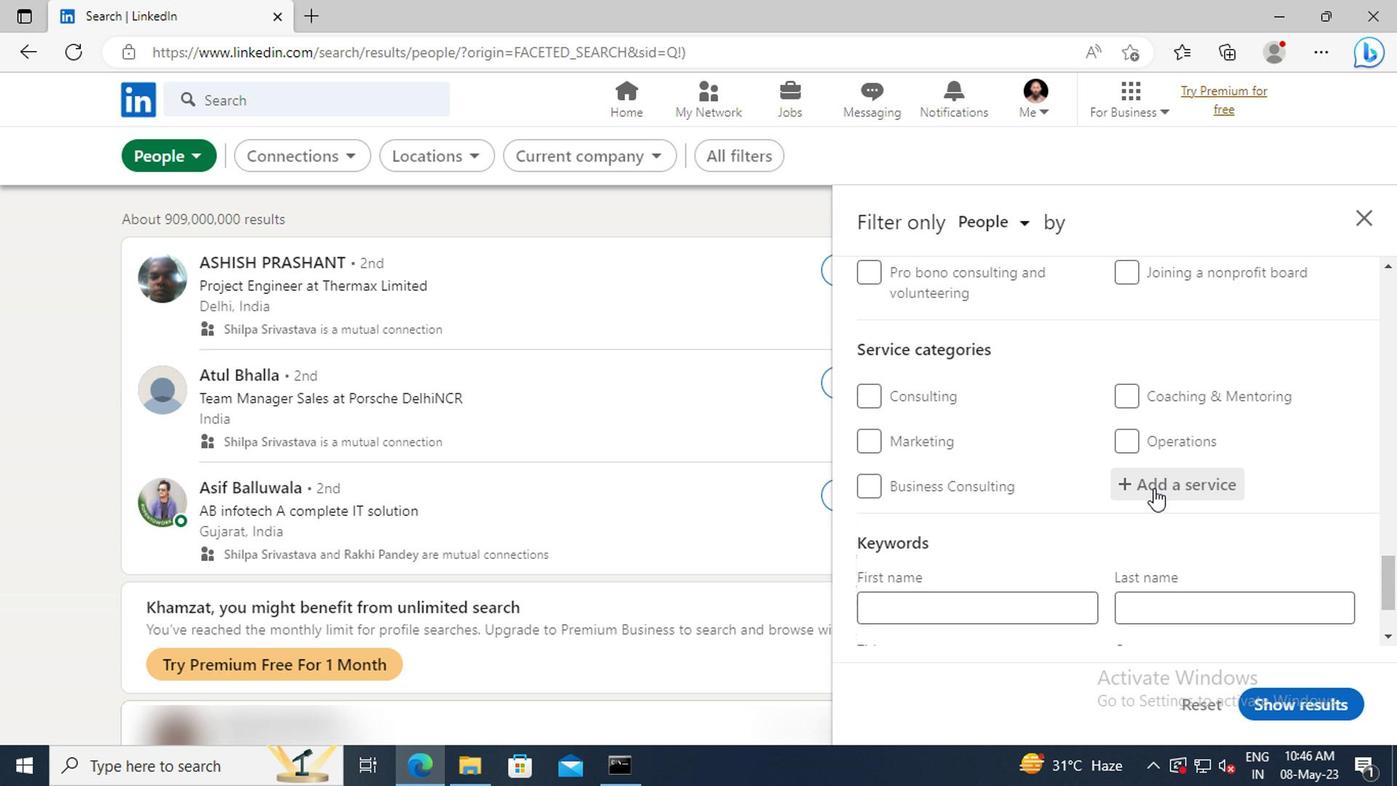 
Action: Mouse moved to (962, 488)
Screenshot: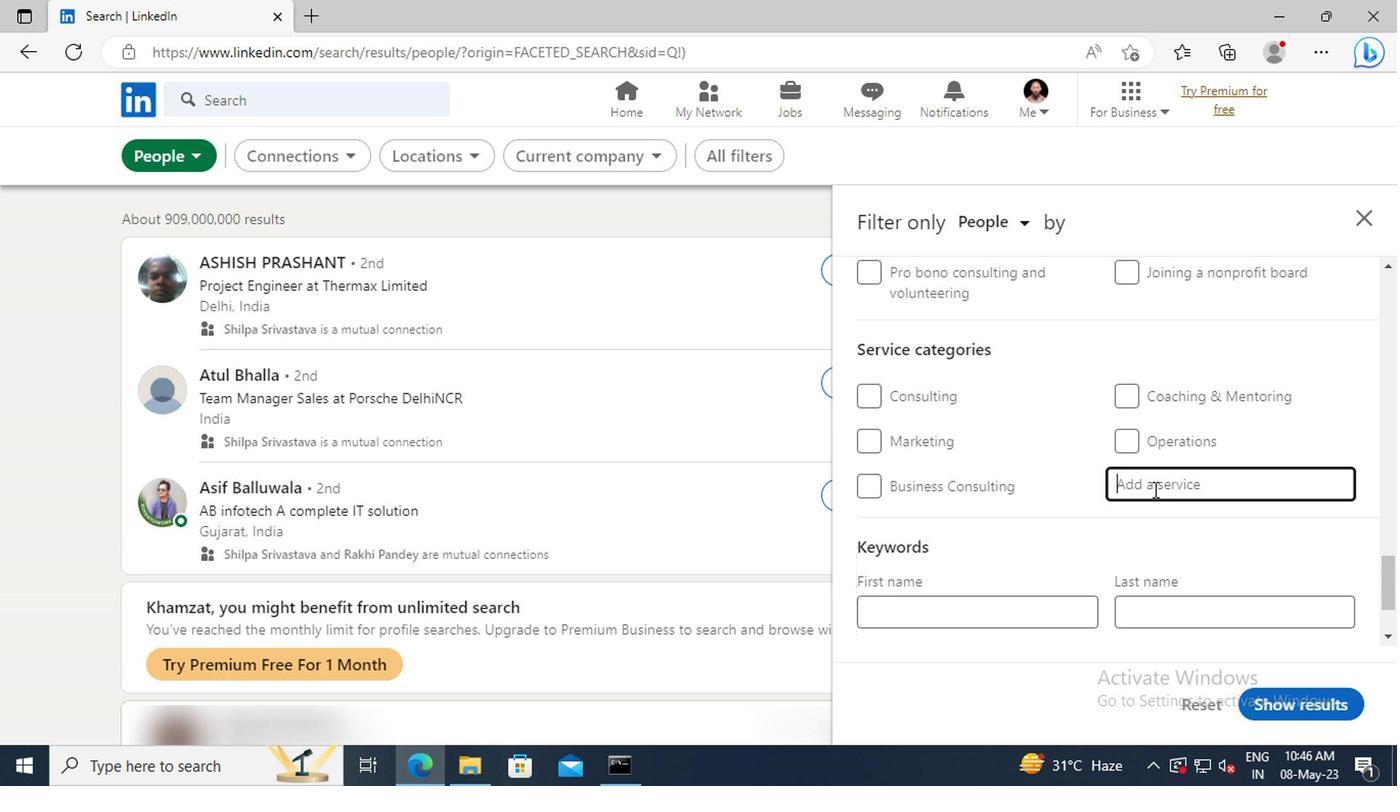
Action: Key pressed <Key.shift>
Screenshot: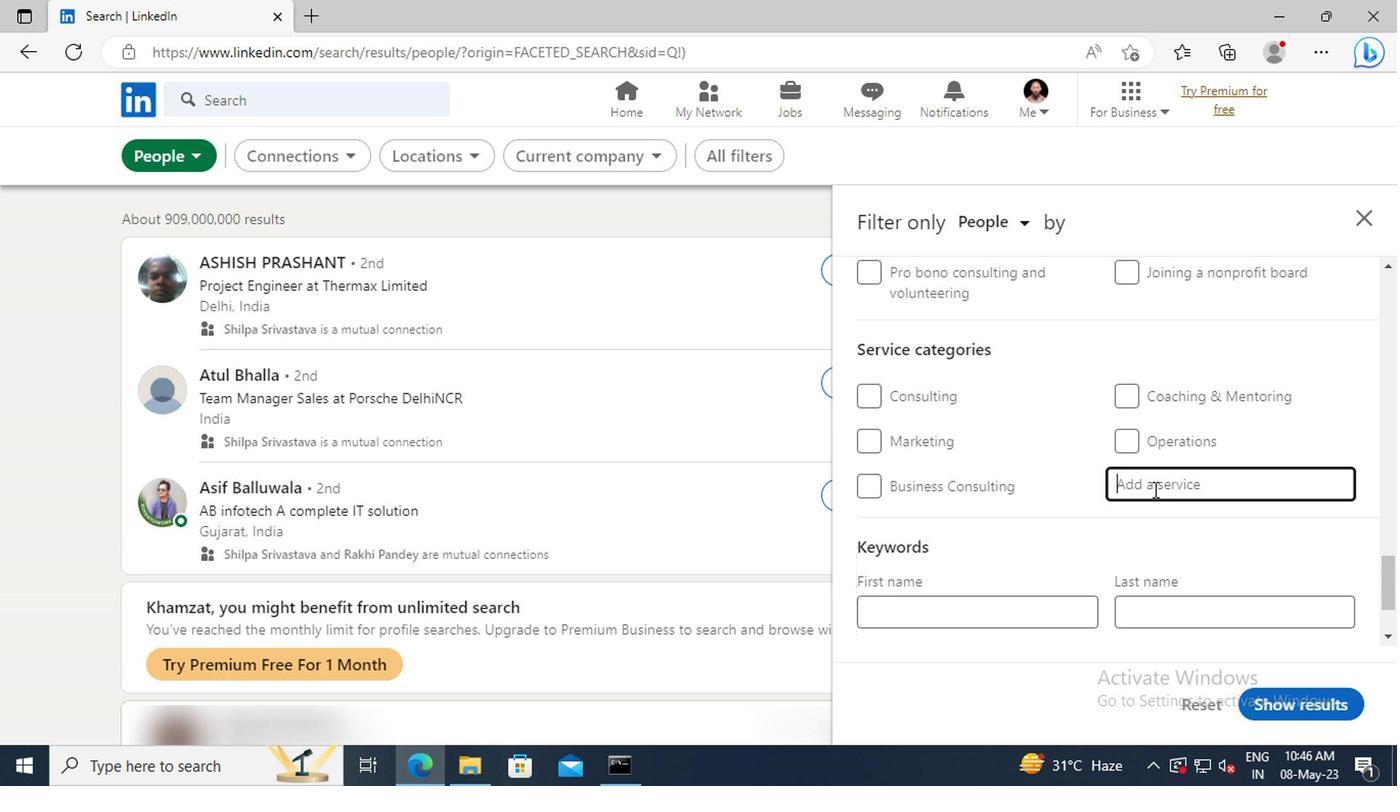 
Action: Mouse moved to (963, 488)
Screenshot: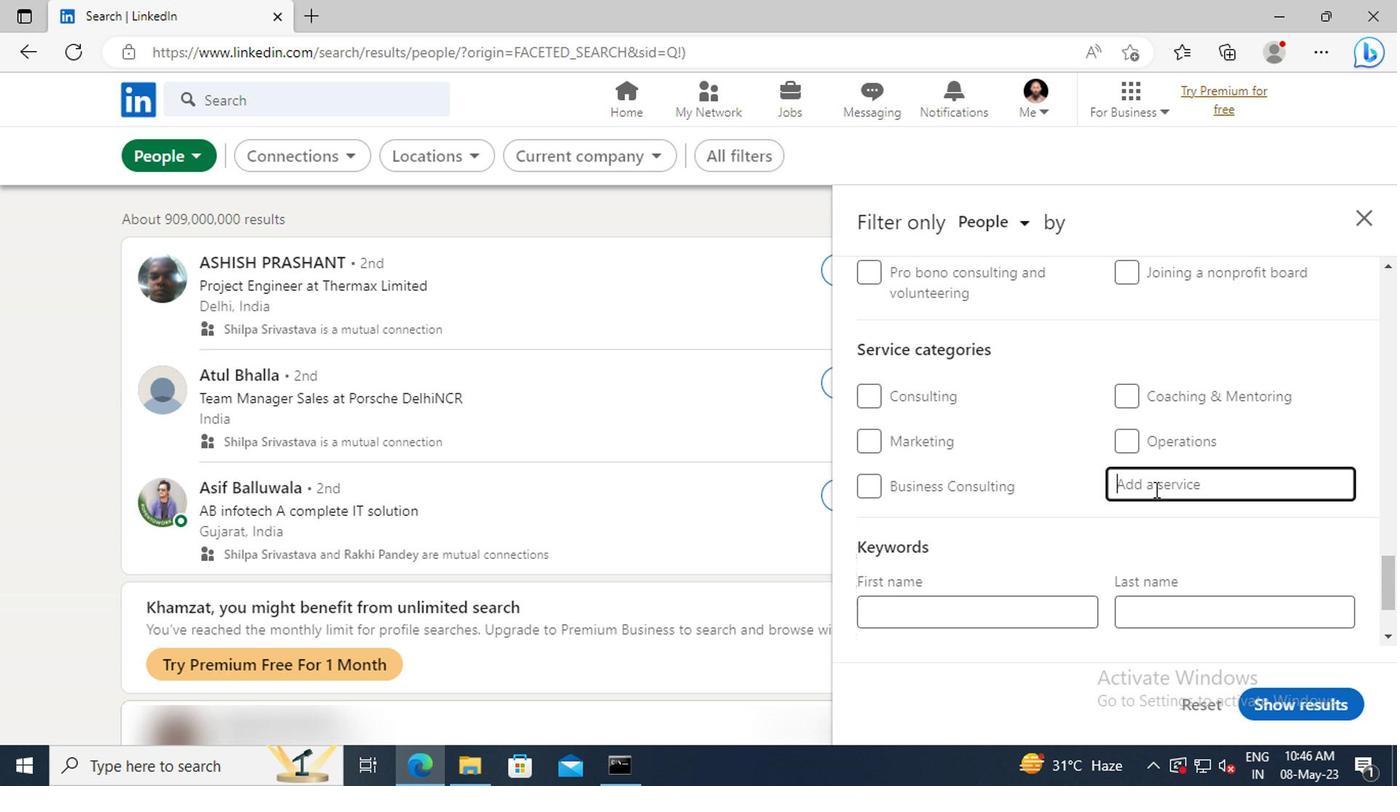 
Action: Key pressed S
Screenshot: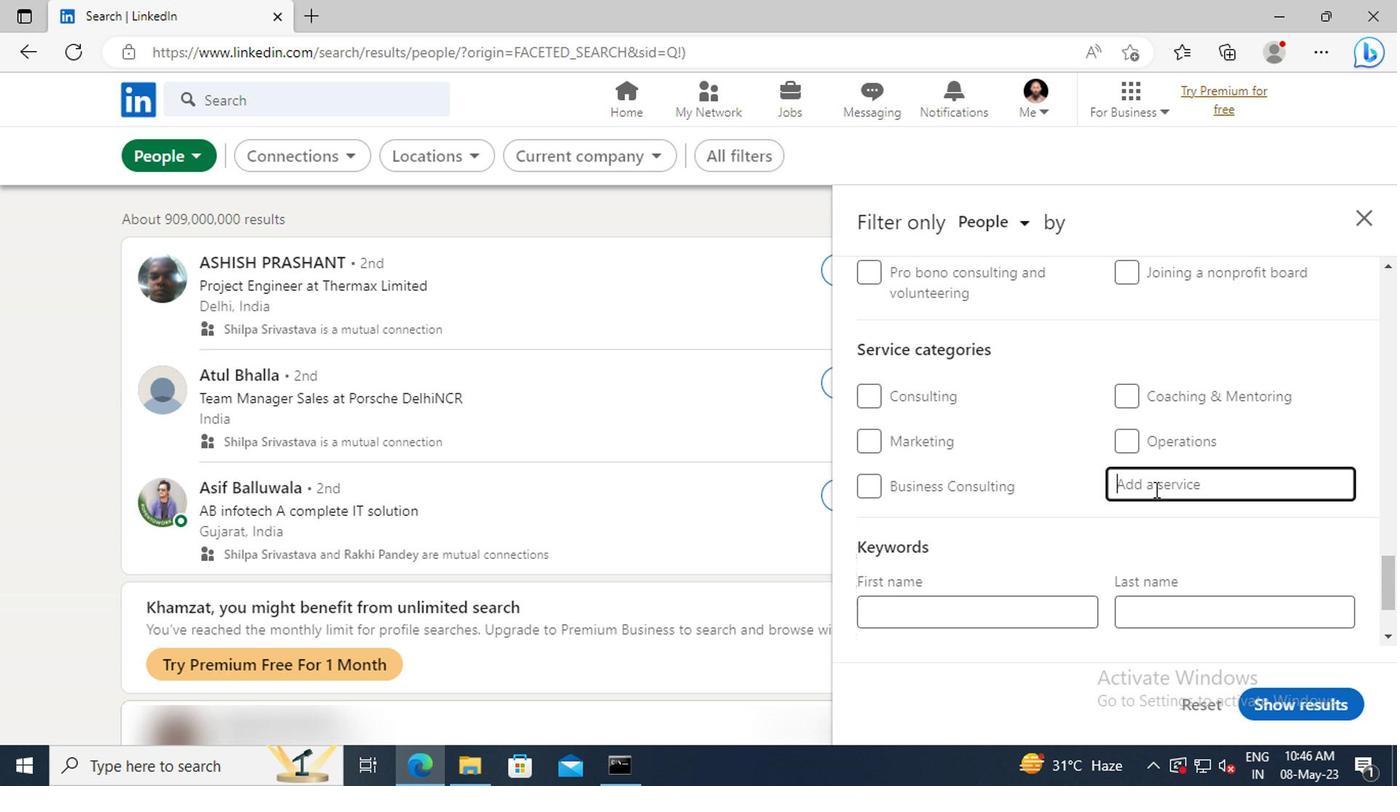 
Action: Mouse moved to (964, 487)
Screenshot: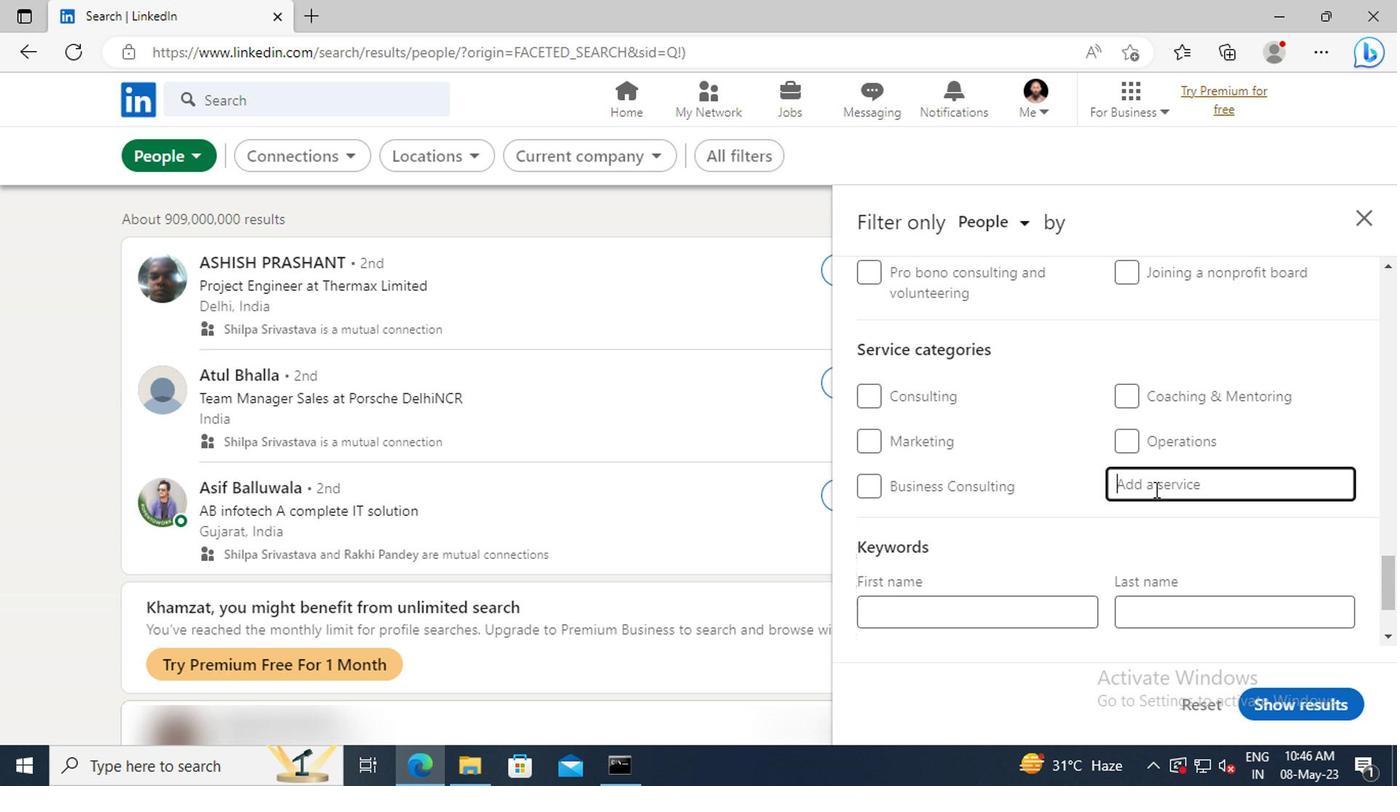 
Action: Key pressed TRATEGIC<Key.space><Key.shift>PL
Screenshot: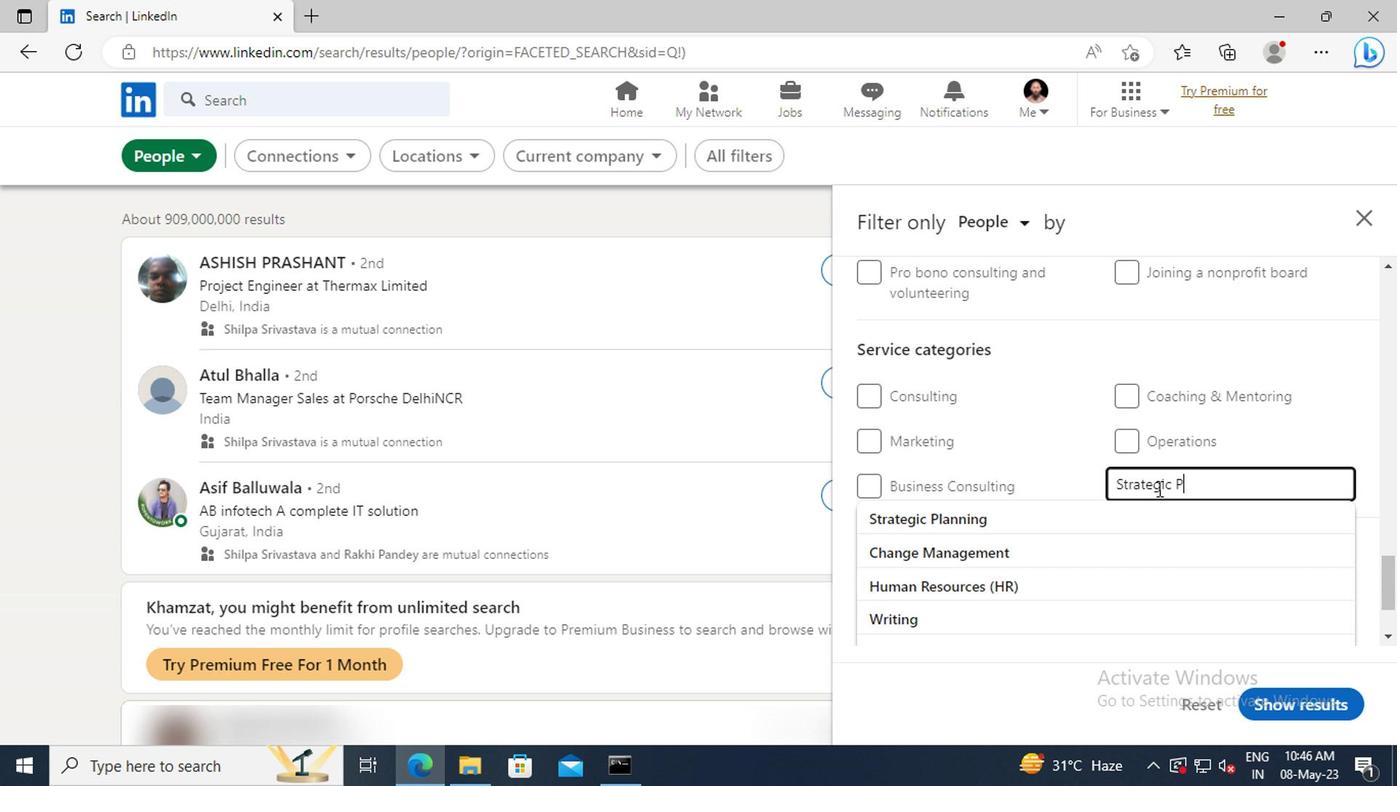 
Action: Mouse moved to (976, 503)
Screenshot: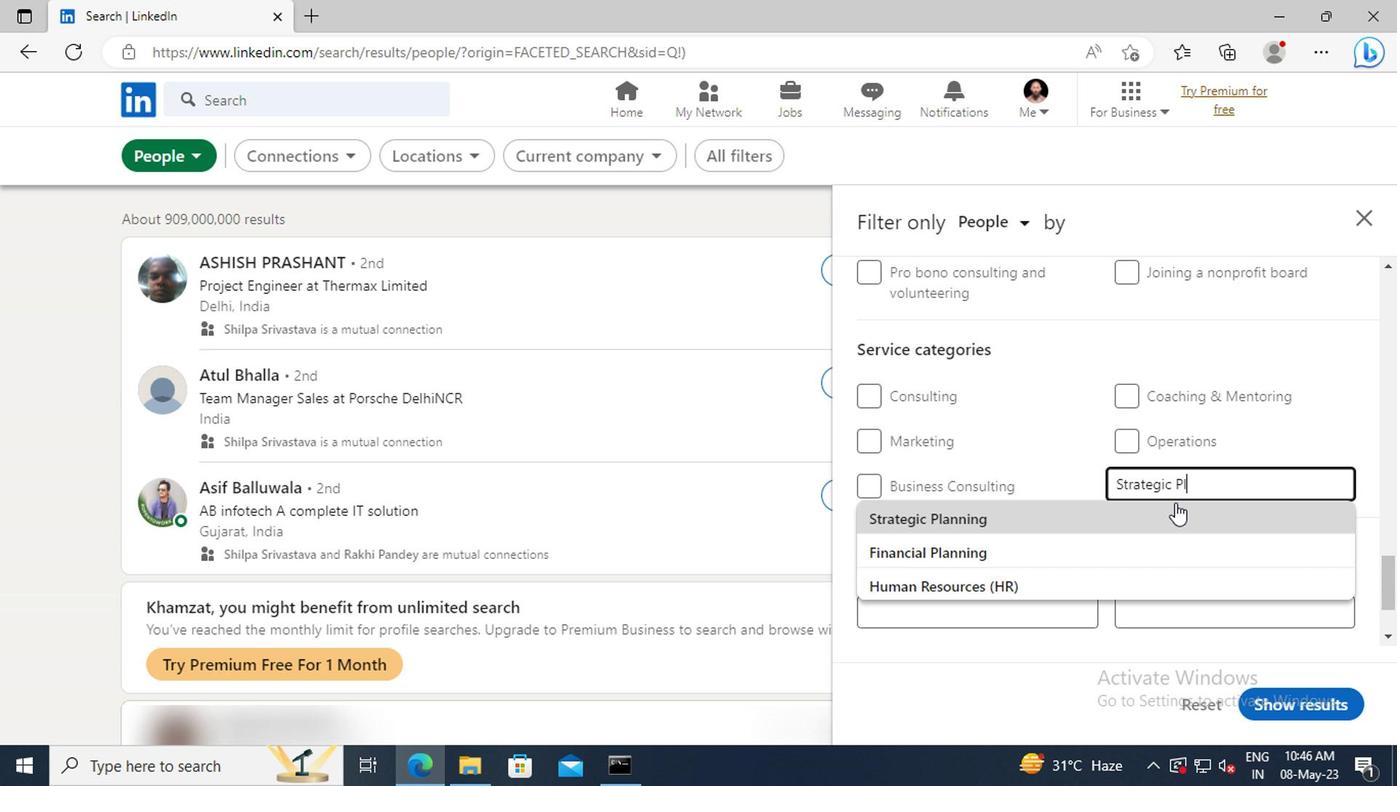 
Action: Mouse pressed left at (976, 503)
Screenshot: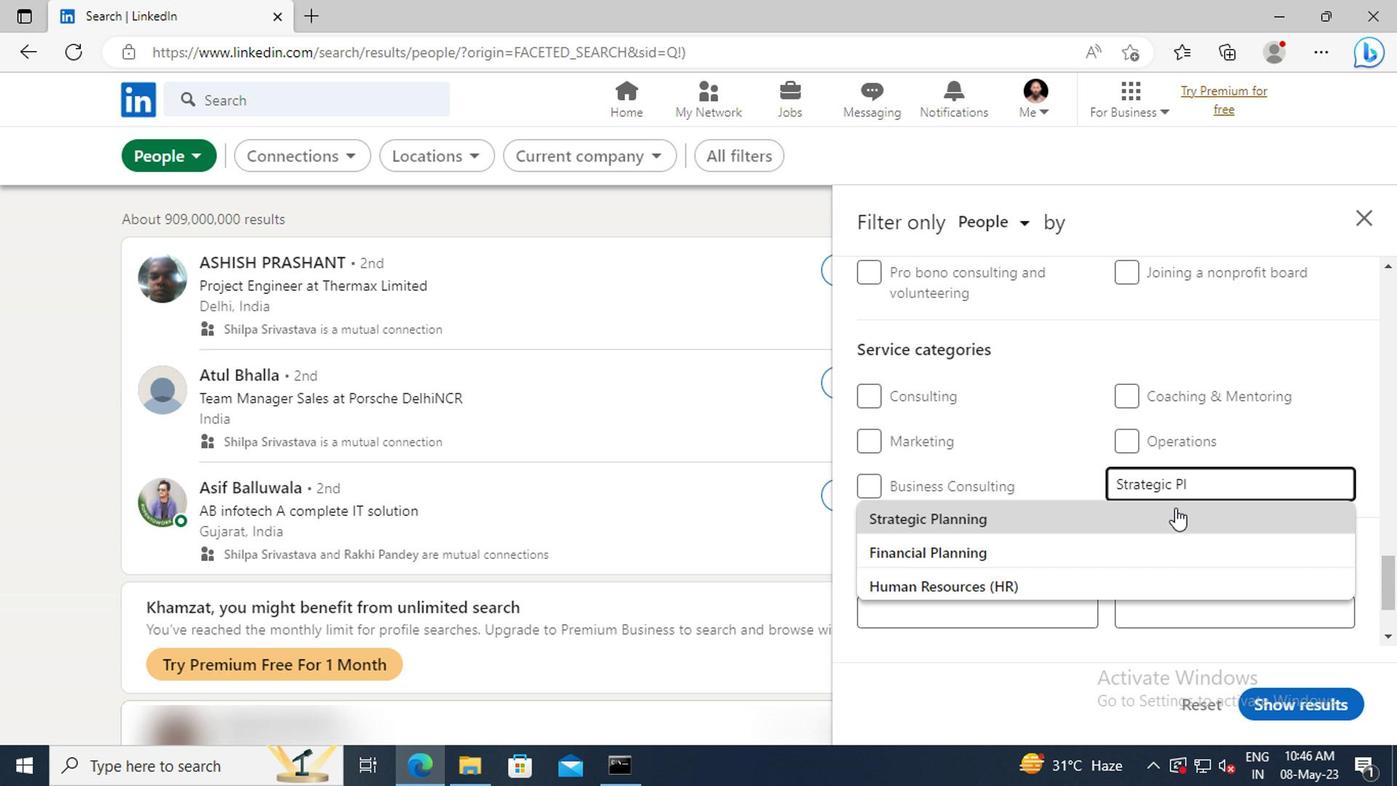 
Action: Mouse scrolled (976, 502) with delta (0, 0)
Screenshot: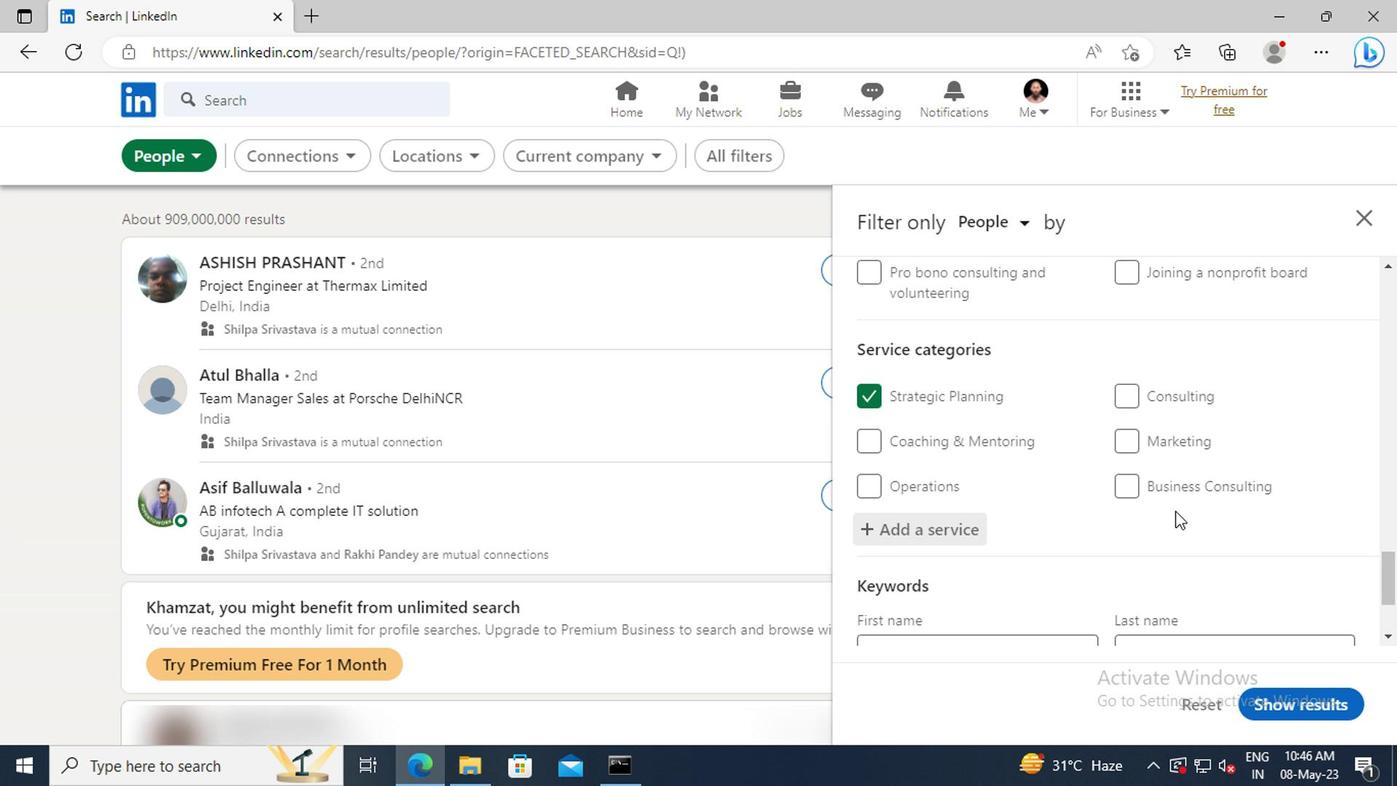 
Action: Mouse scrolled (976, 502) with delta (0, 0)
Screenshot: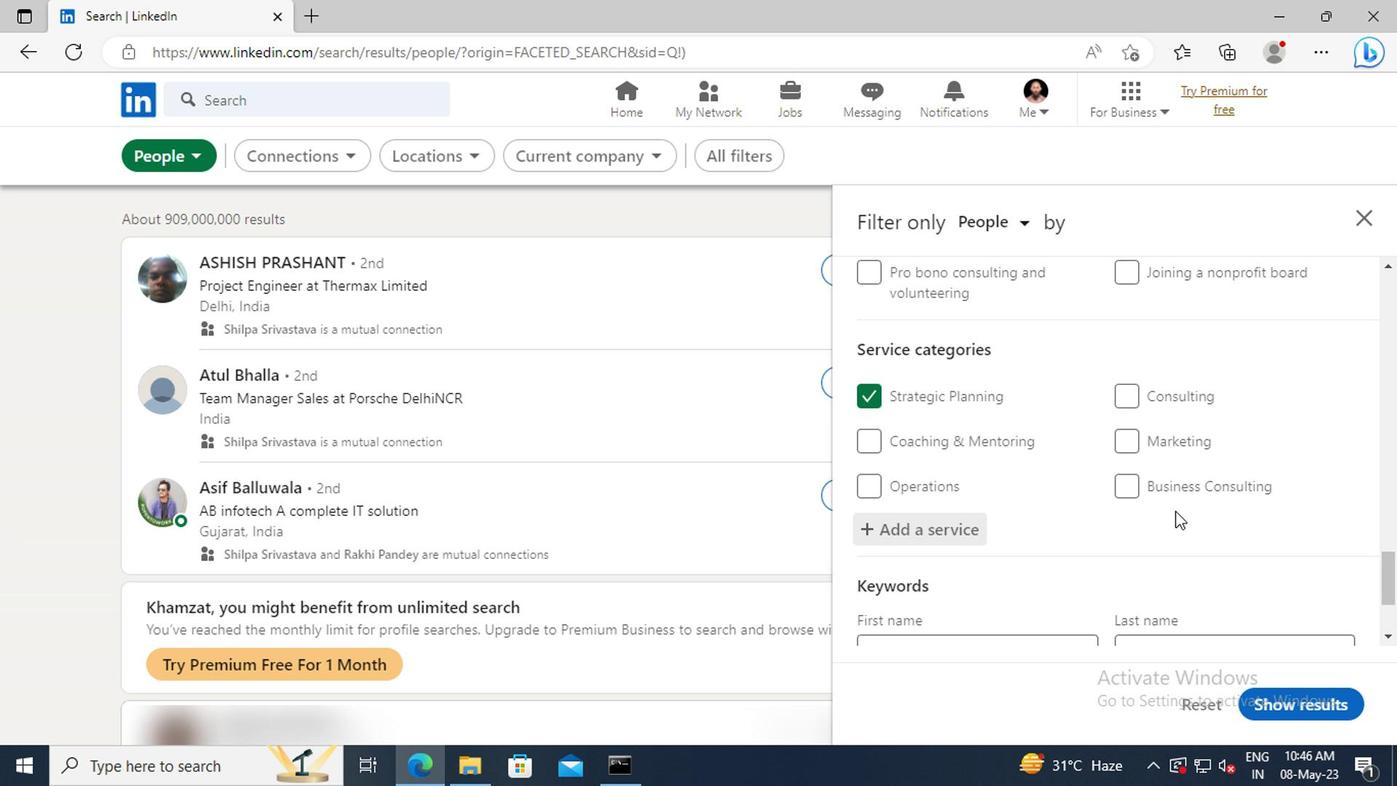 
Action: Mouse scrolled (976, 502) with delta (0, 0)
Screenshot: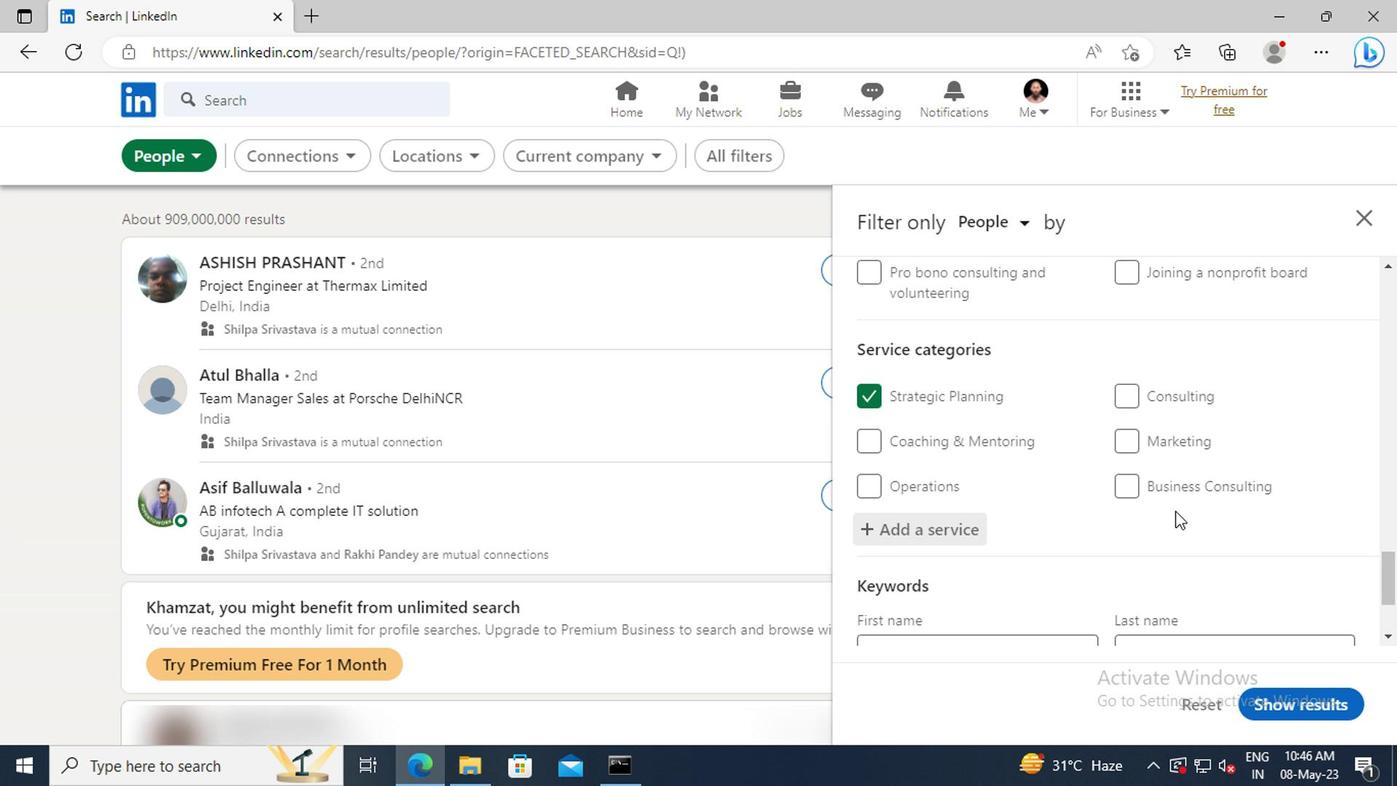 
Action: Mouse scrolled (976, 502) with delta (0, 0)
Screenshot: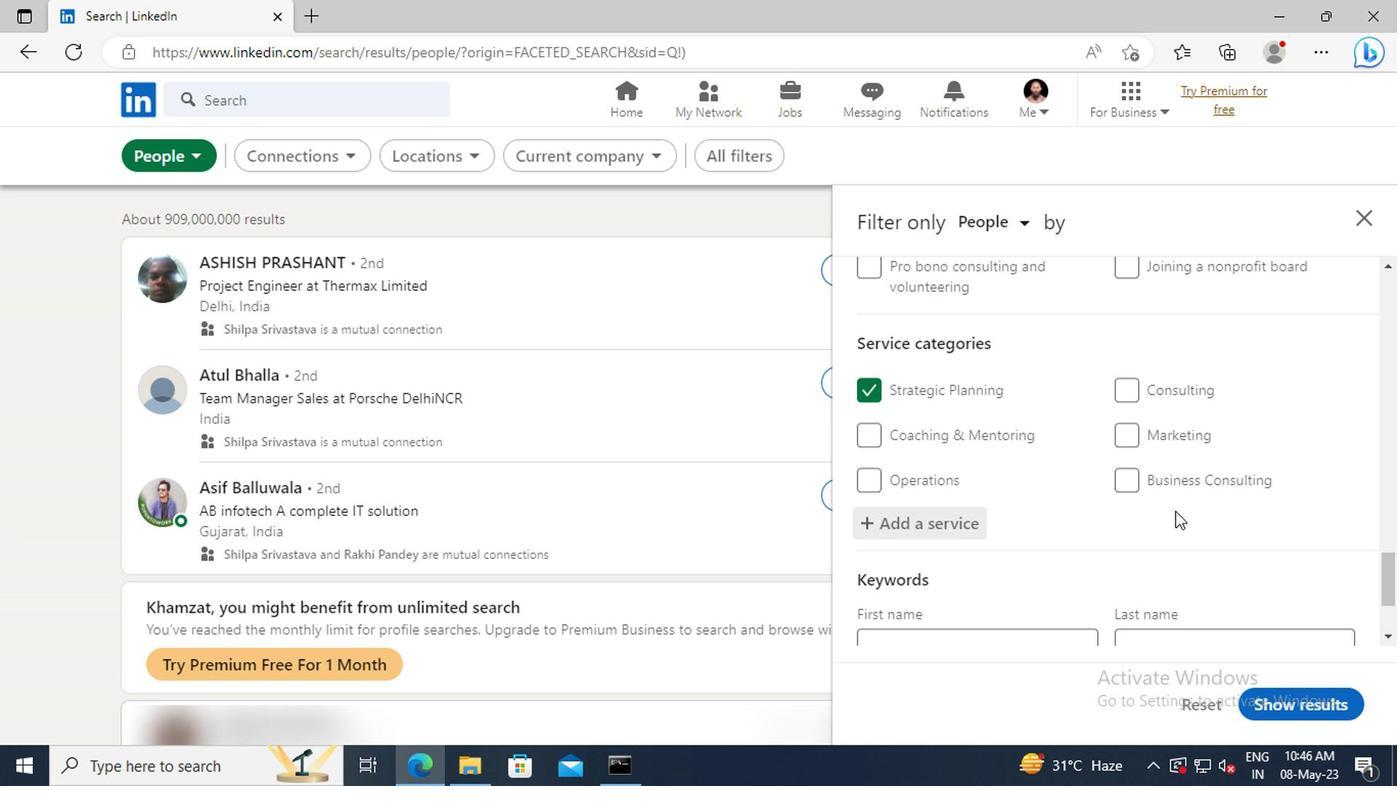 
Action: Mouse moved to (854, 535)
Screenshot: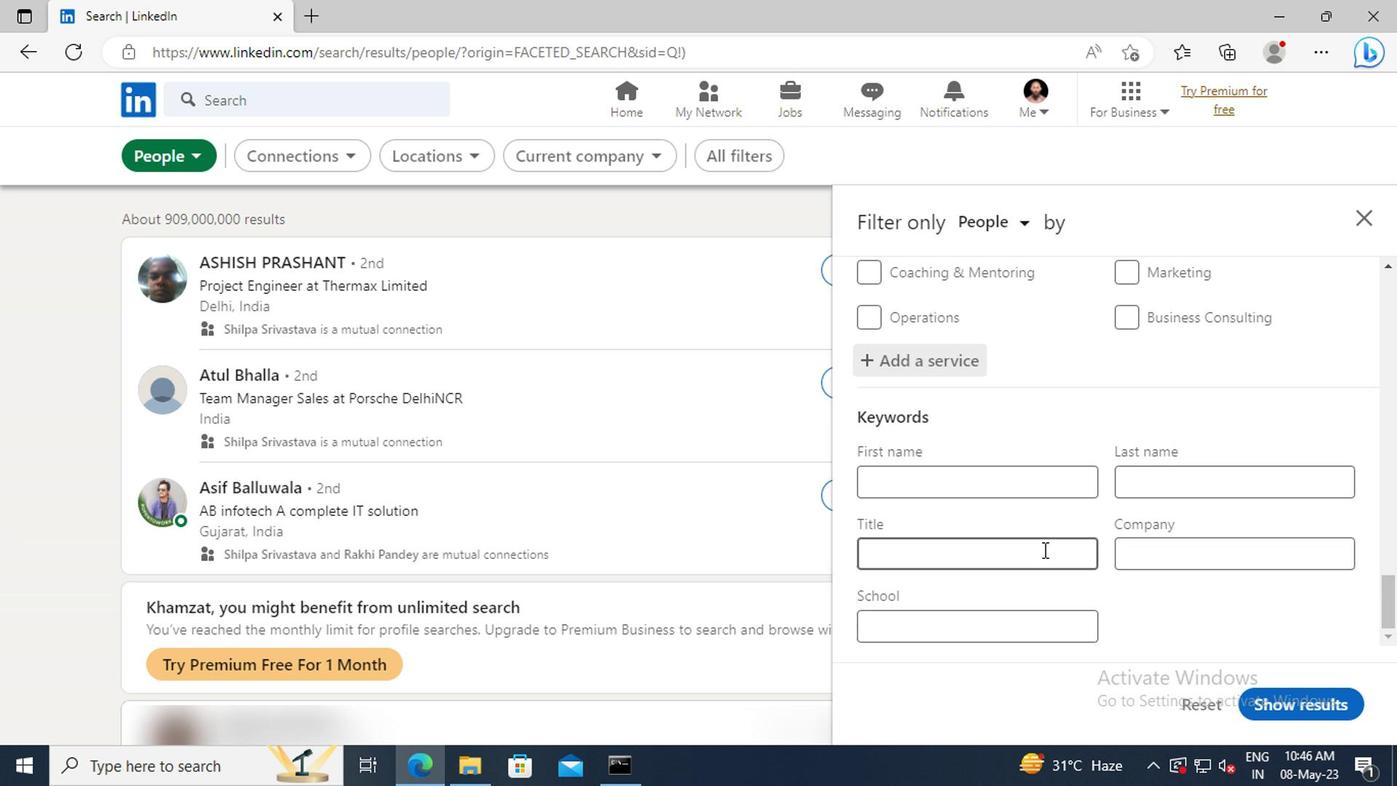 
Action: Mouse pressed left at (854, 535)
Screenshot: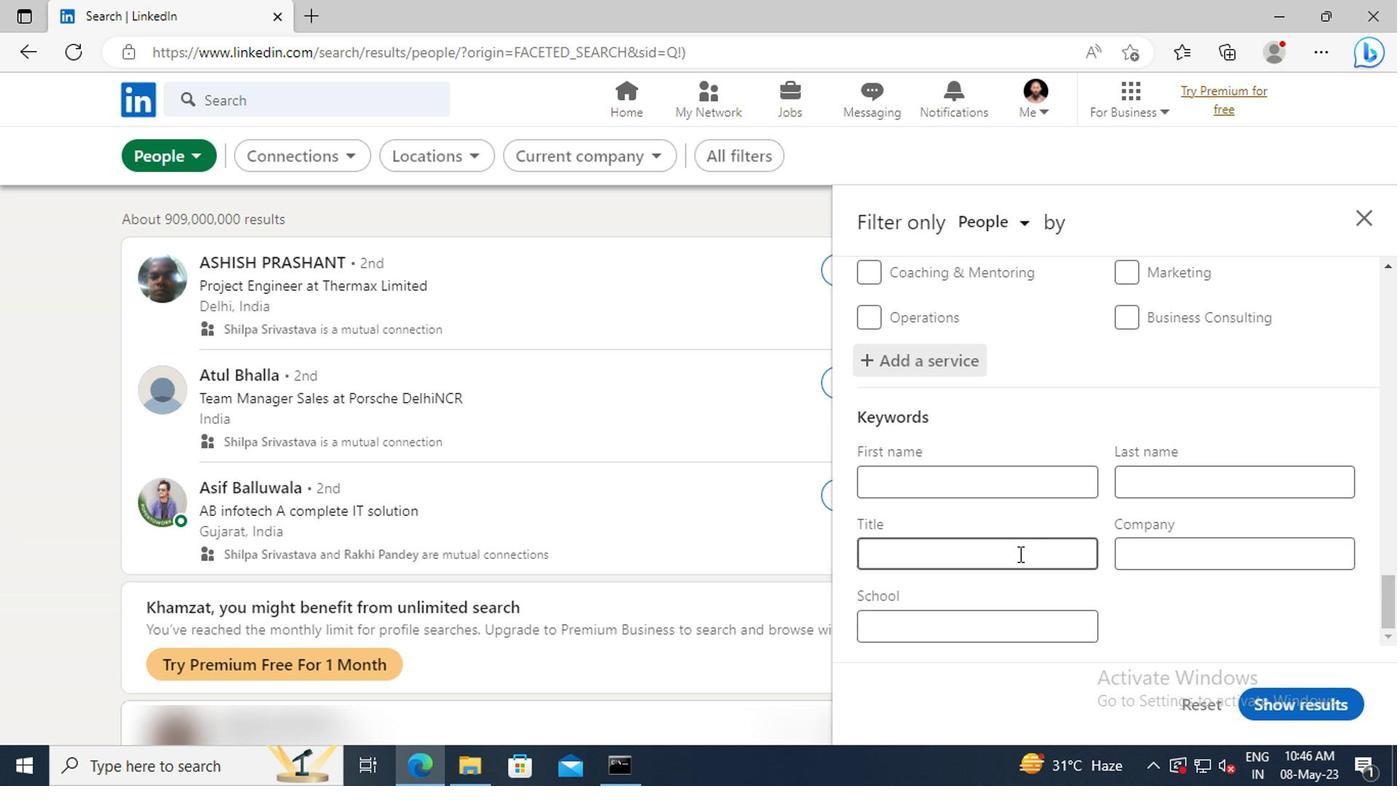 
Action: Mouse moved to (858, 534)
Screenshot: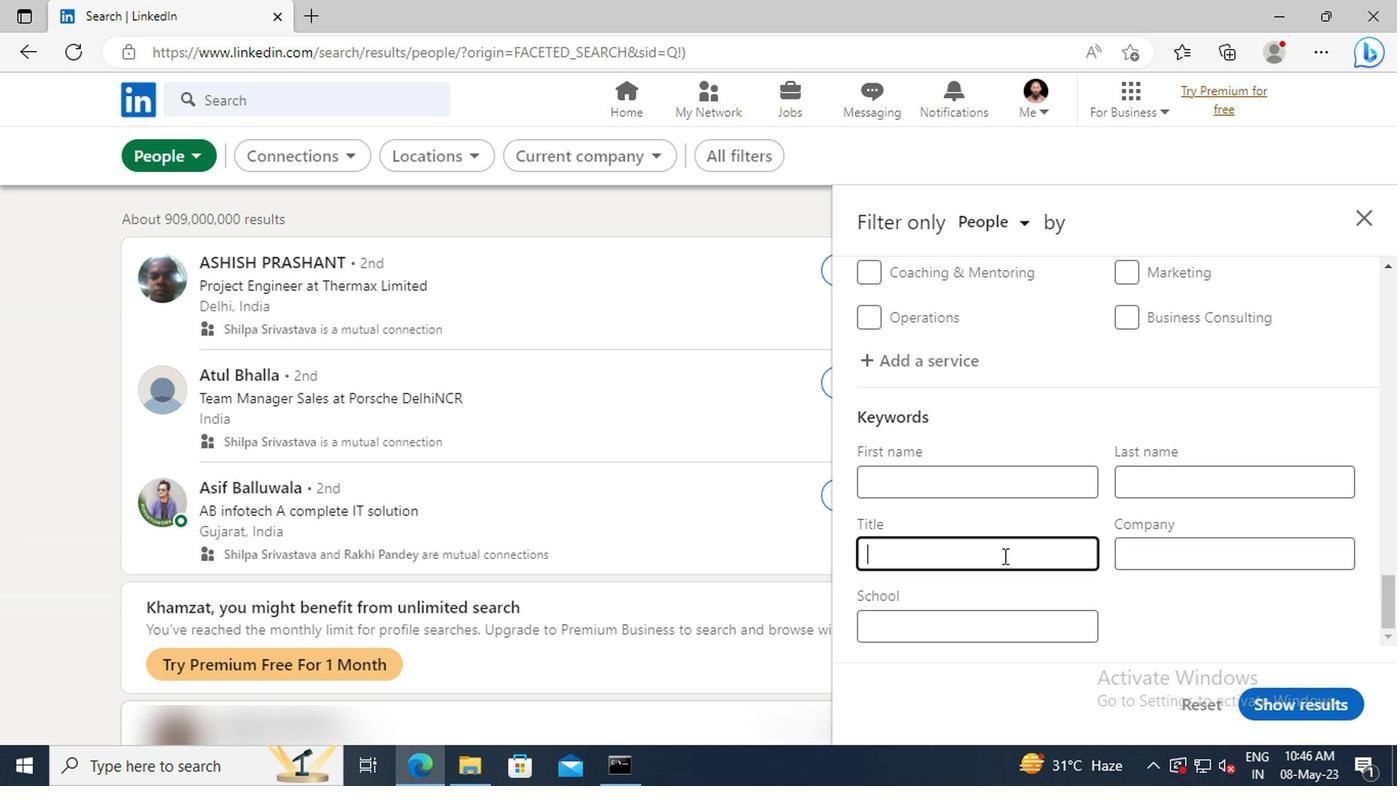 
Action: Key pressed <Key.shift>
Screenshot: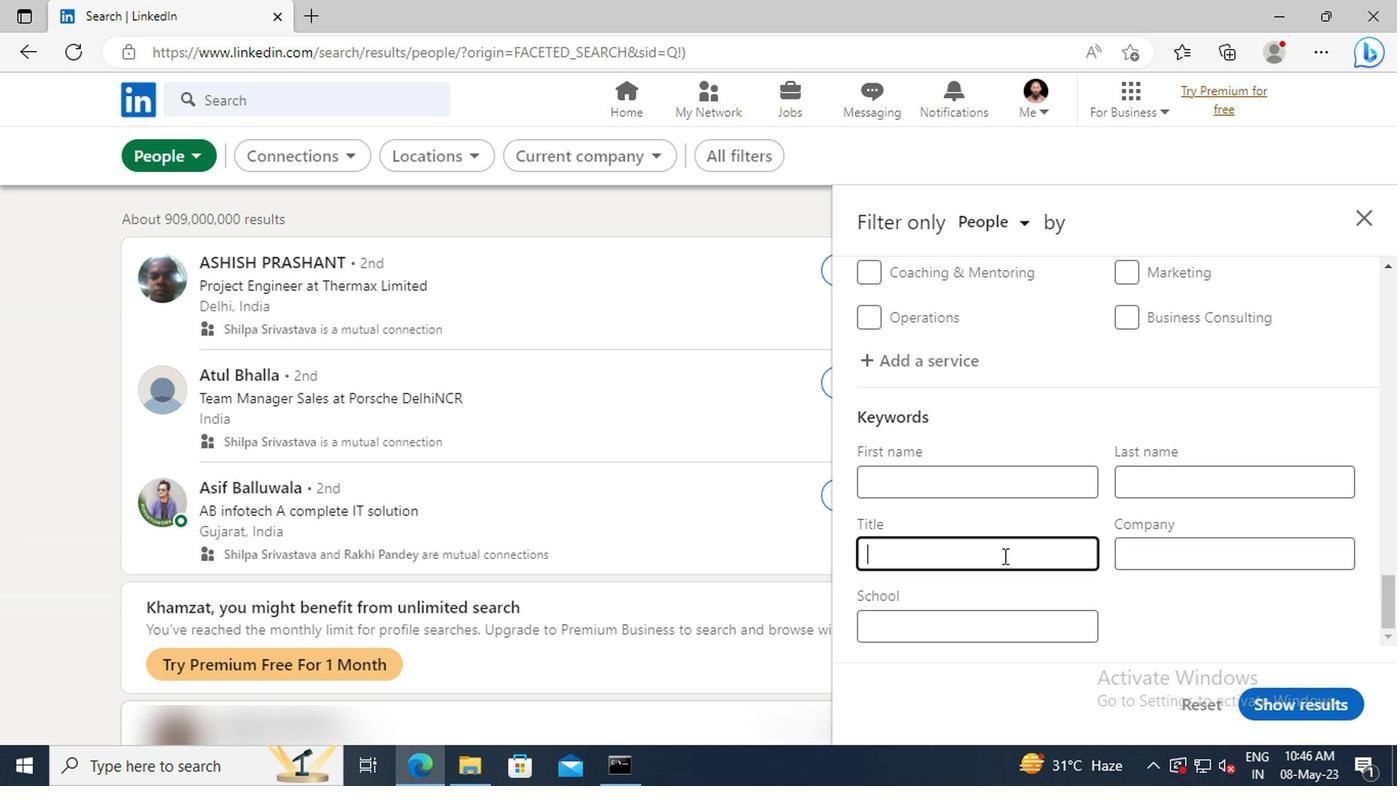 
Action: Mouse moved to (859, 533)
Screenshot: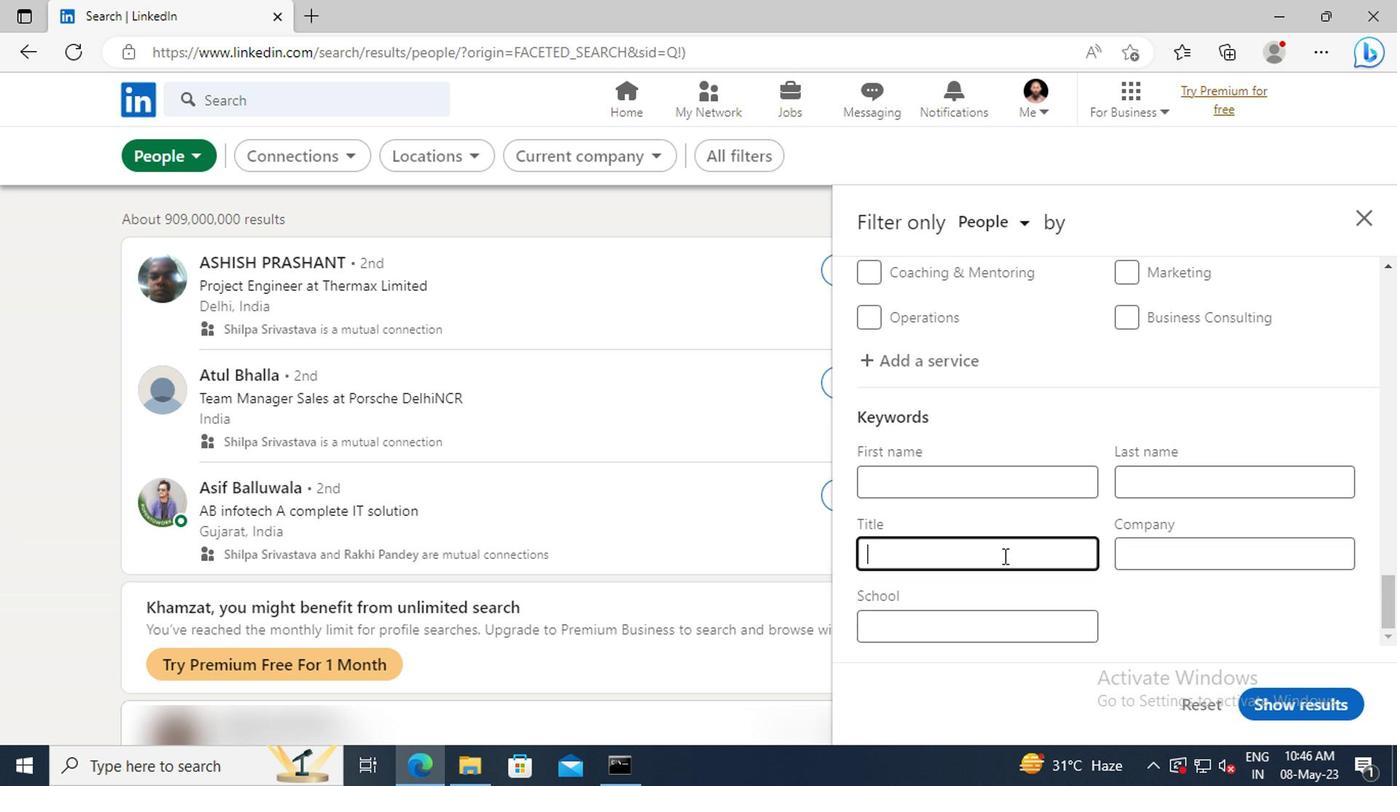 
Action: Key pressed CLIENT<Key.space><Key.shift>SERVICE<Key.space><Key.shift>SPECIALIST<Key.enter>
Screenshot: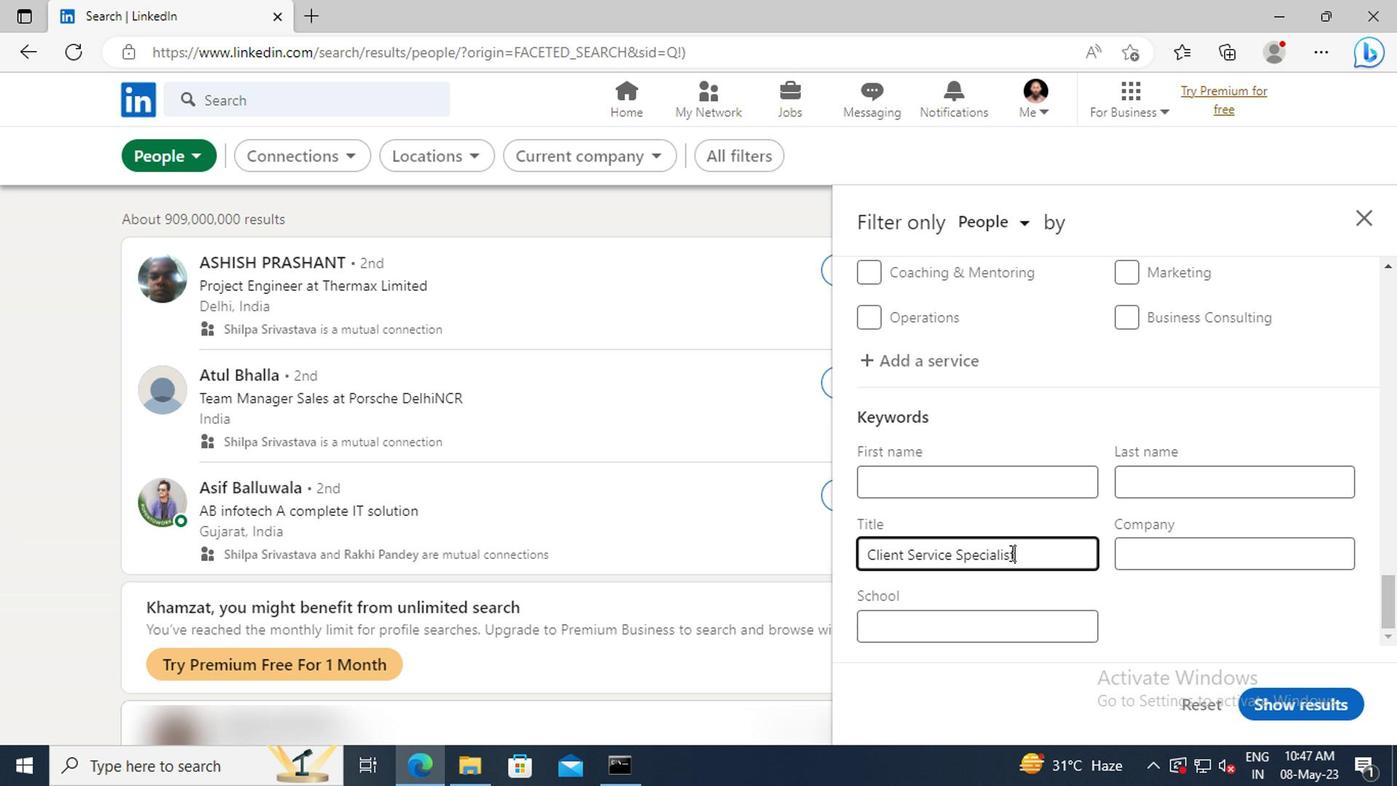 
Action: Mouse moved to (1044, 638)
Screenshot: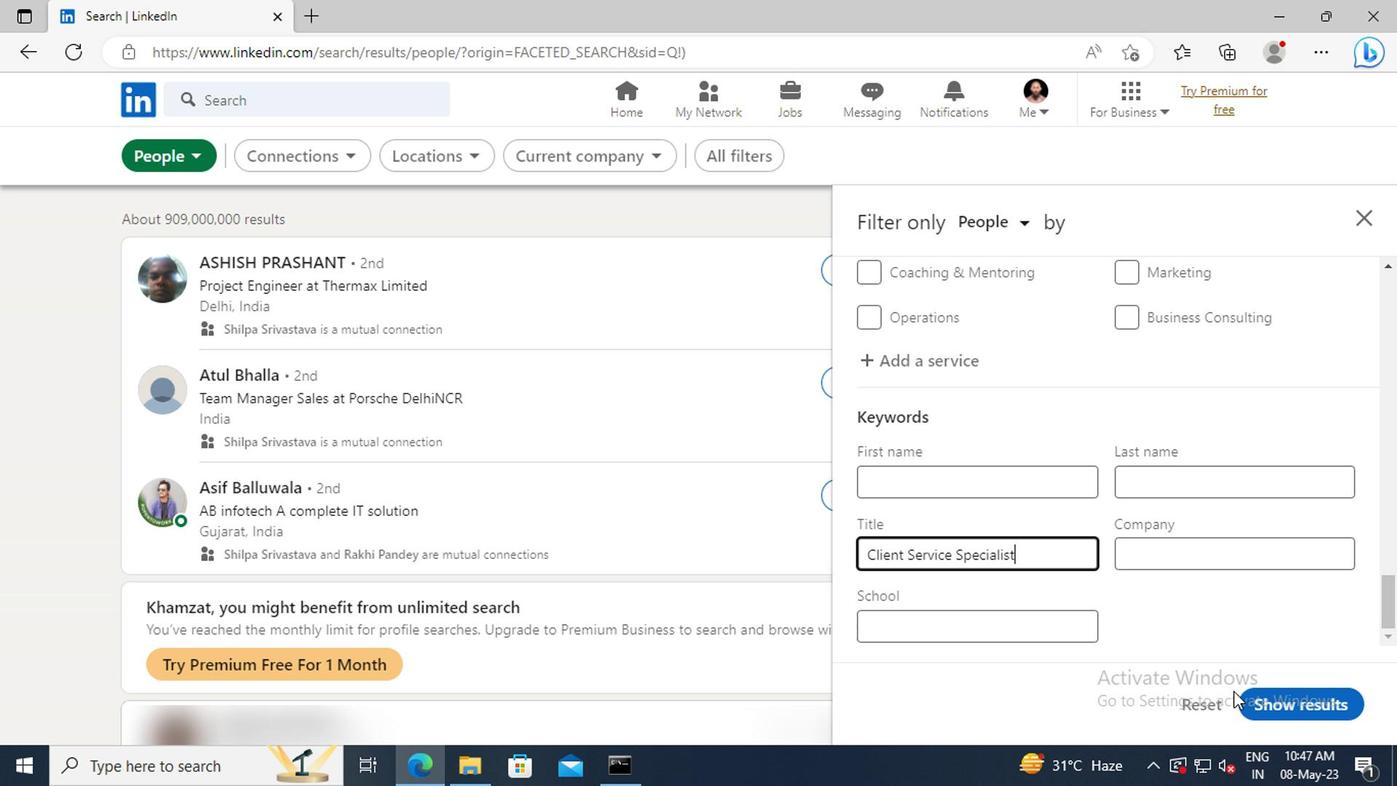 
Action: Mouse pressed left at (1044, 638)
Screenshot: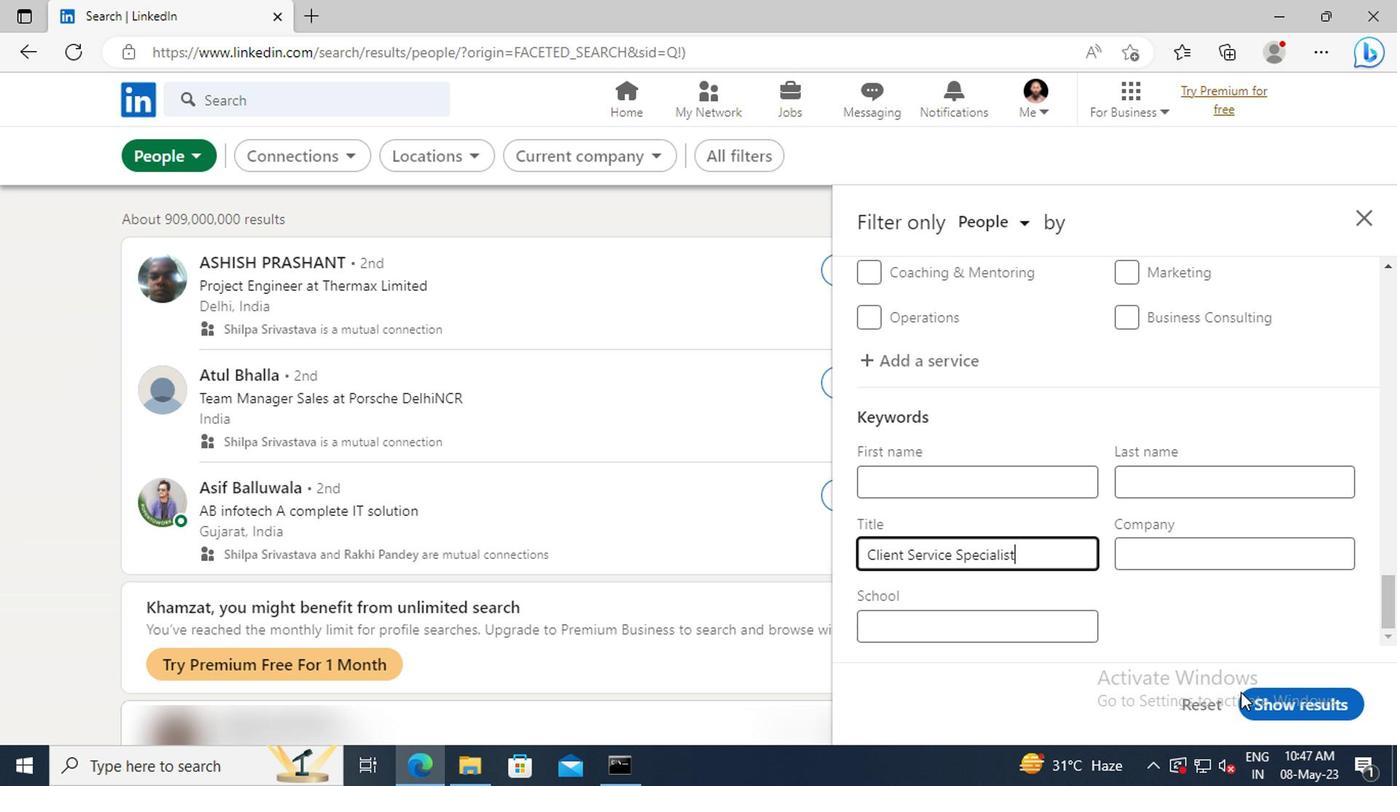 
Action: Mouse moved to (1045, 638)
Screenshot: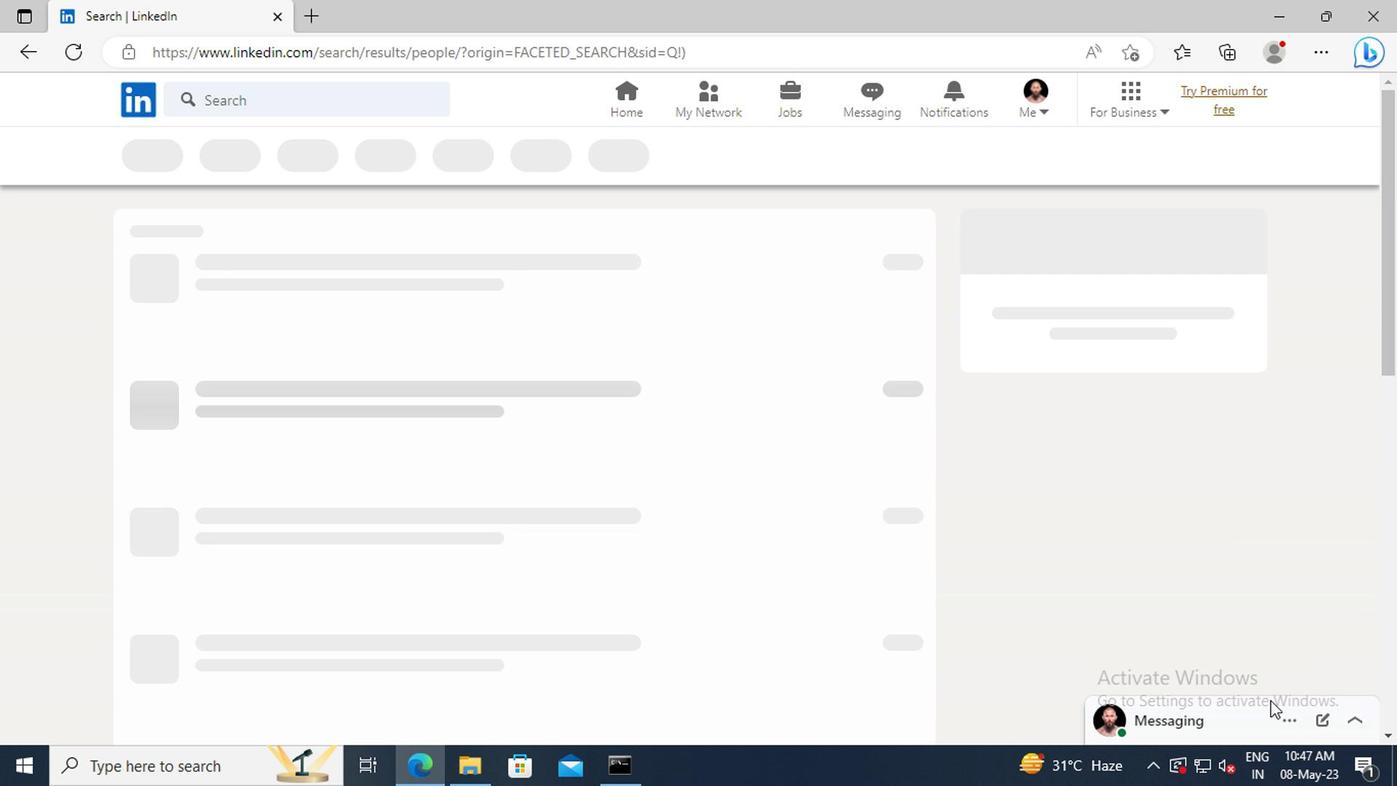 
